 Task: Select transit view around selected location Antarctic and check out the nearest train station
Action: Mouse moved to (161, 88)
Screenshot: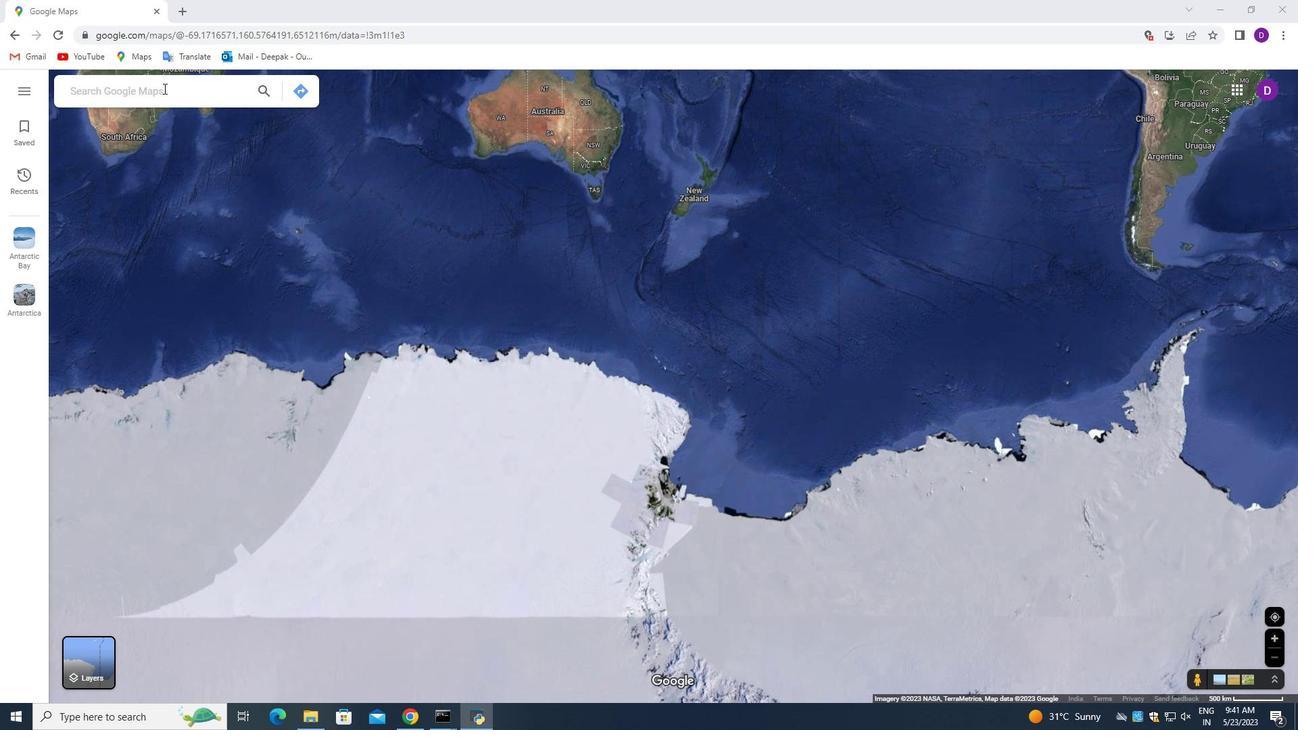 
Action: Mouse pressed left at (161, 88)
Screenshot: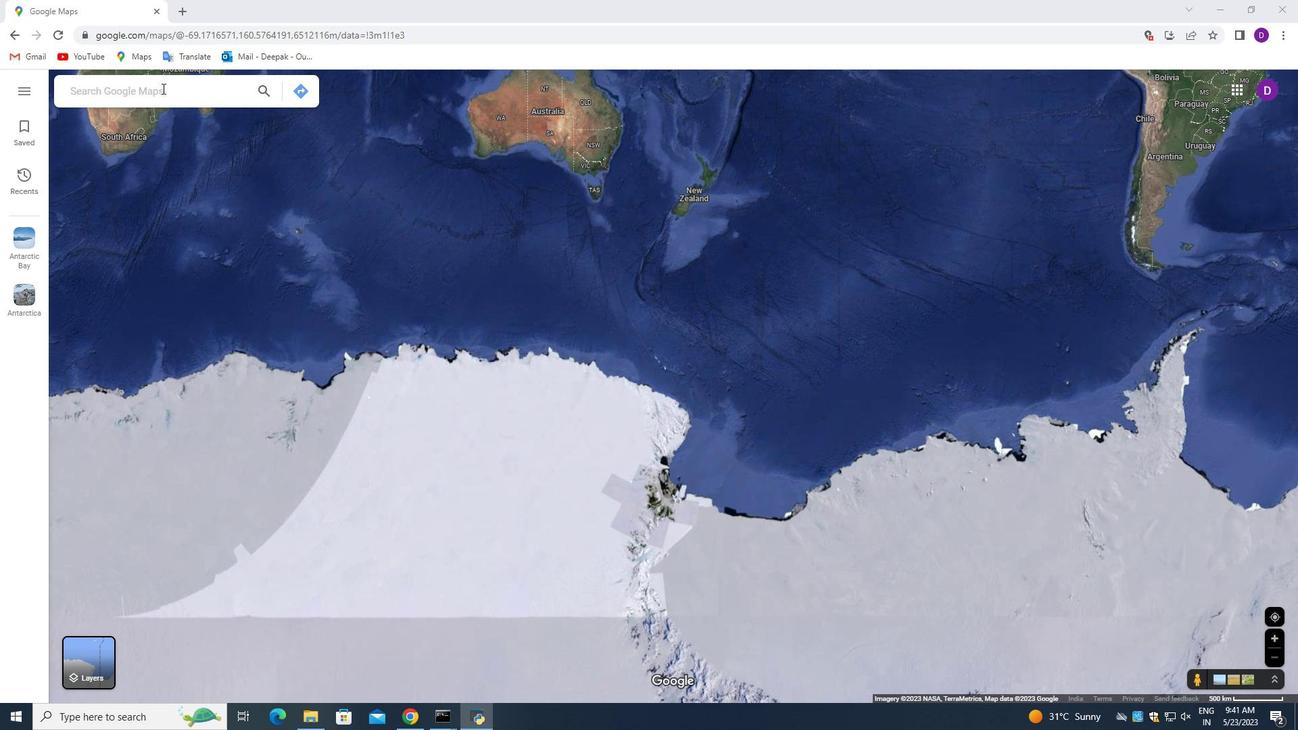 
Action: Mouse moved to (153, 90)
Screenshot: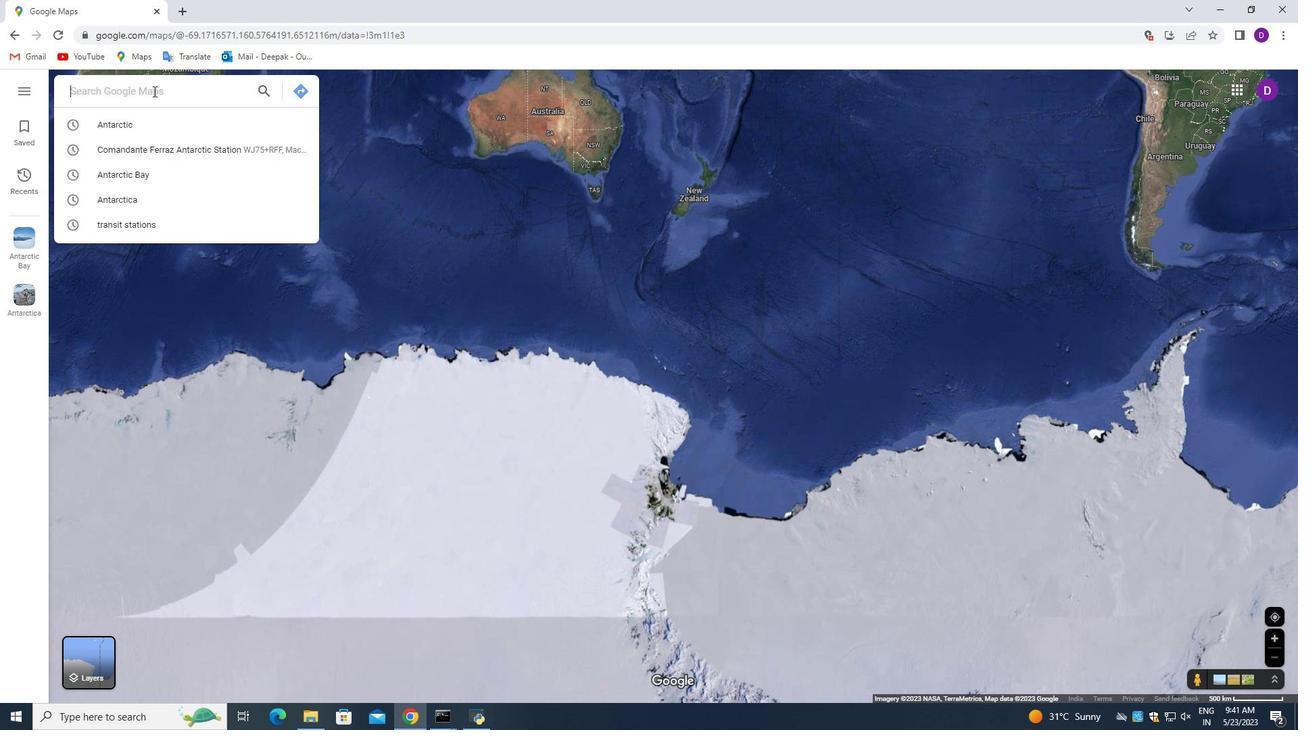 
Action: Mouse pressed left at (153, 90)
Screenshot: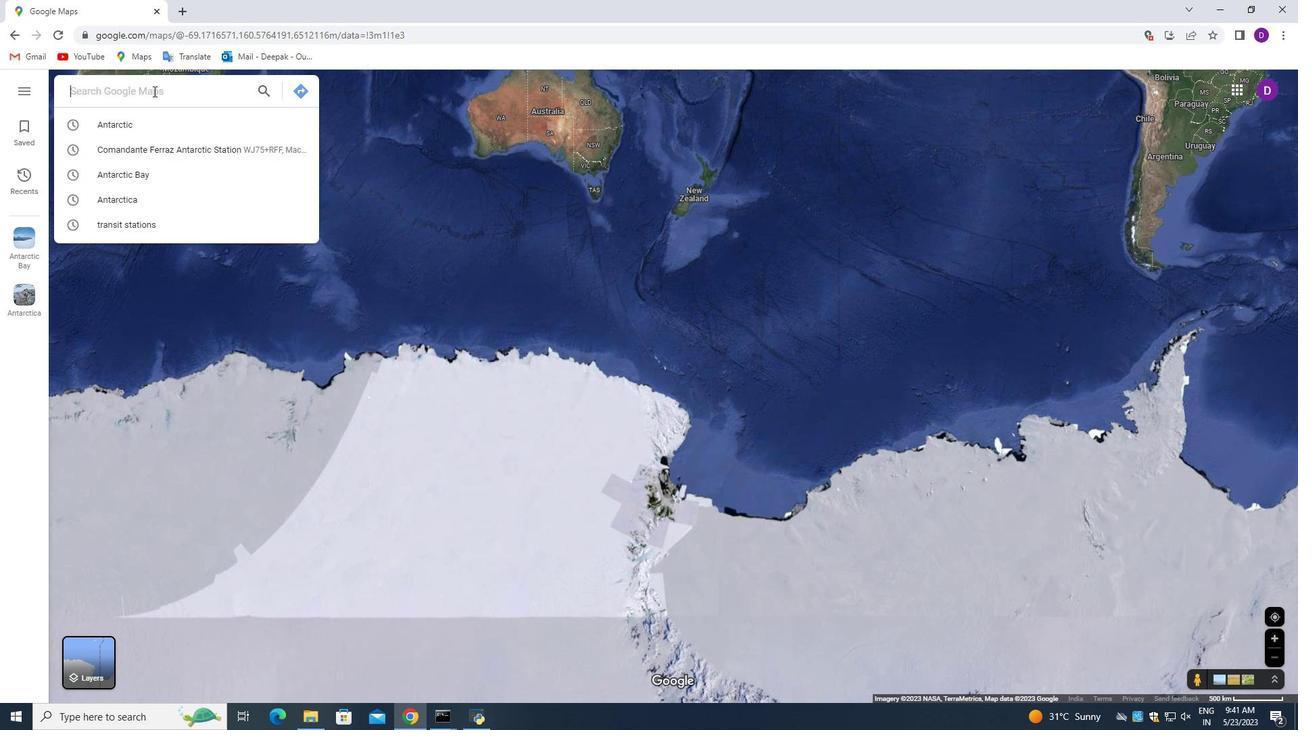 
Action: Key pressed <Key.shift_r>Antarctica<Key.backspace><Key.space><Key.shift_r>Train<Key.space>
Screenshot: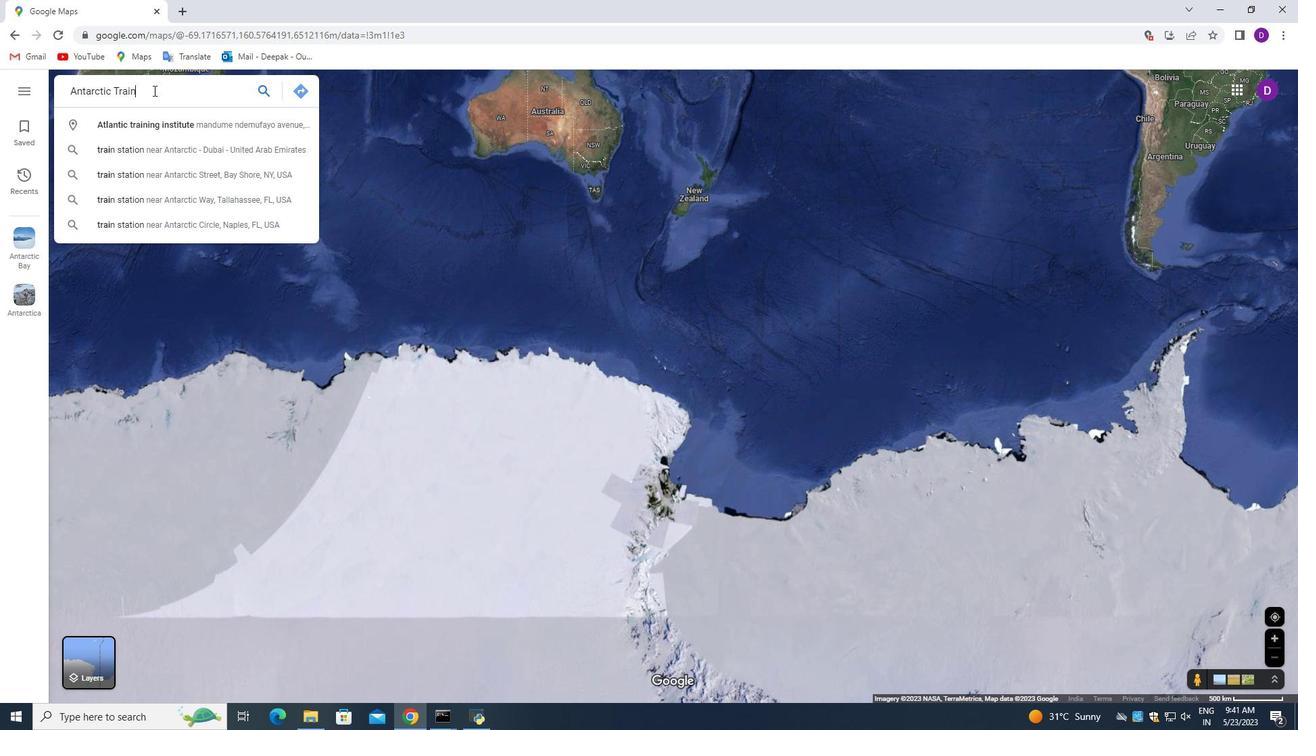 
Action: Mouse moved to (131, 126)
Screenshot: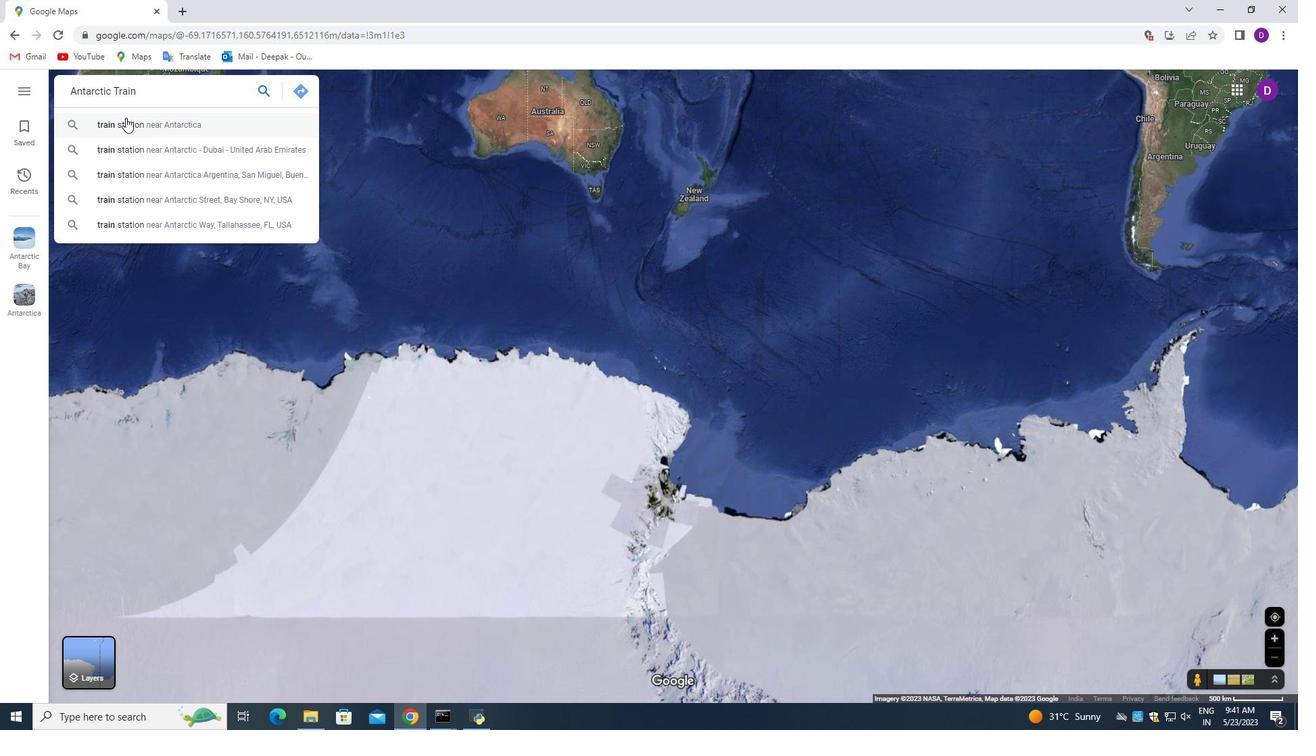 
Action: Mouse pressed left at (131, 126)
Screenshot: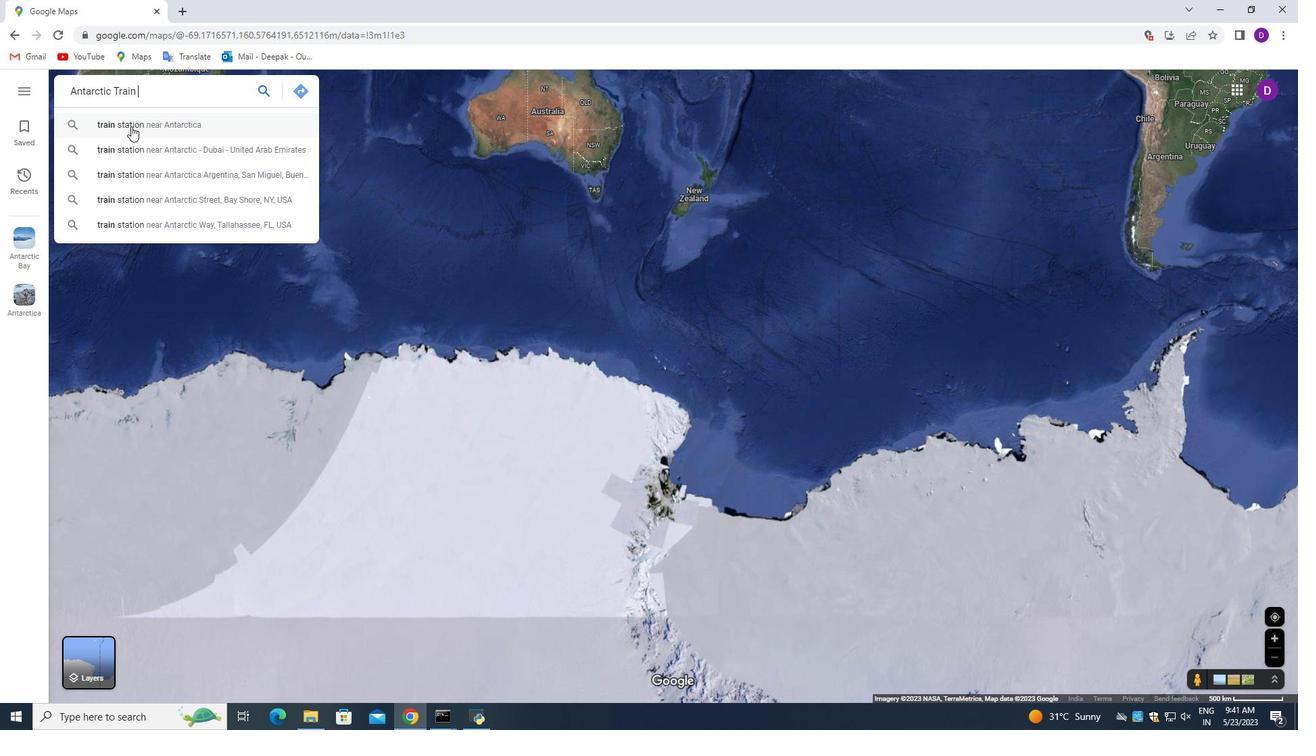 
Action: Mouse moved to (836, 391)
Screenshot: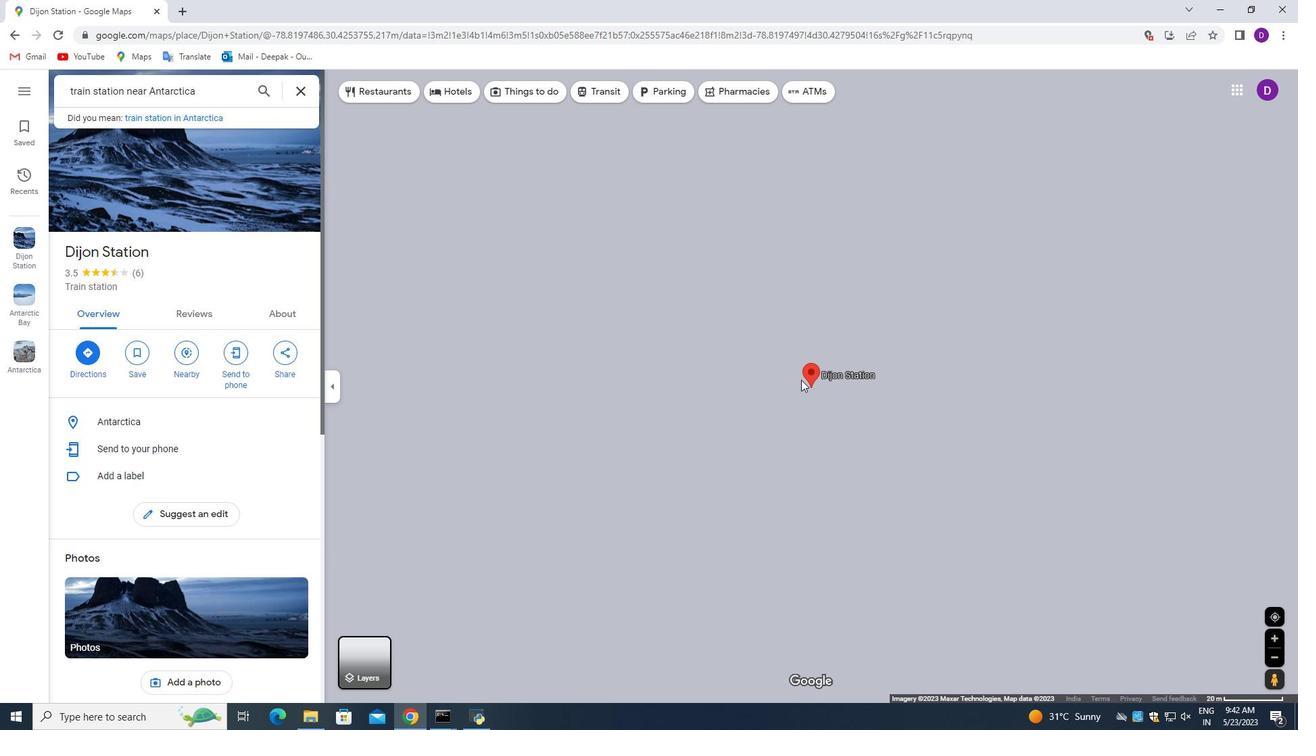 
Action: Mouse scrolled (836, 392) with delta (0, 0)
Screenshot: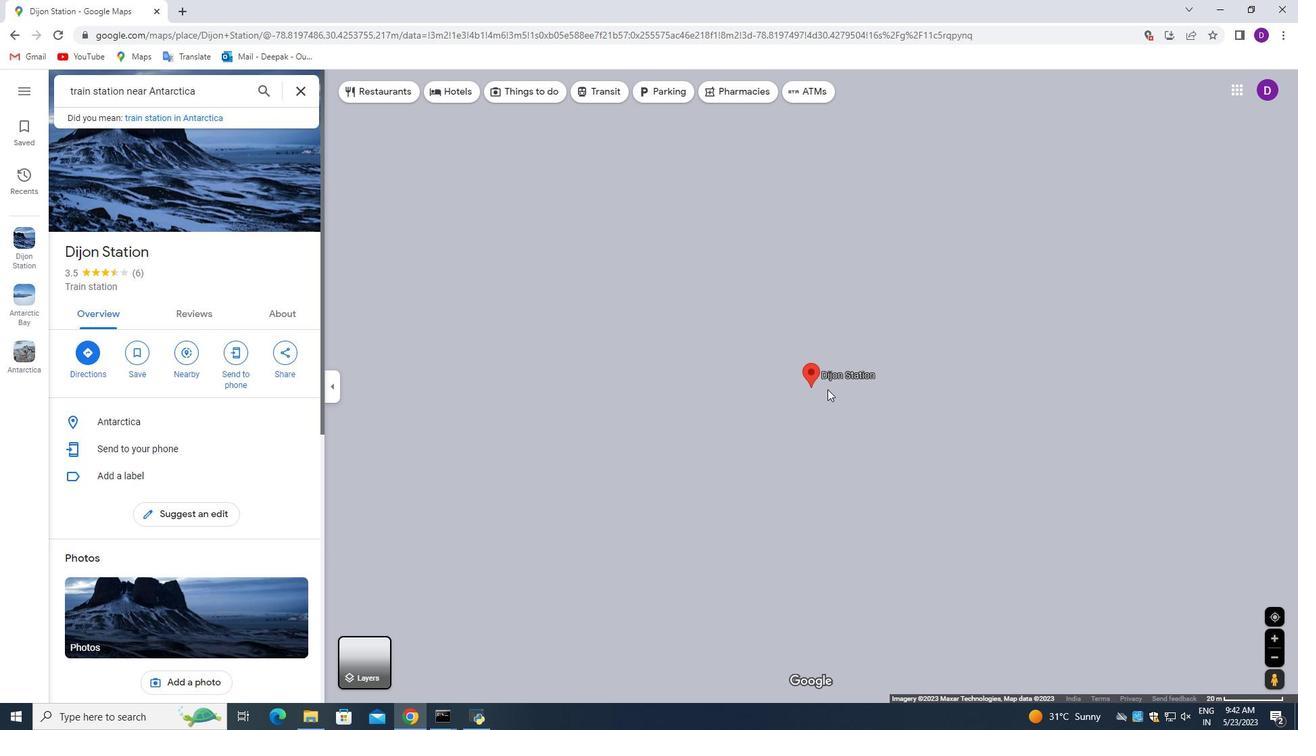 
Action: Mouse moved to (370, 667)
Screenshot: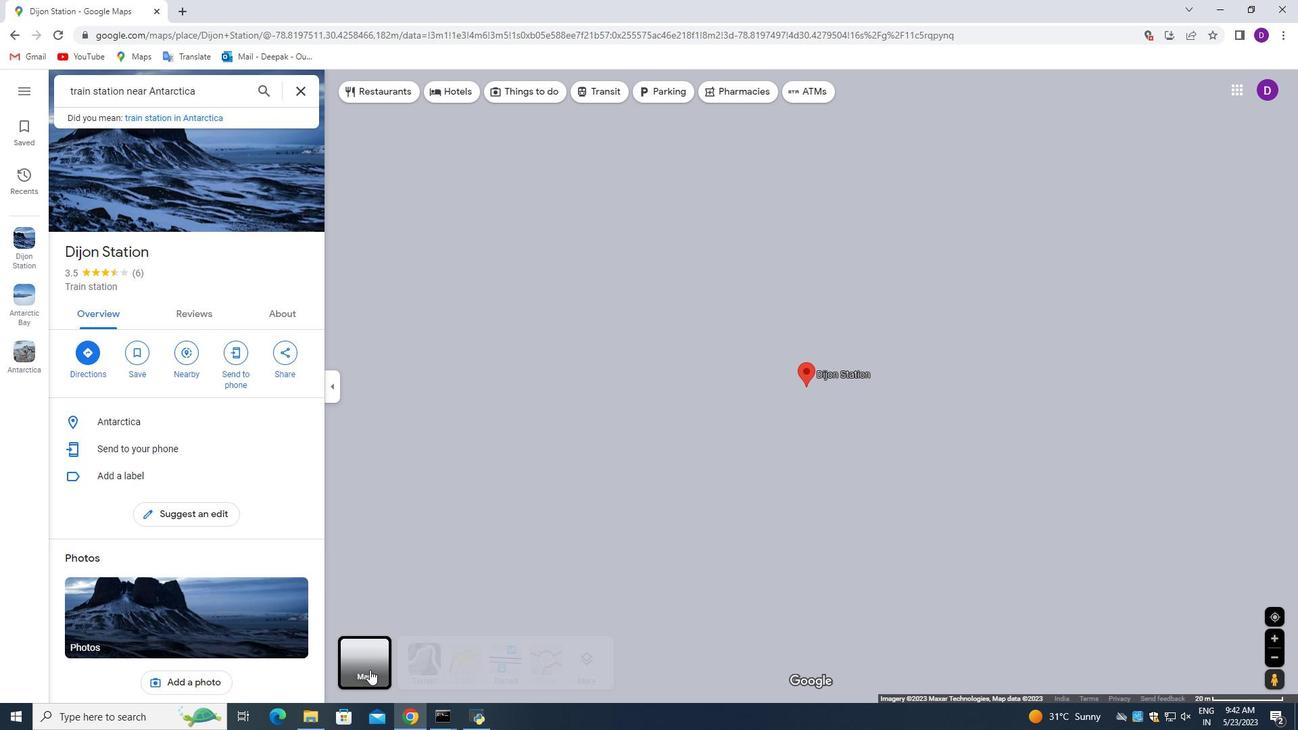 
Action: Mouse pressed left at (370, 667)
Screenshot: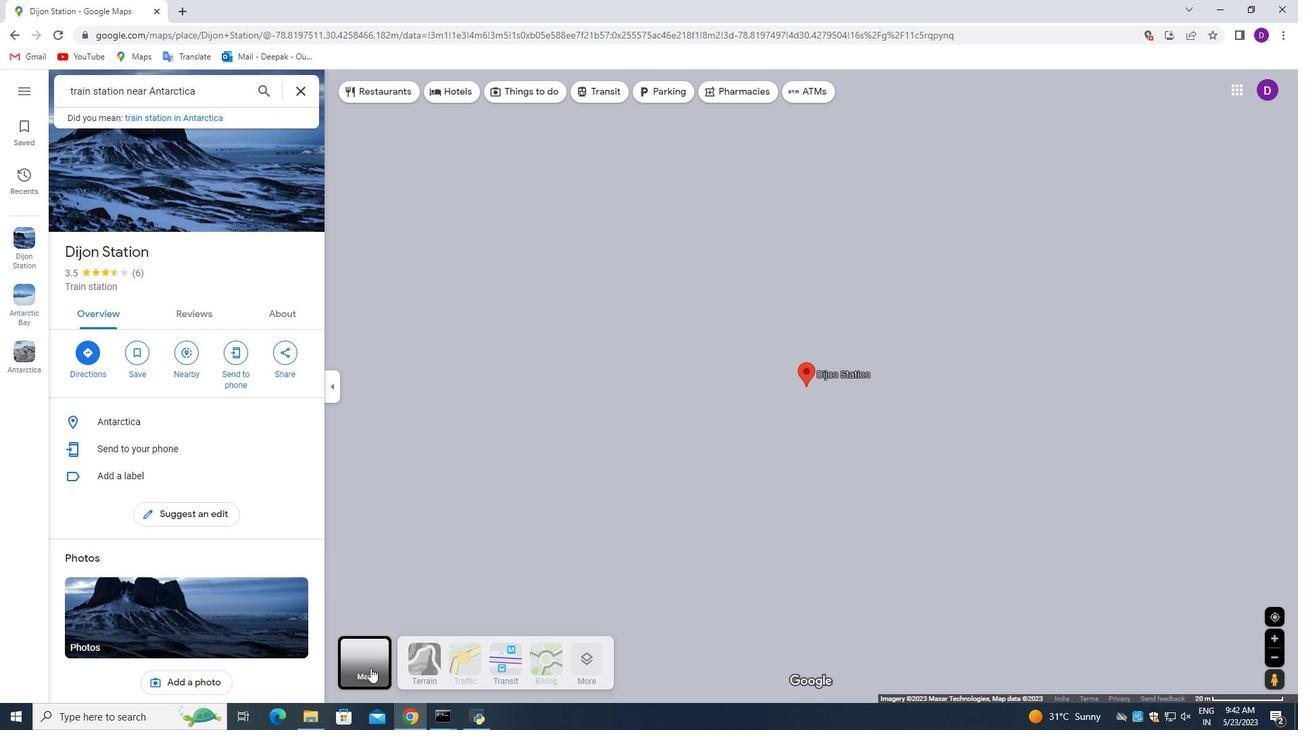 
Action: Mouse moved to (503, 658)
Screenshot: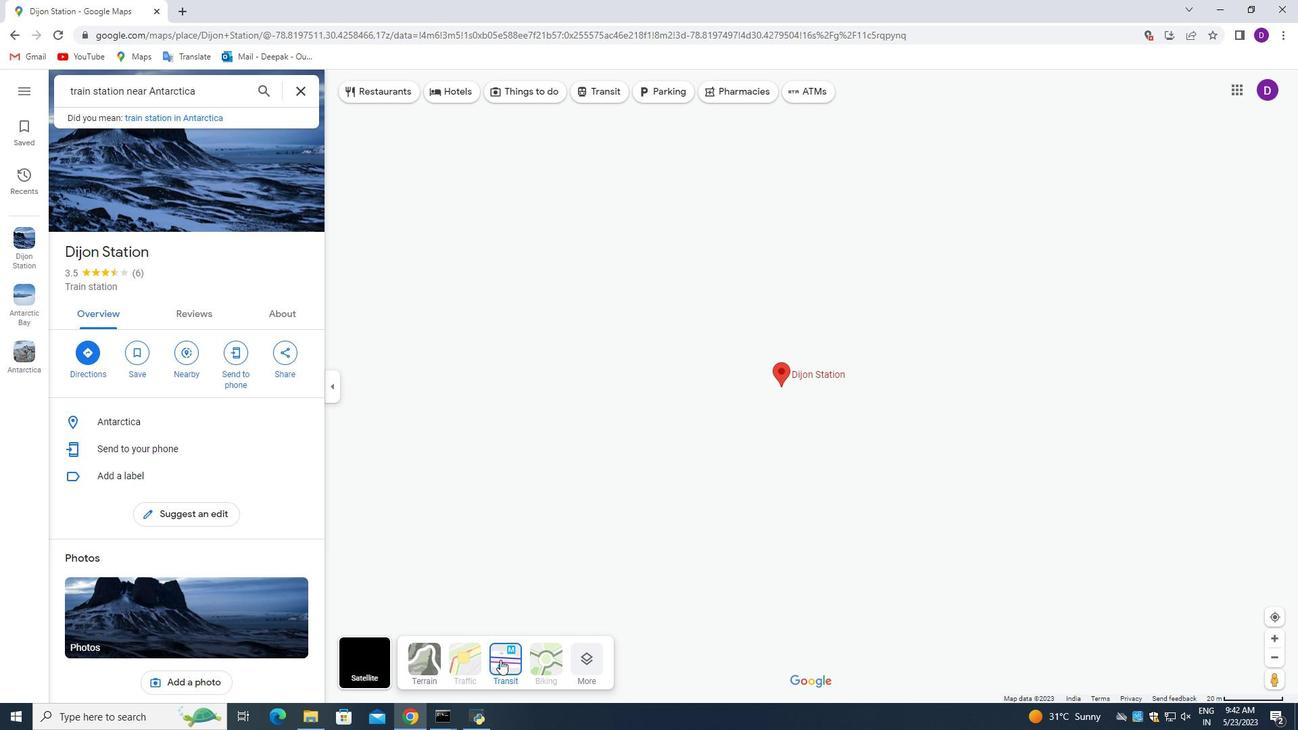
Action: Mouse pressed left at (503, 658)
Screenshot: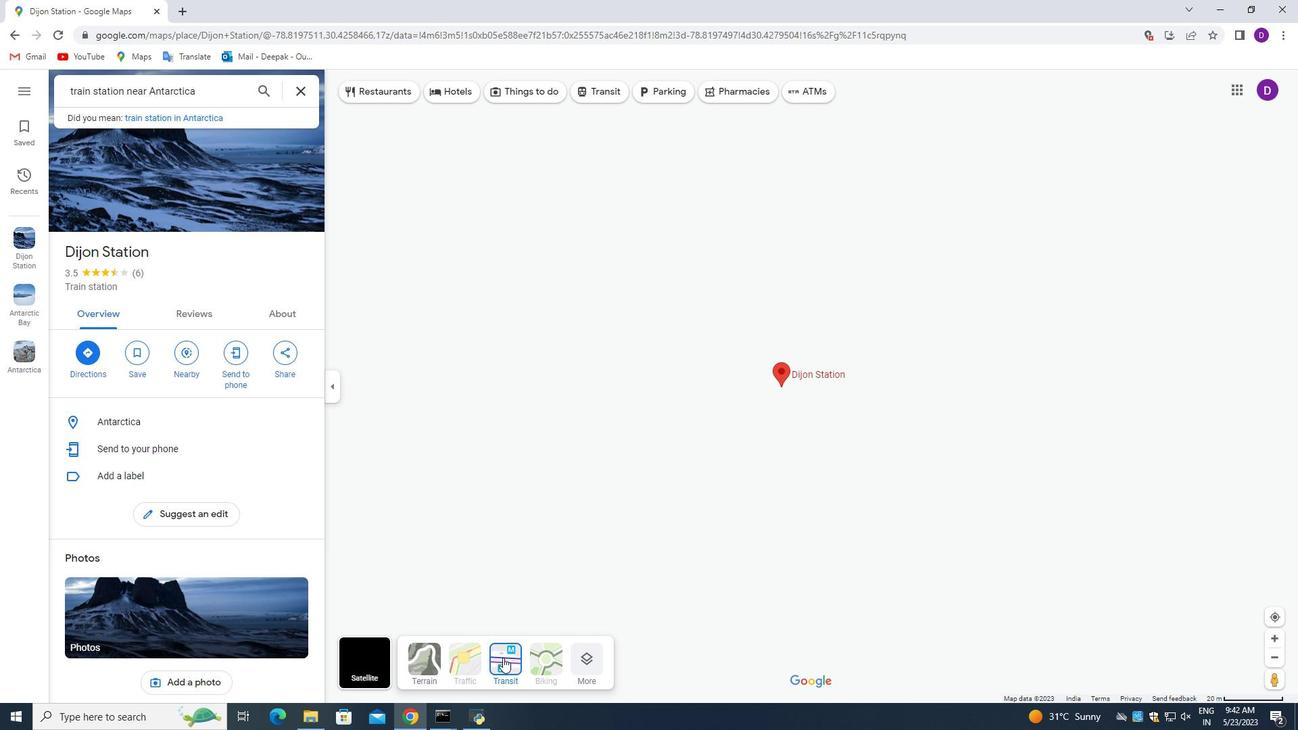 
Action: Mouse moved to (781, 380)
Screenshot: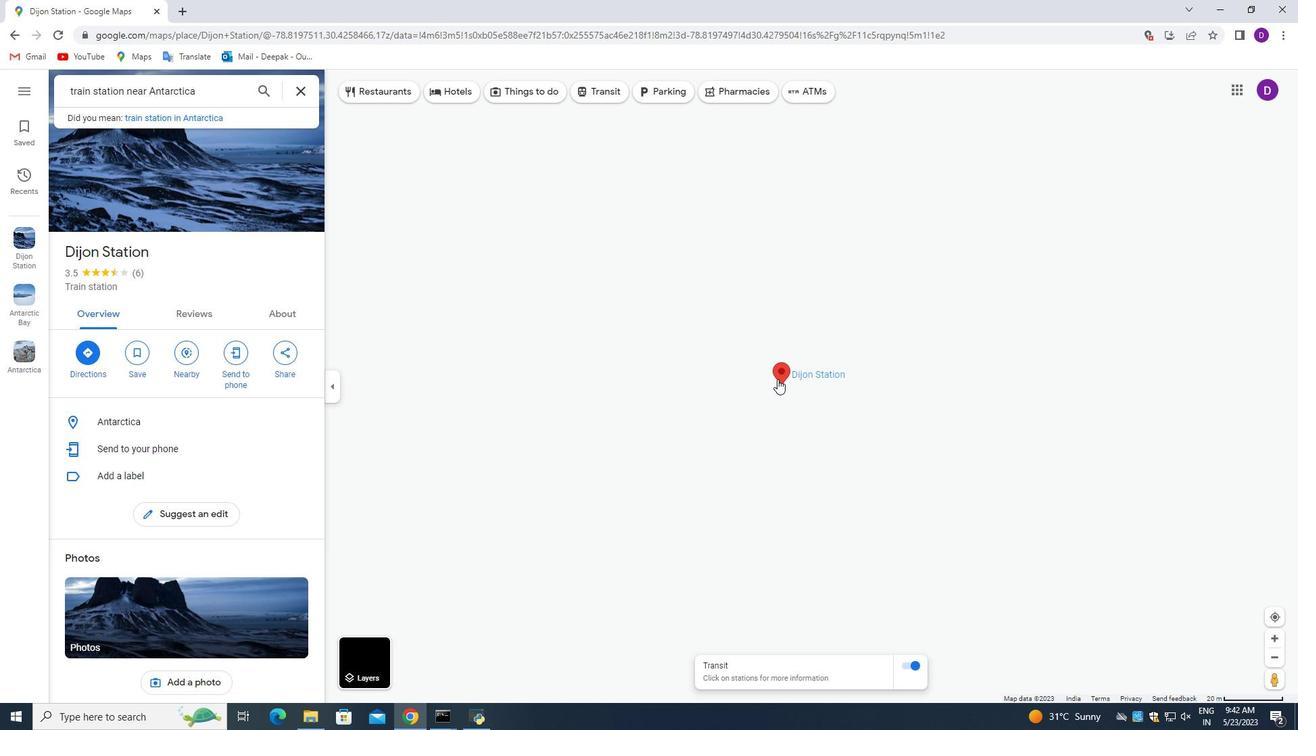 
Action: Mouse pressed left at (781, 380)
Screenshot: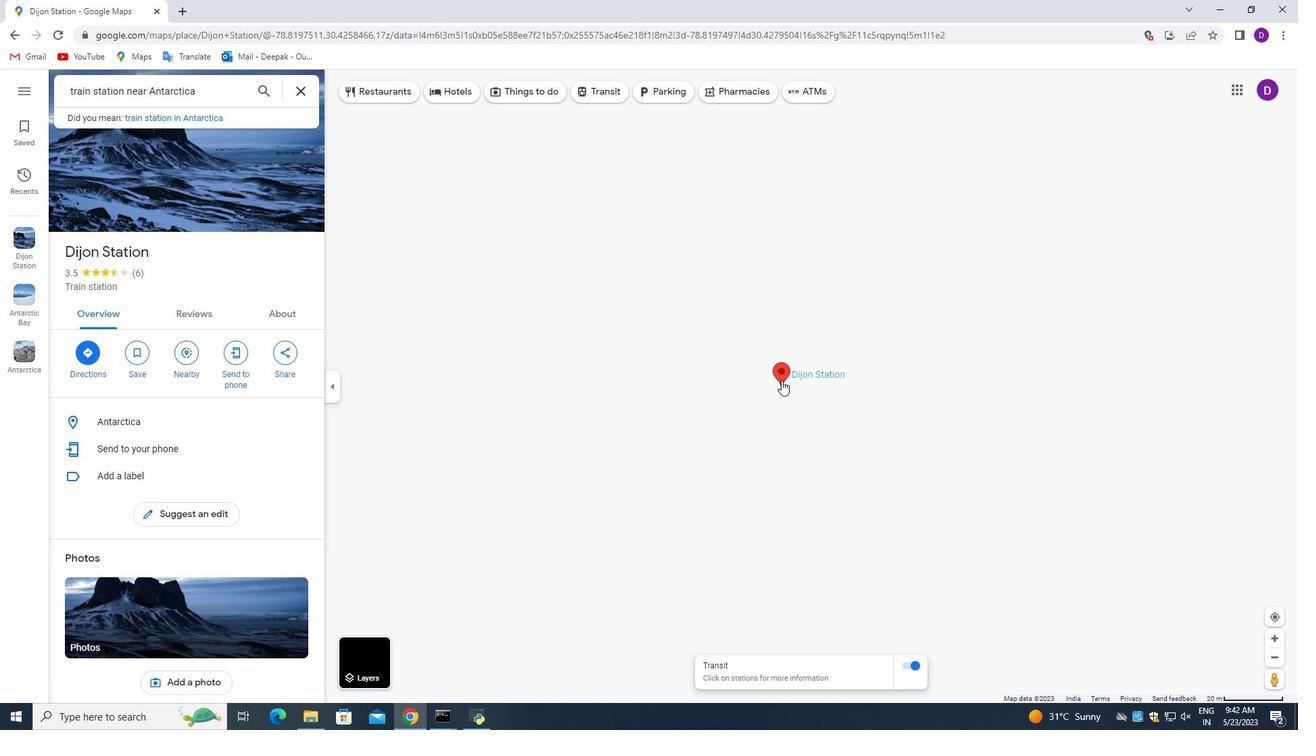
Action: Mouse moved to (364, 656)
Screenshot: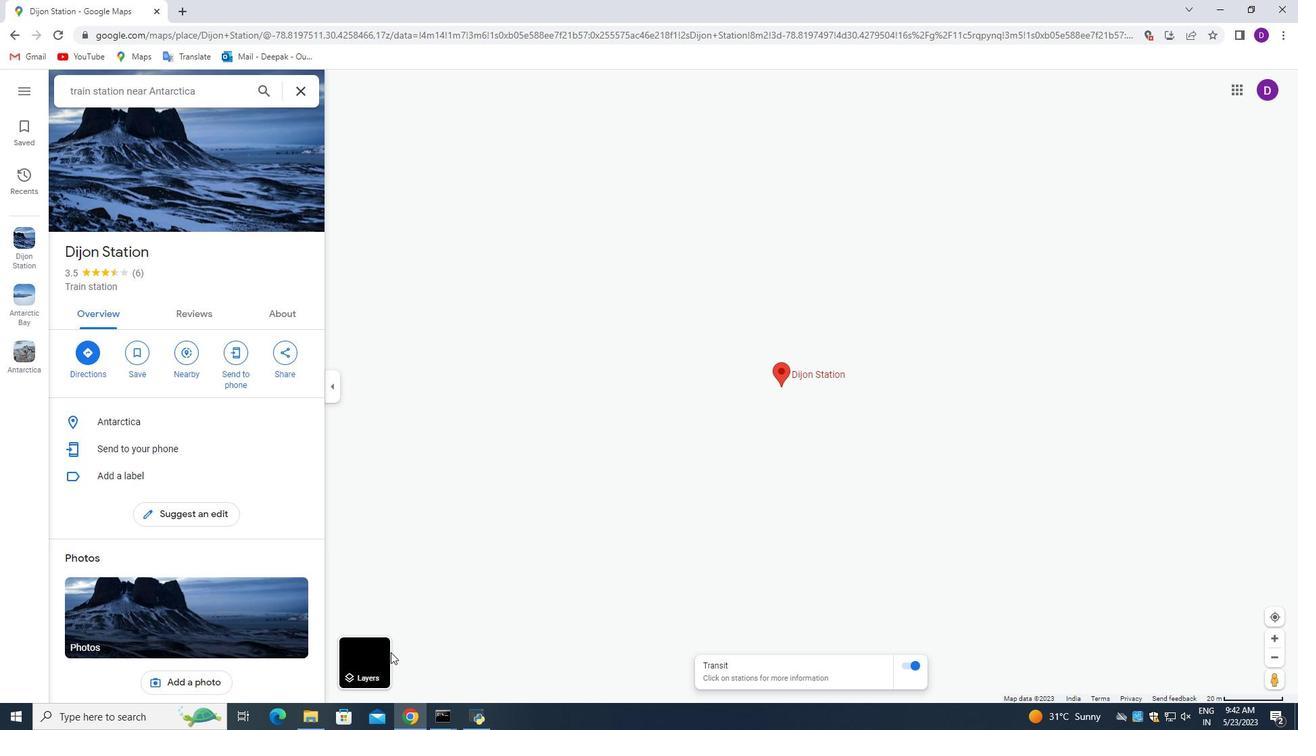 
Action: Mouse pressed left at (364, 656)
Screenshot: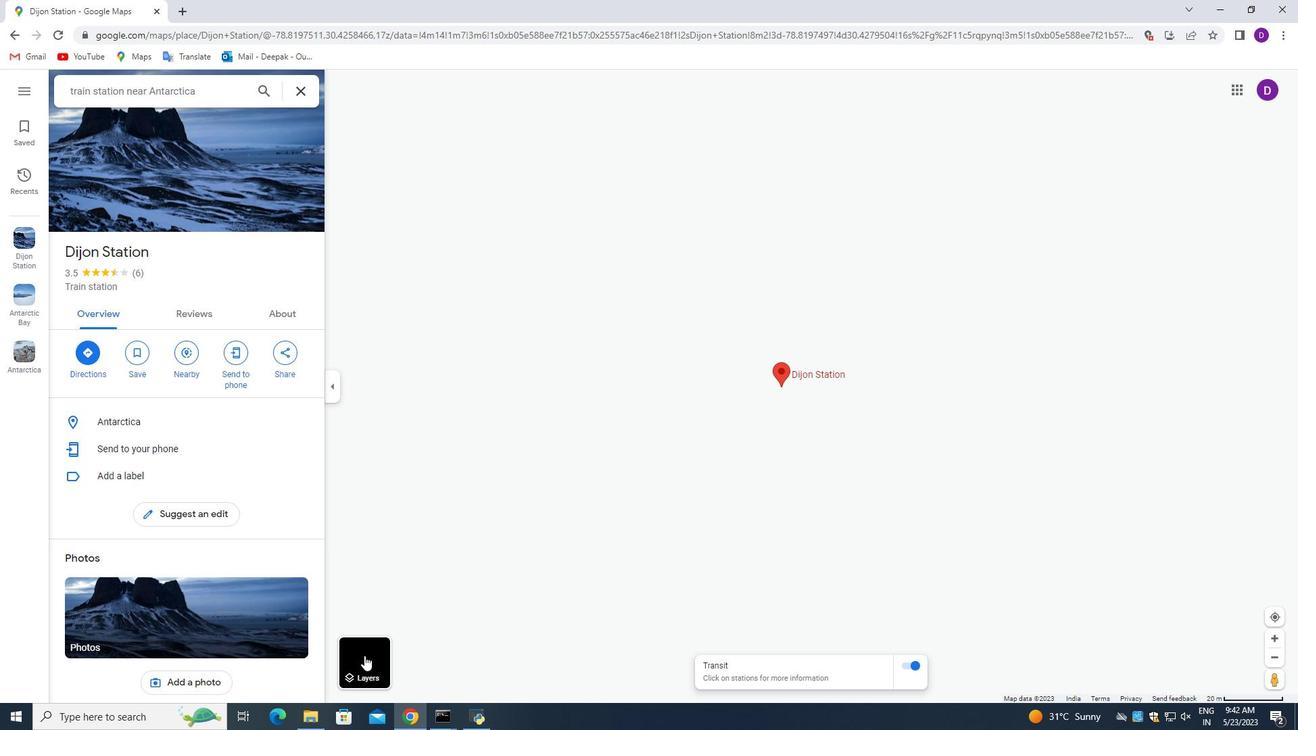 
Action: Mouse moved to (504, 660)
Screenshot: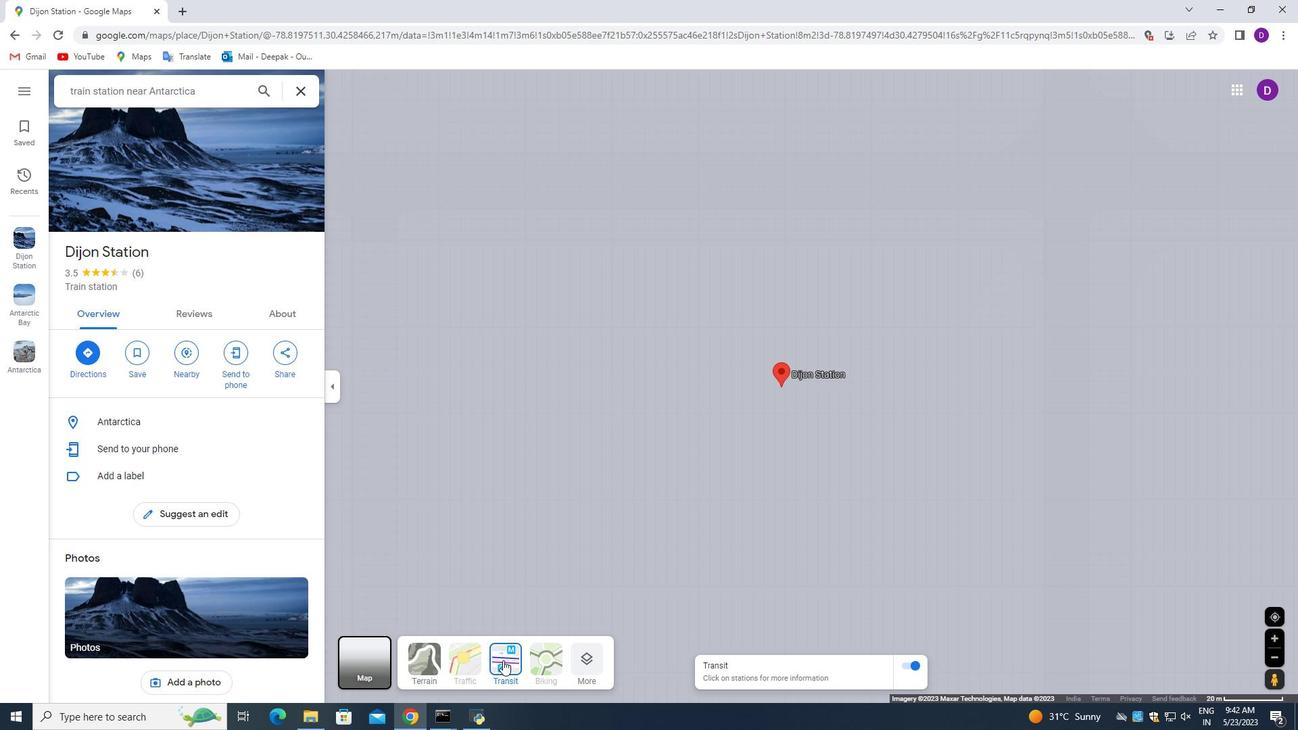 
Action: Mouse pressed left at (504, 660)
Screenshot: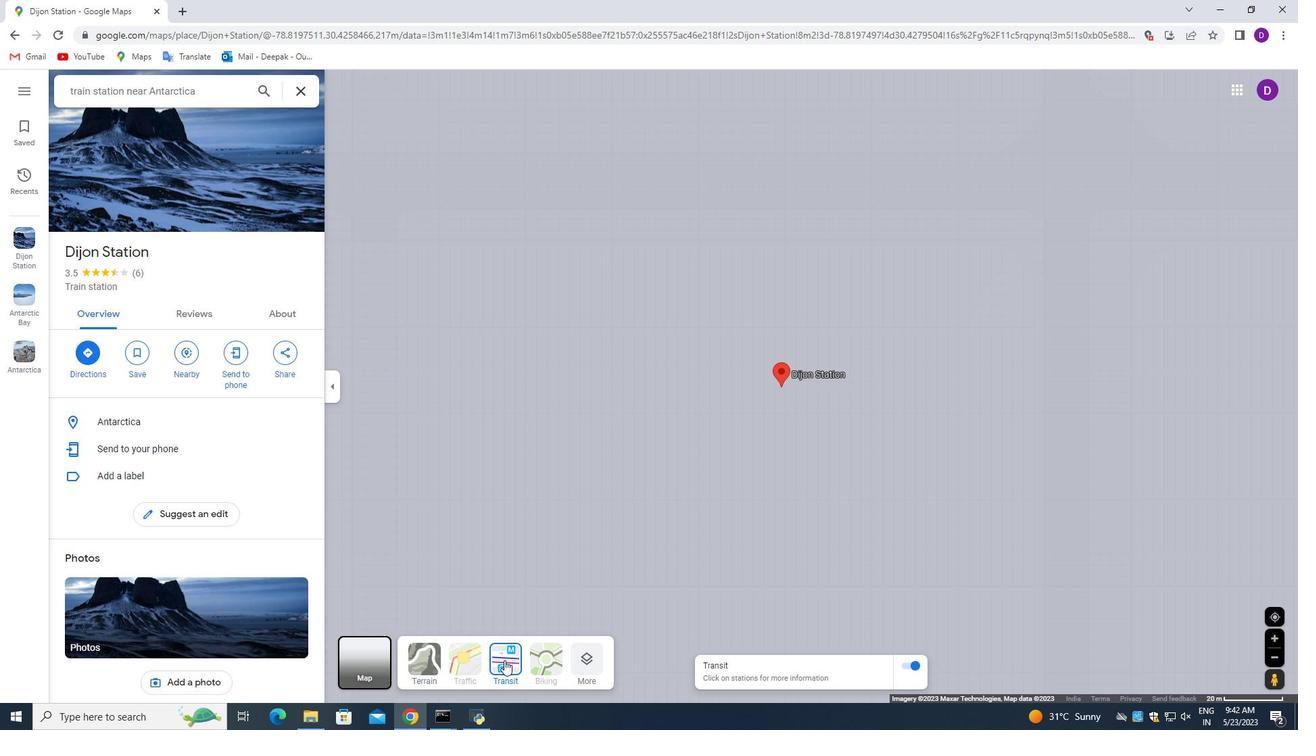
Action: Mouse moved to (775, 393)
Screenshot: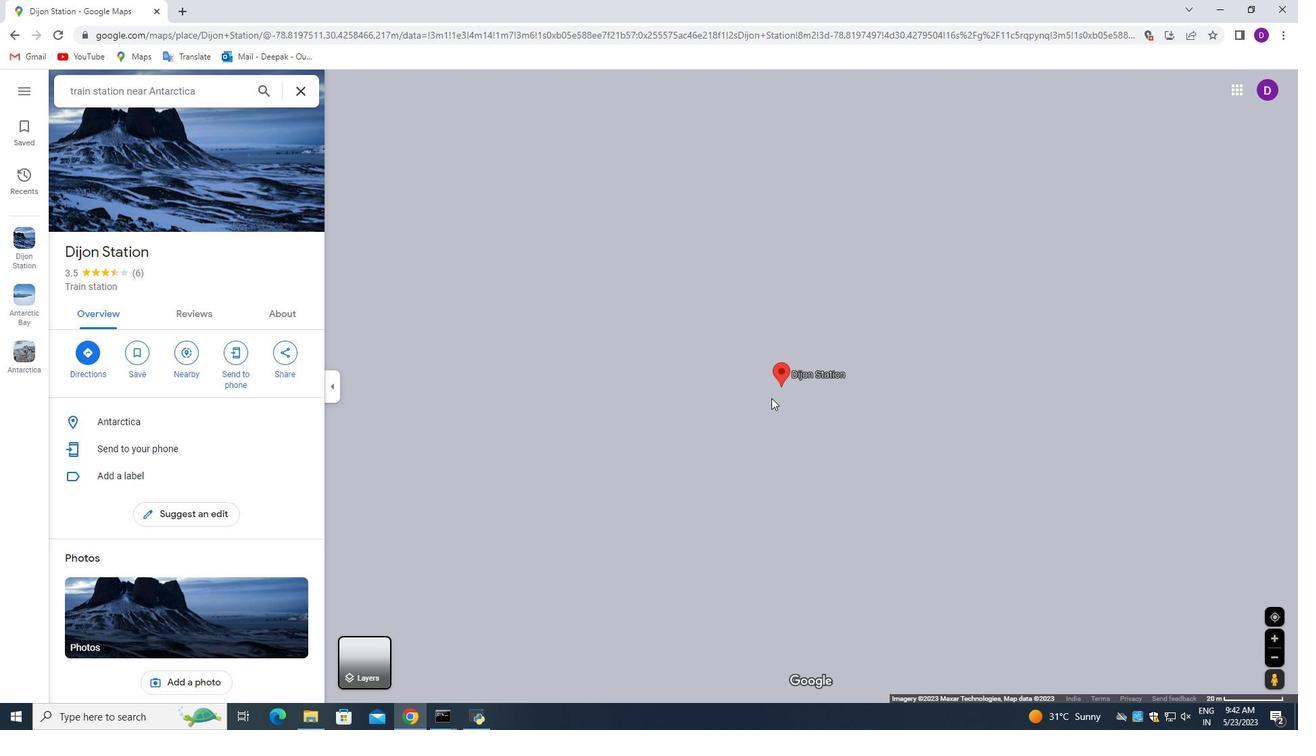 
Action: Mouse scrolled (775, 394) with delta (0, 0)
Screenshot: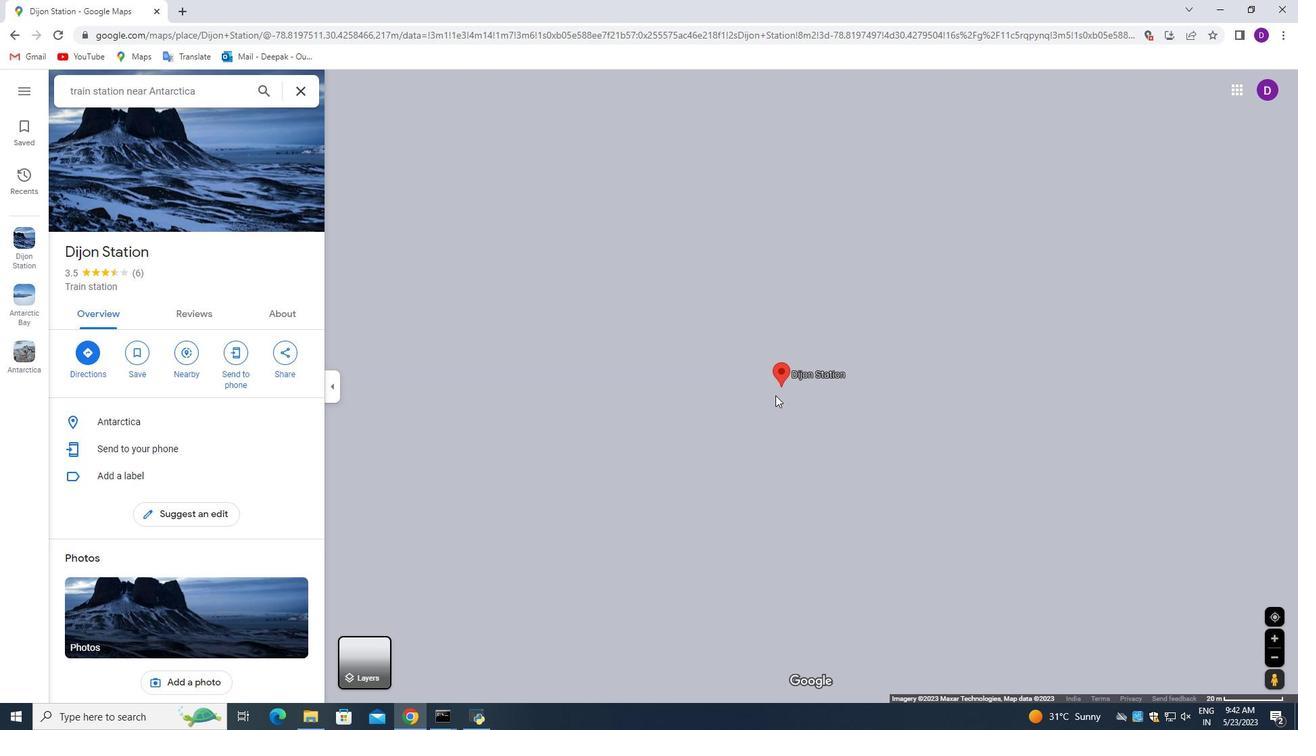 
Action: Mouse scrolled (775, 394) with delta (0, 0)
Screenshot: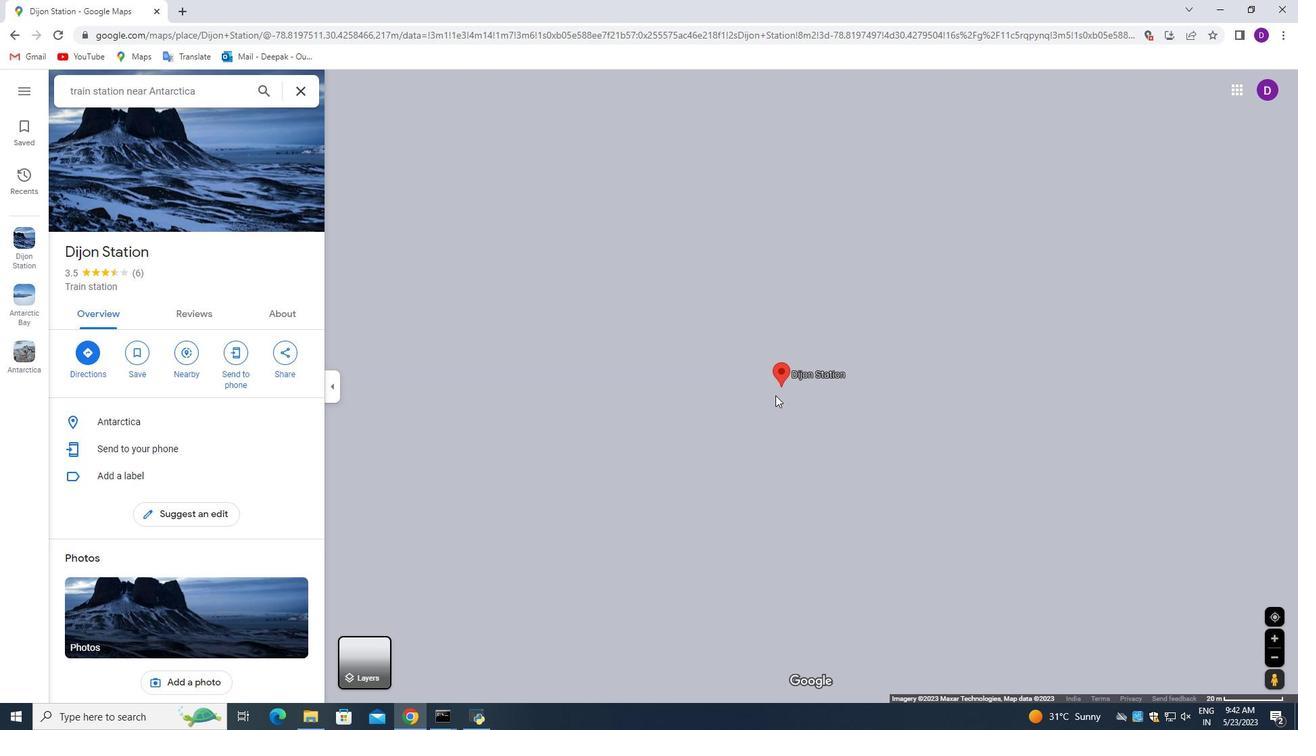 
Action: Mouse scrolled (775, 394) with delta (0, 0)
Screenshot: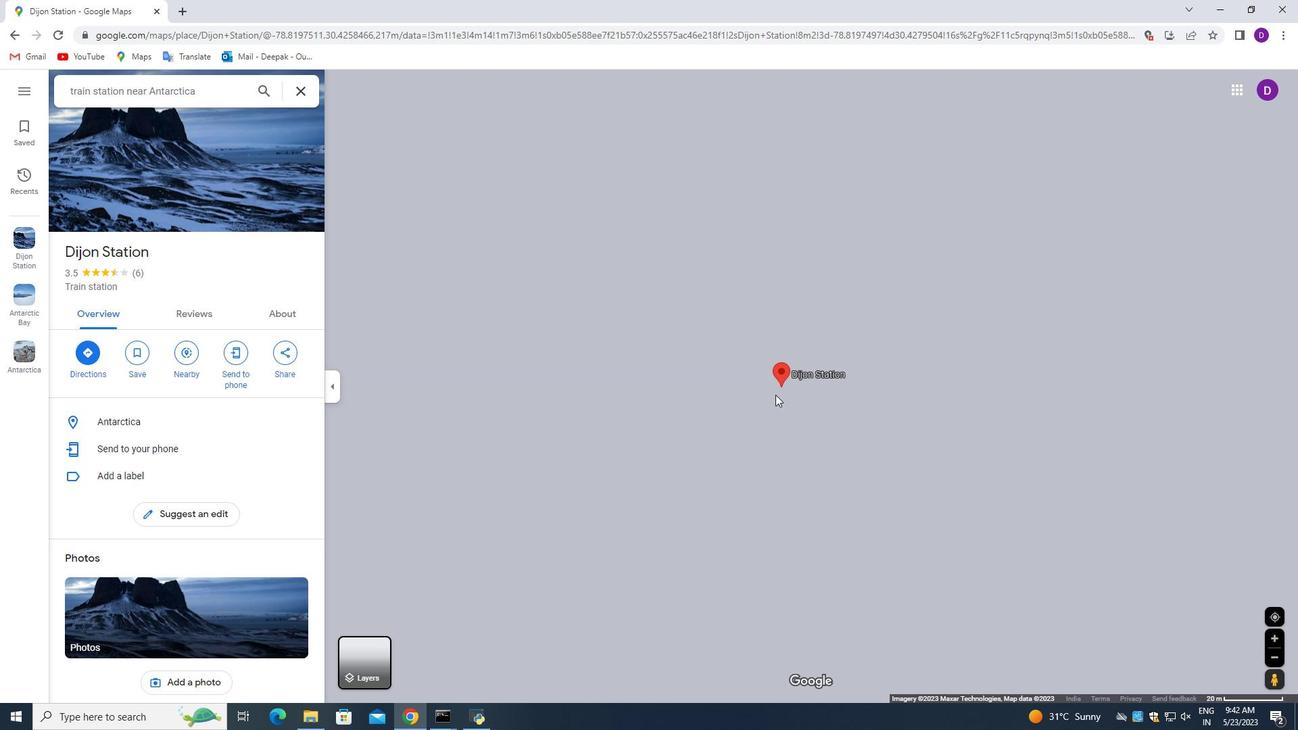 
Action: Mouse scrolled (775, 394) with delta (0, 0)
Screenshot: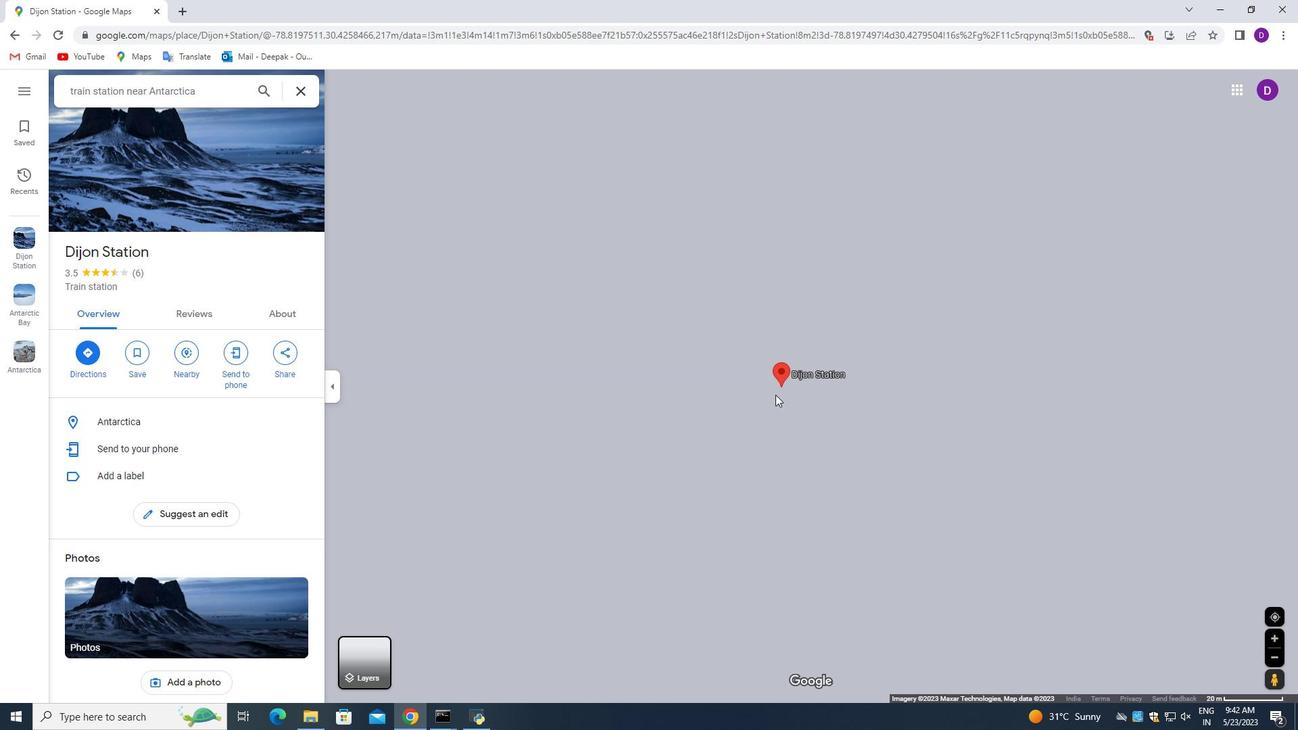 
Action: Mouse scrolled (775, 394) with delta (0, 0)
Screenshot: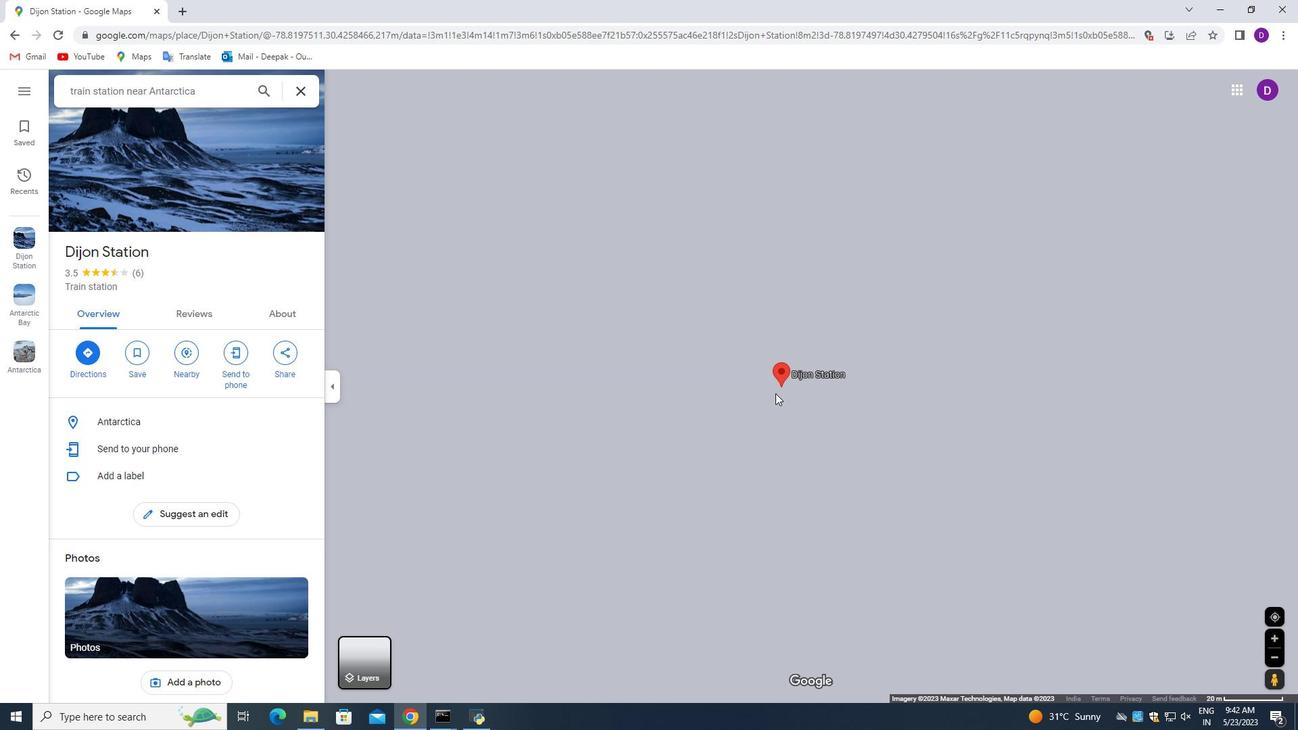 
Action: Mouse scrolled (775, 394) with delta (0, 0)
Screenshot: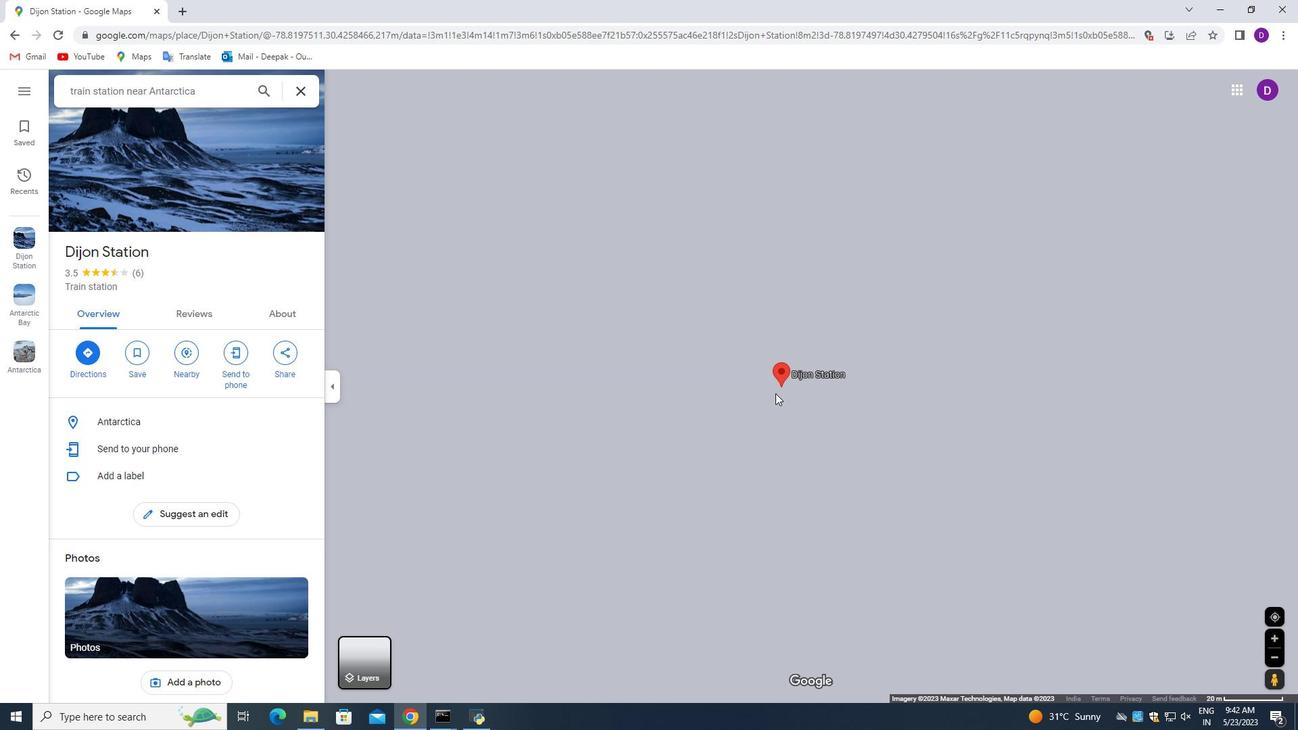 
Action: Mouse scrolled (775, 394) with delta (0, 0)
Screenshot: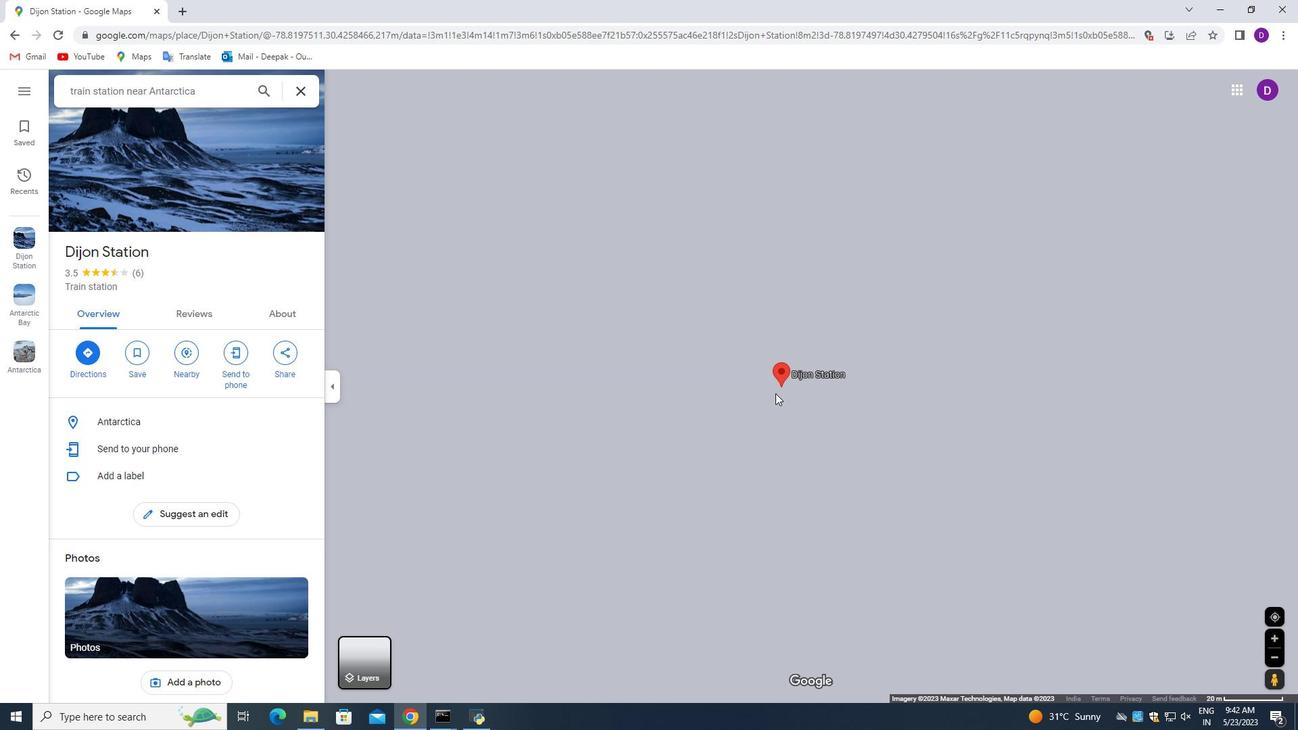 
Action: Mouse scrolled (775, 394) with delta (0, 0)
Screenshot: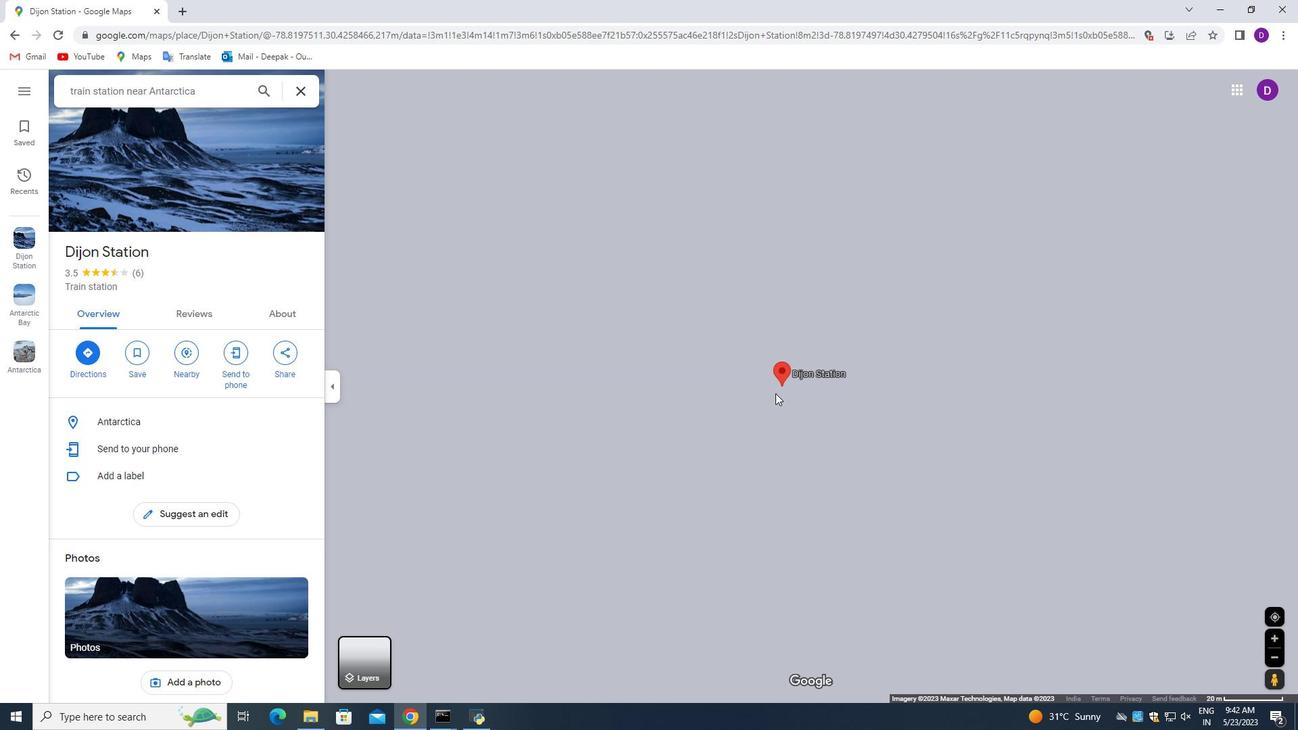 
Action: Mouse scrolled (775, 392) with delta (0, 0)
Screenshot: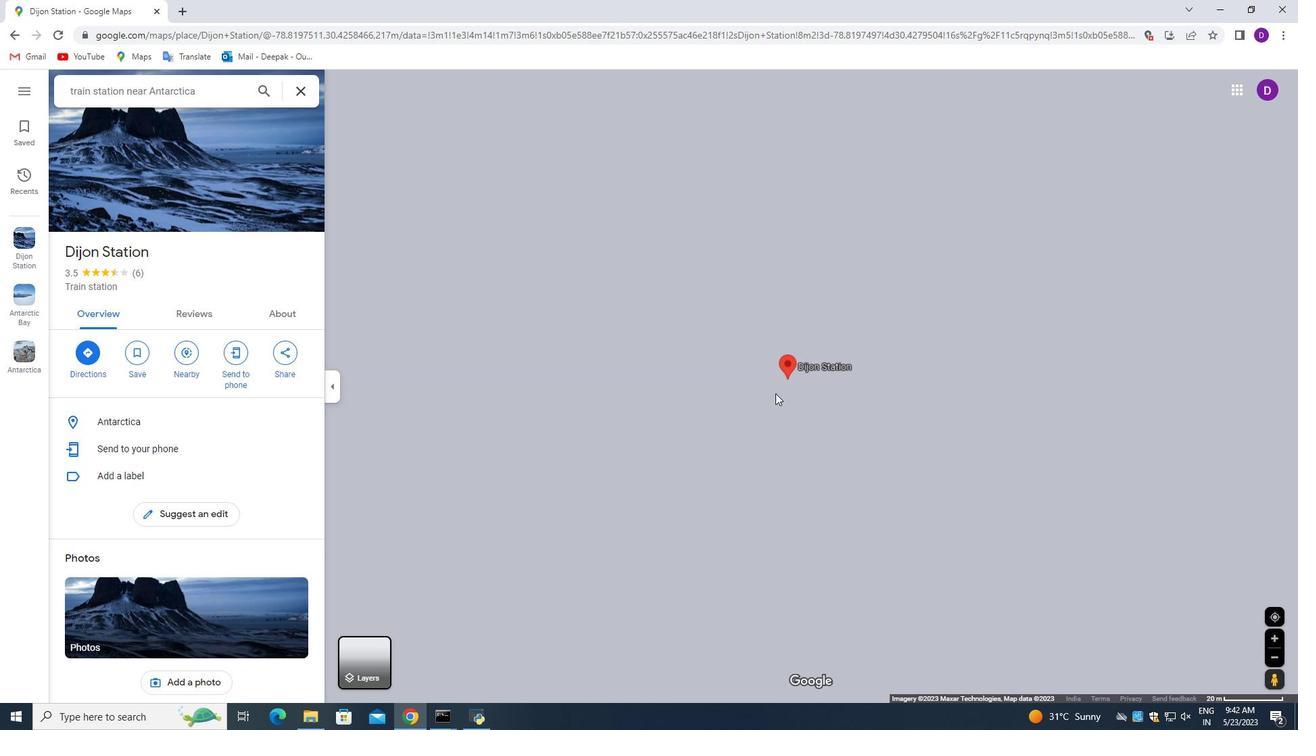 
Action: Mouse scrolled (775, 392) with delta (0, 0)
Screenshot: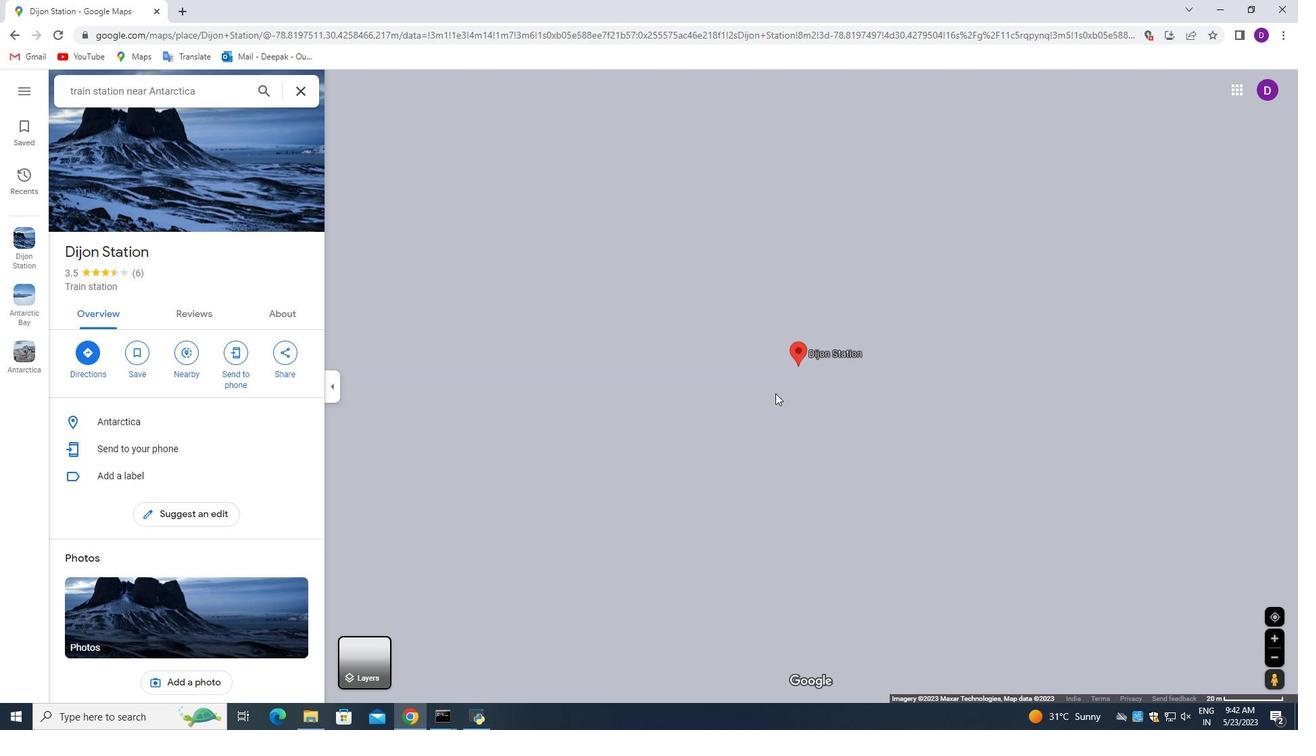 
Action: Mouse scrolled (775, 392) with delta (0, 0)
Screenshot: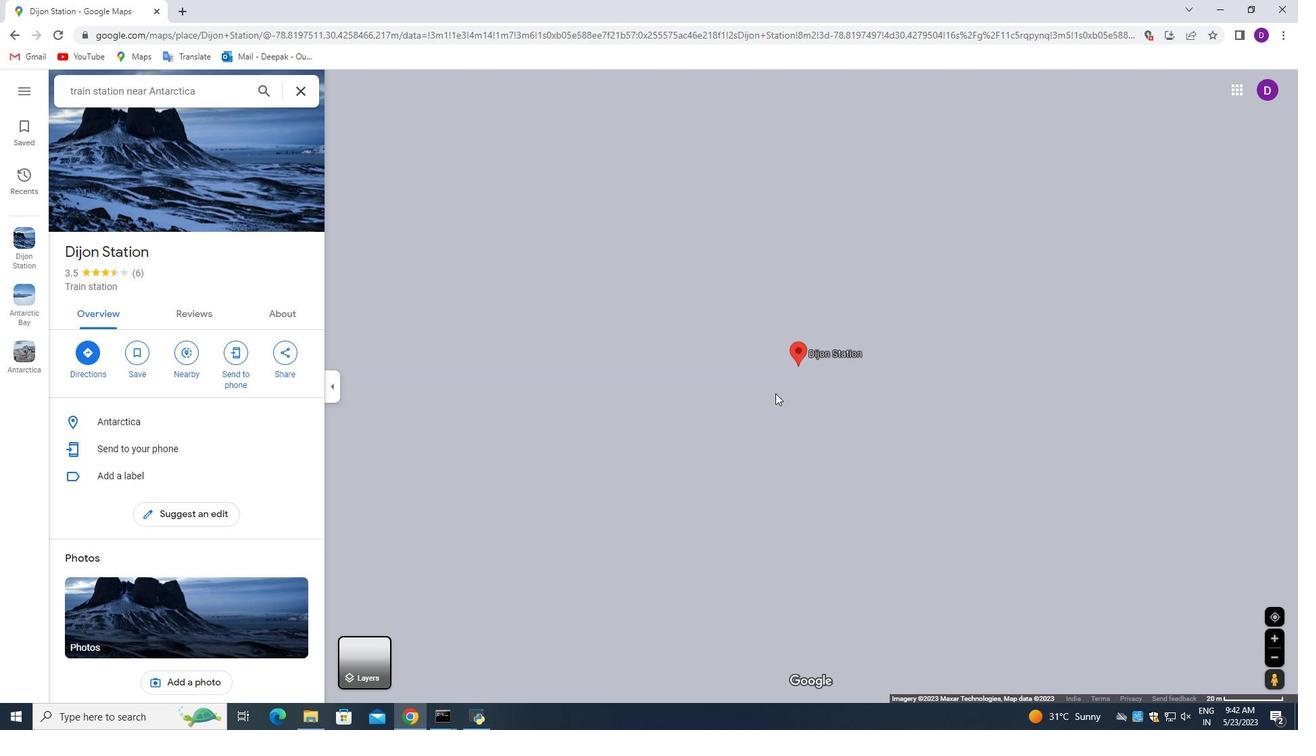 
Action: Mouse scrolled (775, 392) with delta (0, 0)
Screenshot: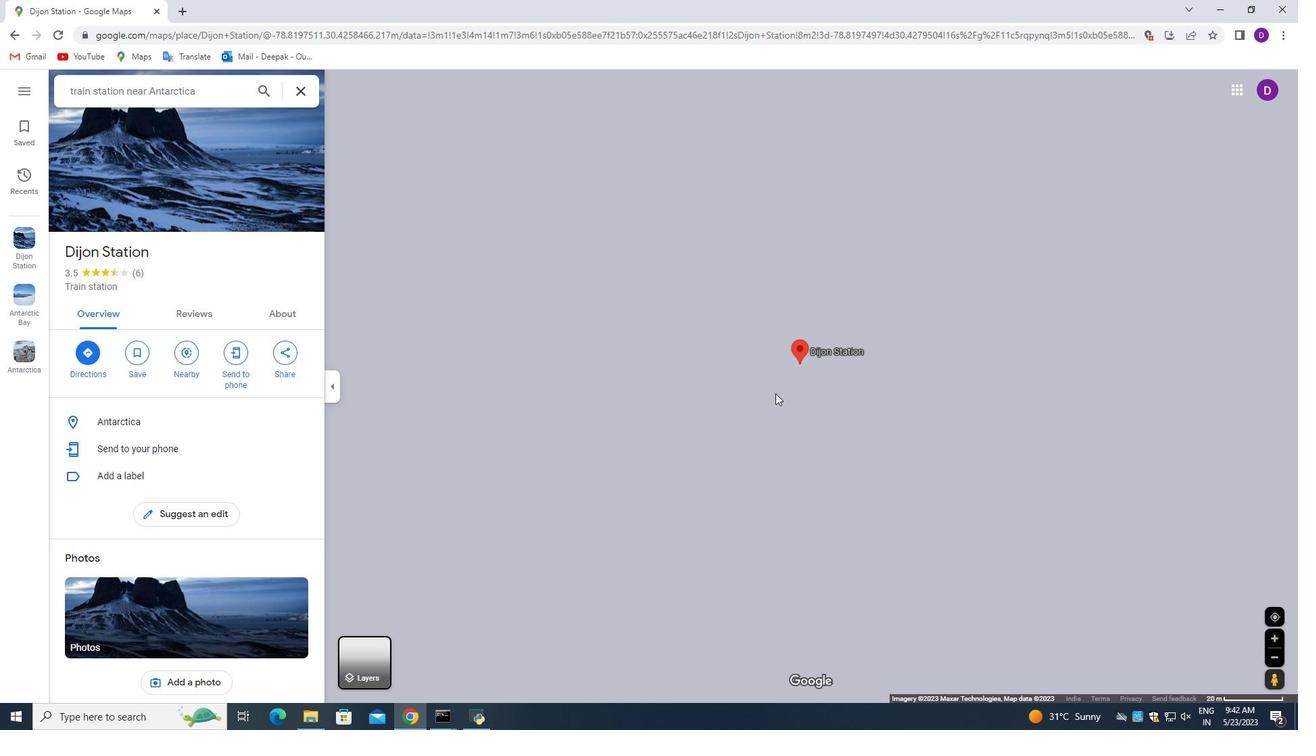 
Action: Mouse scrolled (775, 392) with delta (0, 0)
Screenshot: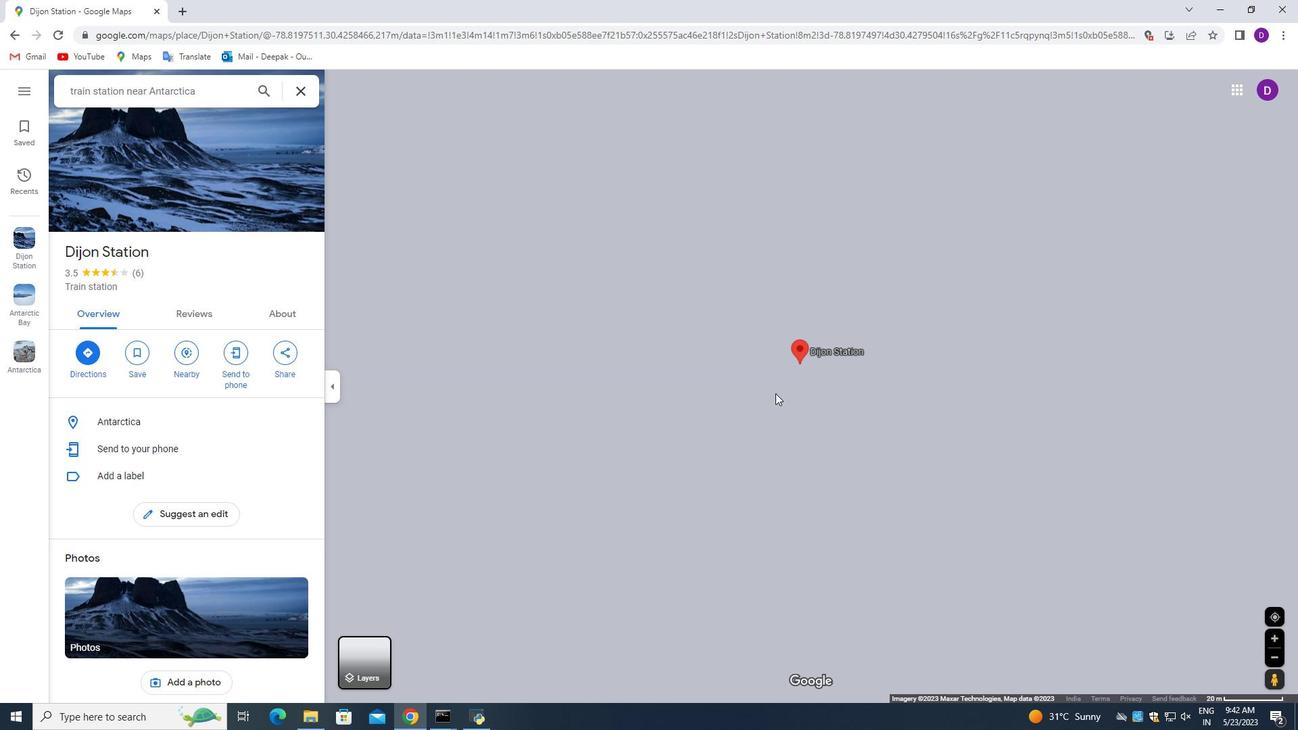 
Action: Mouse scrolled (775, 392) with delta (0, 0)
Screenshot: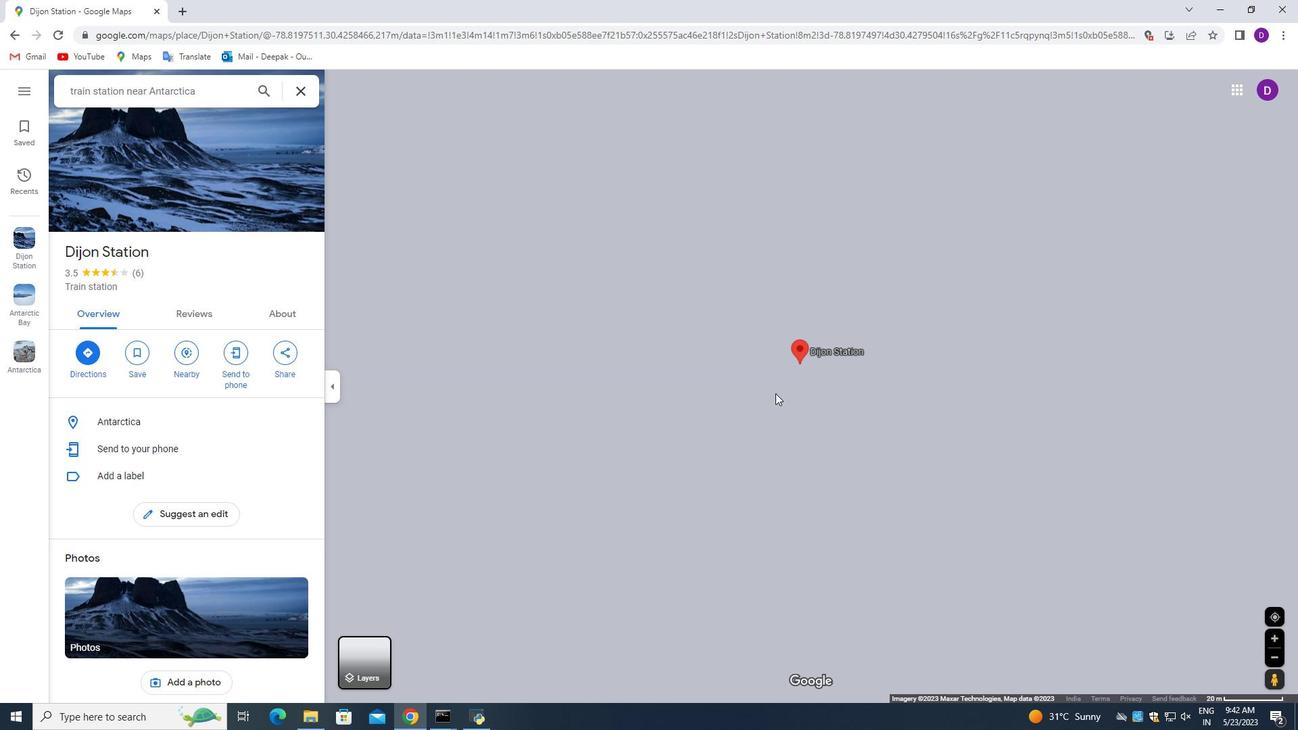 
Action: Mouse scrolled (775, 392) with delta (0, 0)
Screenshot: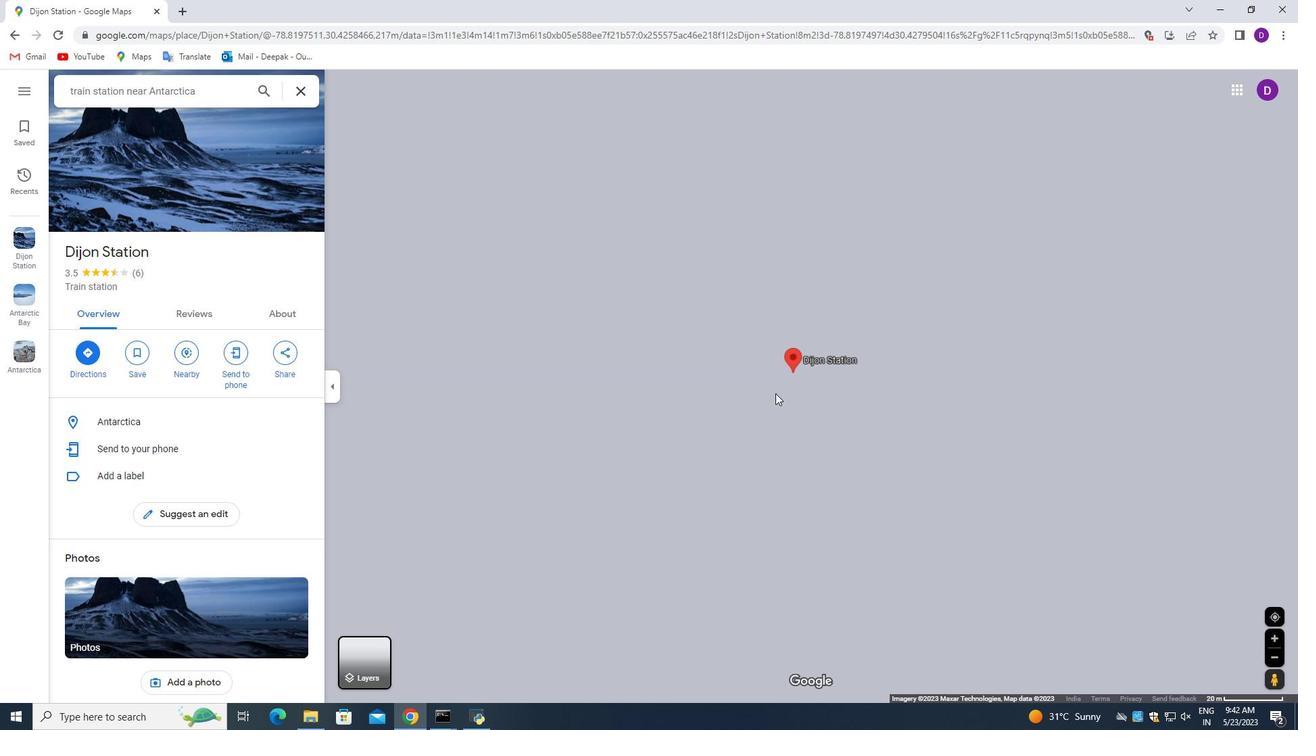 
Action: Mouse scrolled (775, 392) with delta (0, 0)
Screenshot: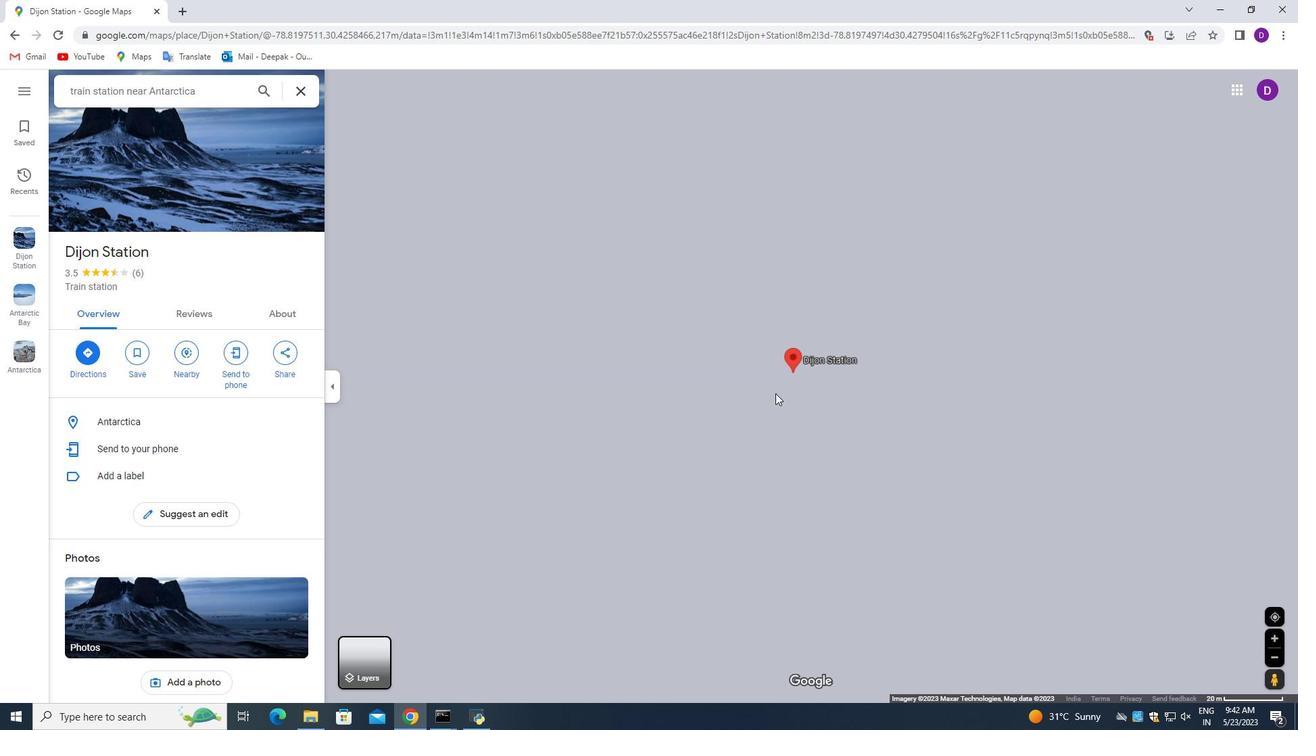 
Action: Mouse scrolled (775, 392) with delta (0, 0)
Screenshot: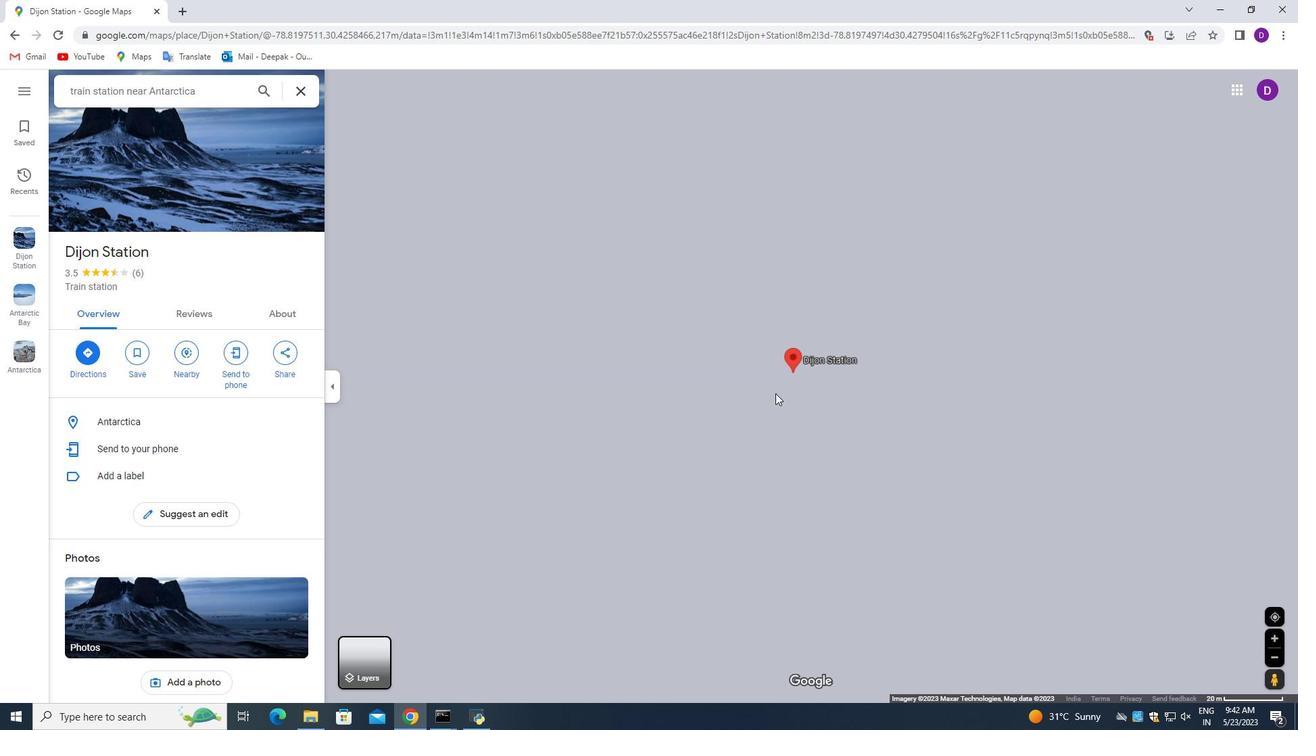 
Action: Mouse scrolled (775, 392) with delta (0, 0)
Screenshot: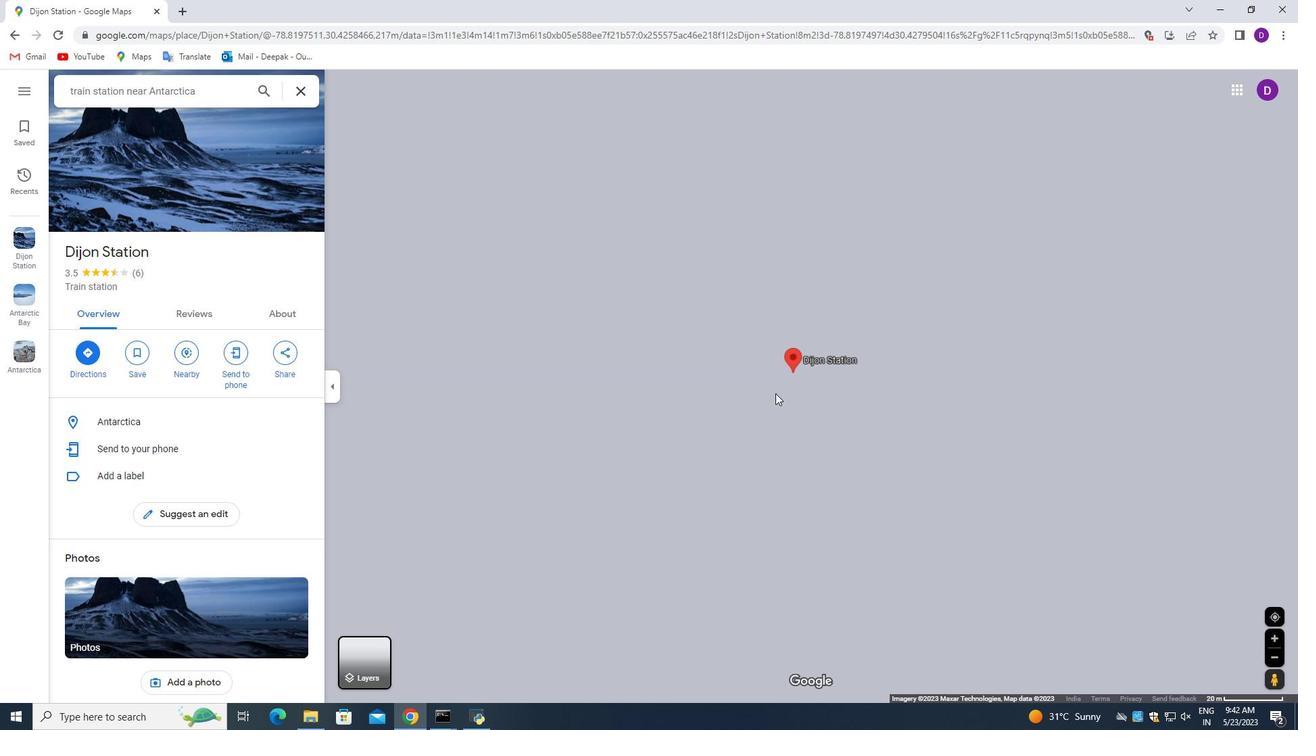 
Action: Mouse scrolled (775, 392) with delta (0, 0)
Screenshot: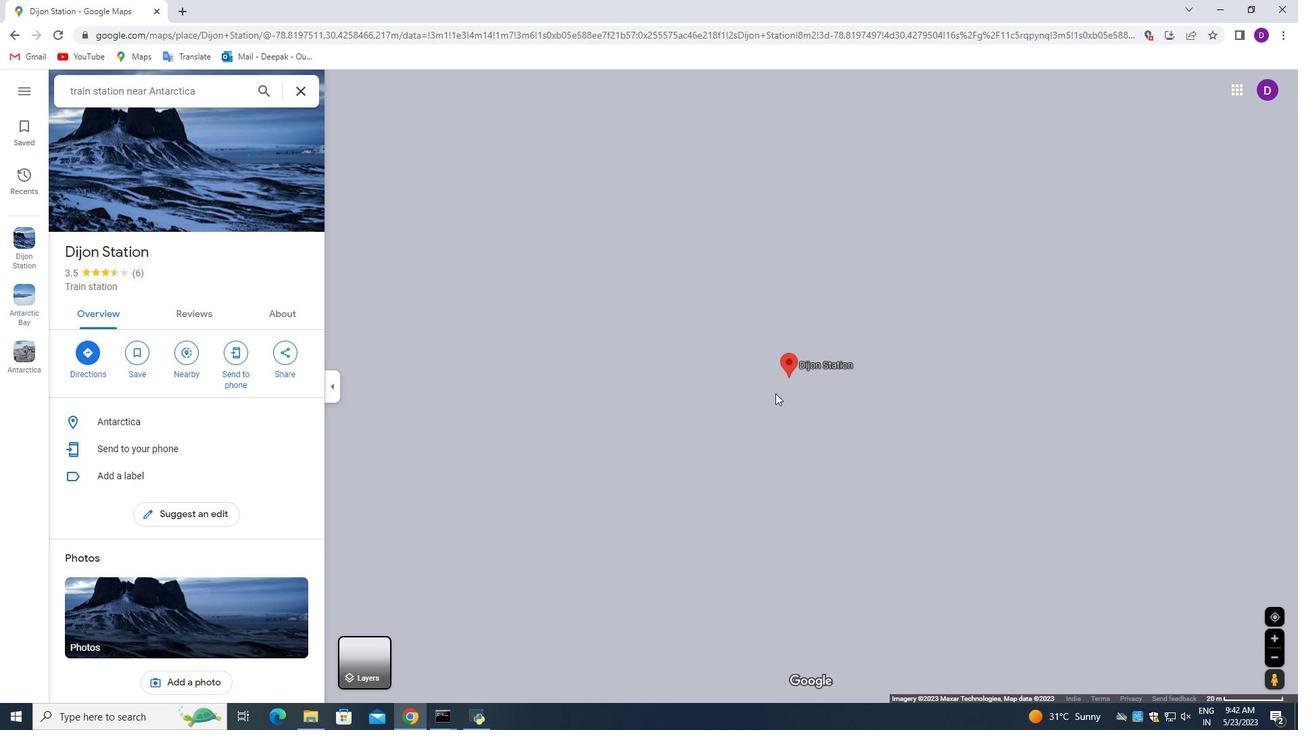 
Action: Mouse scrolled (775, 392) with delta (0, 0)
Screenshot: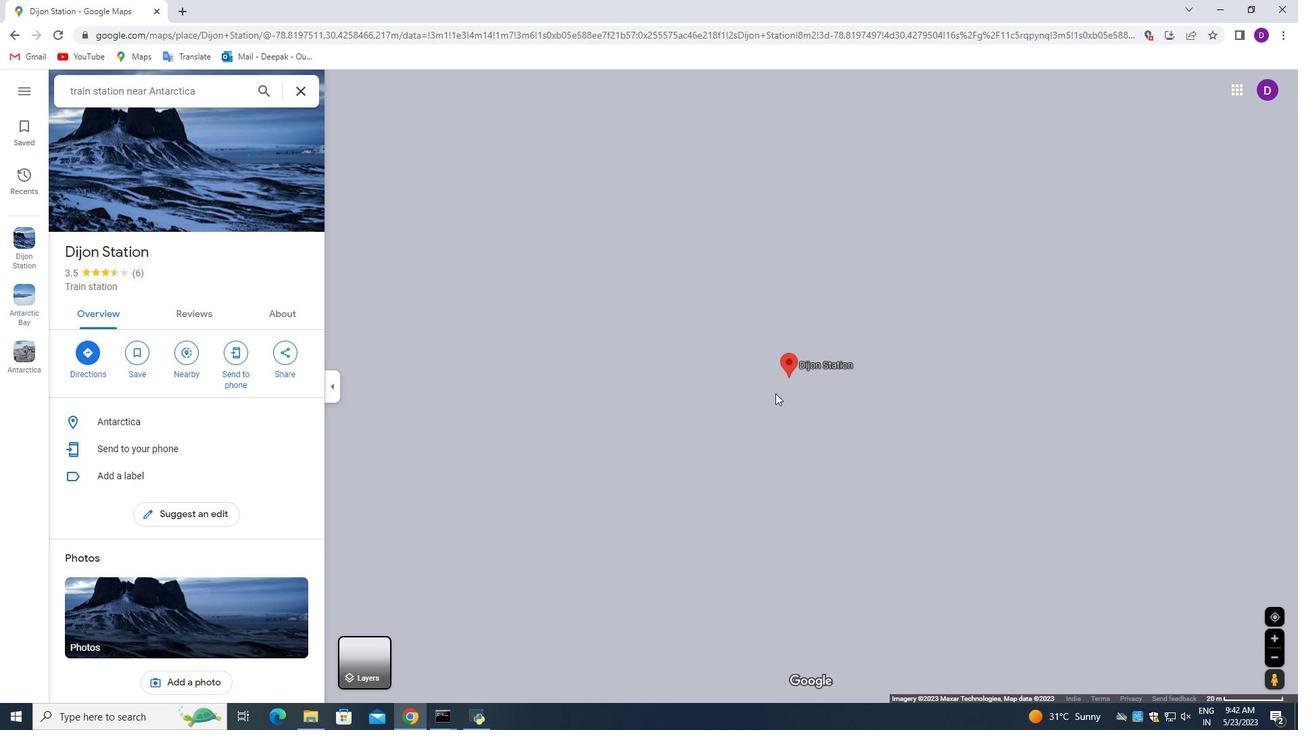 
Action: Mouse scrolled (775, 392) with delta (0, 0)
Screenshot: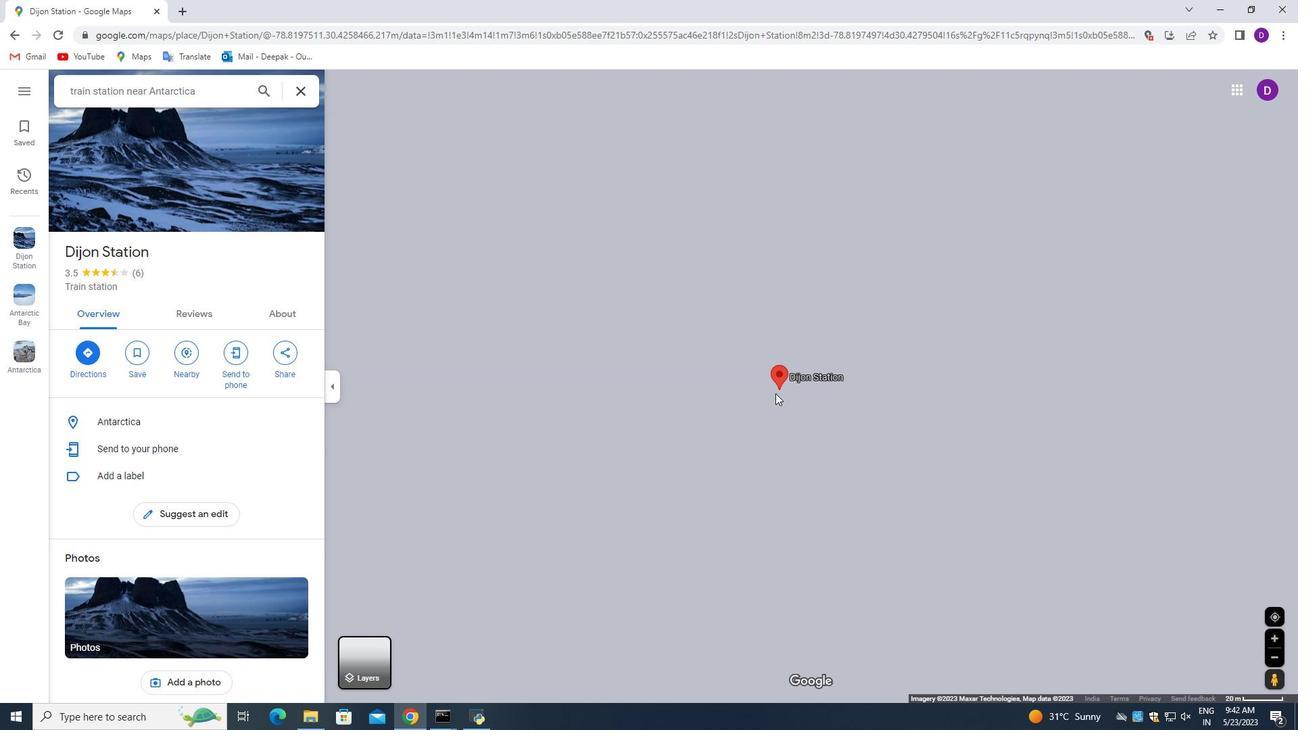 
Action: Mouse scrolled (775, 392) with delta (0, 0)
Screenshot: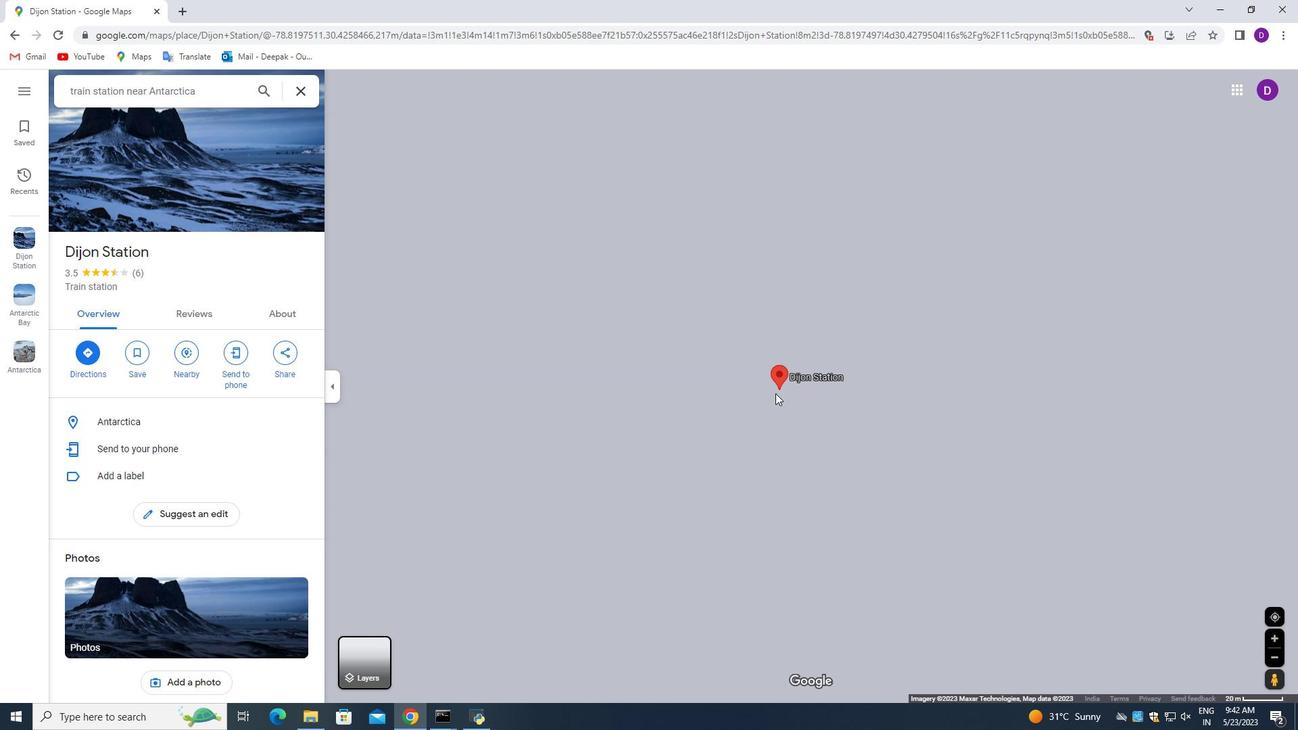 
Action: Mouse scrolled (775, 392) with delta (0, 0)
Screenshot: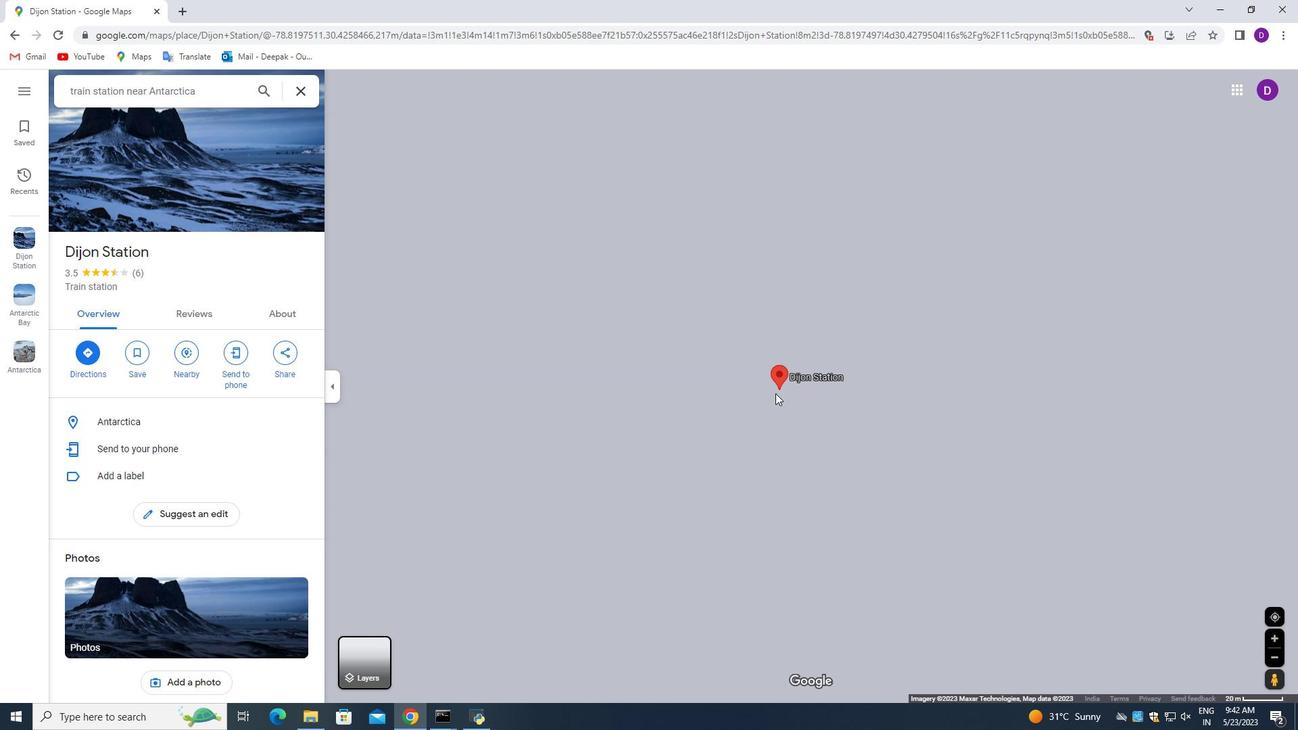 
Action: Mouse scrolled (775, 392) with delta (0, 0)
Screenshot: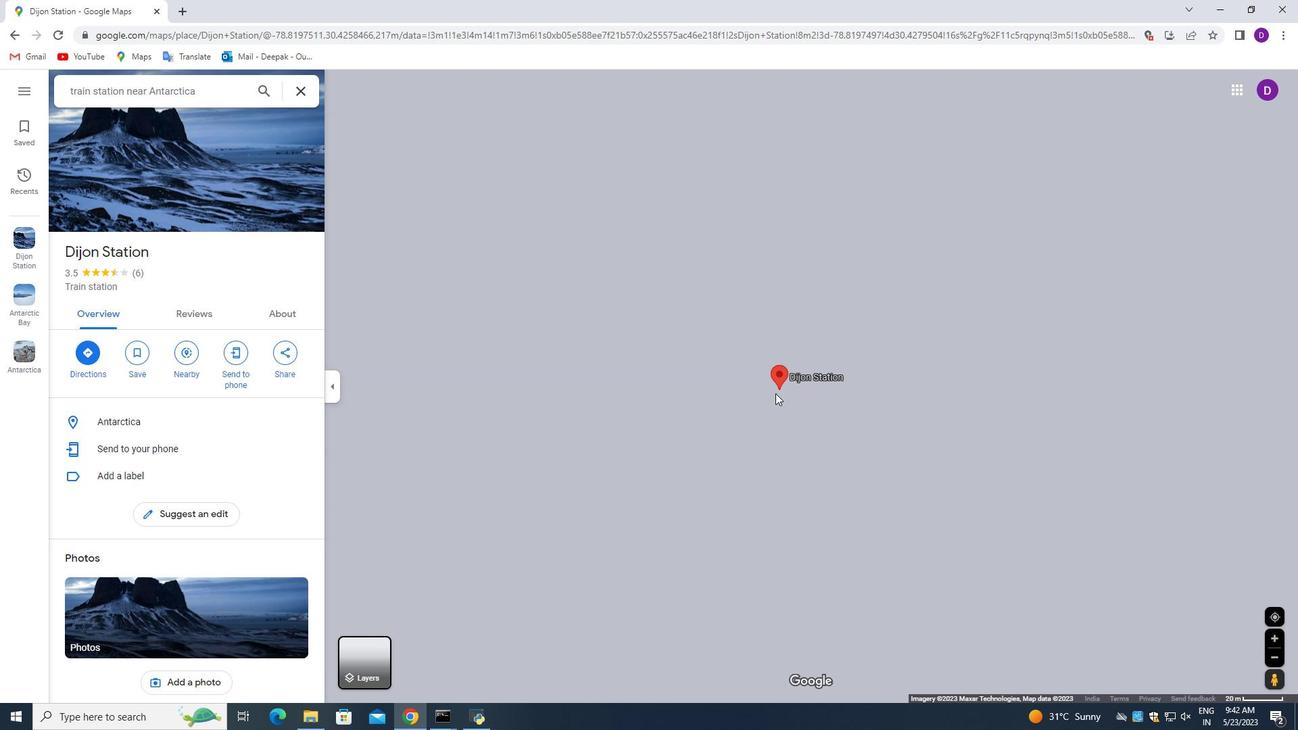 
Action: Mouse scrolled (775, 392) with delta (0, 0)
Screenshot: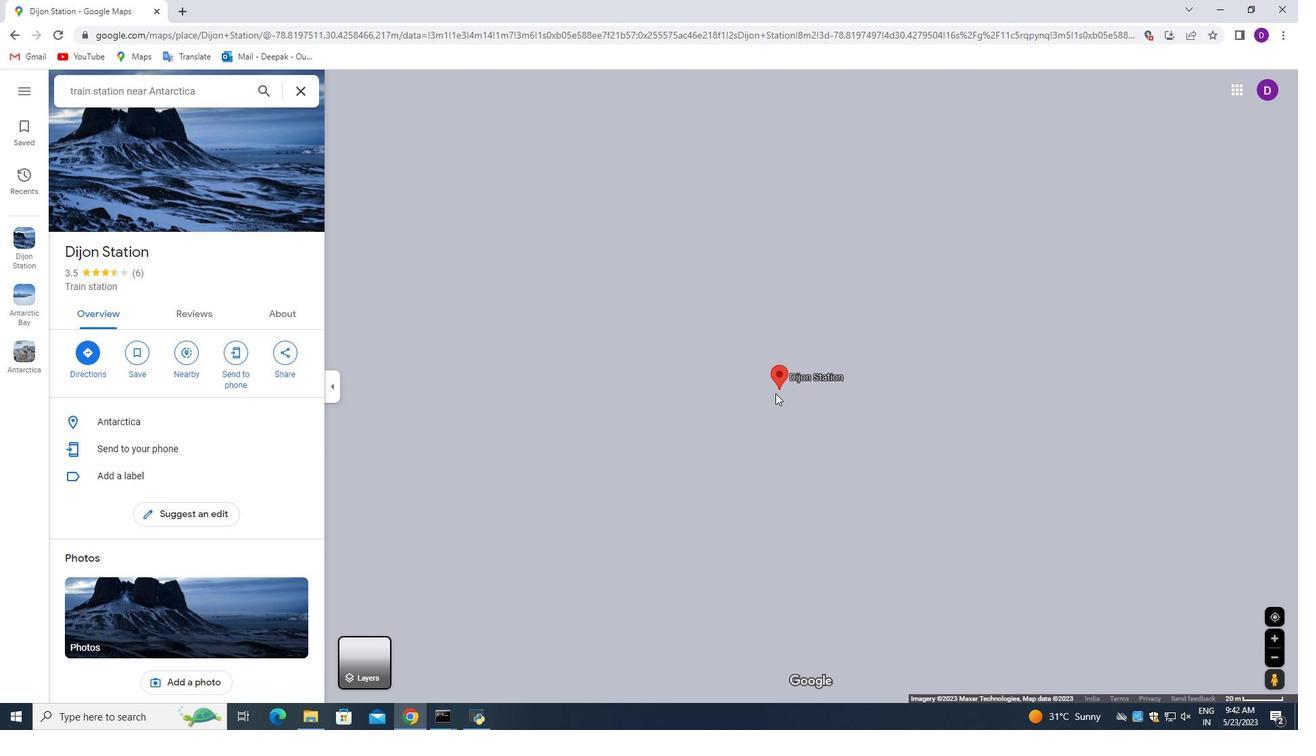 
Action: Mouse scrolled (775, 392) with delta (0, 0)
Screenshot: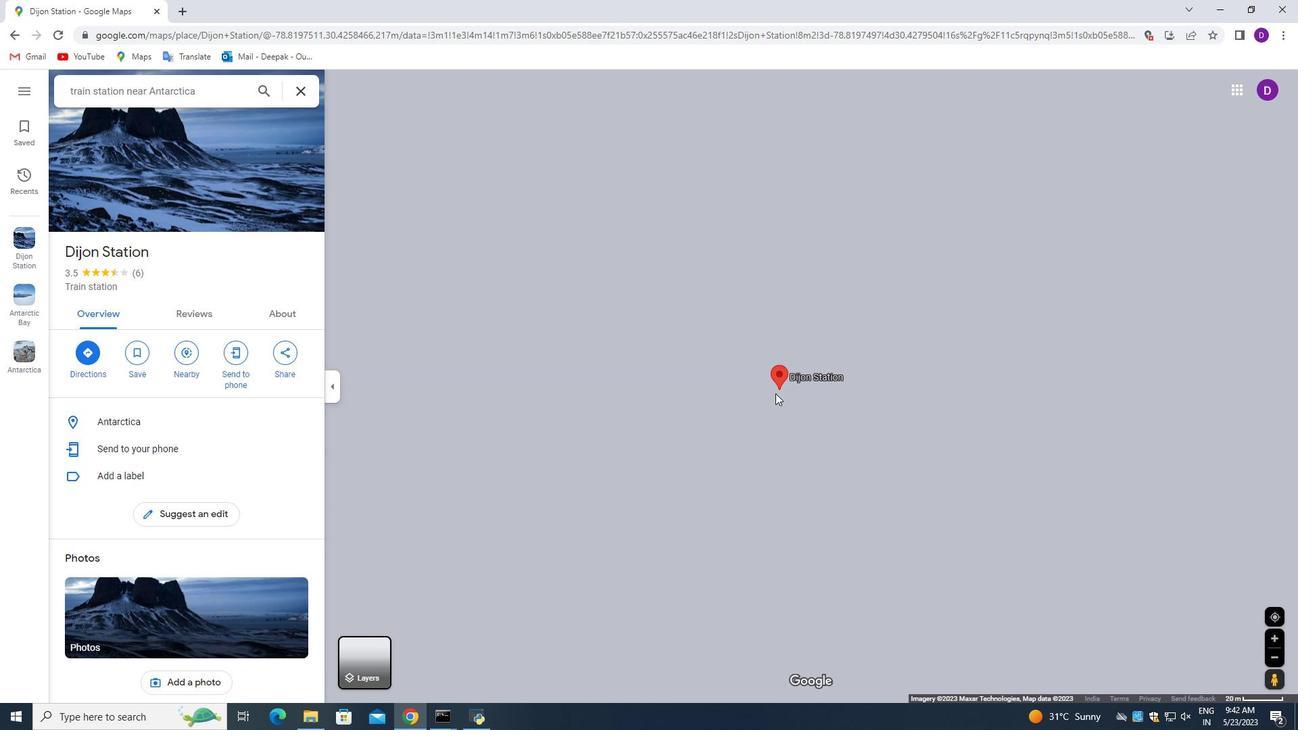 
Action: Mouse scrolled (775, 392) with delta (0, 0)
Screenshot: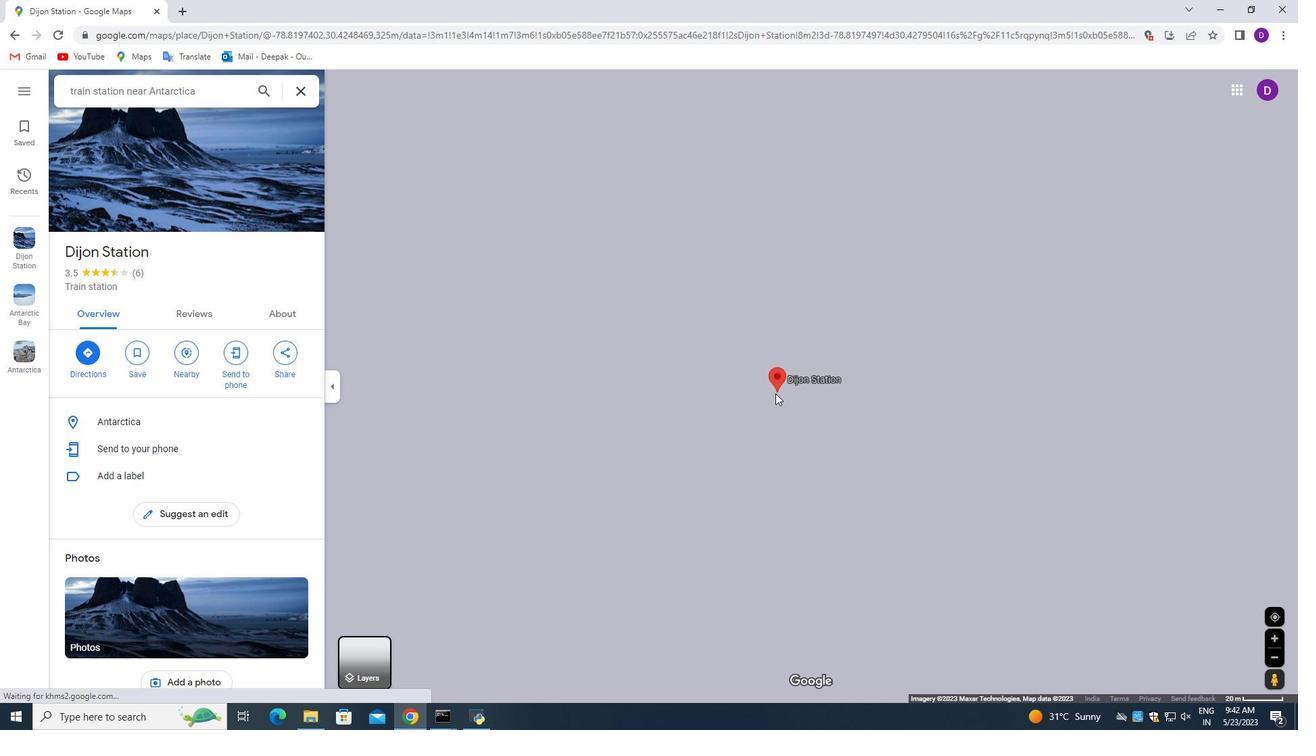 
Action: Mouse scrolled (775, 392) with delta (0, 0)
Screenshot: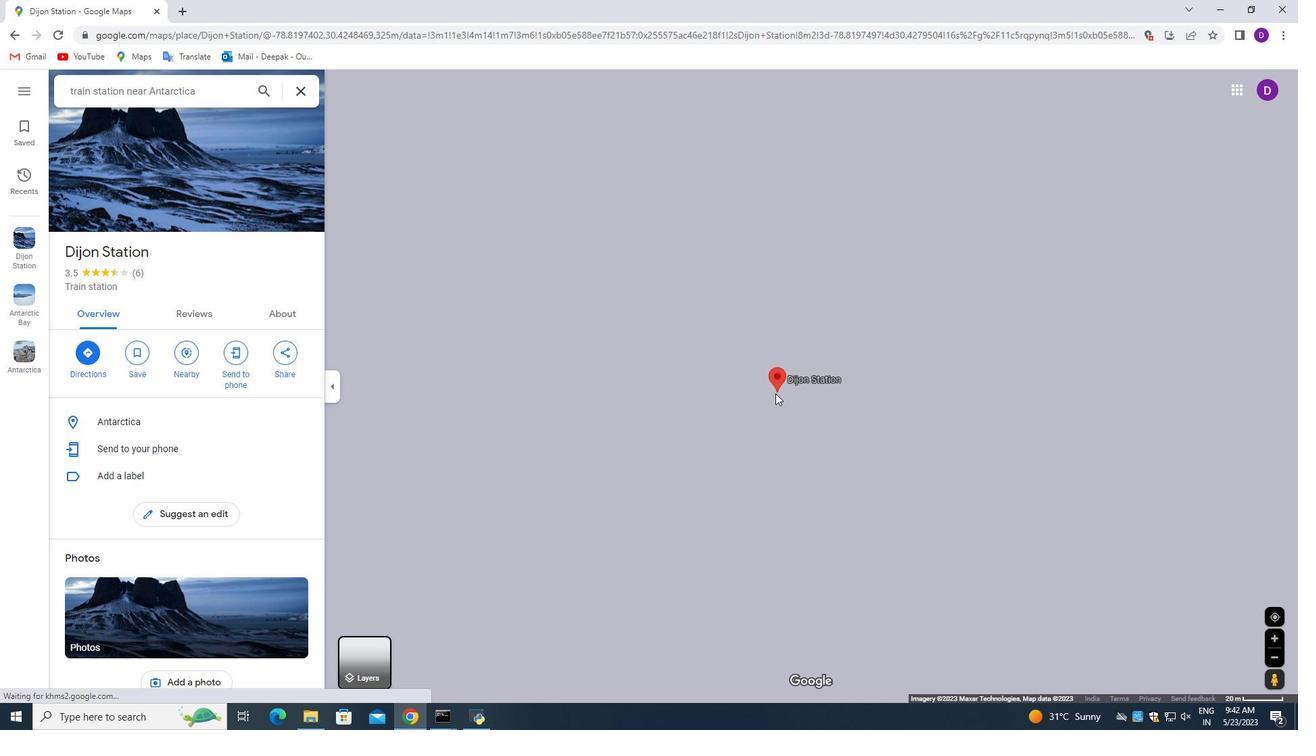 
Action: Mouse scrolled (775, 392) with delta (0, 0)
Screenshot: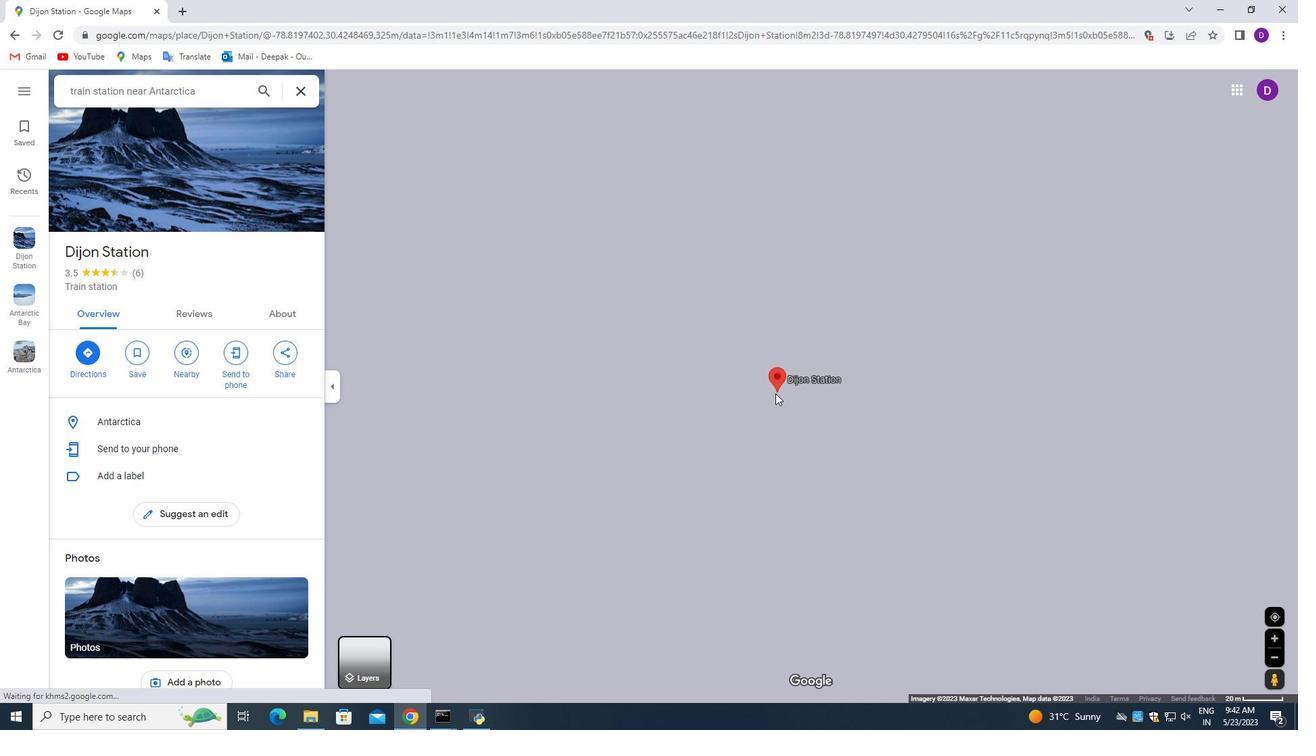 
Action: Mouse scrolled (775, 392) with delta (0, 0)
Screenshot: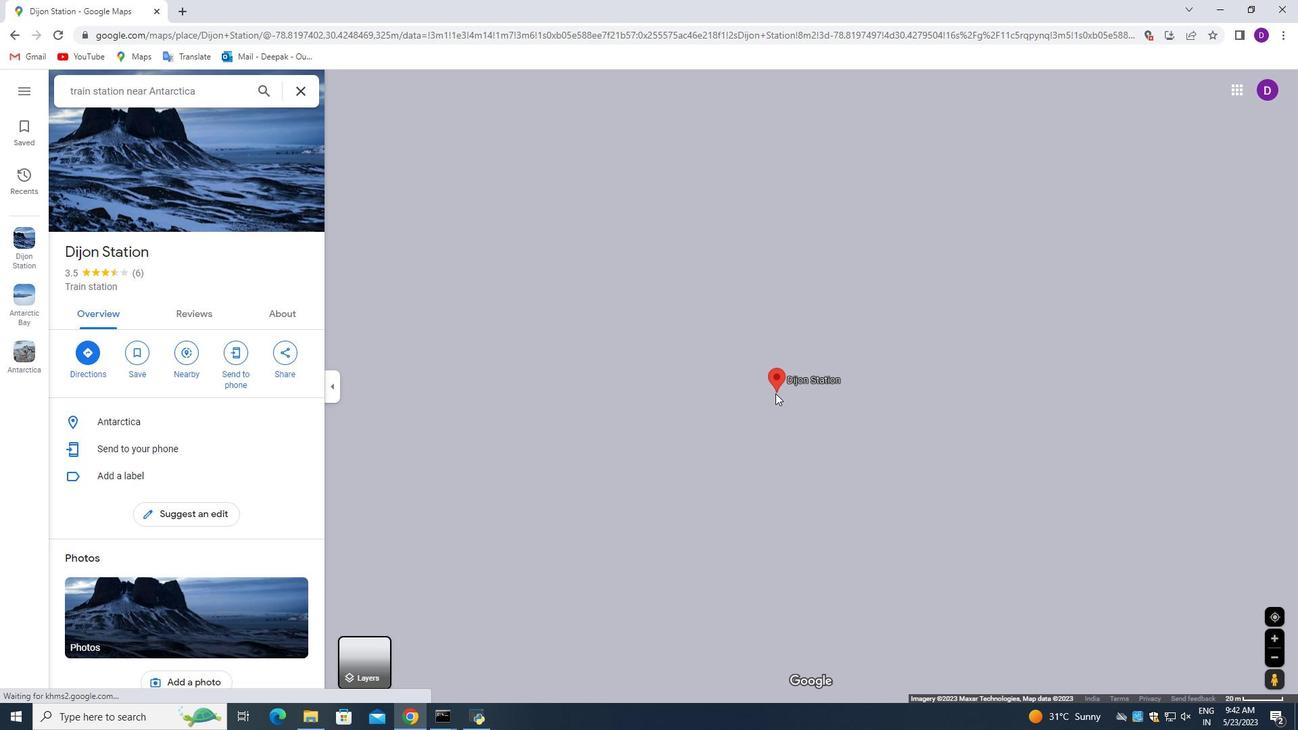 
Action: Mouse scrolled (775, 392) with delta (0, 0)
Screenshot: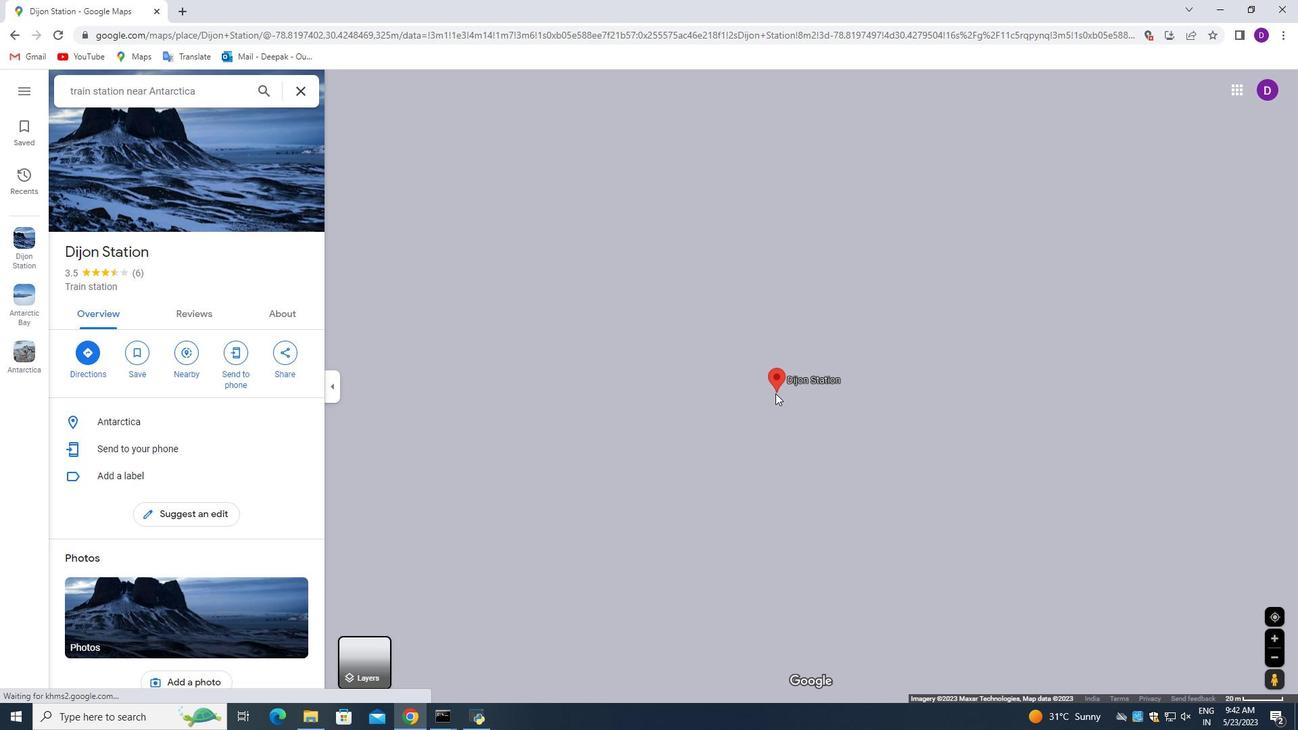 
Action: Mouse scrolled (775, 392) with delta (0, 0)
Screenshot: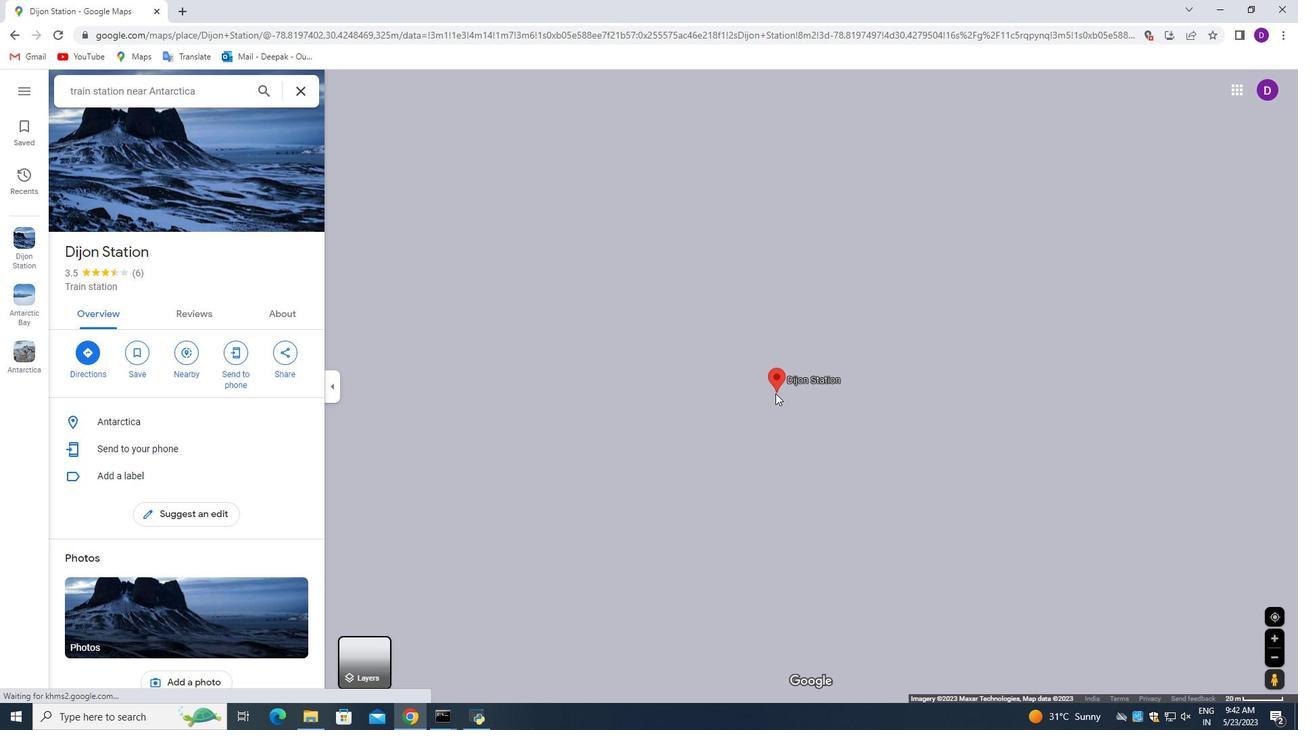 
Action: Mouse scrolled (775, 392) with delta (0, 0)
Screenshot: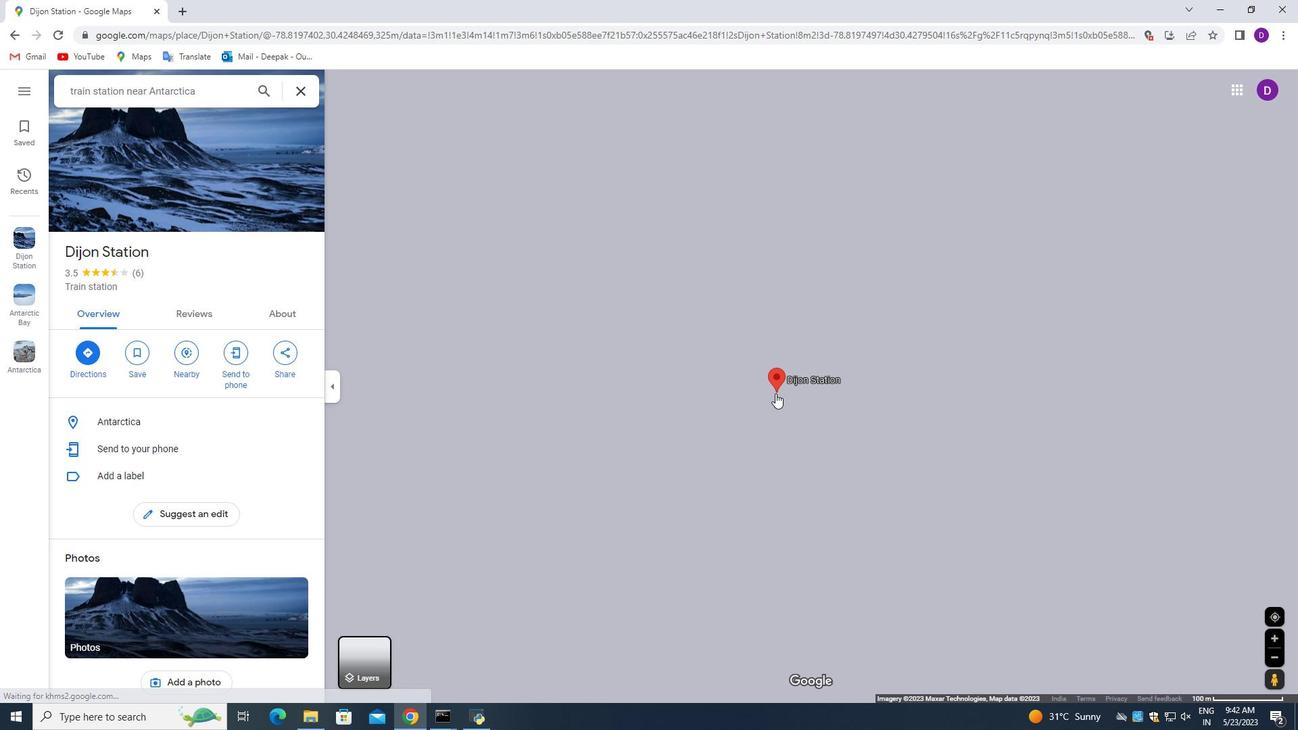 
Action: Mouse scrolled (775, 392) with delta (0, 0)
Screenshot: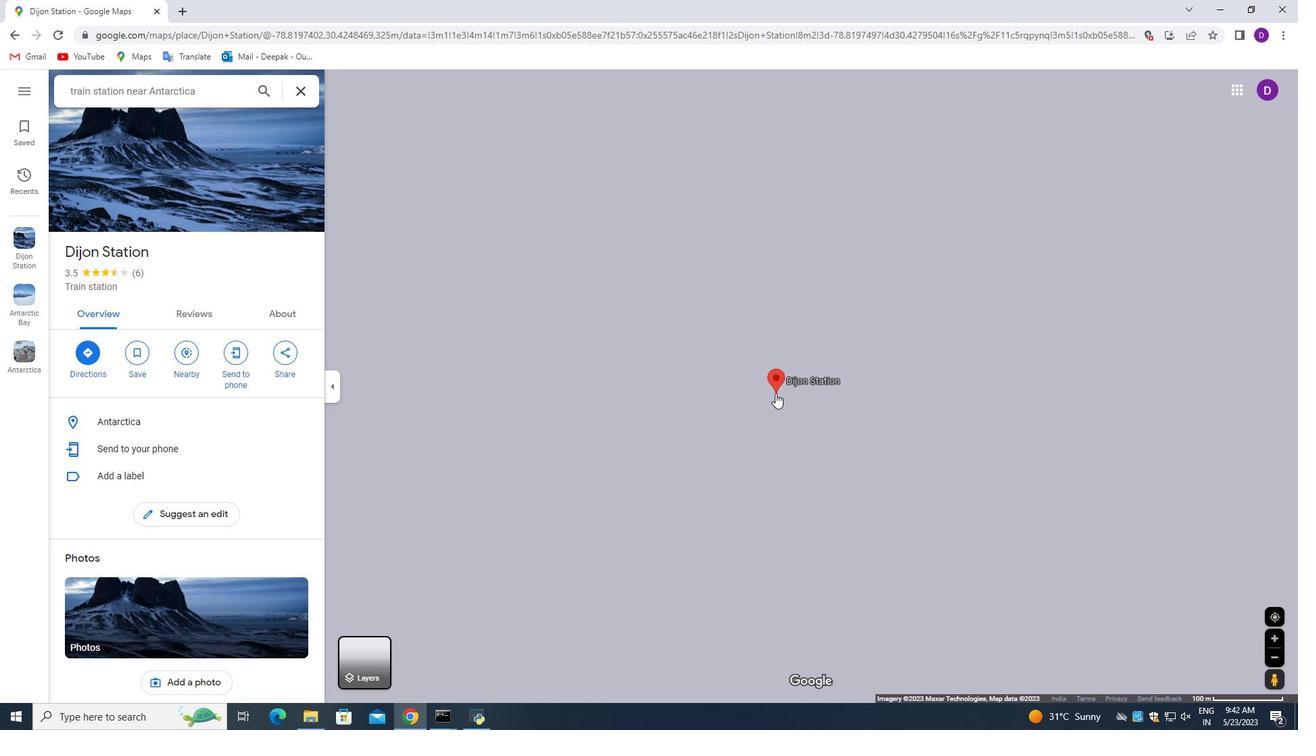 
Action: Mouse scrolled (775, 392) with delta (0, 0)
Screenshot: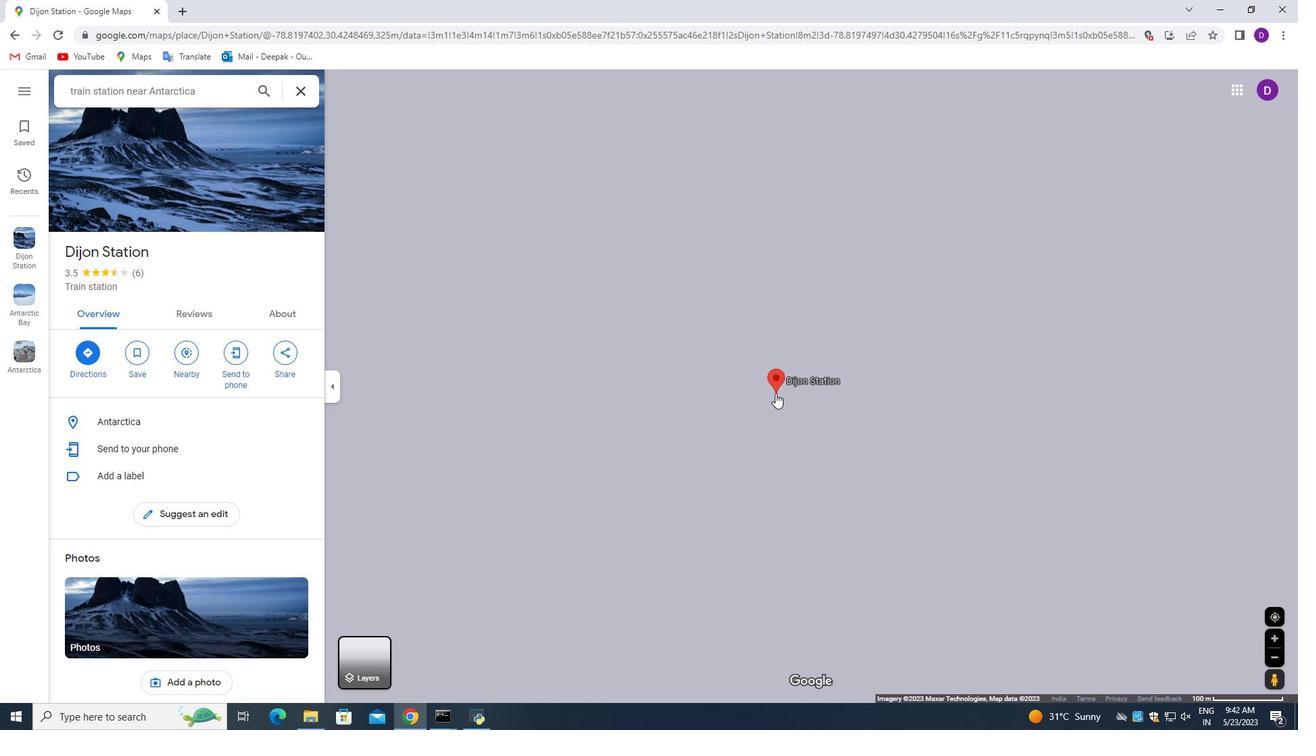 
Action: Mouse scrolled (775, 392) with delta (0, 0)
Screenshot: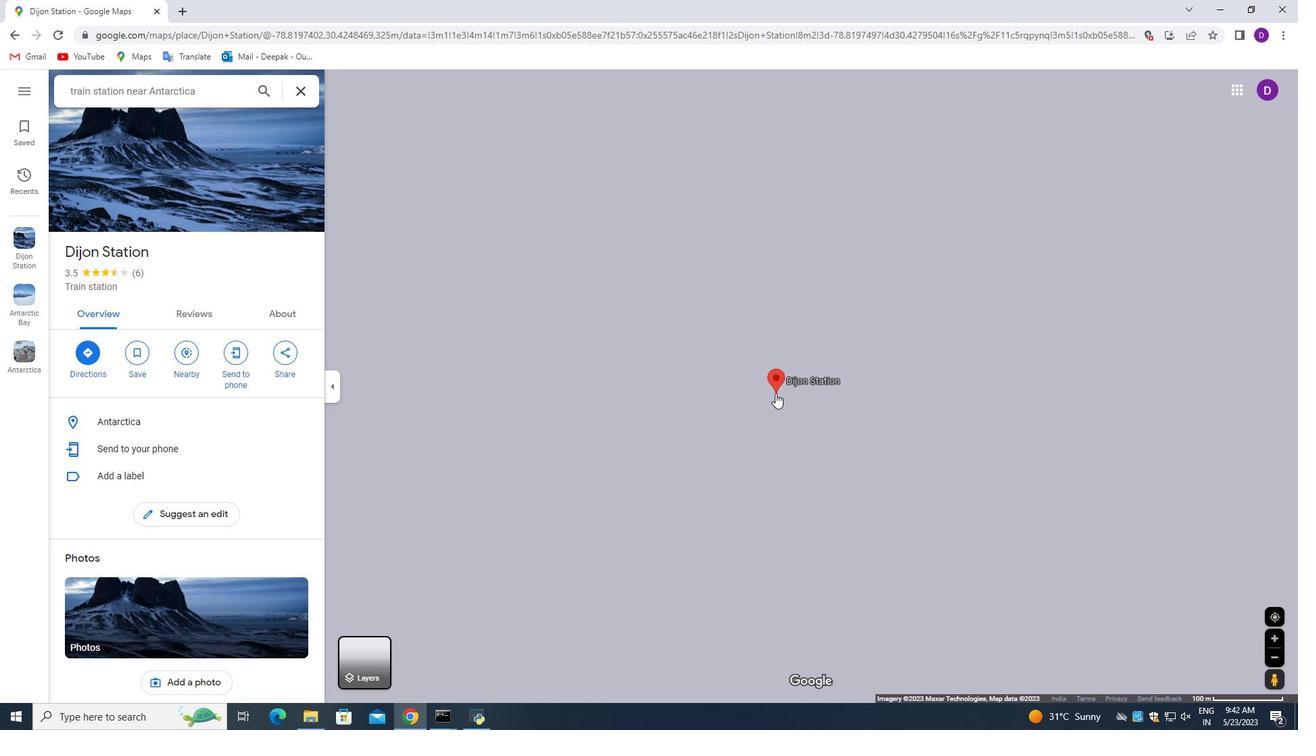 
Action: Mouse scrolled (775, 392) with delta (0, 0)
Screenshot: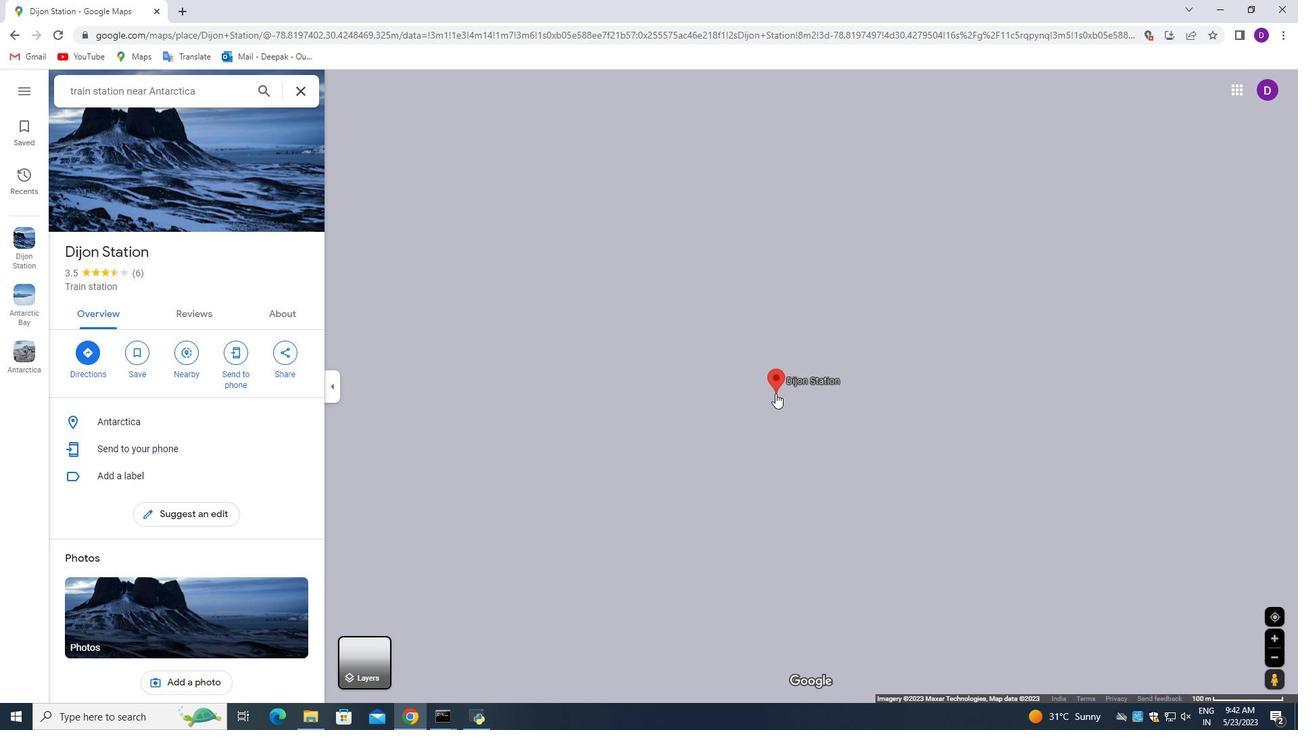 
Action: Mouse scrolled (775, 392) with delta (0, 0)
Screenshot: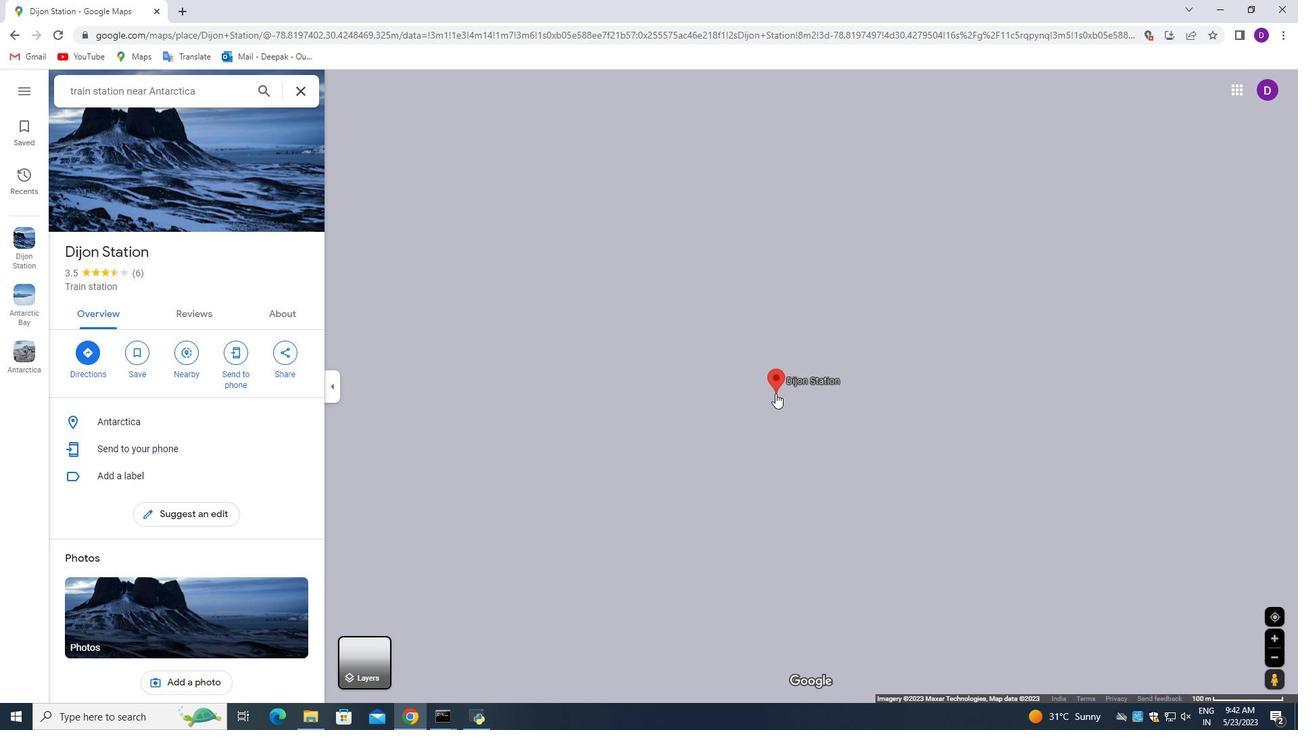 
Action: Mouse scrolled (775, 392) with delta (0, 0)
Screenshot: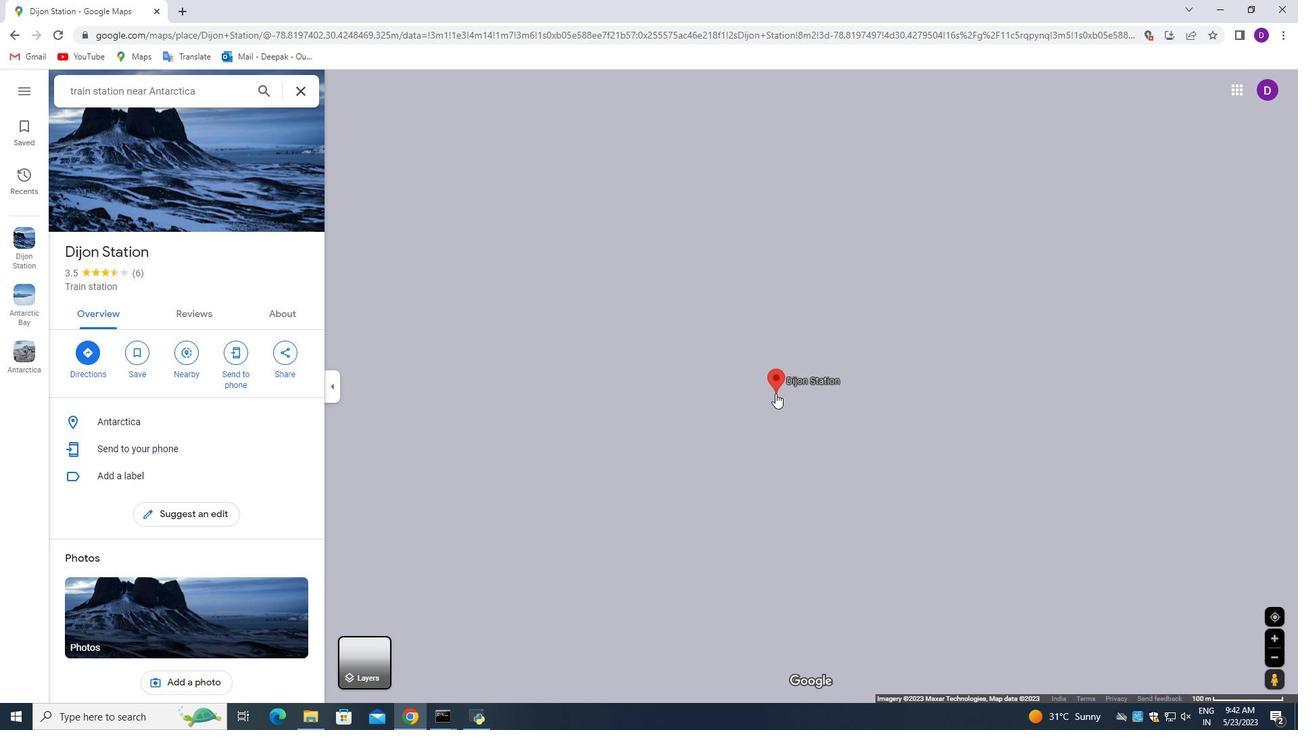 
Action: Mouse scrolled (775, 392) with delta (0, 0)
Screenshot: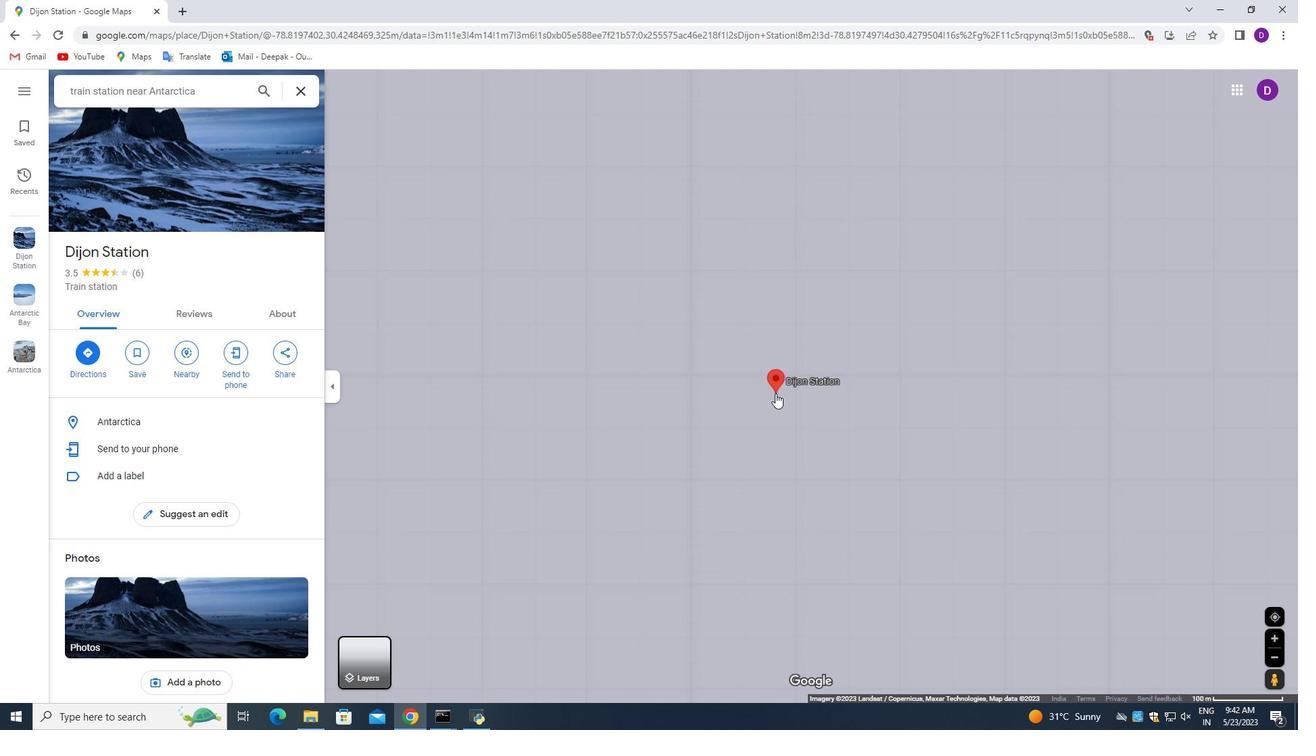 
Action: Mouse scrolled (775, 392) with delta (0, 0)
Screenshot: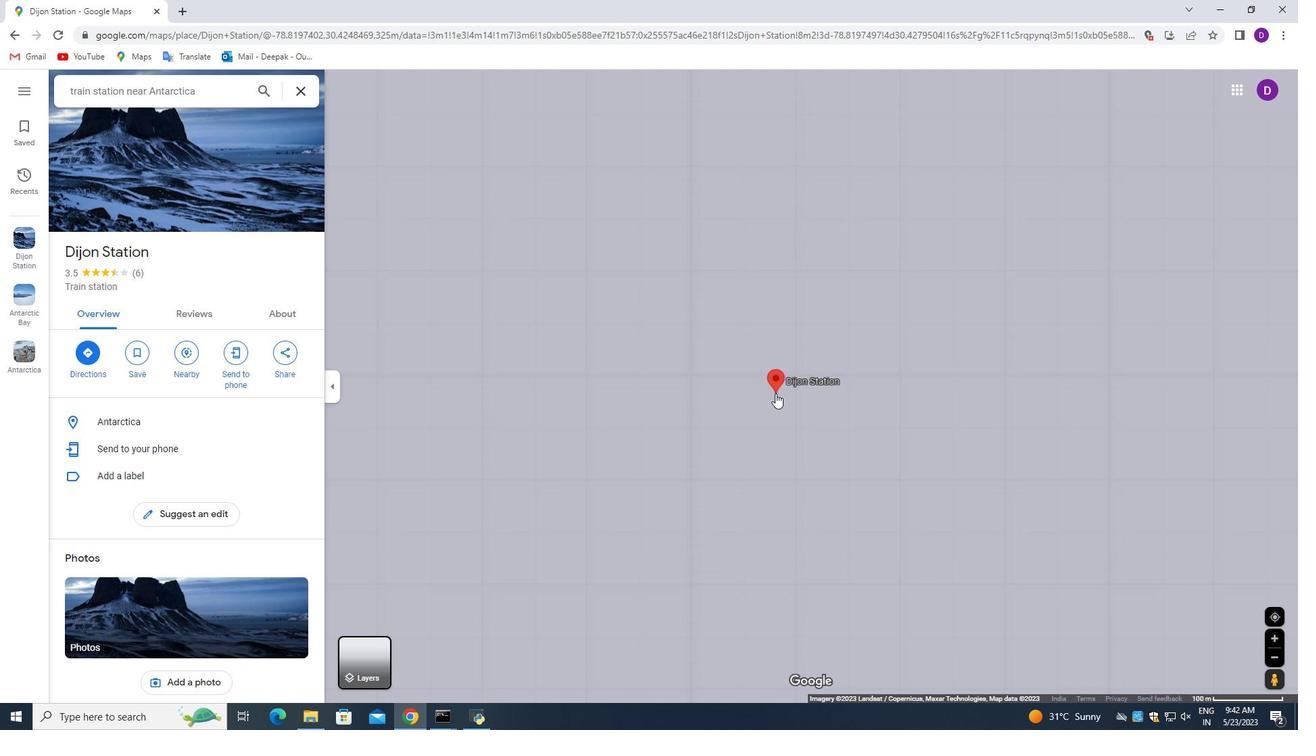 
Action: Mouse scrolled (775, 392) with delta (0, 0)
Screenshot: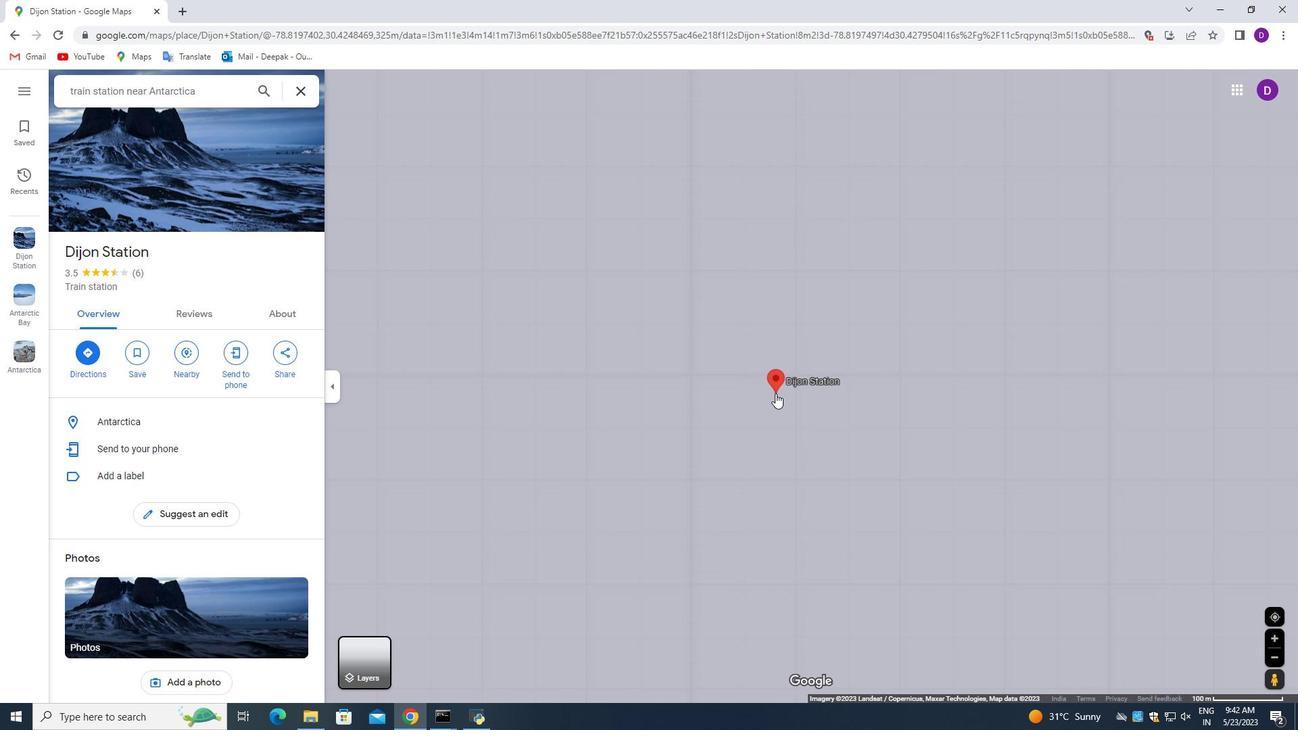 
Action: Mouse scrolled (775, 392) with delta (0, 0)
Screenshot: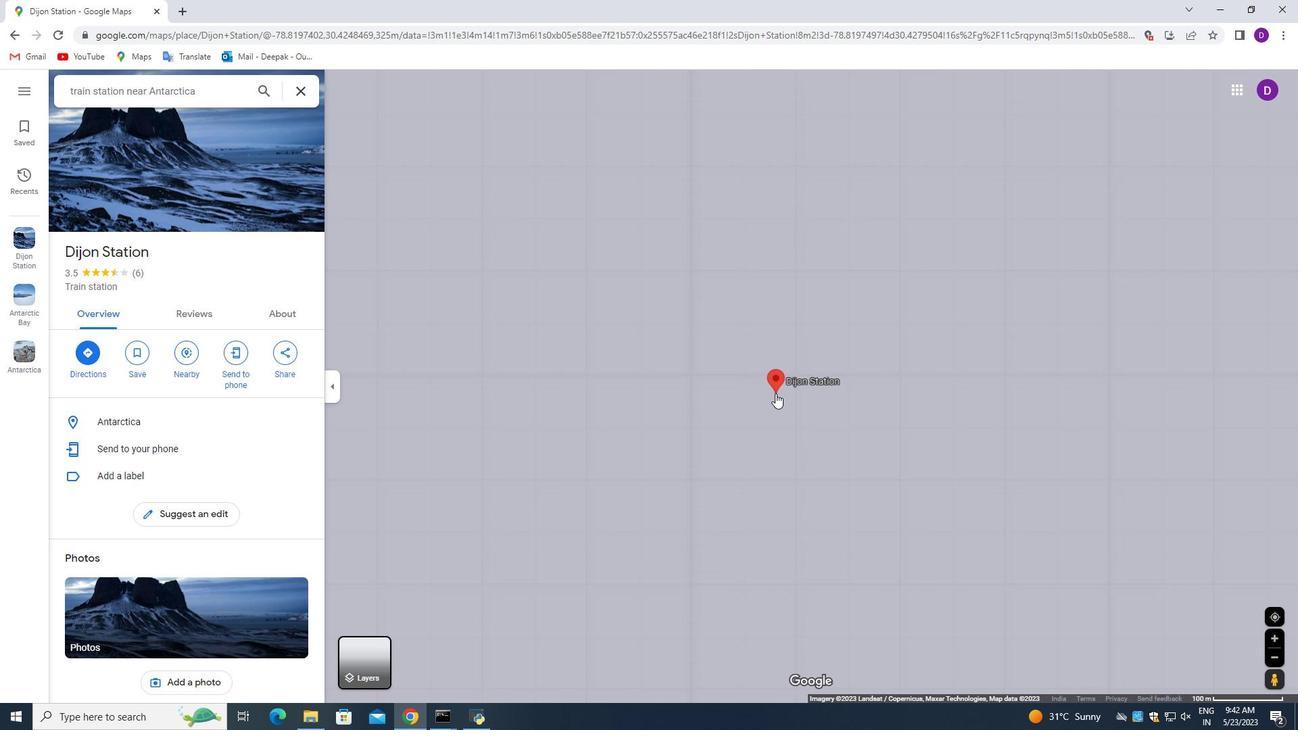 
Action: Mouse scrolled (775, 392) with delta (0, 0)
Screenshot: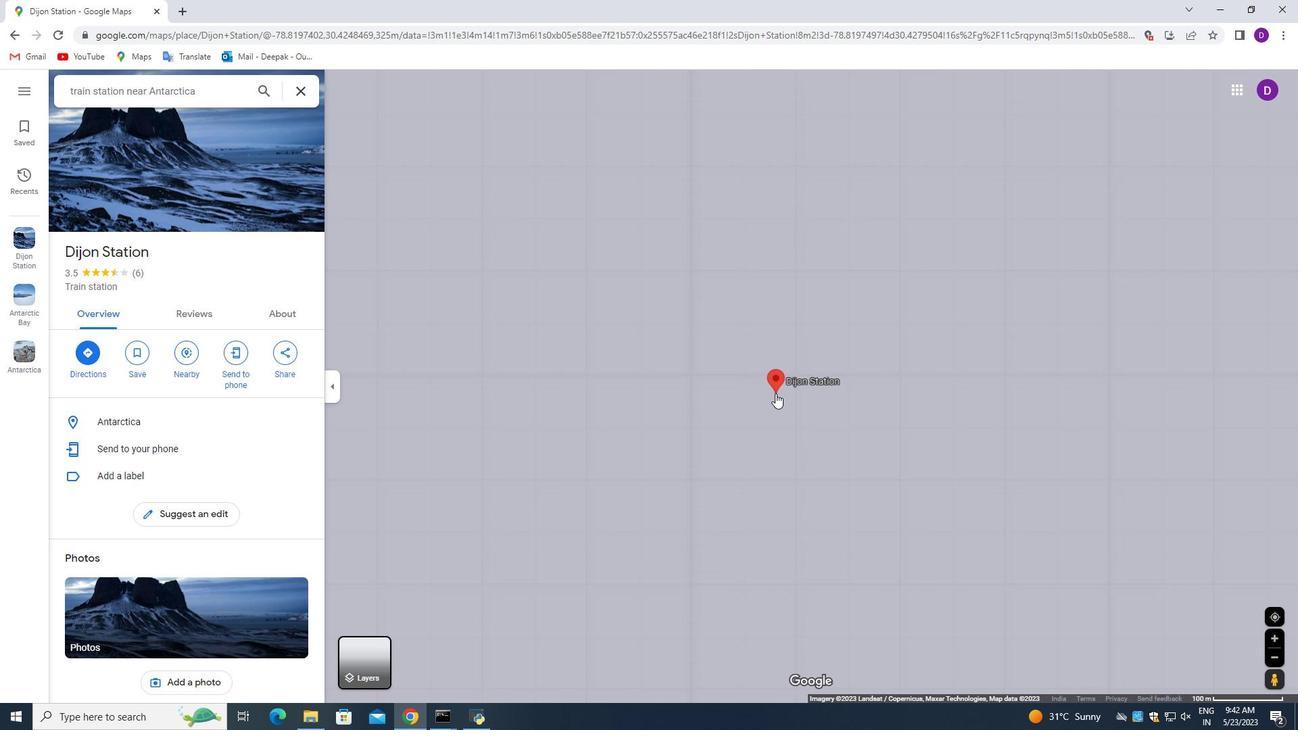 
Action: Mouse scrolled (775, 392) with delta (0, 0)
Screenshot: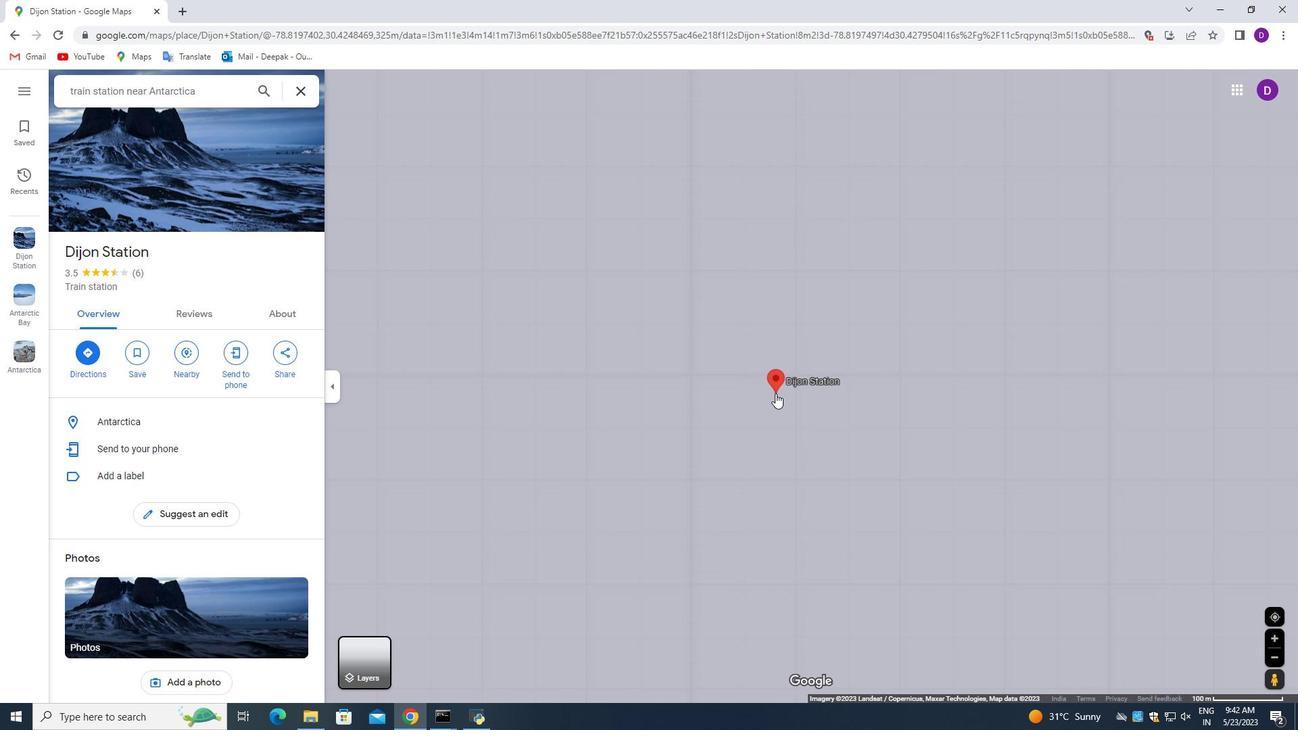 
Action: Mouse scrolled (775, 392) with delta (0, 0)
Screenshot: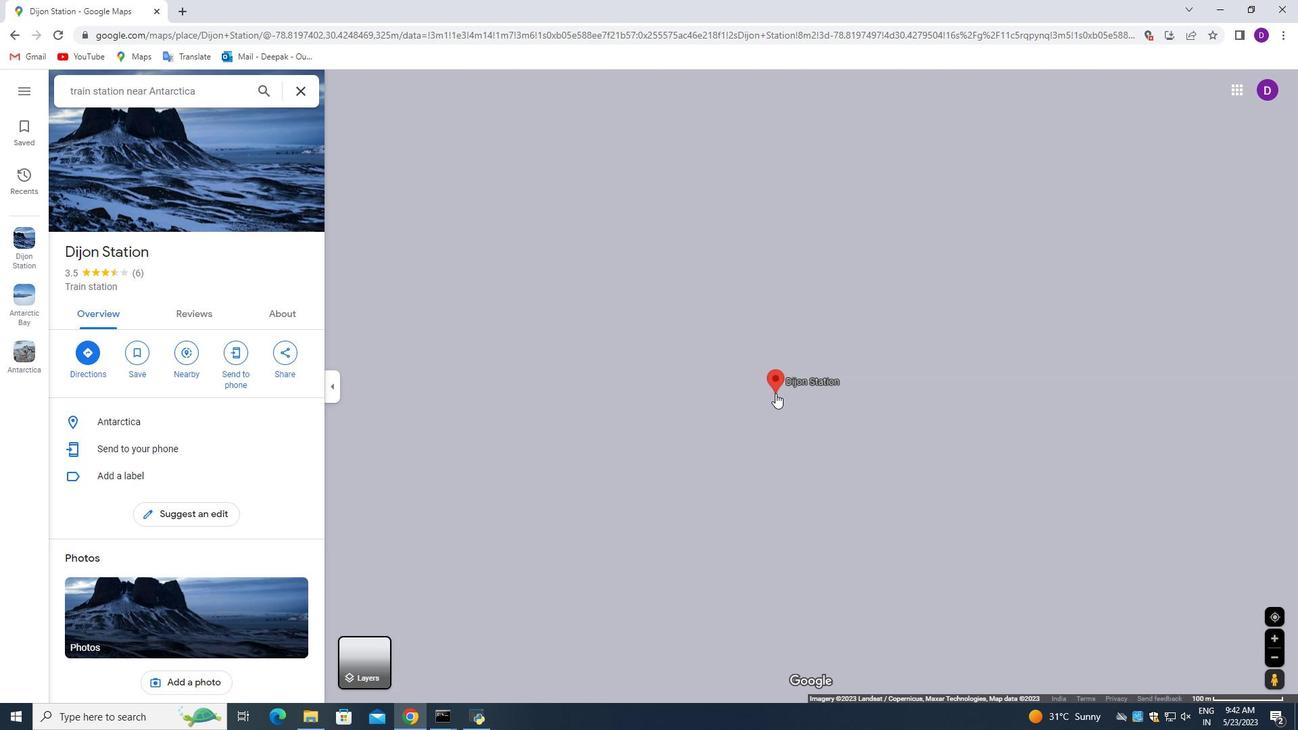 
Action: Mouse scrolled (775, 392) with delta (0, 0)
Screenshot: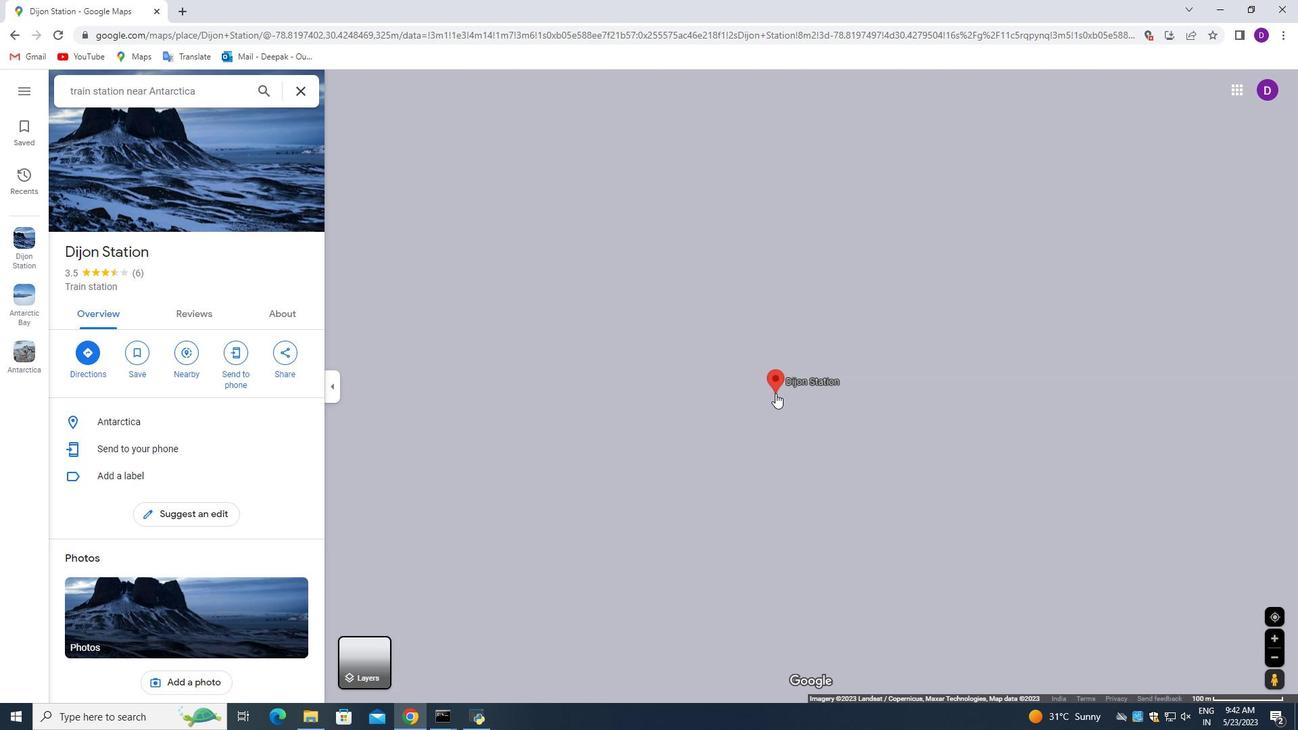 
Action: Mouse scrolled (775, 392) with delta (0, 0)
Screenshot: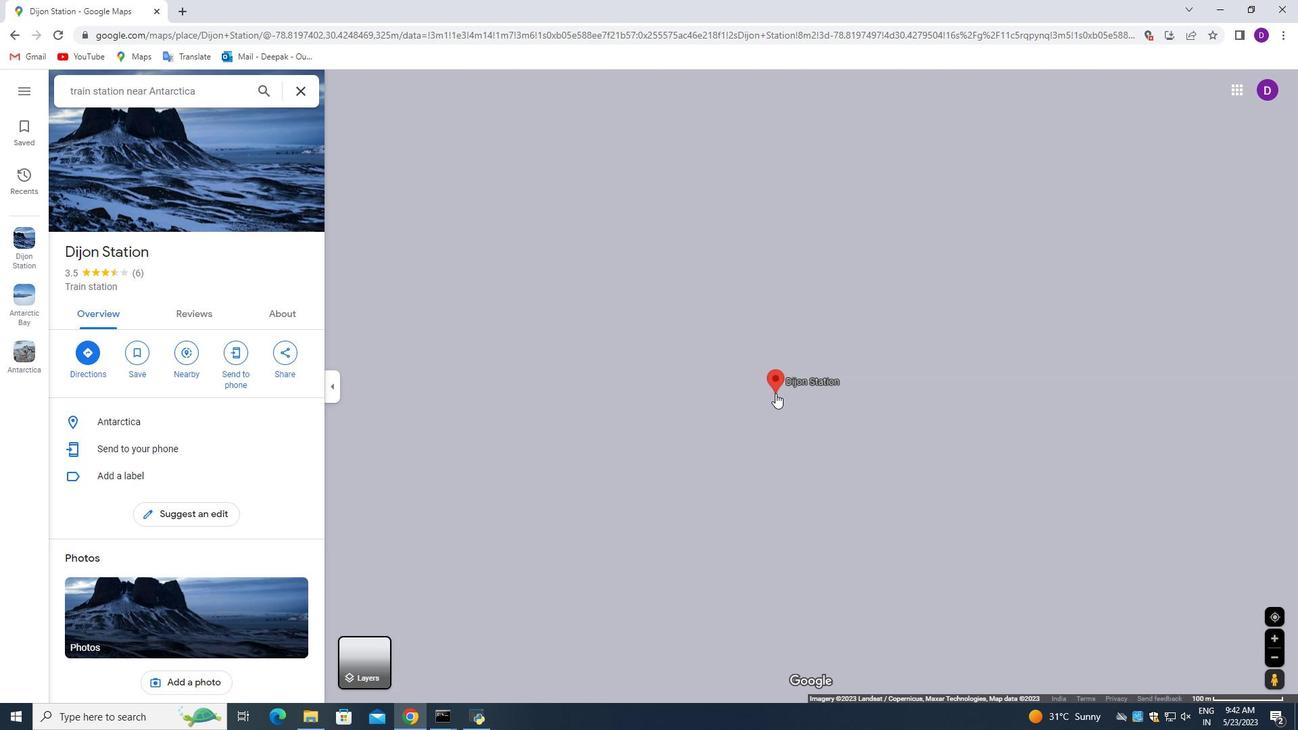 
Action: Mouse scrolled (775, 392) with delta (0, 0)
Screenshot: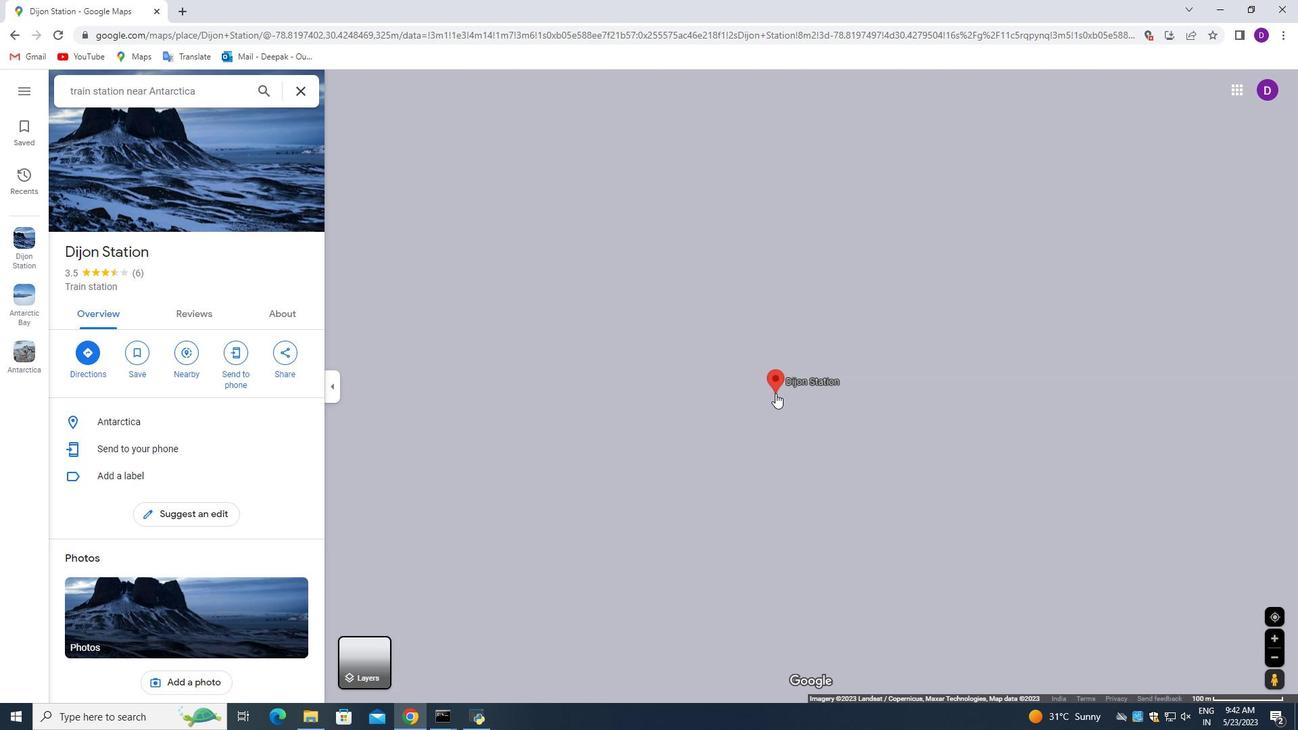 
Action: Mouse scrolled (775, 392) with delta (0, 0)
Screenshot: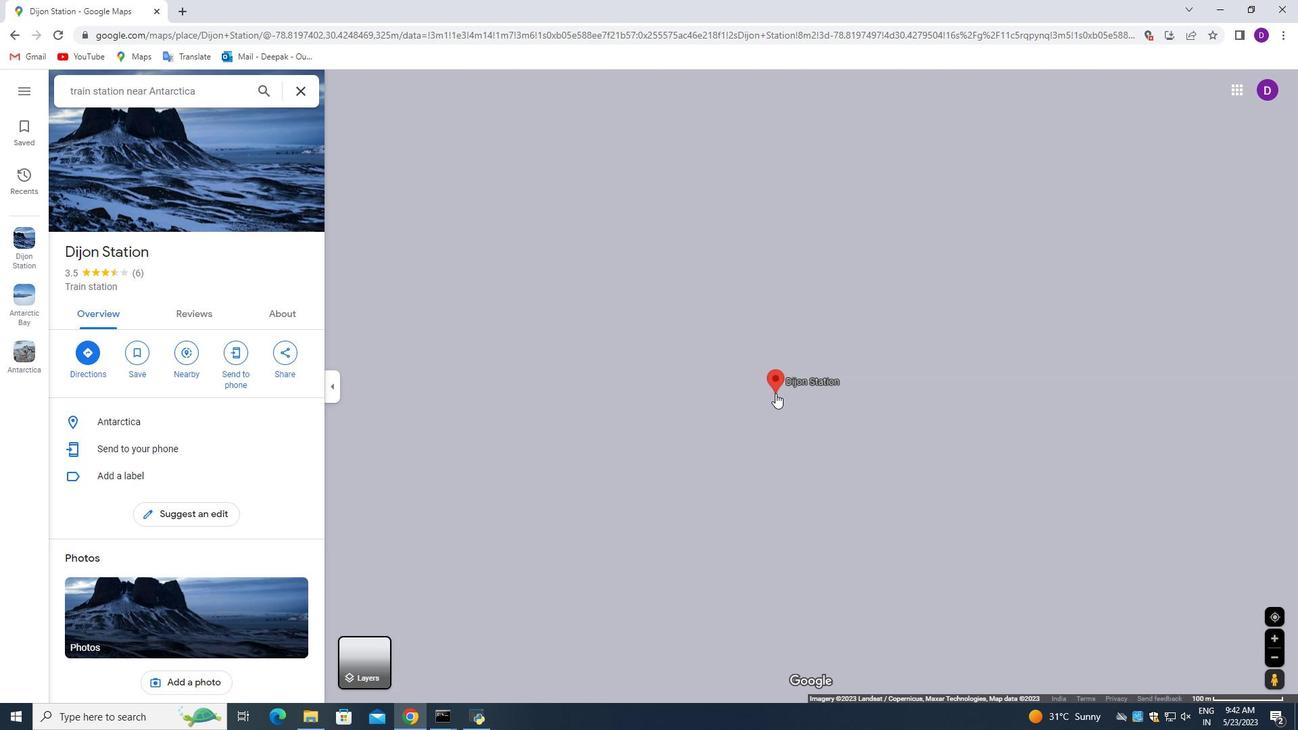 
Action: Mouse scrolled (775, 392) with delta (0, 0)
Screenshot: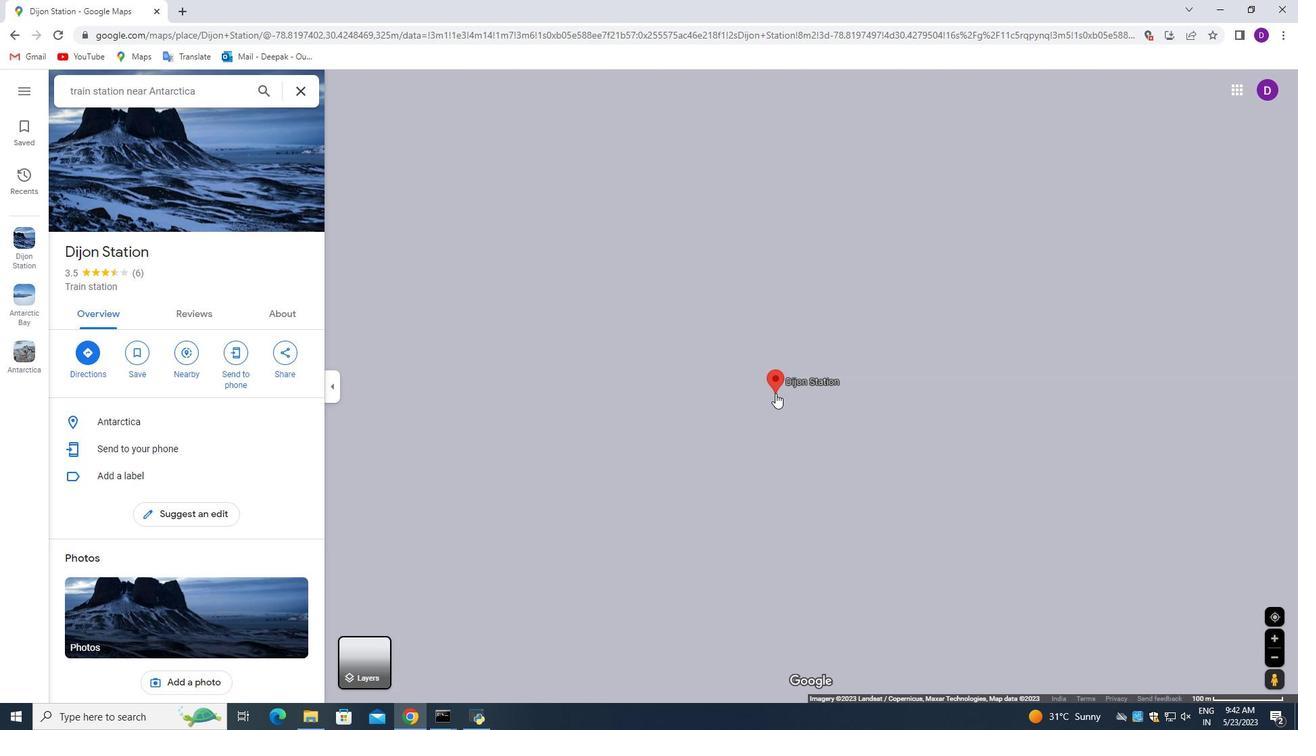 
Action: Mouse scrolled (775, 392) with delta (0, 0)
Screenshot: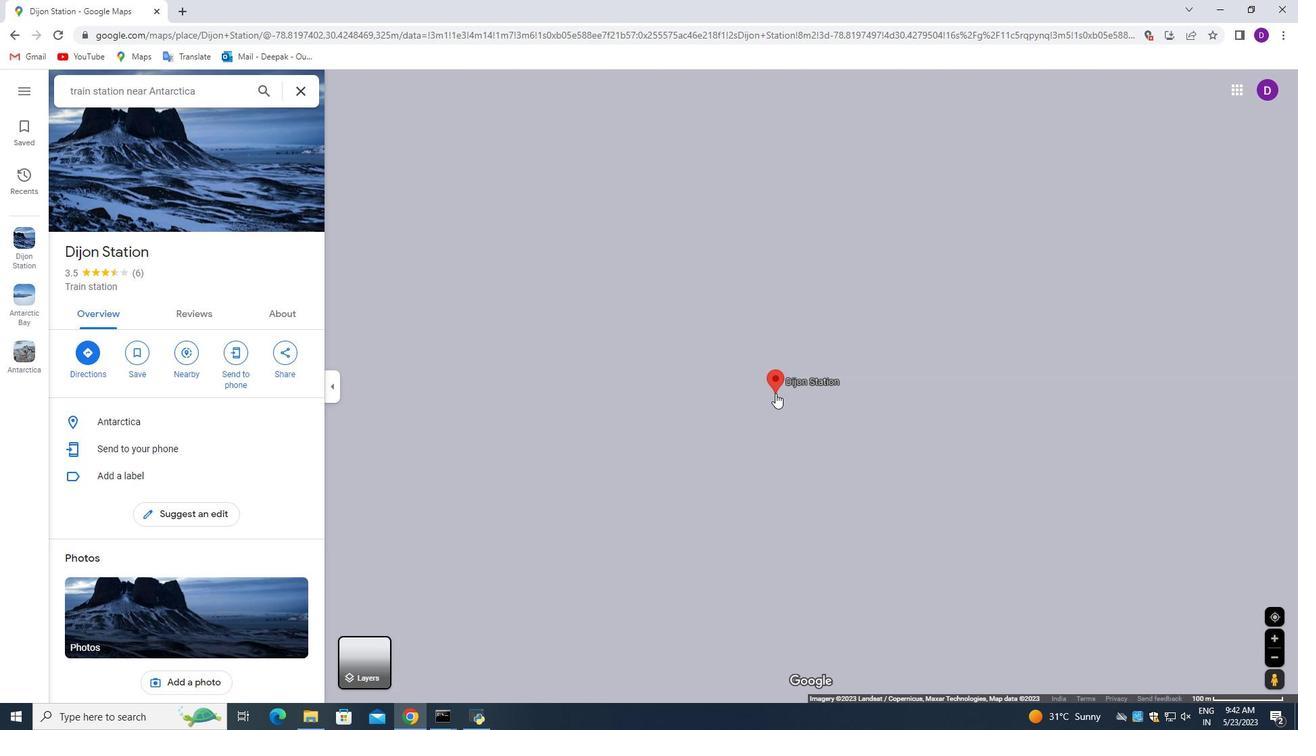 
Action: Mouse scrolled (775, 392) with delta (0, 0)
Screenshot: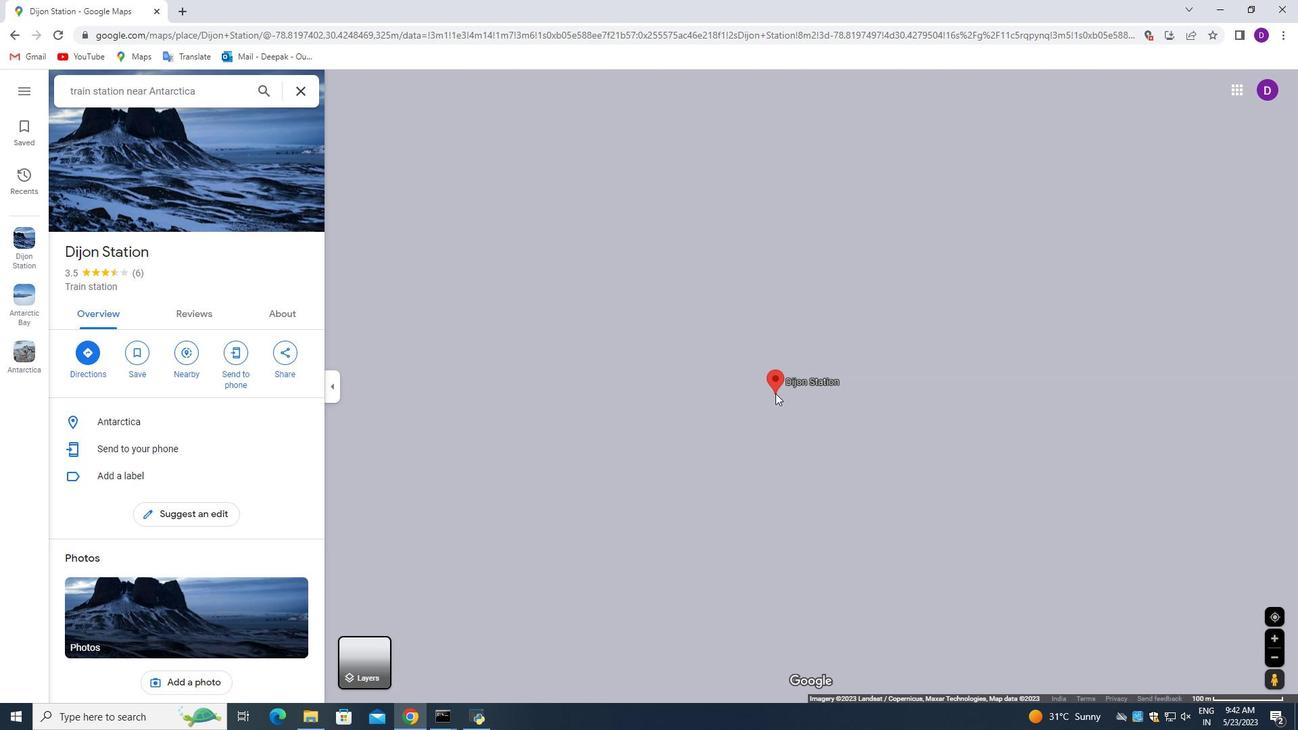 
Action: Mouse scrolled (775, 392) with delta (0, 0)
Screenshot: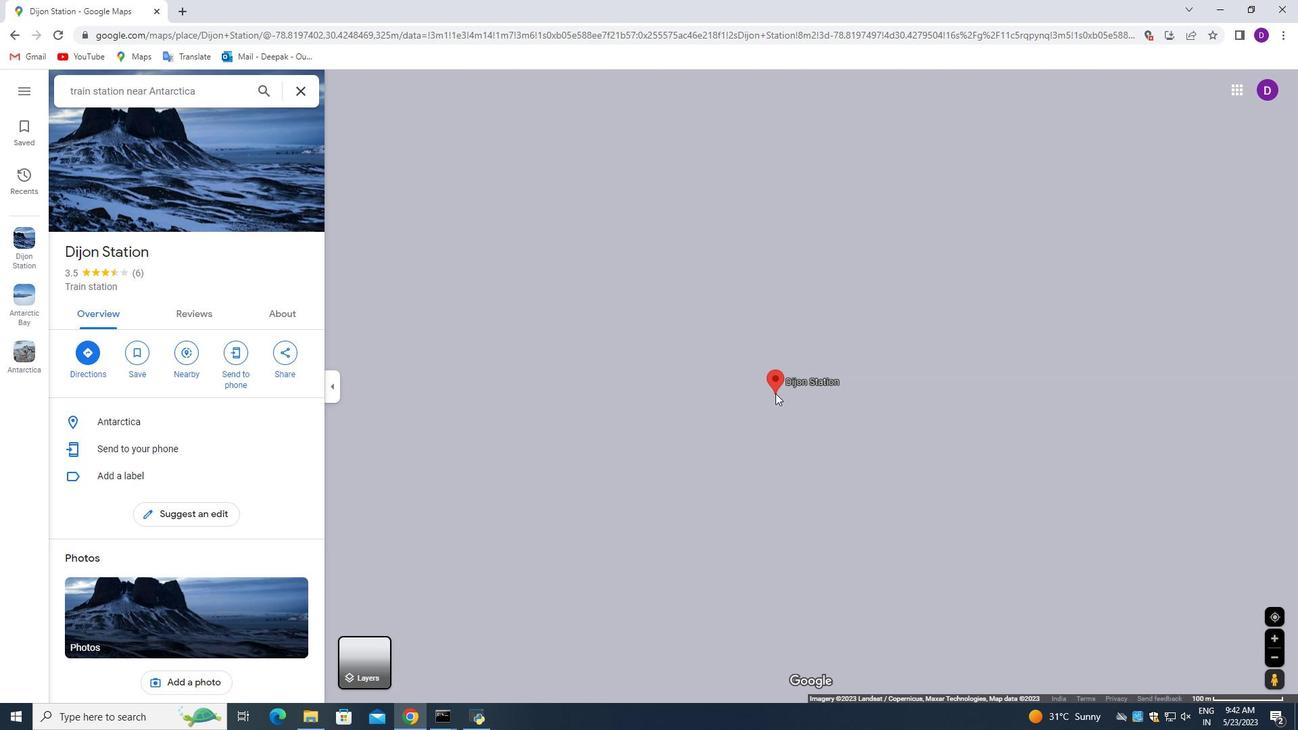 
Action: Mouse scrolled (775, 392) with delta (0, 0)
Screenshot: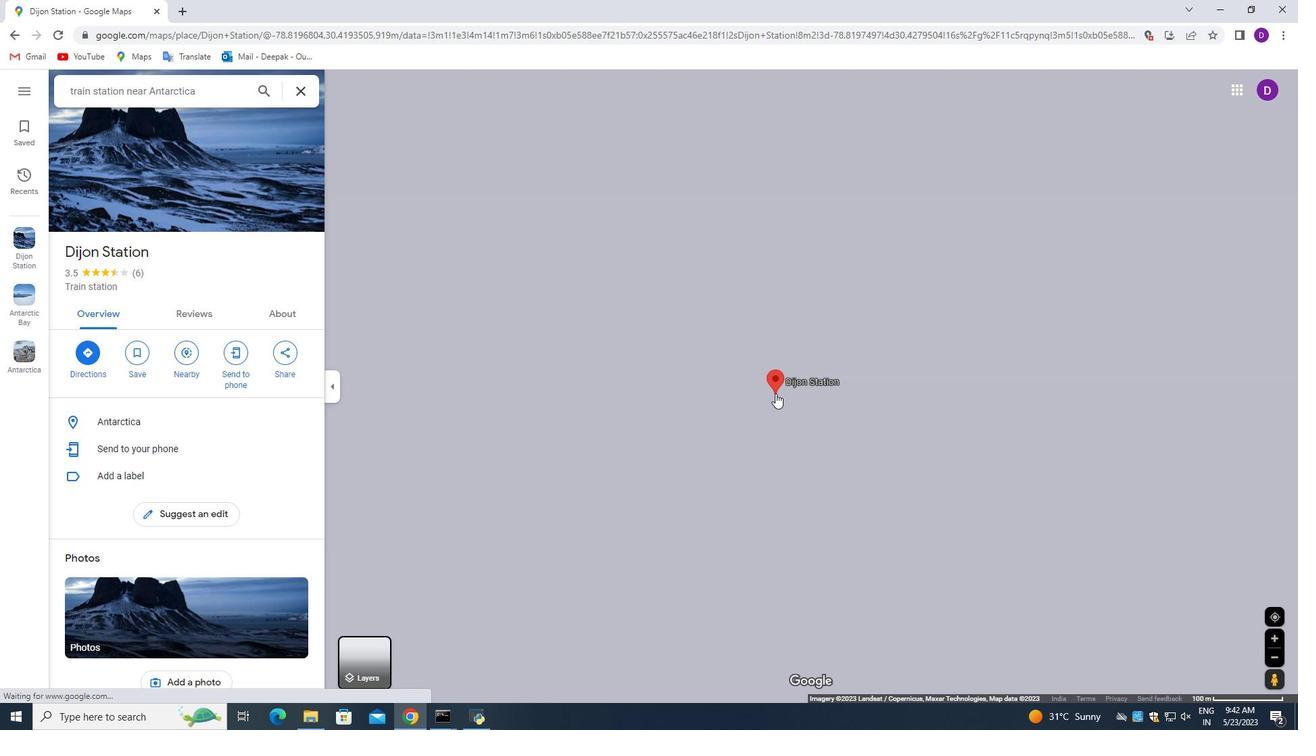 
Action: Mouse scrolled (775, 392) with delta (0, 0)
Screenshot: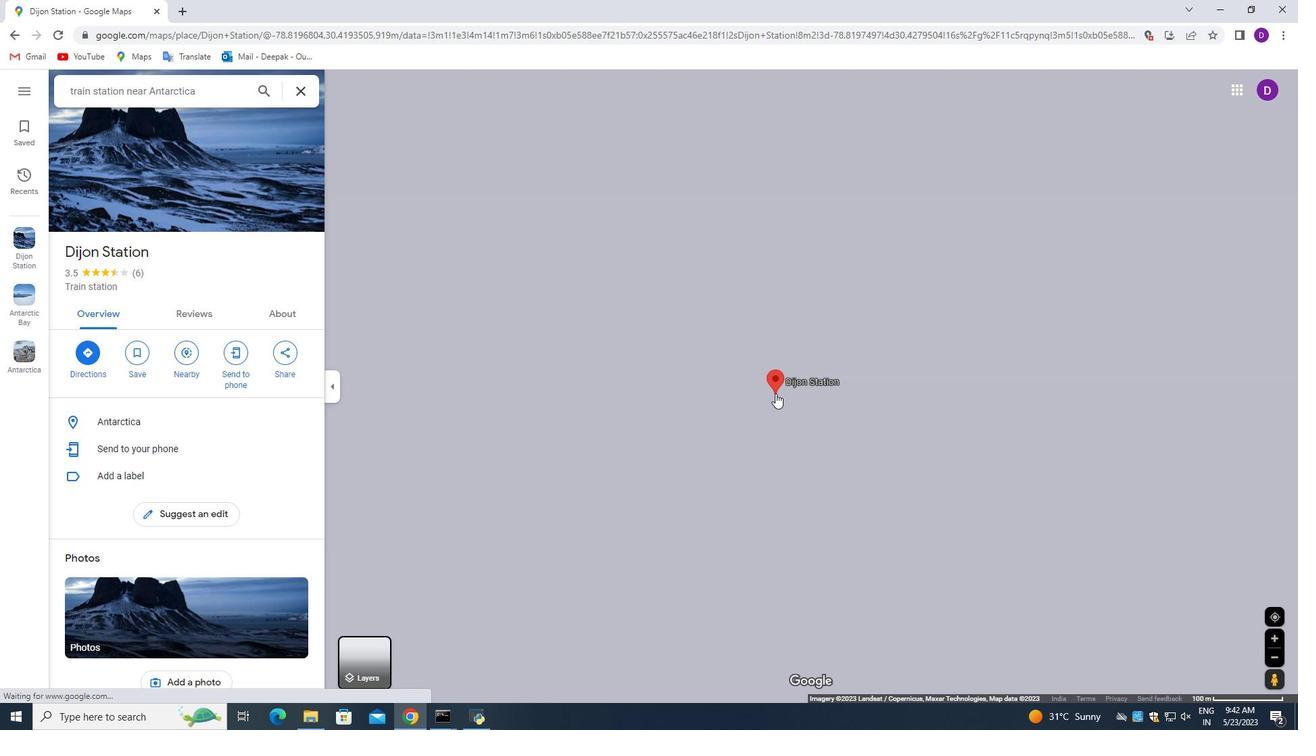 
Action: Mouse scrolled (775, 392) with delta (0, 0)
Screenshot: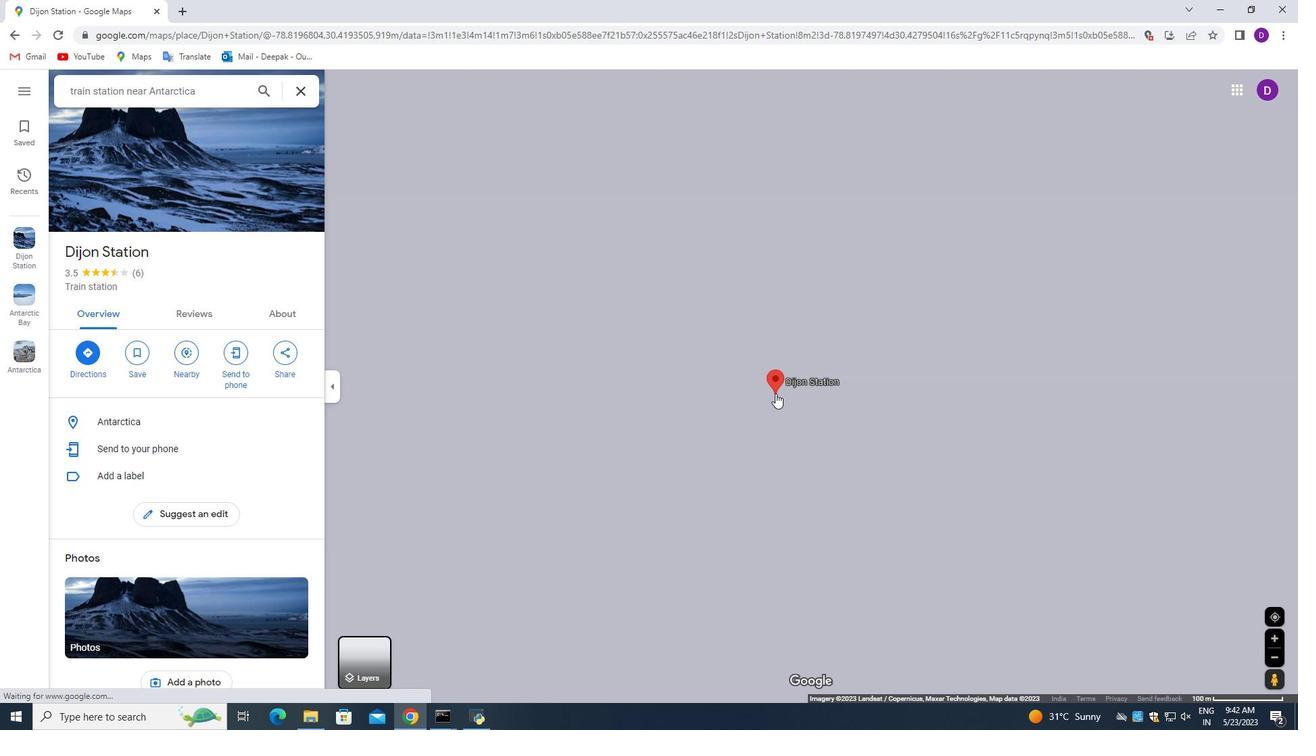 
Action: Mouse scrolled (775, 392) with delta (0, 0)
Screenshot: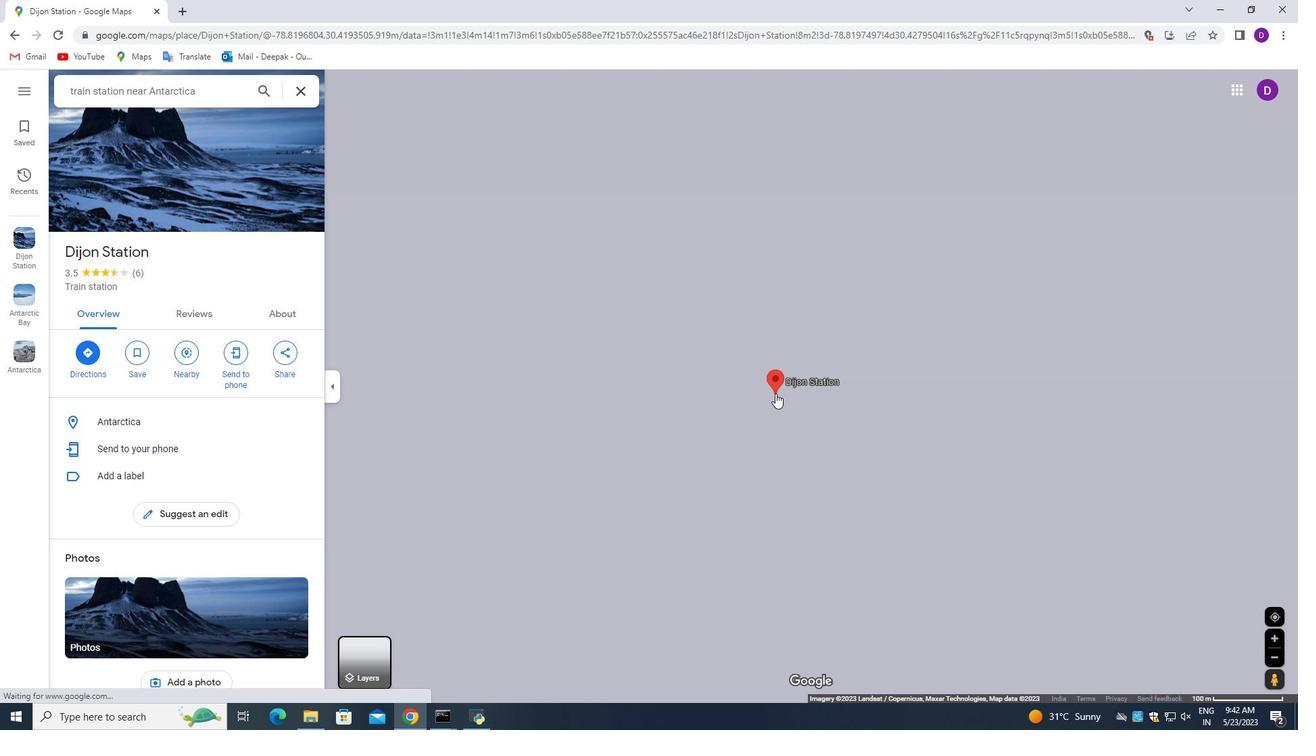 
Action: Mouse scrolled (775, 392) with delta (0, 0)
Screenshot: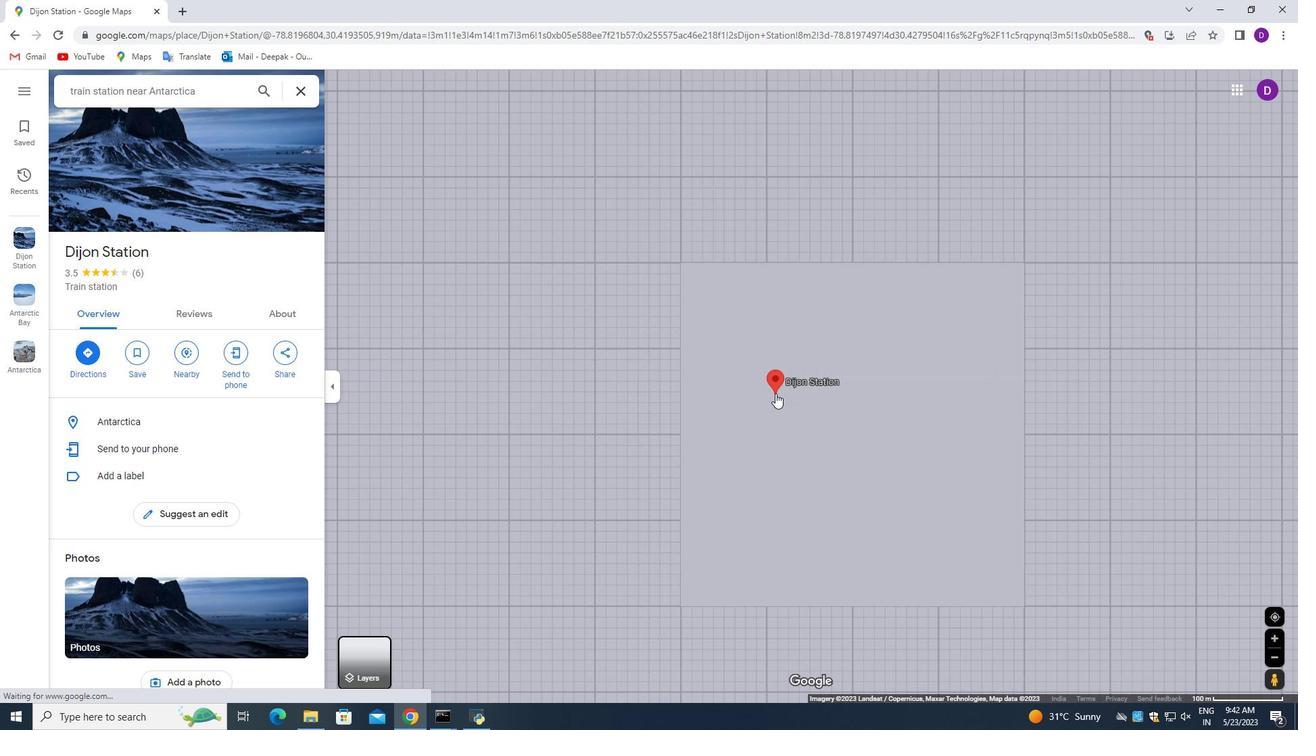
Action: Mouse scrolled (775, 392) with delta (0, 0)
Screenshot: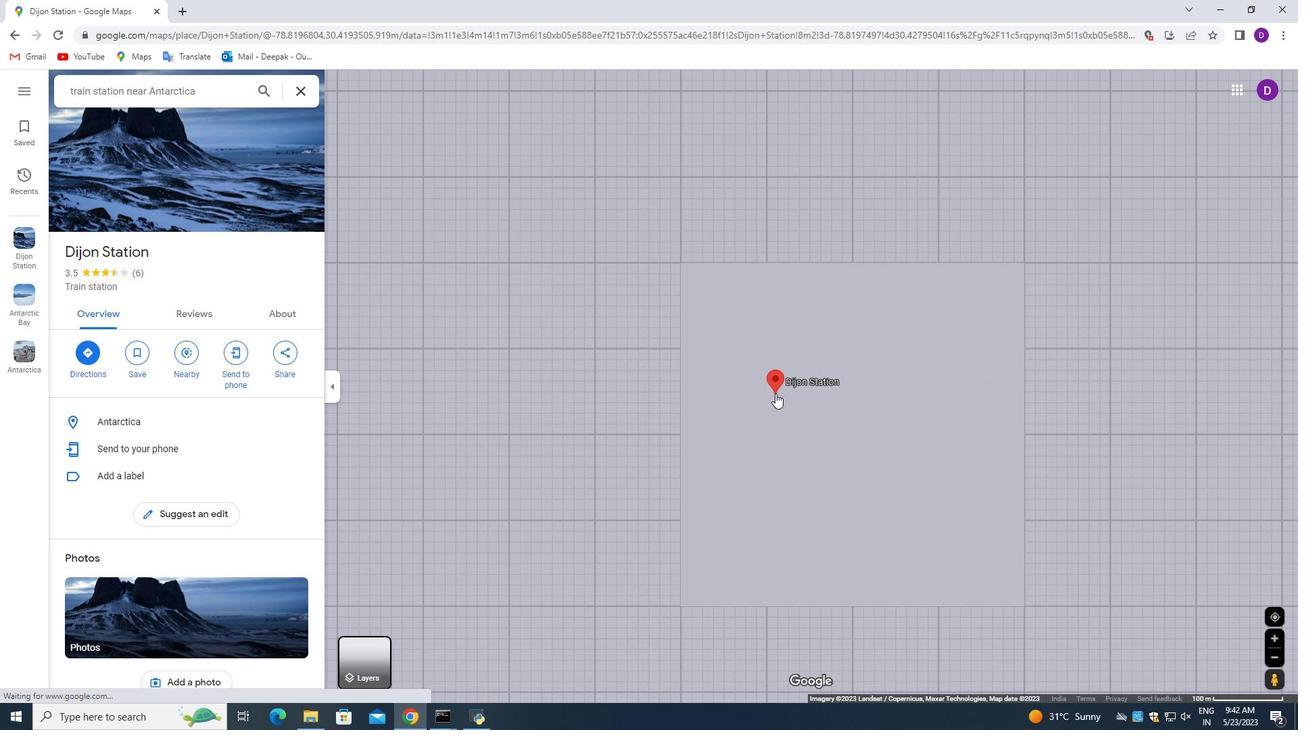 
Action: Mouse scrolled (775, 392) with delta (0, 0)
Screenshot: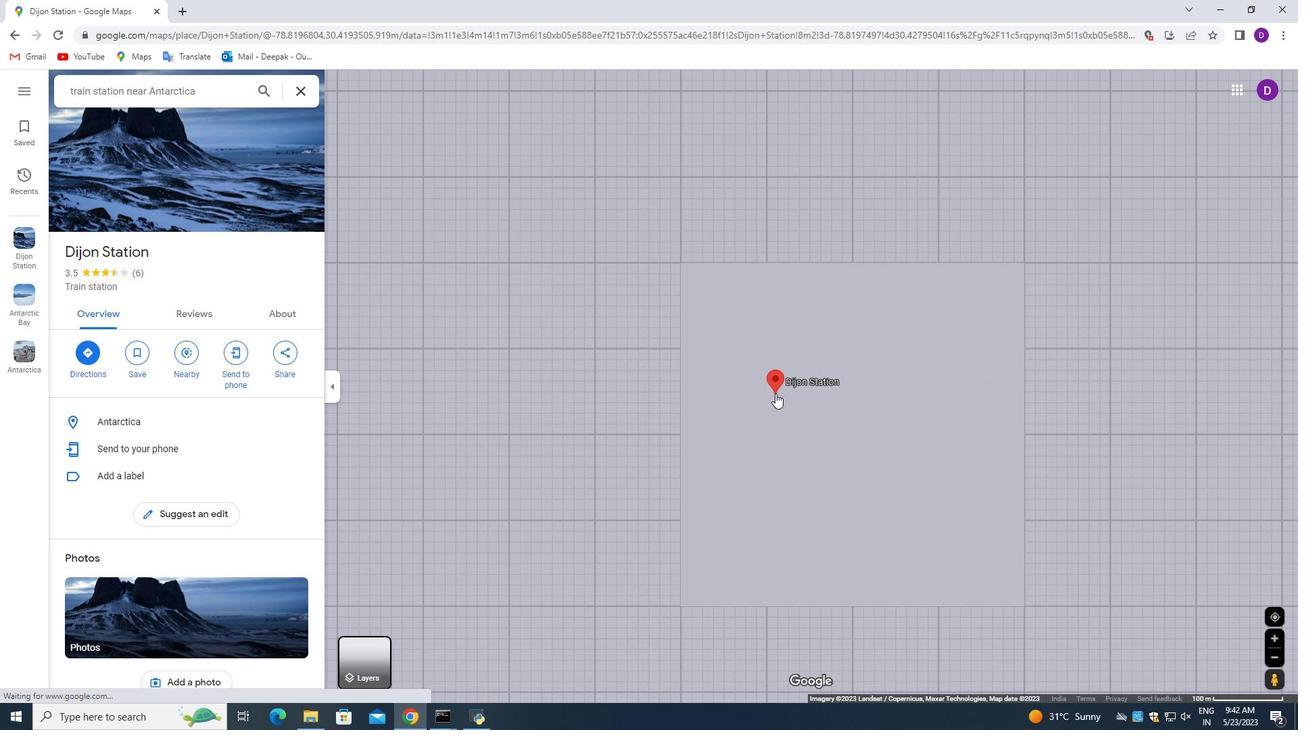 
Action: Mouse scrolled (775, 392) with delta (0, 0)
Screenshot: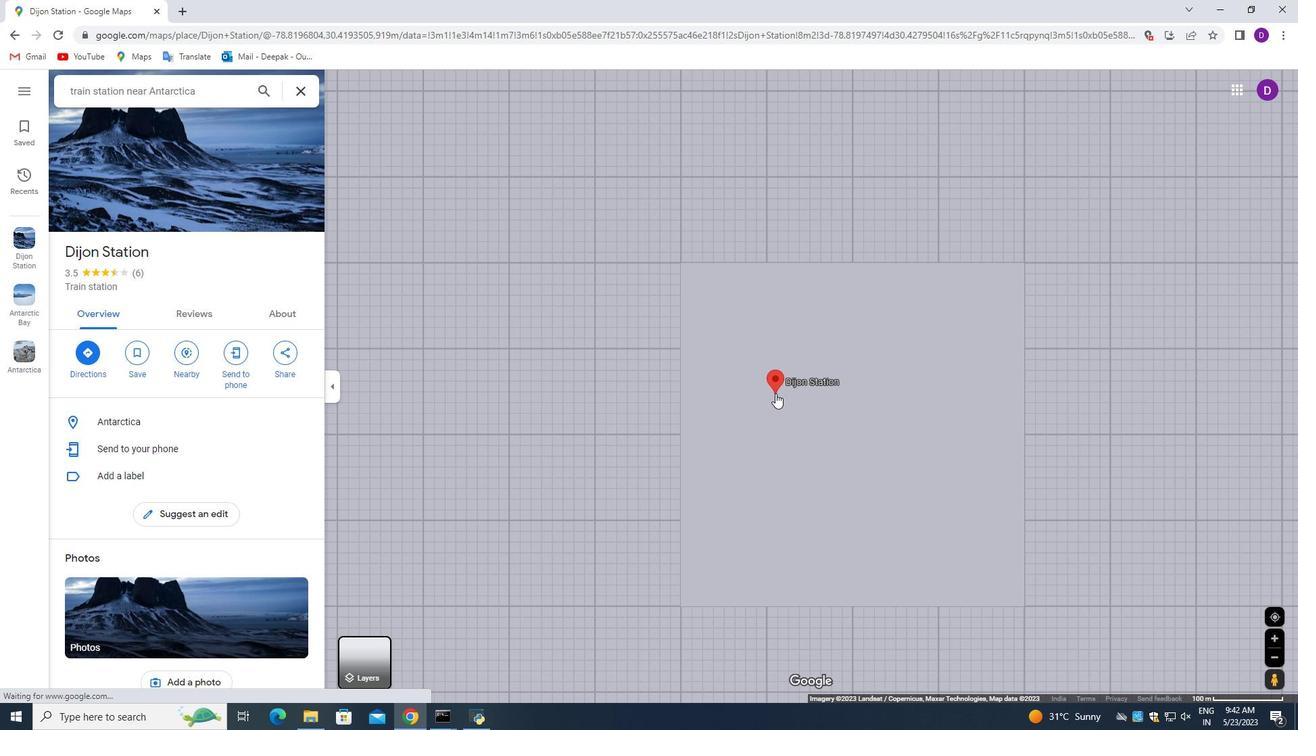 
Action: Mouse scrolled (775, 392) with delta (0, 0)
Screenshot: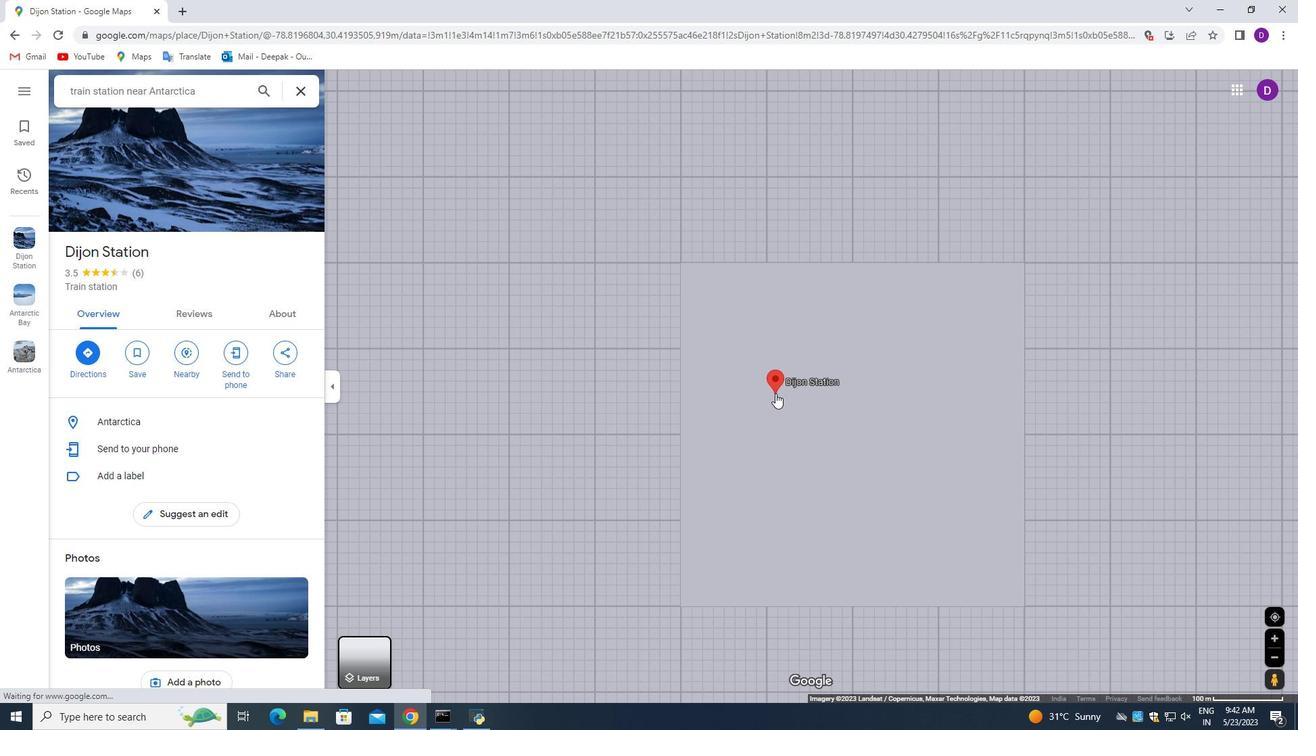 
Action: Mouse scrolled (775, 392) with delta (0, 0)
Screenshot: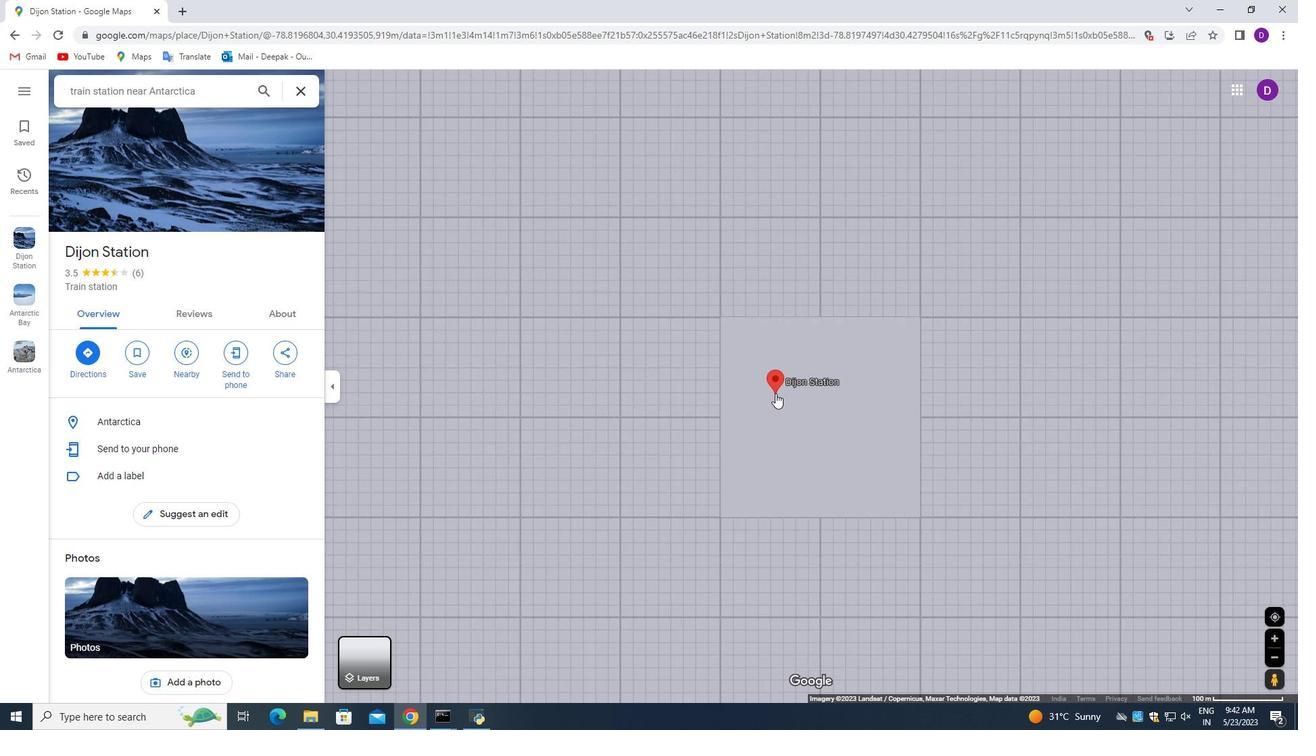 
Action: Mouse scrolled (775, 392) with delta (0, 0)
Screenshot: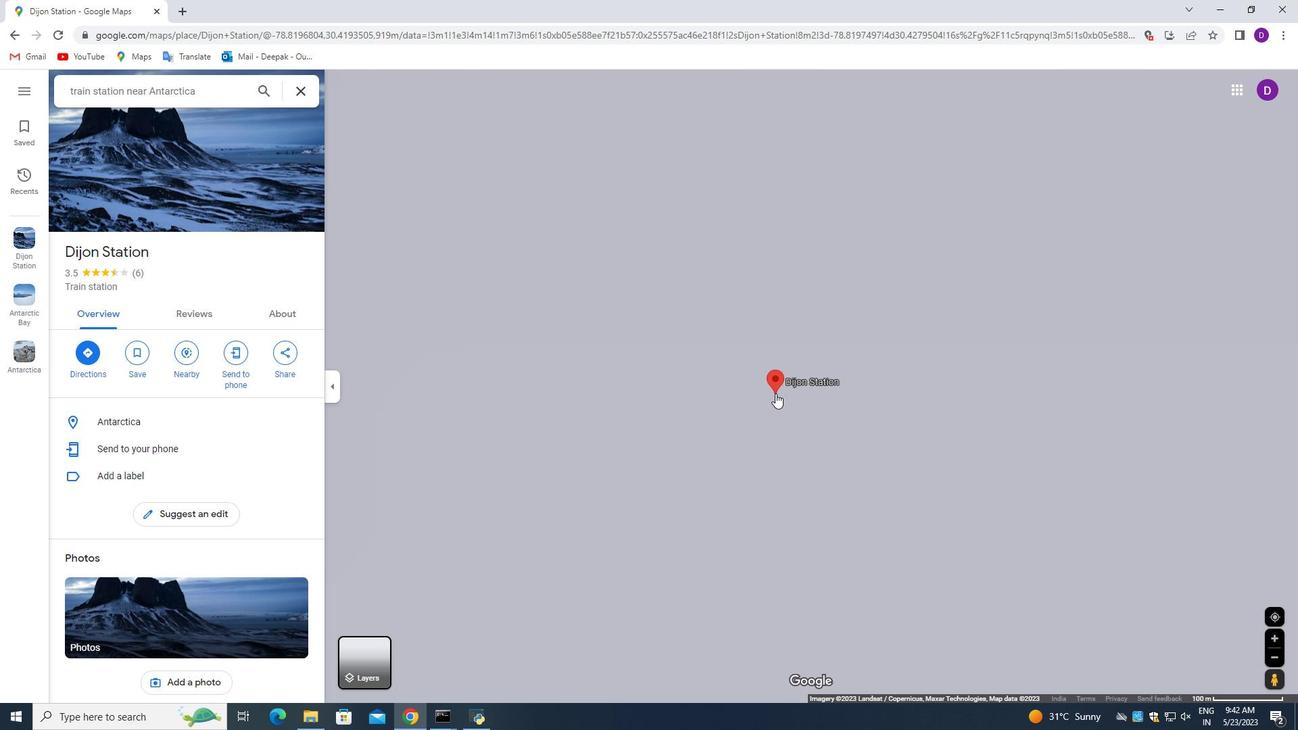 
Action: Mouse scrolled (775, 392) with delta (0, 0)
Screenshot: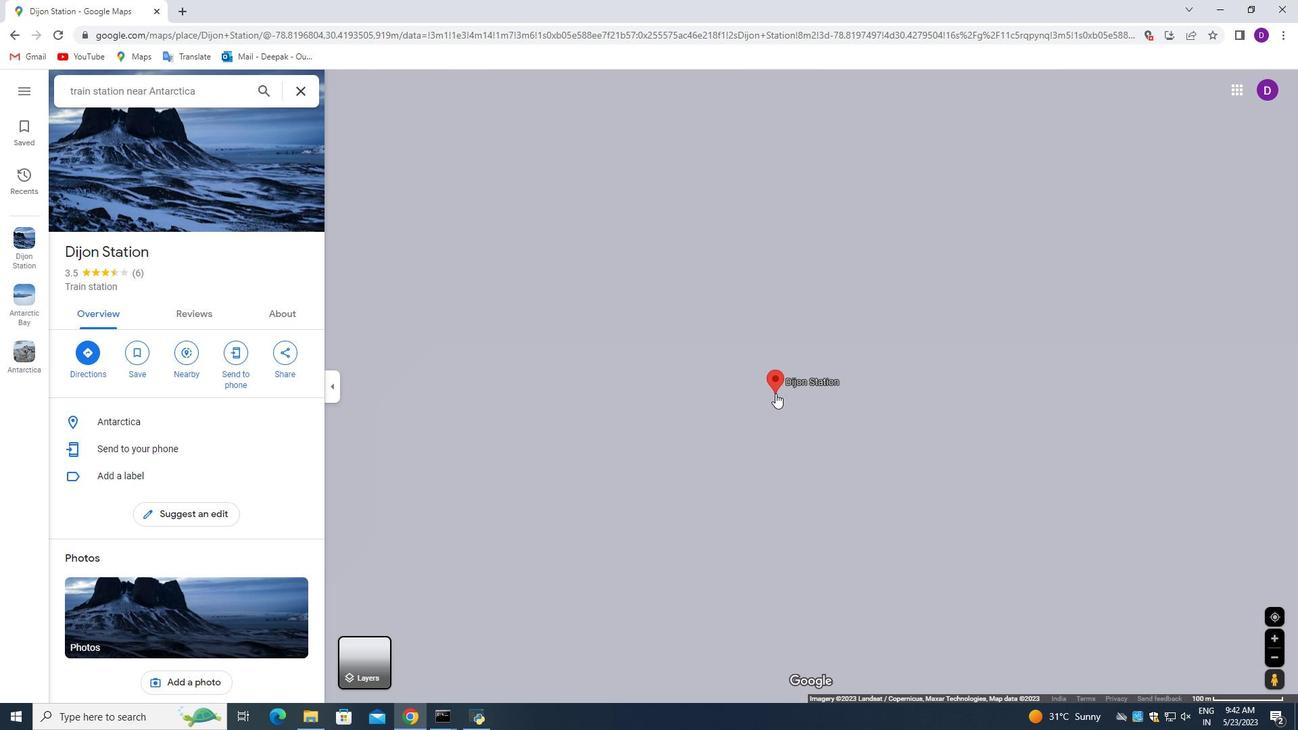 
Action: Mouse scrolled (775, 392) with delta (0, 0)
Screenshot: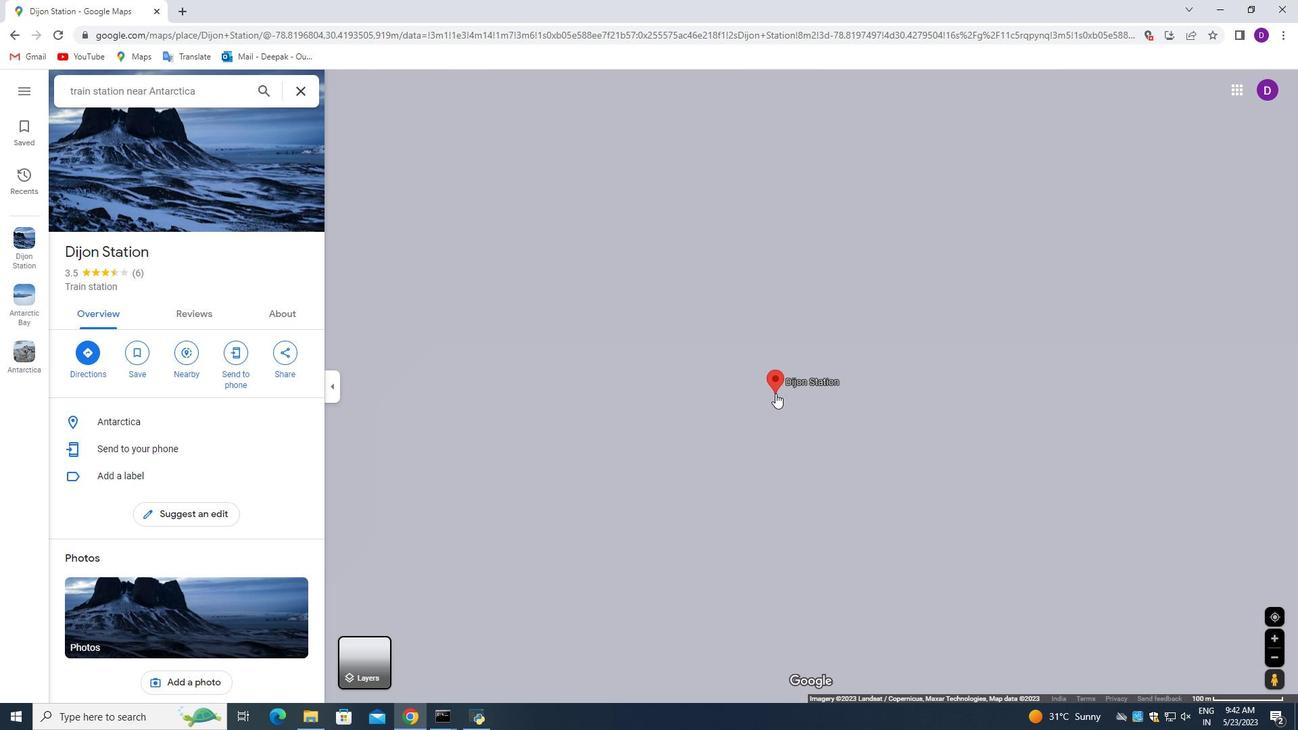 
Action: Mouse scrolled (775, 392) with delta (0, 0)
Screenshot: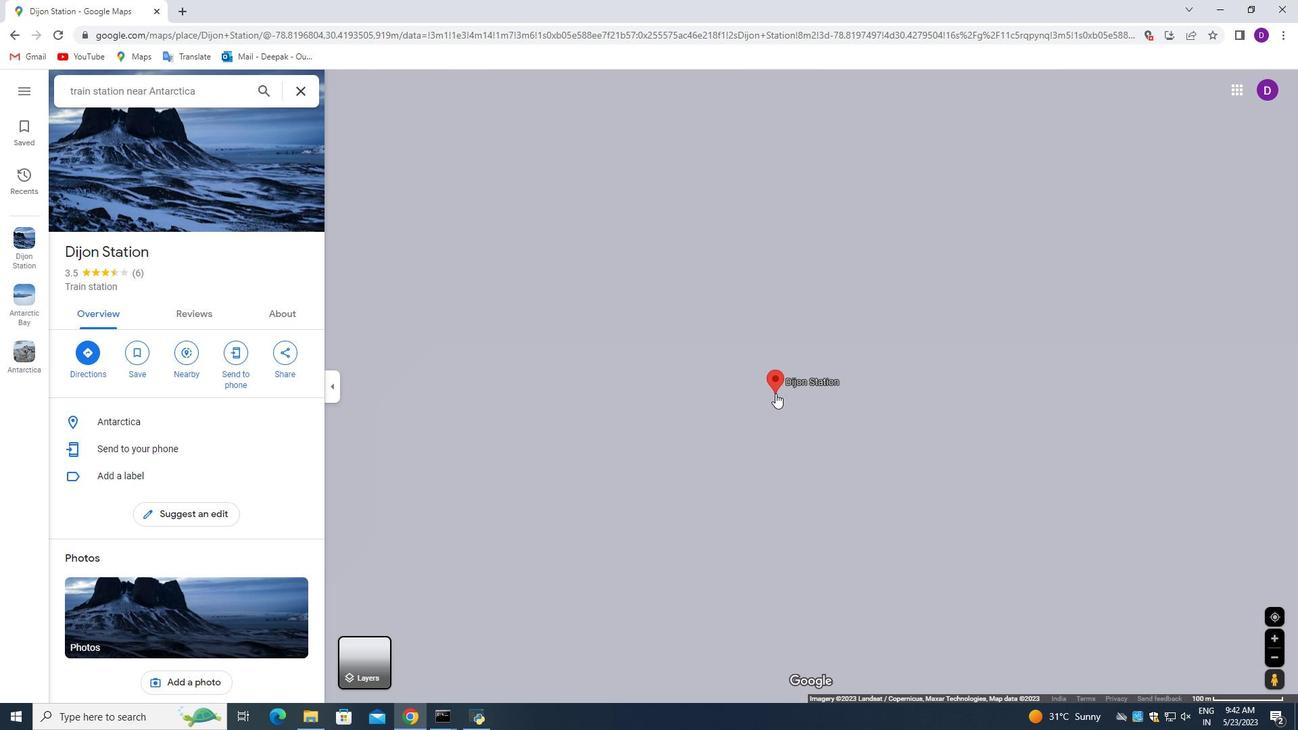 
Action: Mouse scrolled (775, 392) with delta (0, 0)
Screenshot: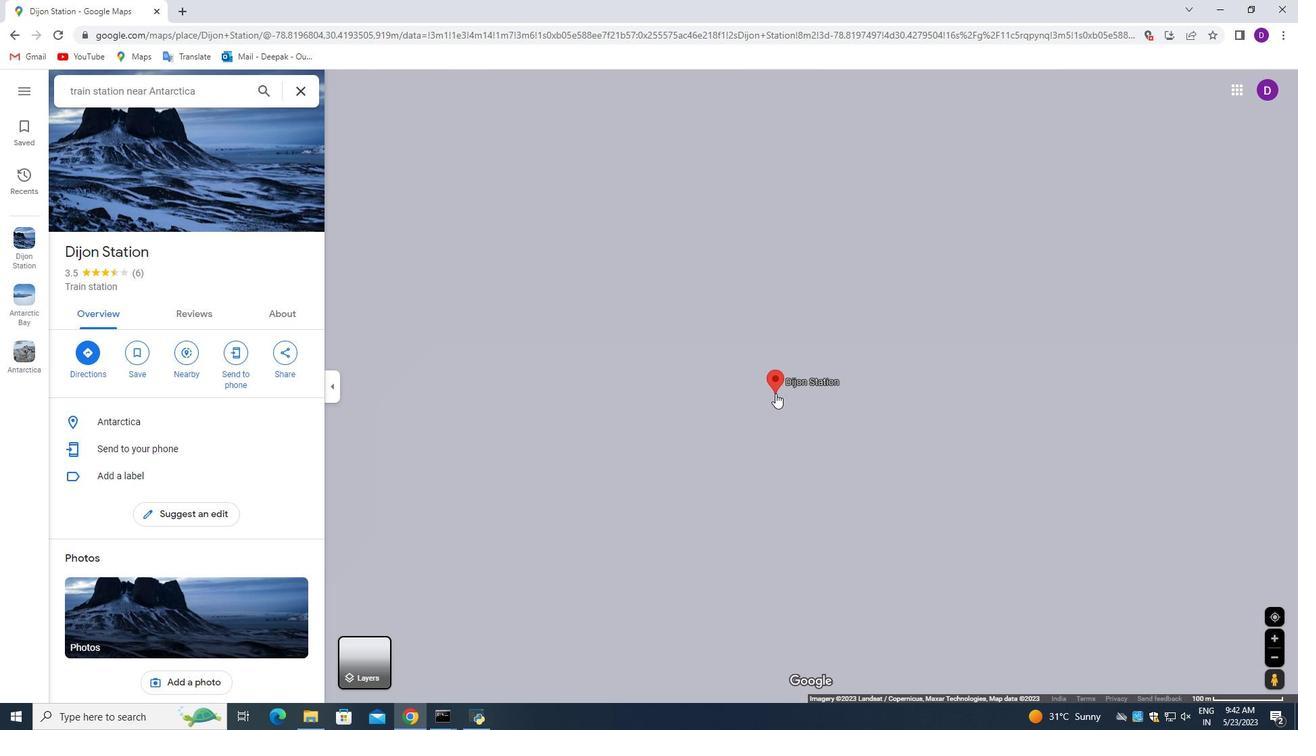 
Action: Mouse scrolled (775, 392) with delta (0, 0)
Screenshot: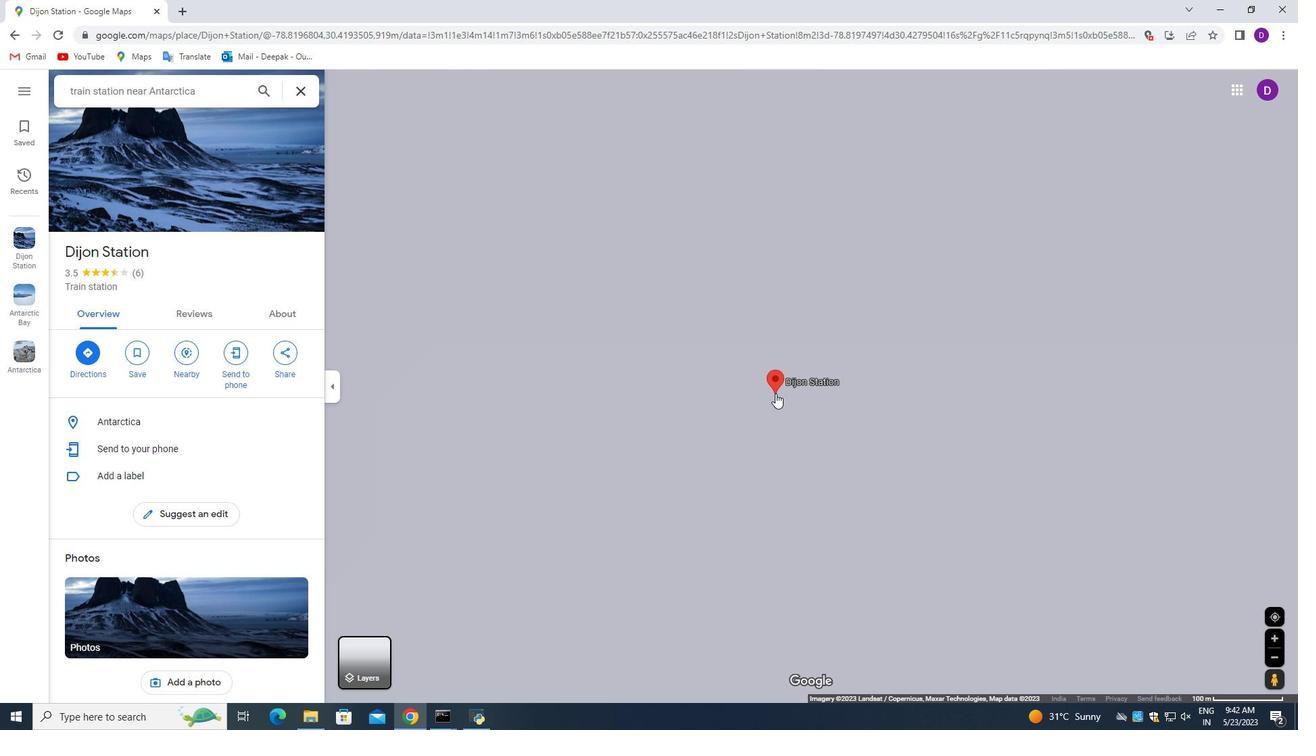 
Action: Mouse scrolled (775, 392) with delta (0, 0)
Screenshot: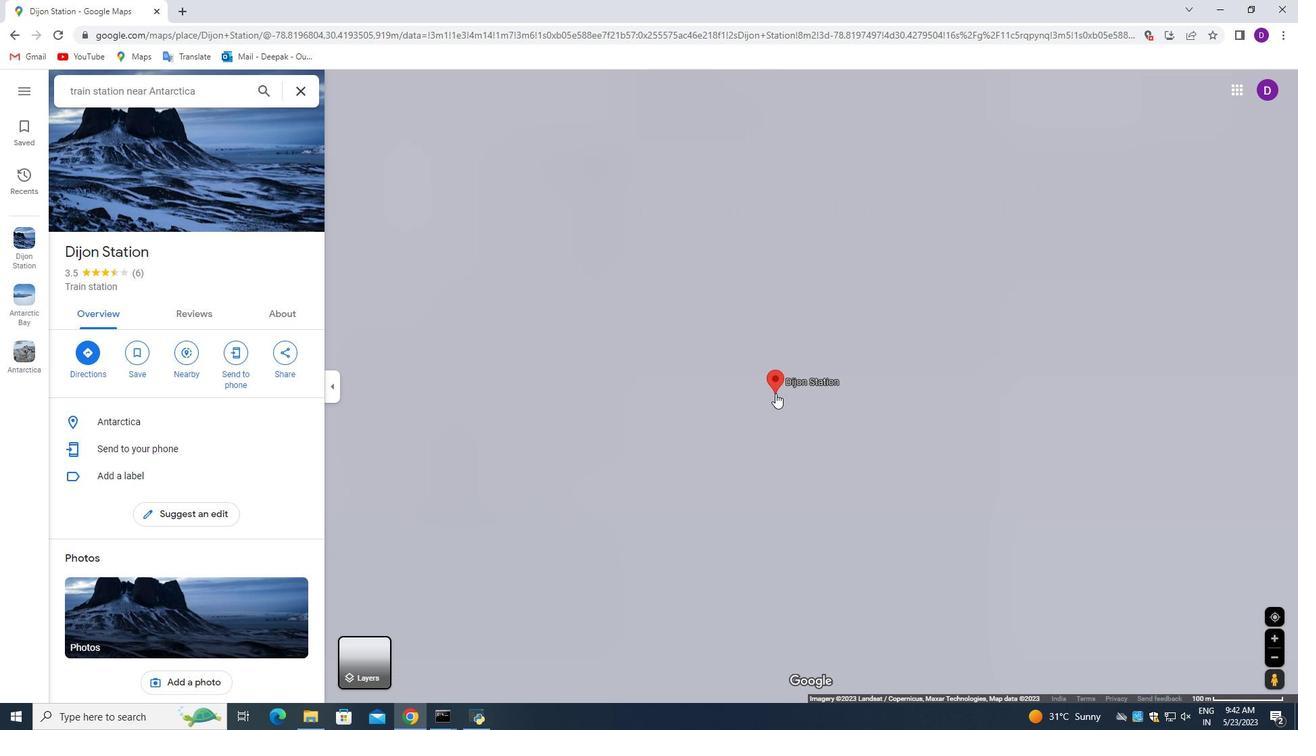 
Action: Mouse scrolled (775, 392) with delta (0, 0)
Screenshot: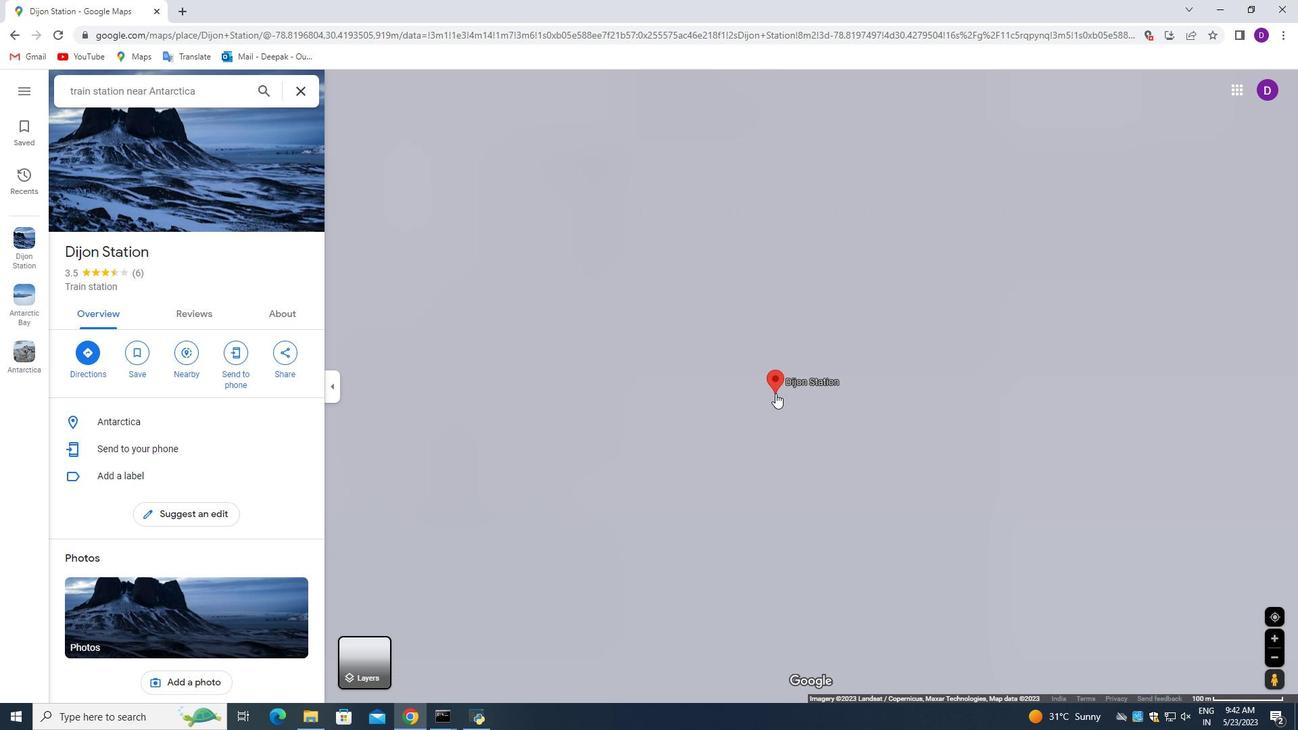 
Action: Mouse scrolled (775, 392) with delta (0, 0)
Screenshot: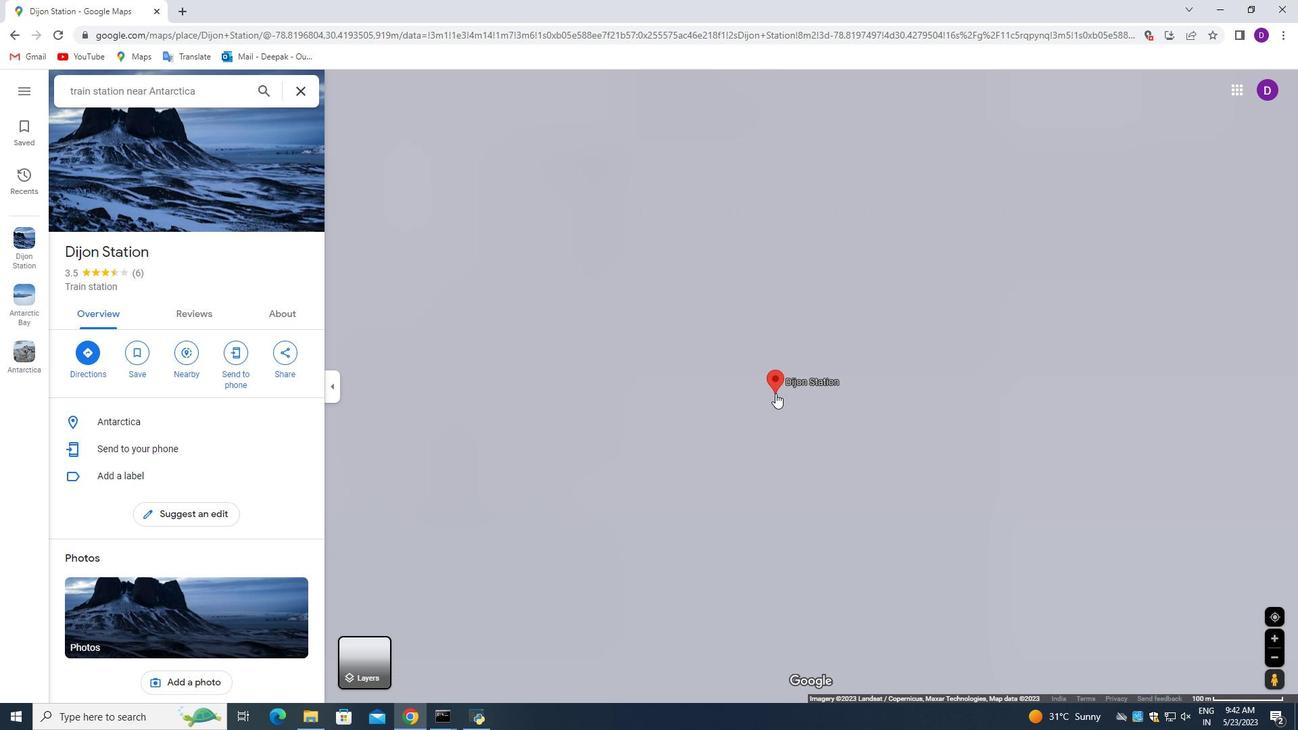 
Action: Mouse scrolled (775, 392) with delta (0, 0)
Screenshot: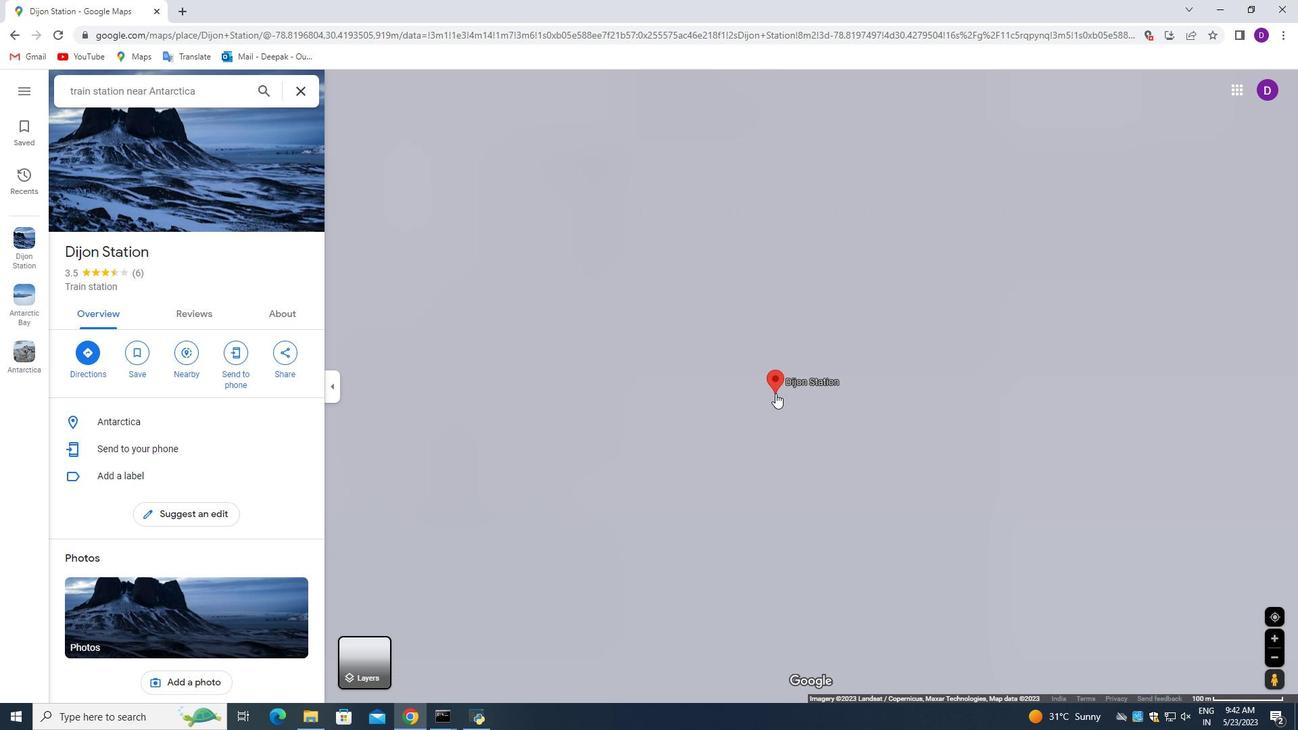 
Action: Mouse scrolled (775, 392) with delta (0, 0)
Screenshot: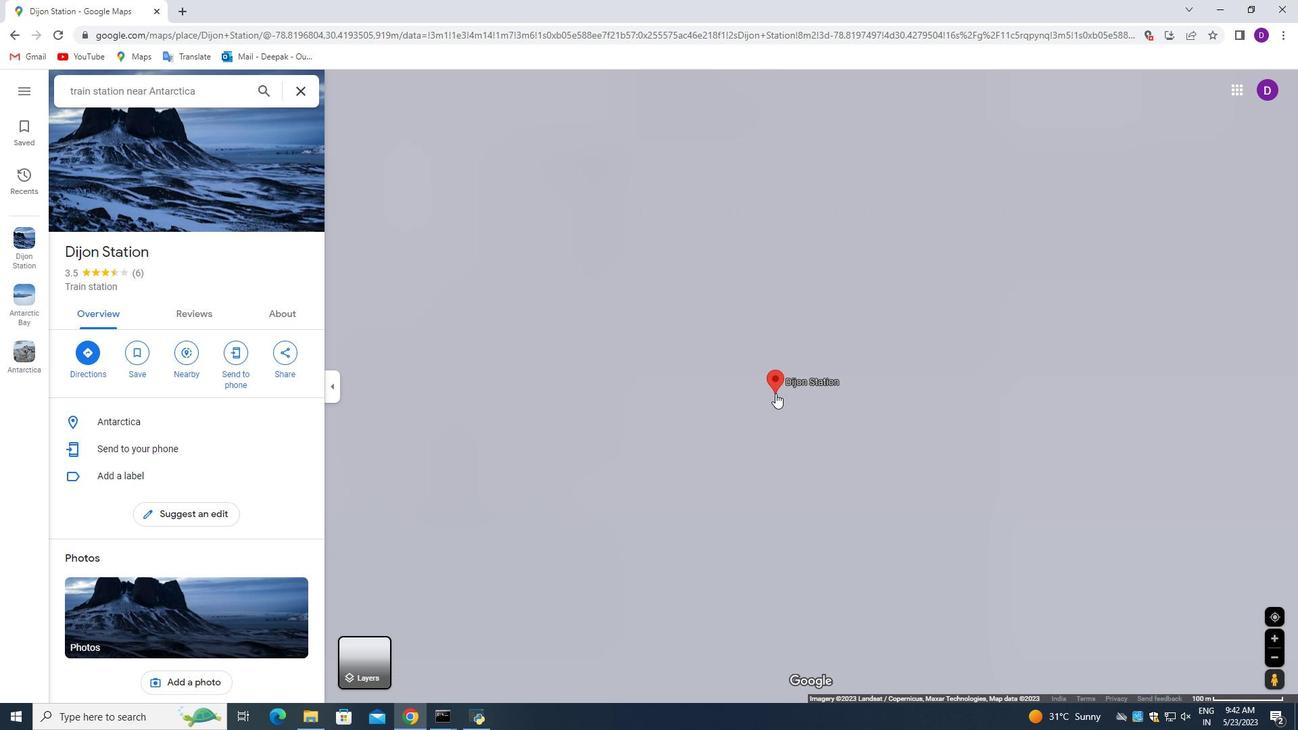 
Action: Mouse scrolled (775, 392) with delta (0, 0)
Screenshot: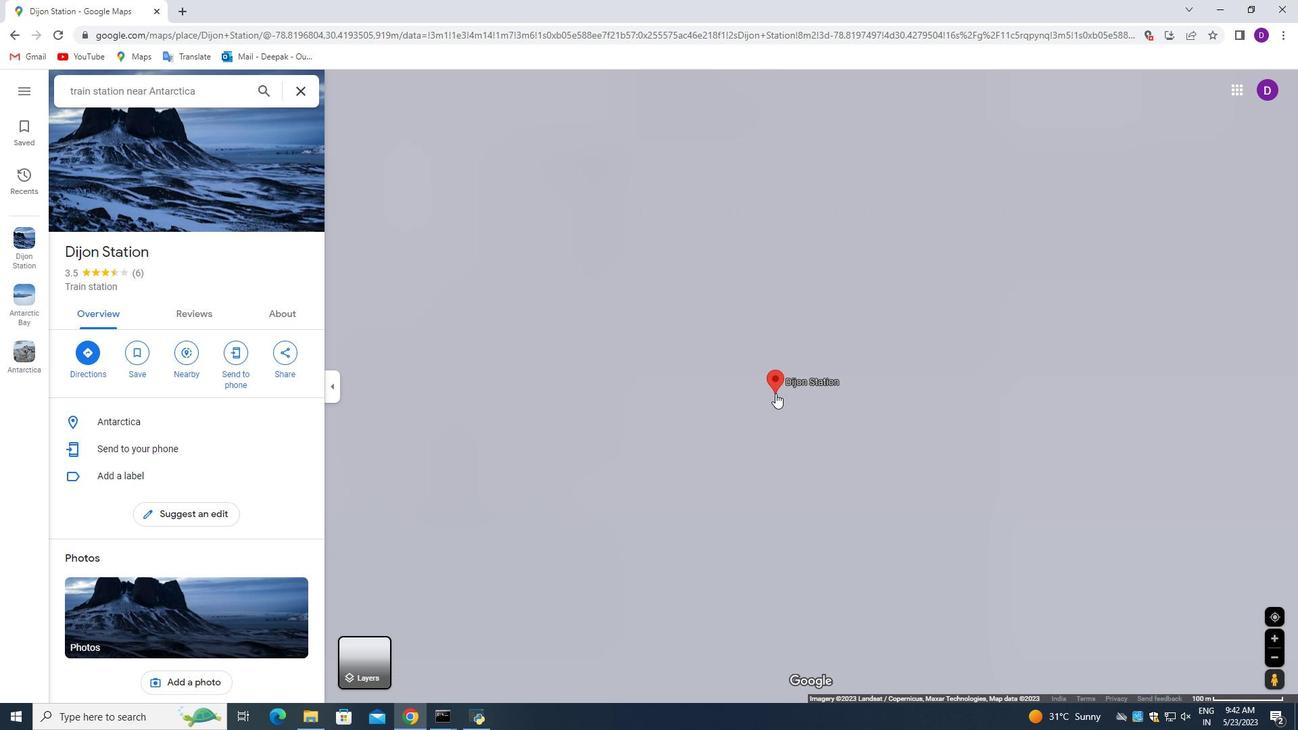 
Action: Mouse scrolled (775, 392) with delta (0, 0)
Screenshot: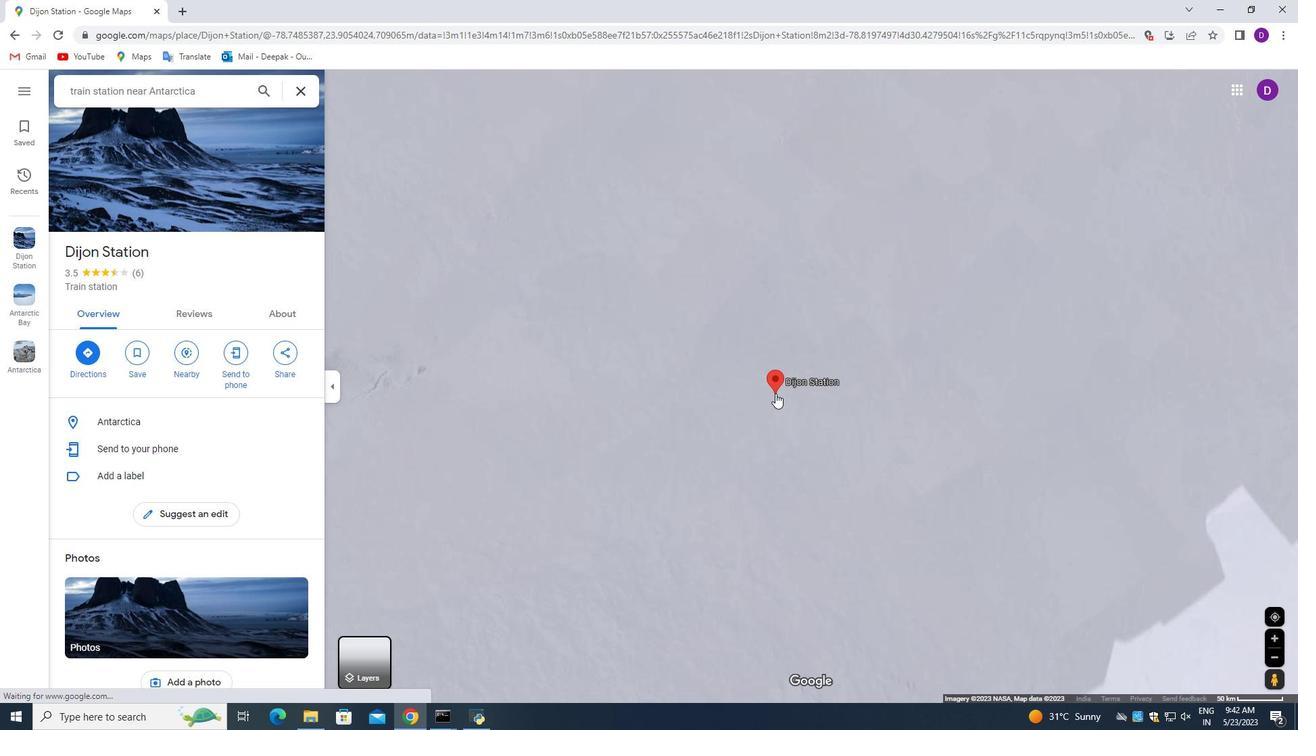 
Action: Mouse scrolled (775, 392) with delta (0, 0)
Screenshot: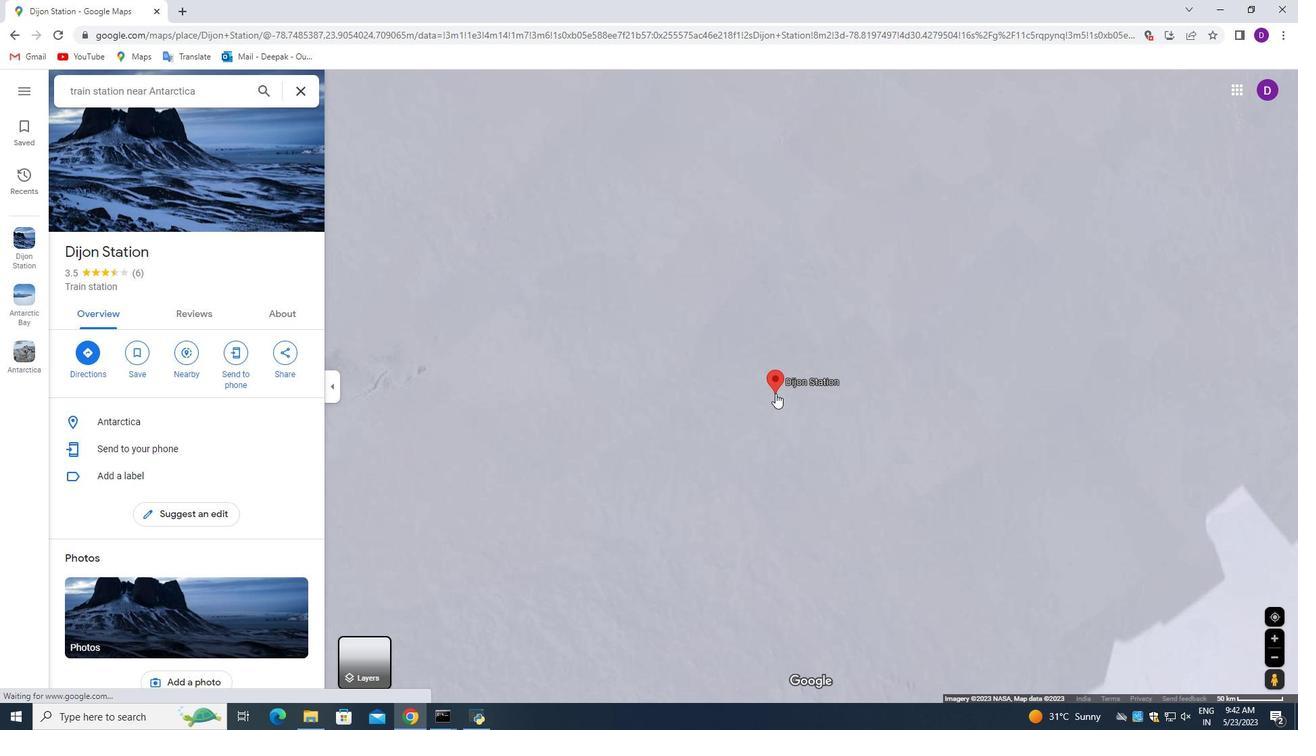 
Action: Mouse scrolled (775, 392) with delta (0, 0)
Screenshot: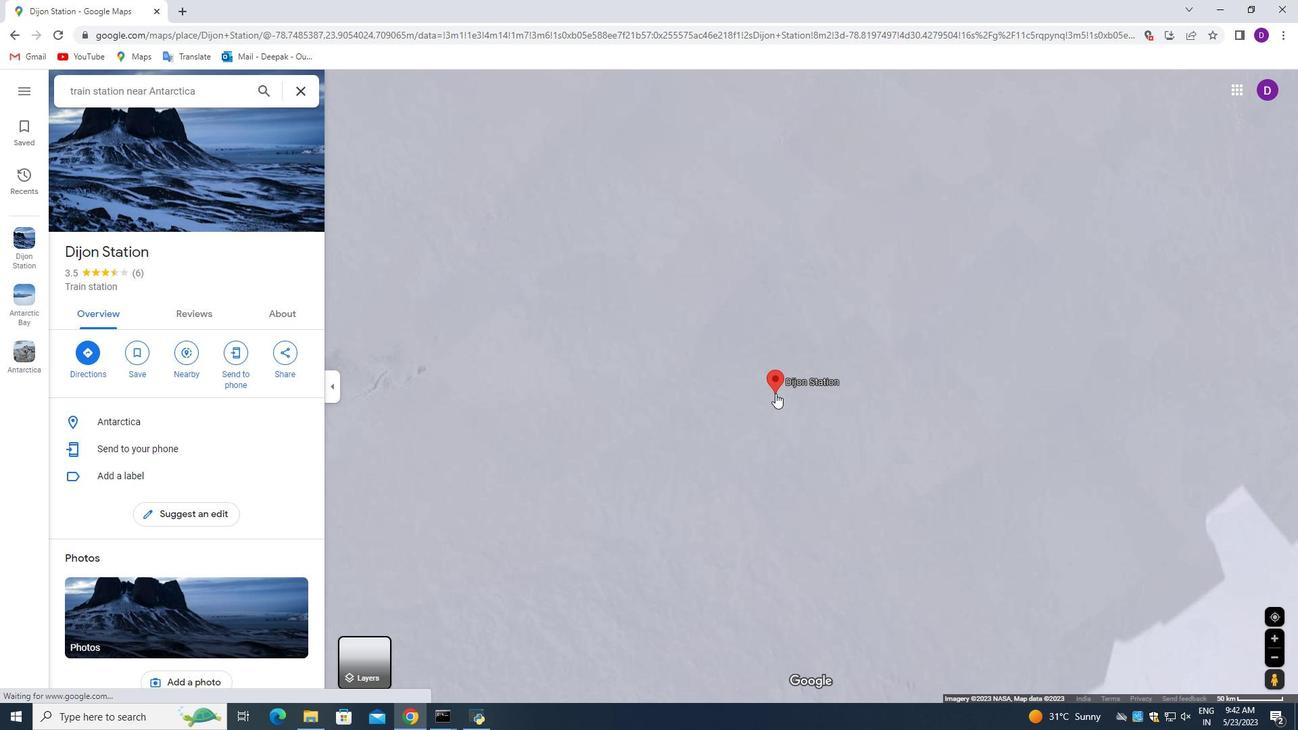 
Action: Mouse scrolled (775, 392) with delta (0, 0)
Screenshot: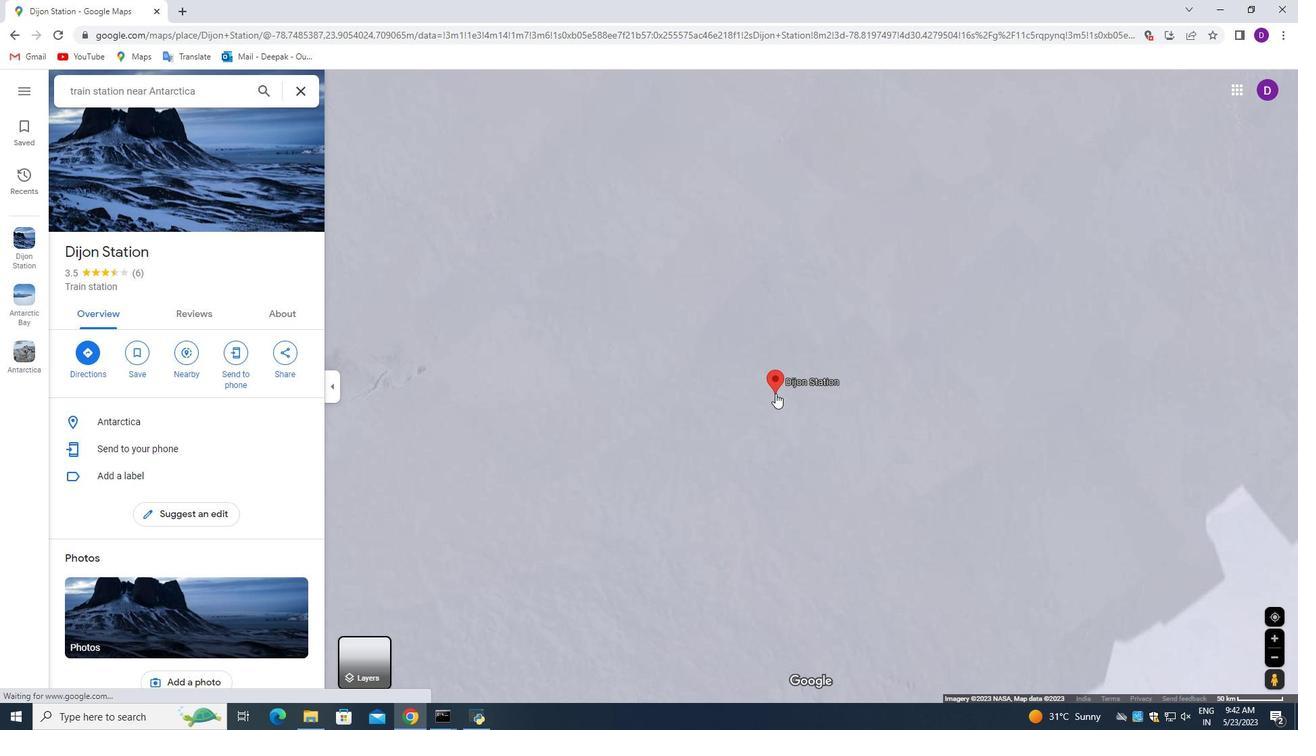 
Action: Mouse scrolled (775, 392) with delta (0, 0)
Screenshot: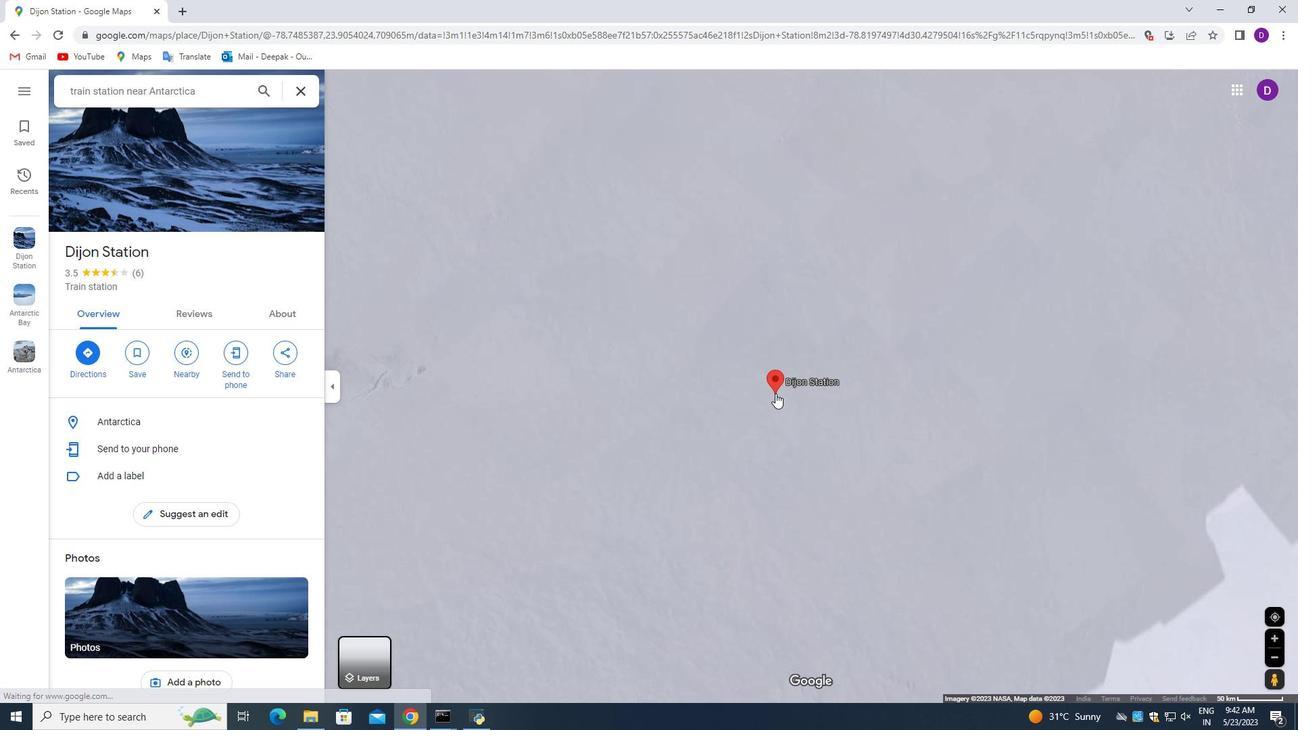 
Action: Mouse scrolled (775, 392) with delta (0, 0)
Screenshot: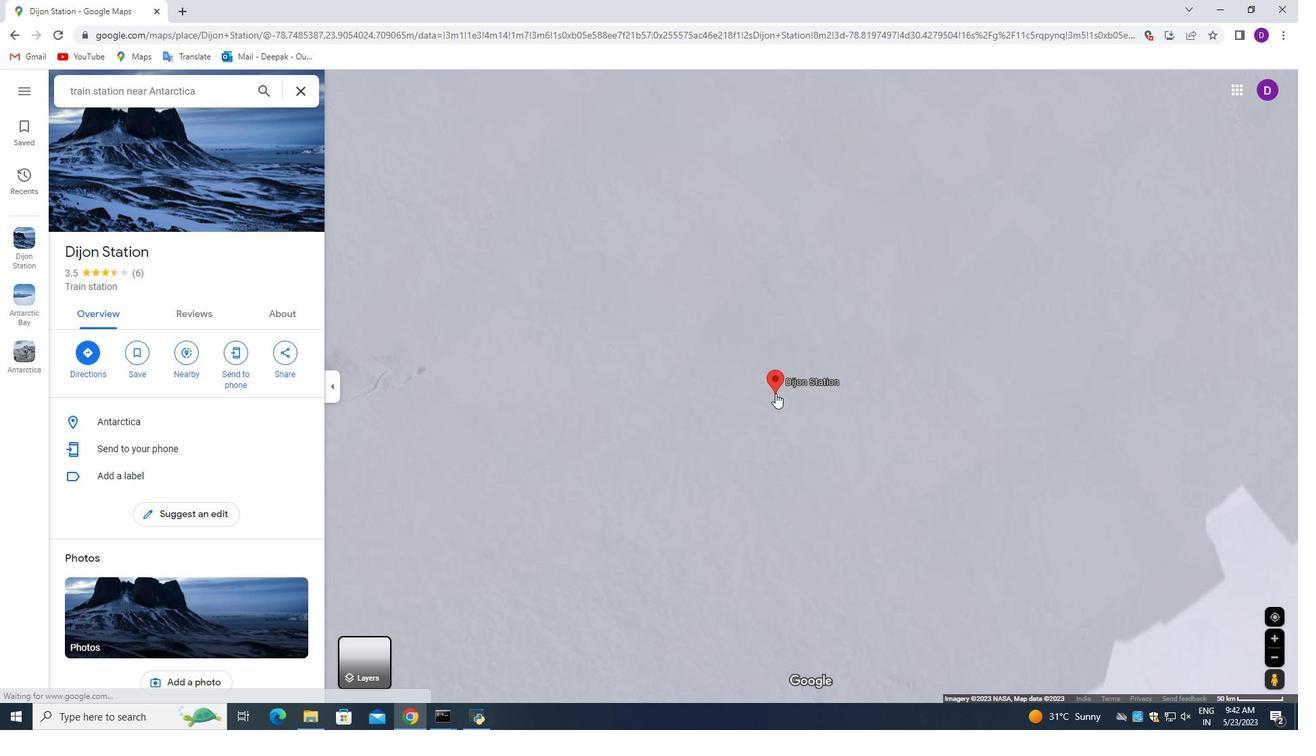 
Action: Mouse scrolled (775, 392) with delta (0, 0)
Screenshot: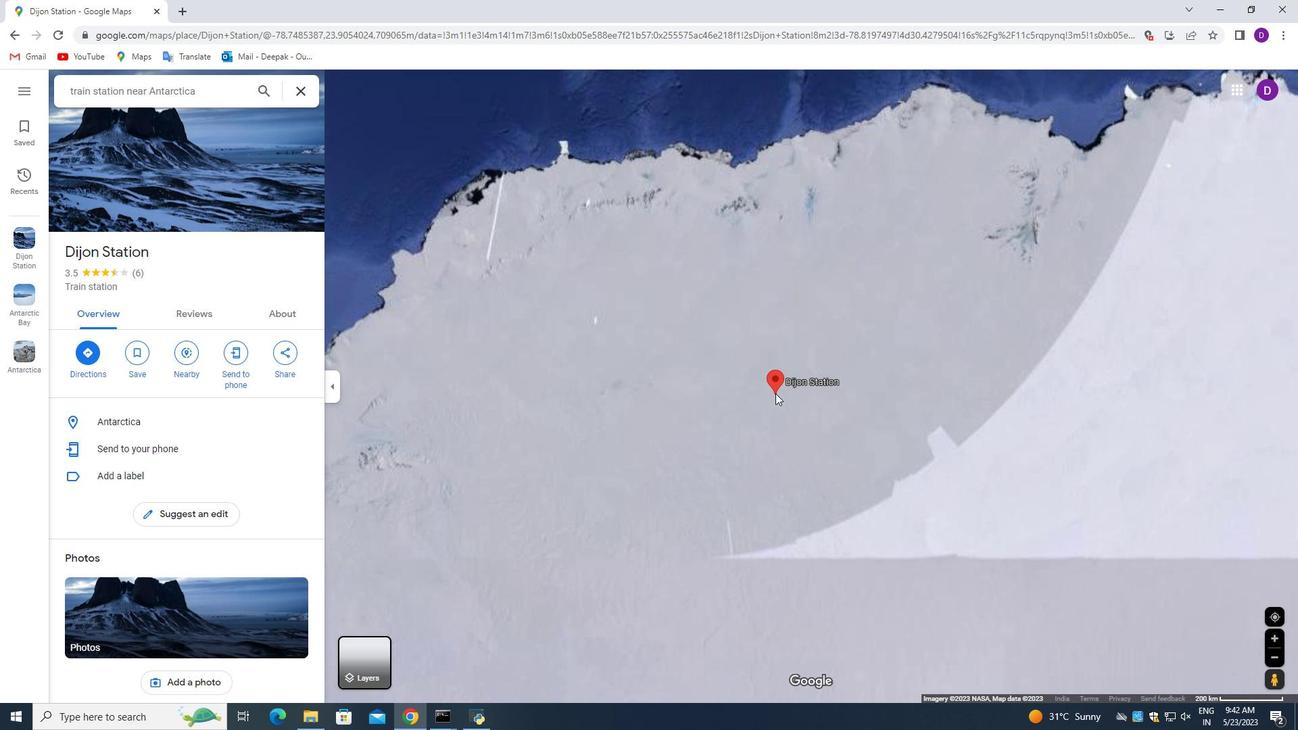 
Action: Mouse scrolled (775, 392) with delta (0, 0)
Screenshot: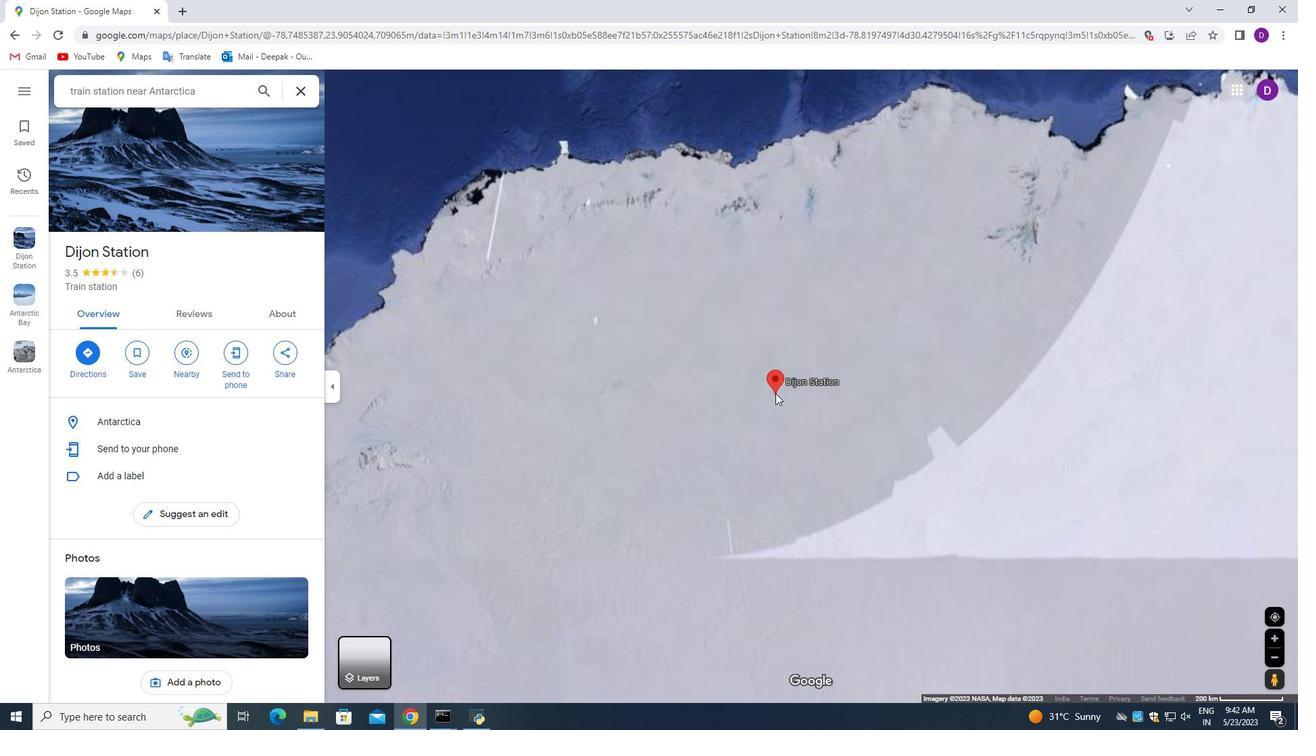 
Action: Mouse scrolled (775, 392) with delta (0, 0)
Screenshot: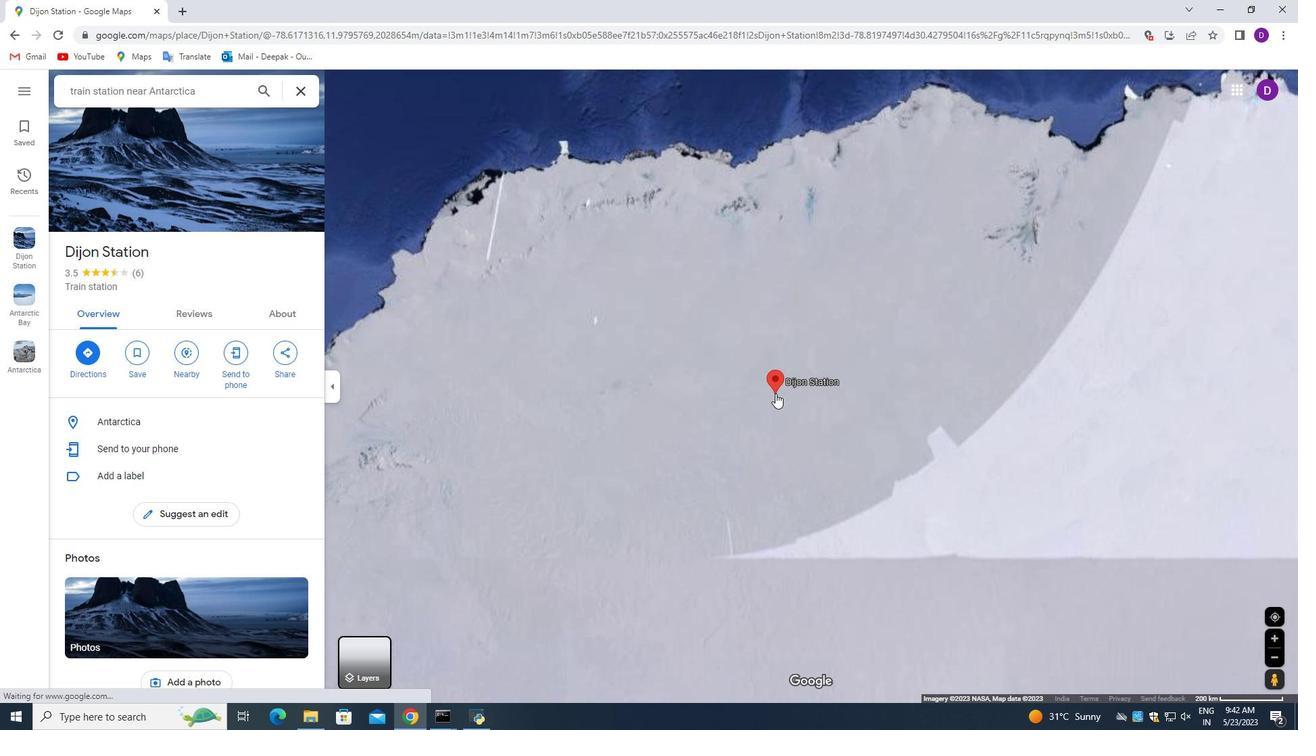 
Action: Mouse scrolled (775, 392) with delta (0, 0)
Screenshot: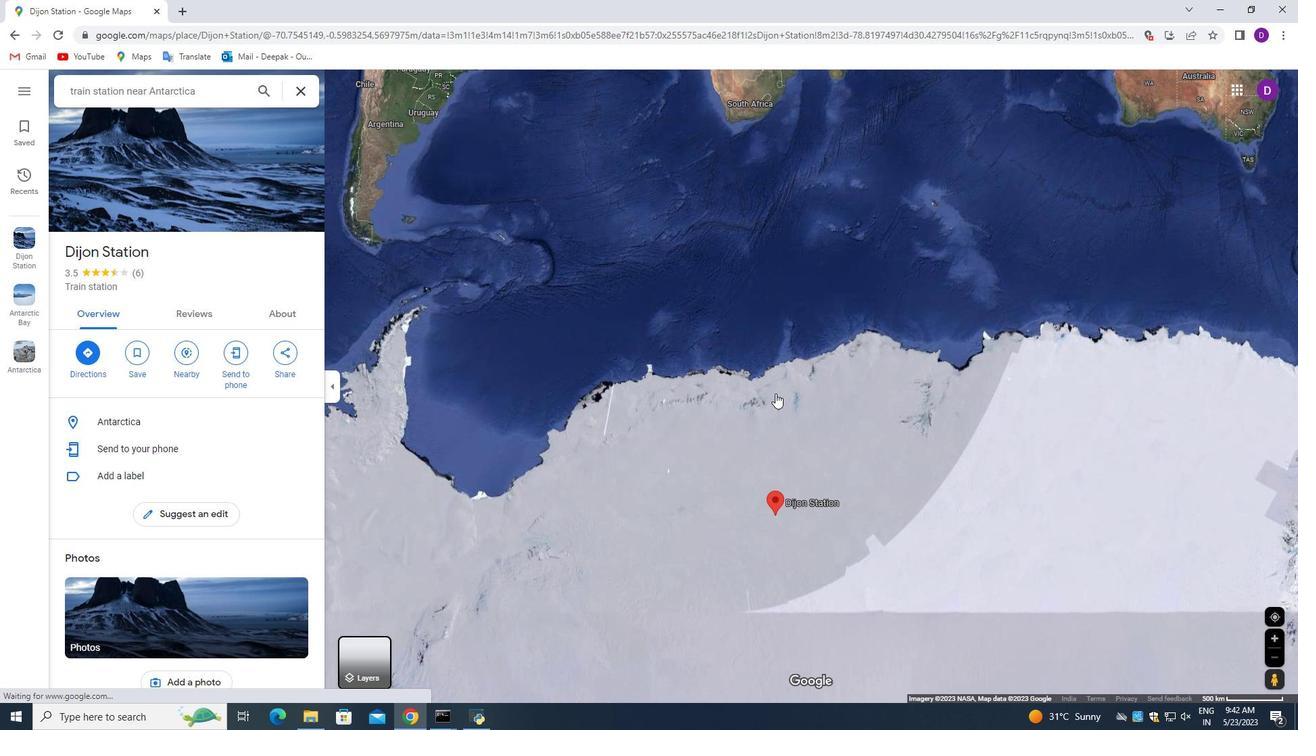 
Action: Mouse moved to (769, 518)
Screenshot: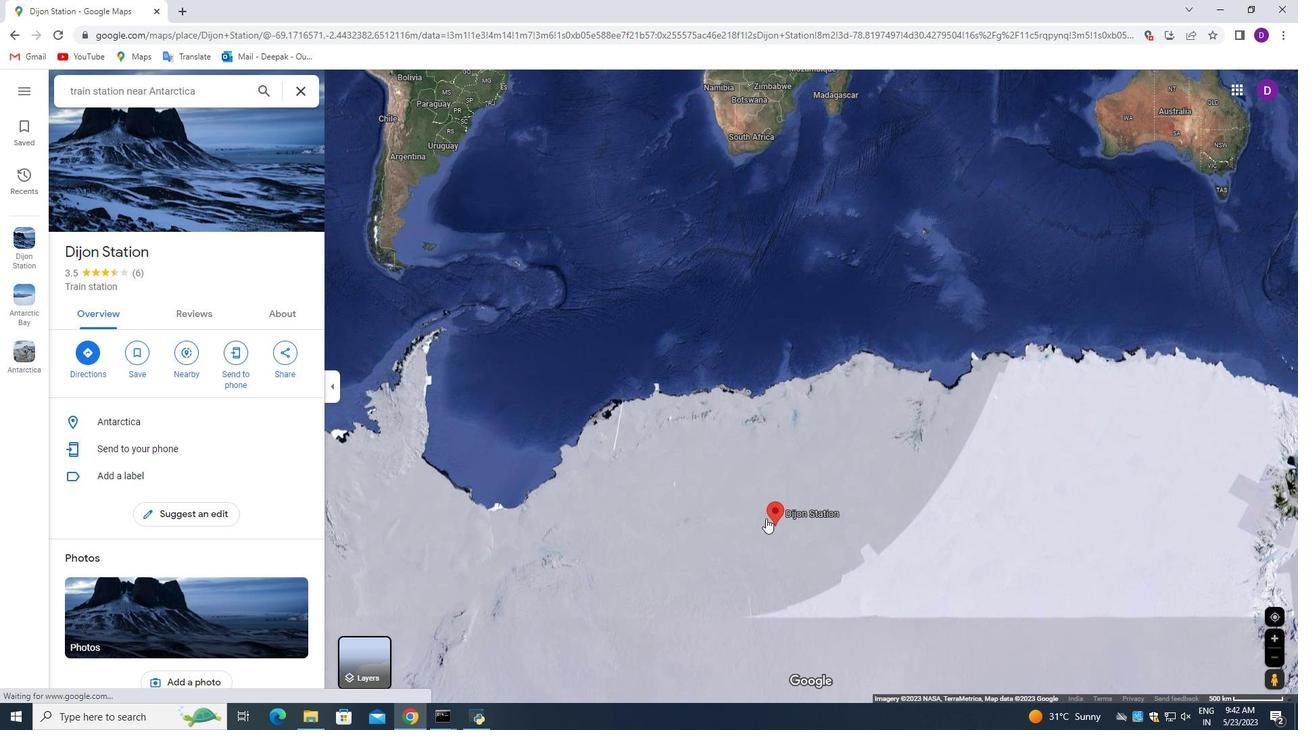 
Action: Mouse scrolled (769, 518) with delta (0, 0)
Screenshot: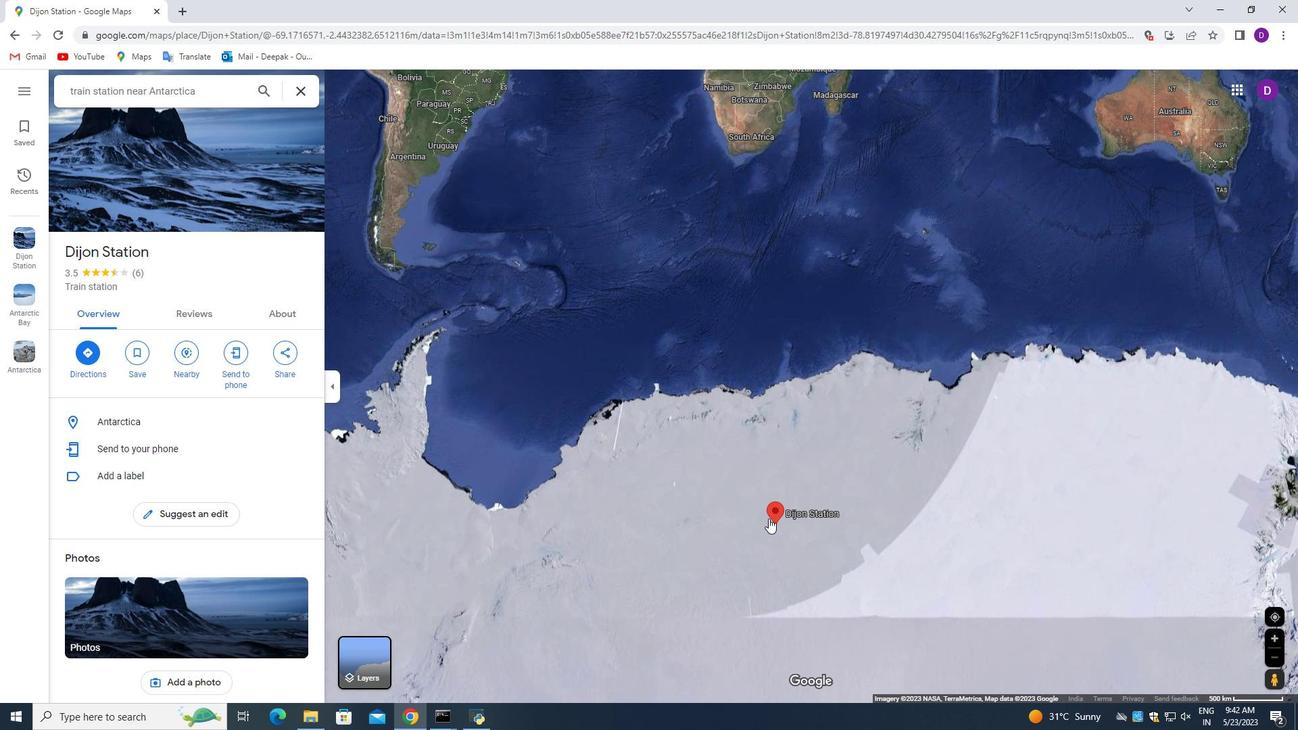 
Action: Mouse scrolled (769, 518) with delta (0, 0)
Screenshot: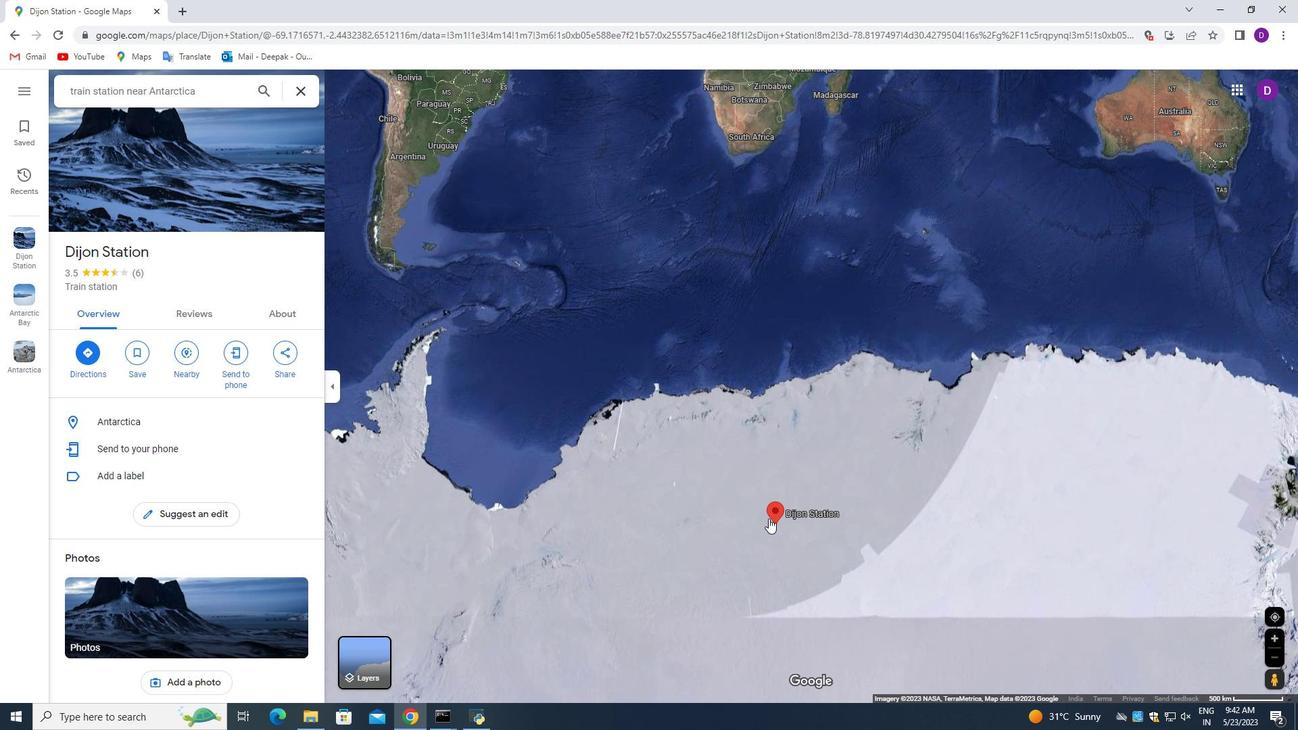 
Action: Mouse scrolled (769, 518) with delta (0, 0)
Screenshot: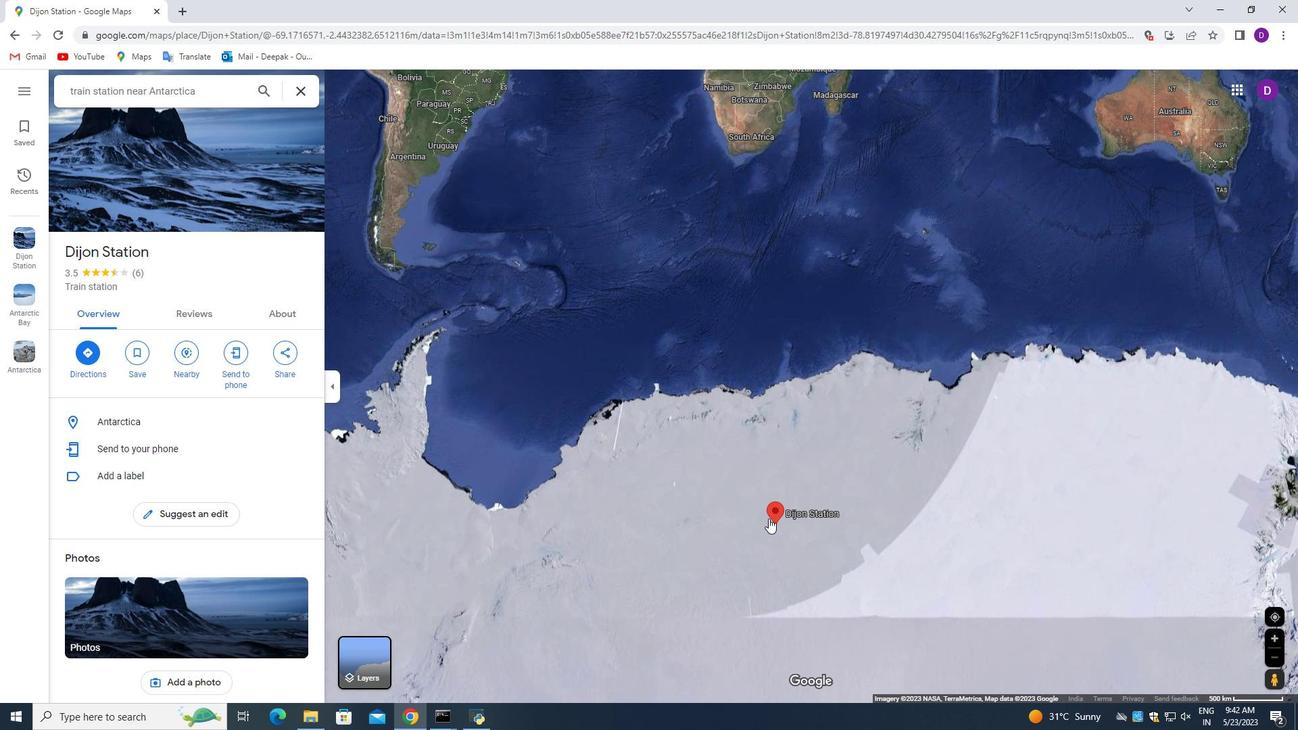 
Action: Mouse scrolled (769, 518) with delta (0, 0)
Screenshot: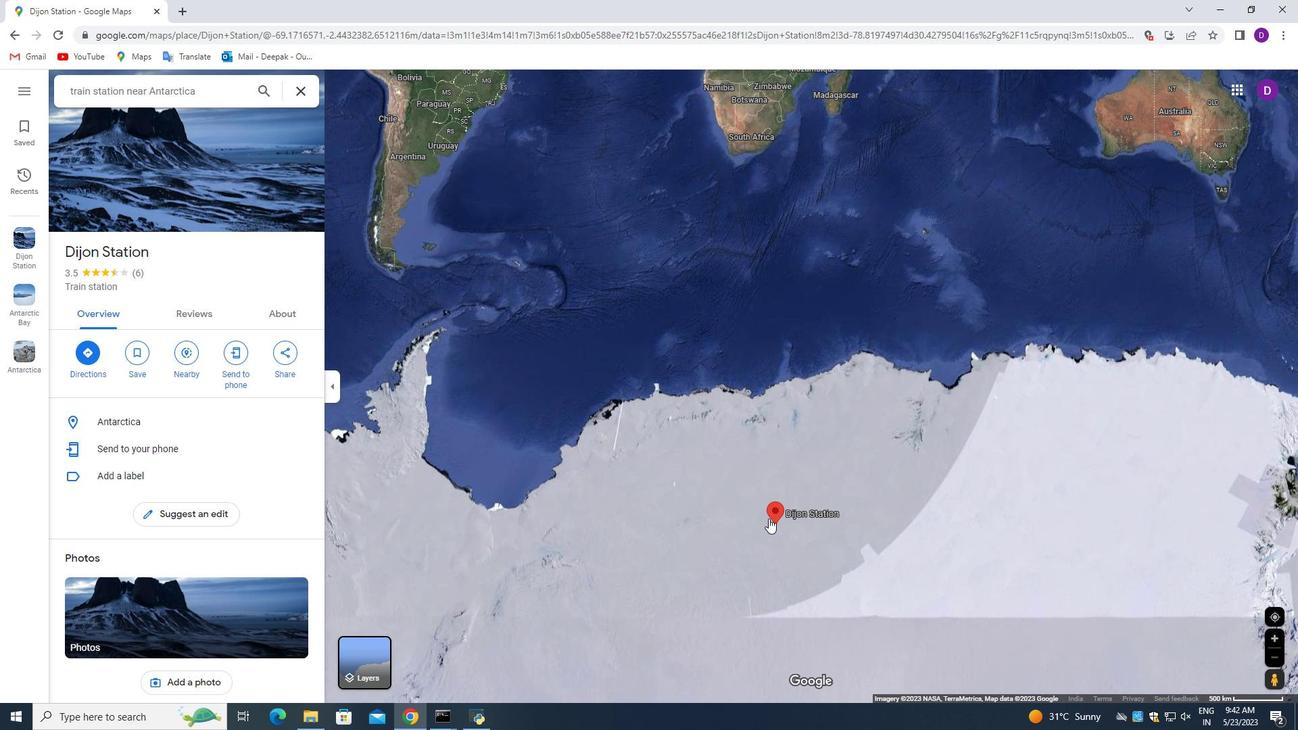 
Action: Mouse moved to (769, 520)
Screenshot: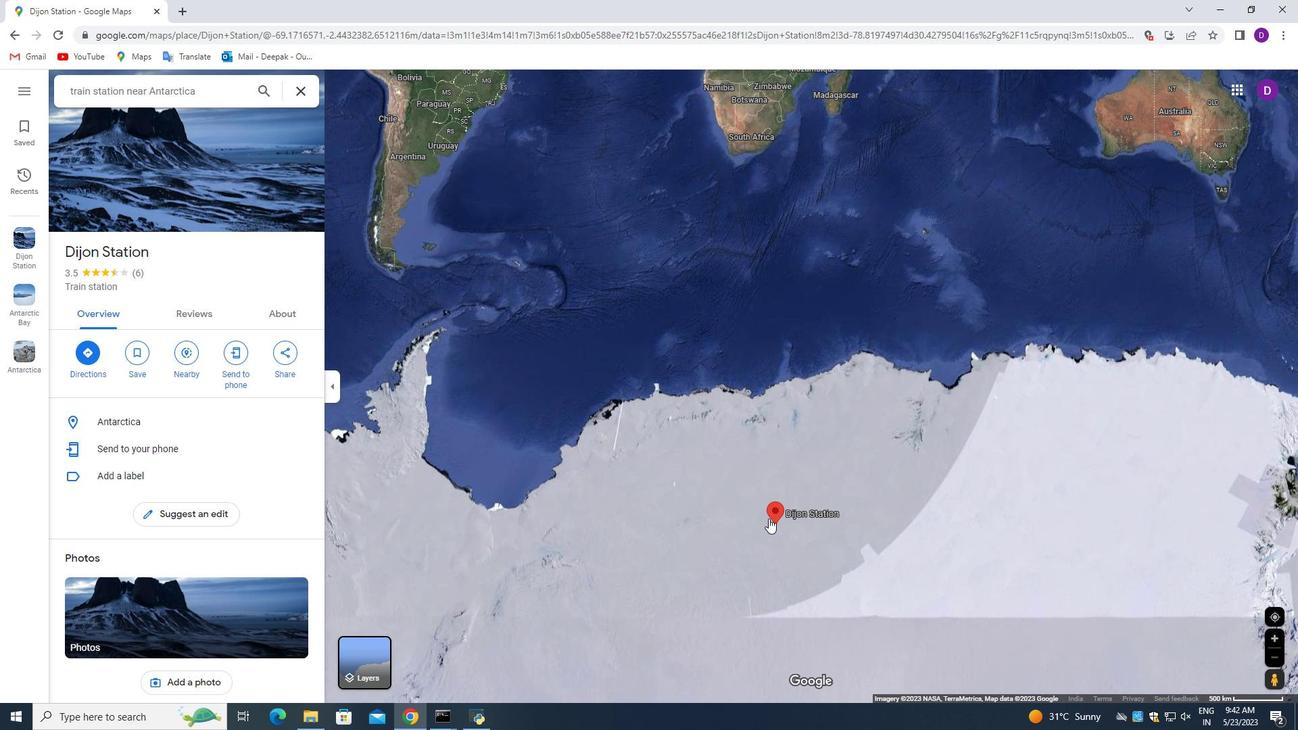 
Action: Mouse scrolled (769, 520) with delta (0, 0)
Screenshot: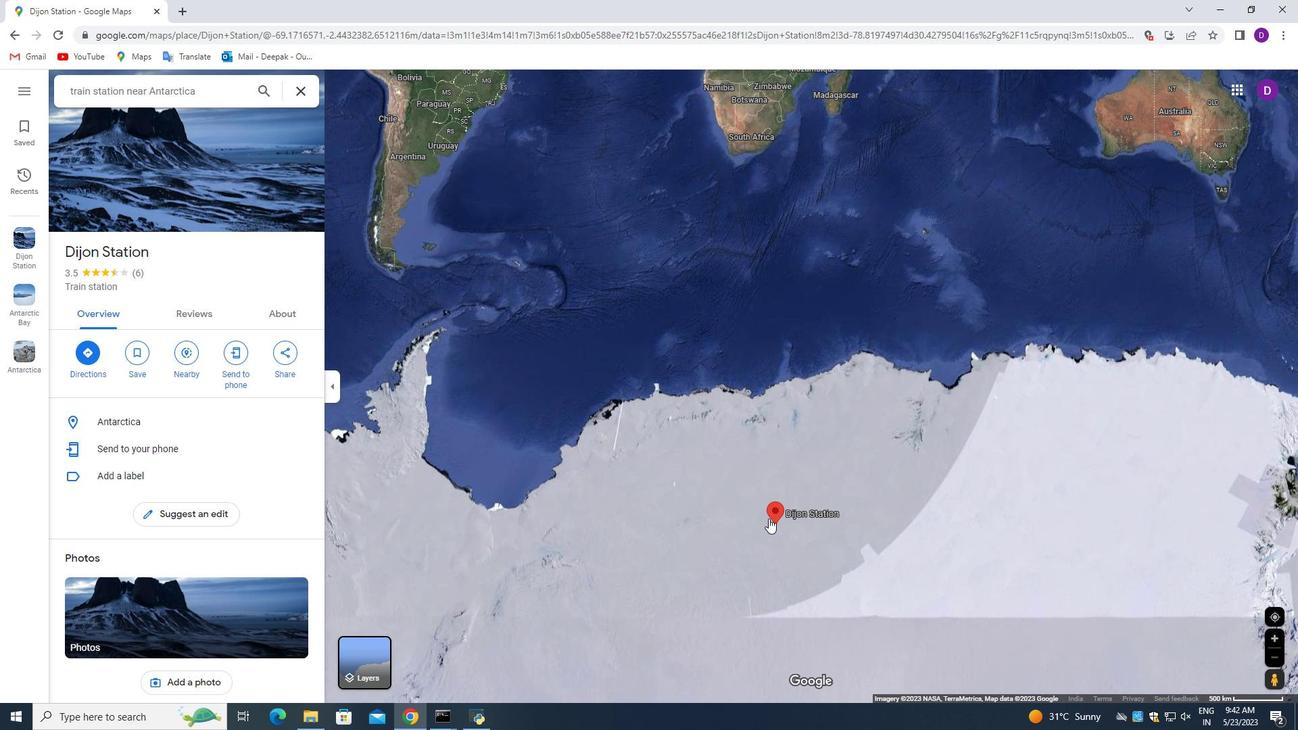 
Action: Mouse moved to (771, 523)
Screenshot: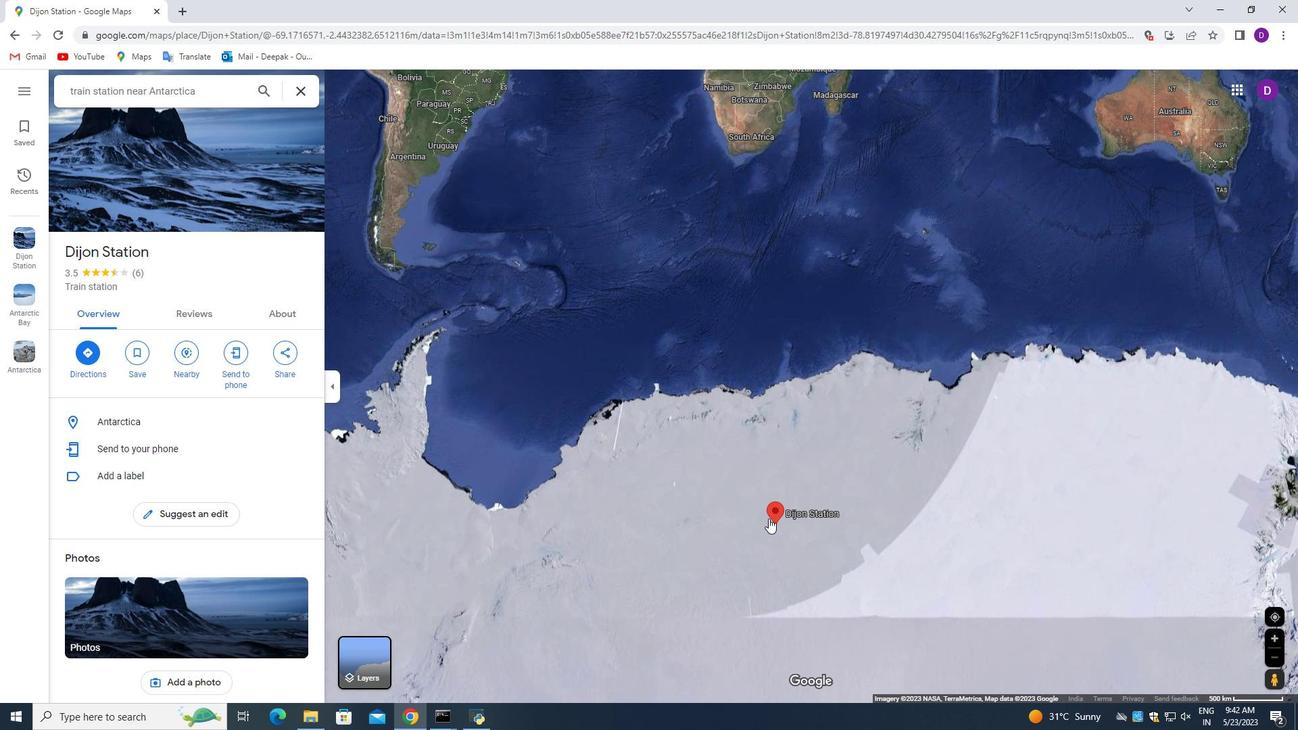 
Action: Mouse scrolled (771, 522) with delta (0, 0)
Screenshot: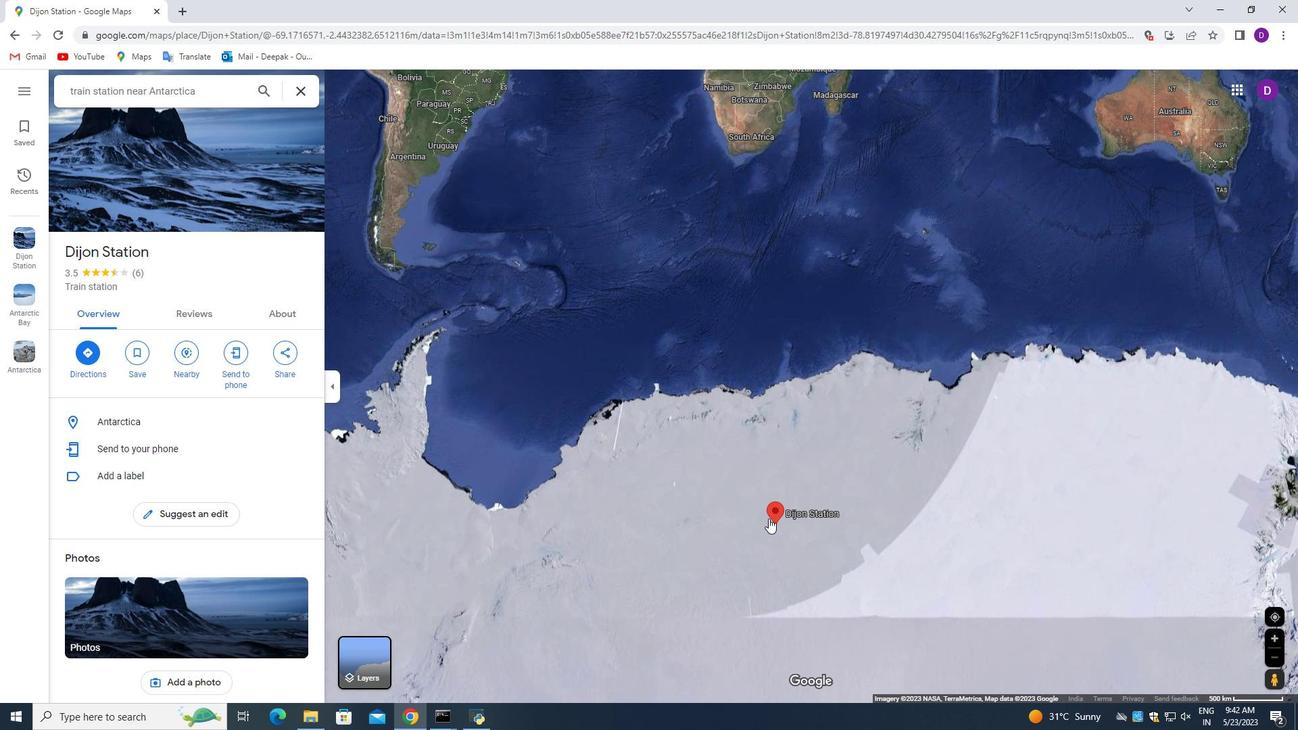 
Action: Mouse moved to (771, 524)
Screenshot: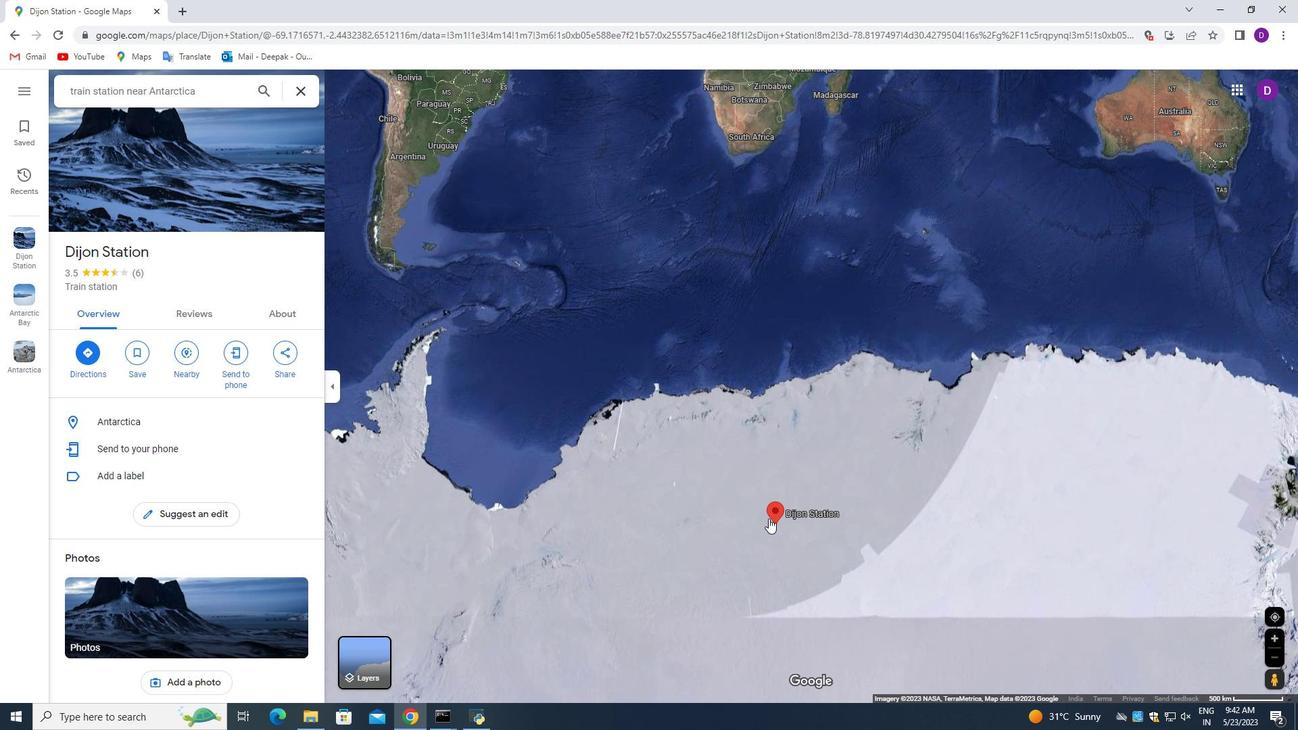 
Action: Mouse scrolled (771, 523) with delta (0, 0)
Screenshot: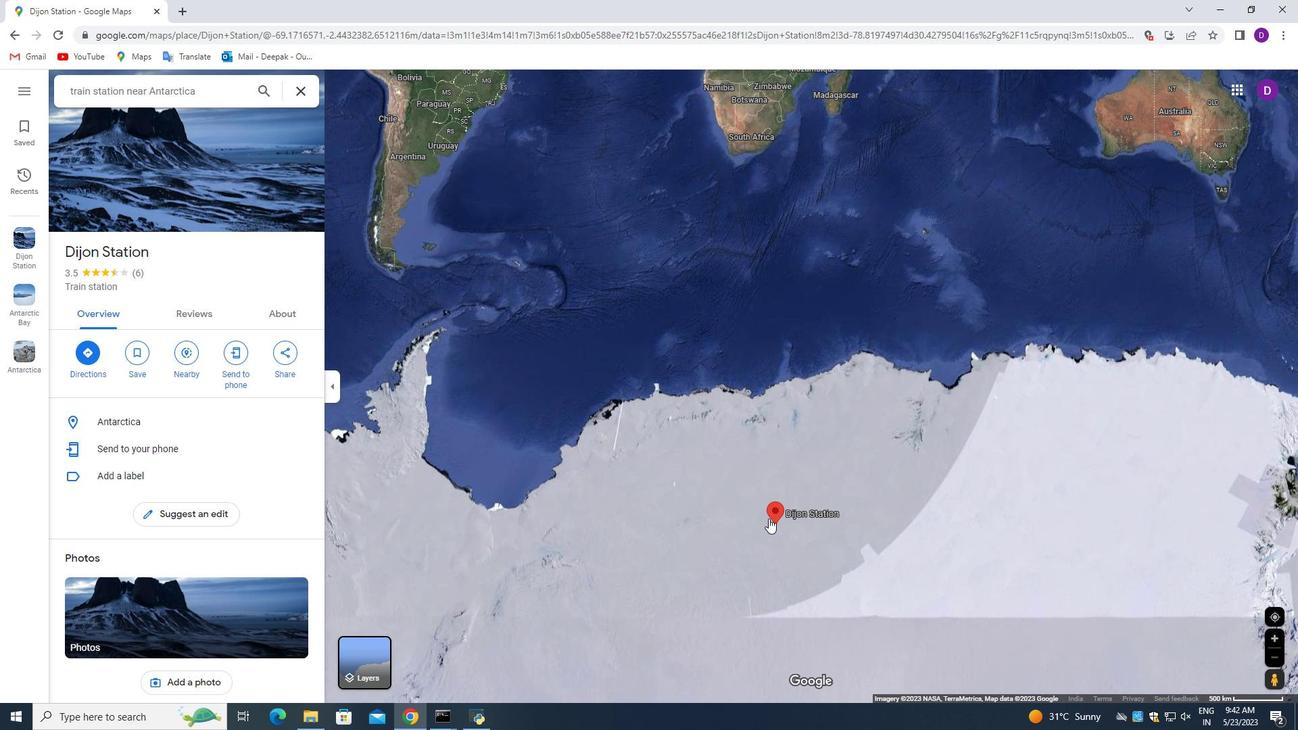 
Action: Mouse moved to (775, 520)
Screenshot: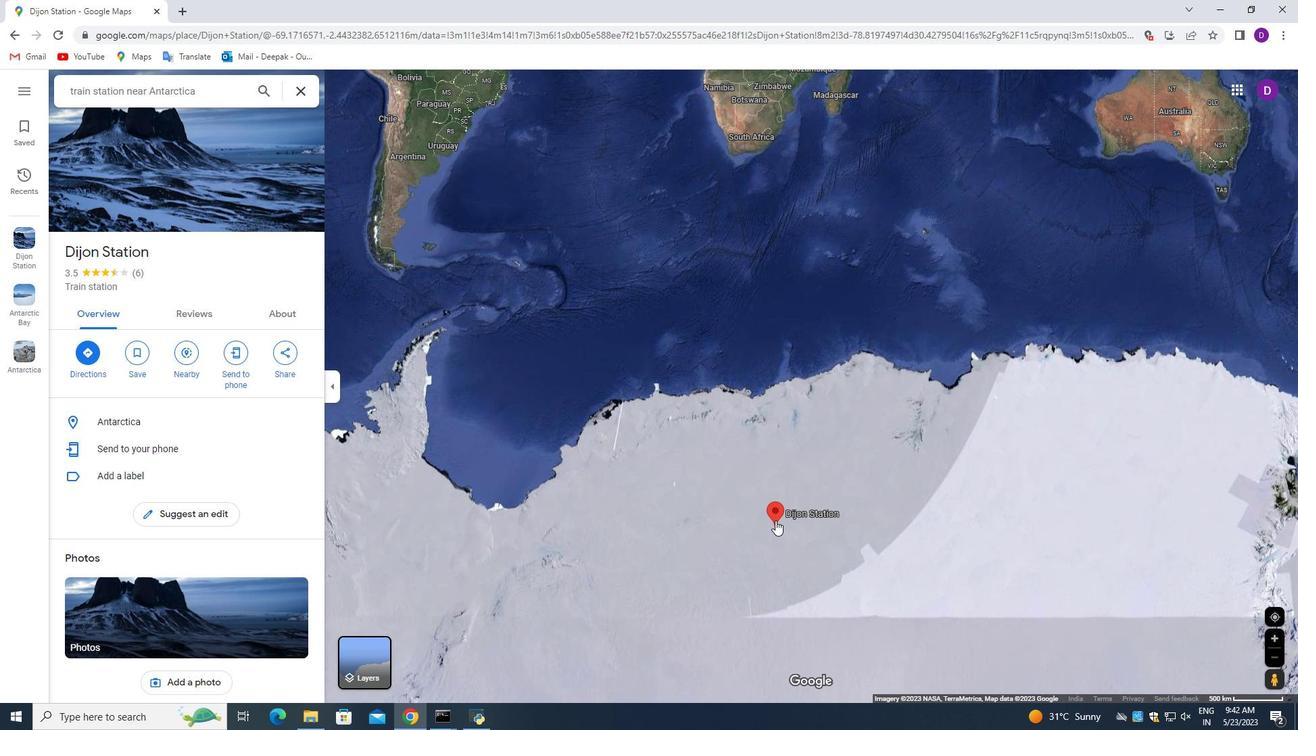 
Action: Mouse scrolled (775, 521) with delta (0, 0)
Screenshot: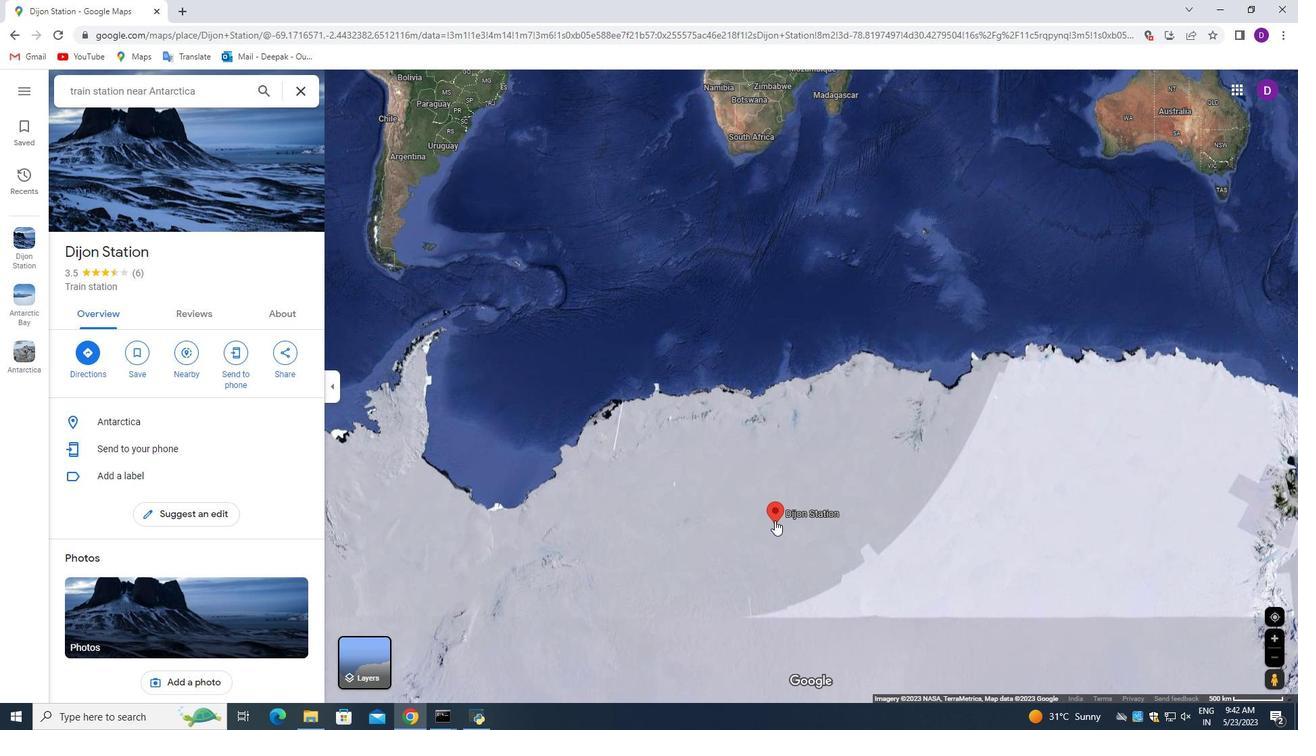
Action: Mouse scrolled (775, 521) with delta (0, 0)
Screenshot: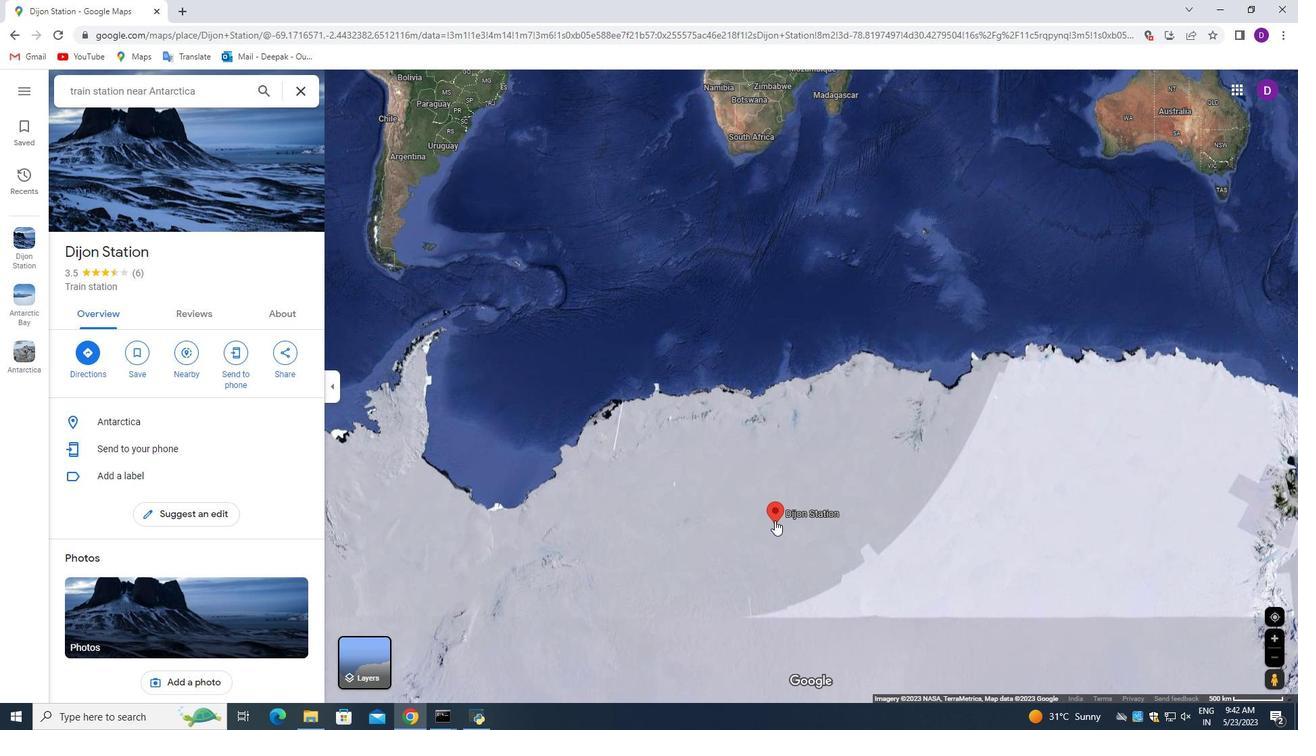 
Action: Mouse scrolled (775, 521) with delta (0, 0)
Screenshot: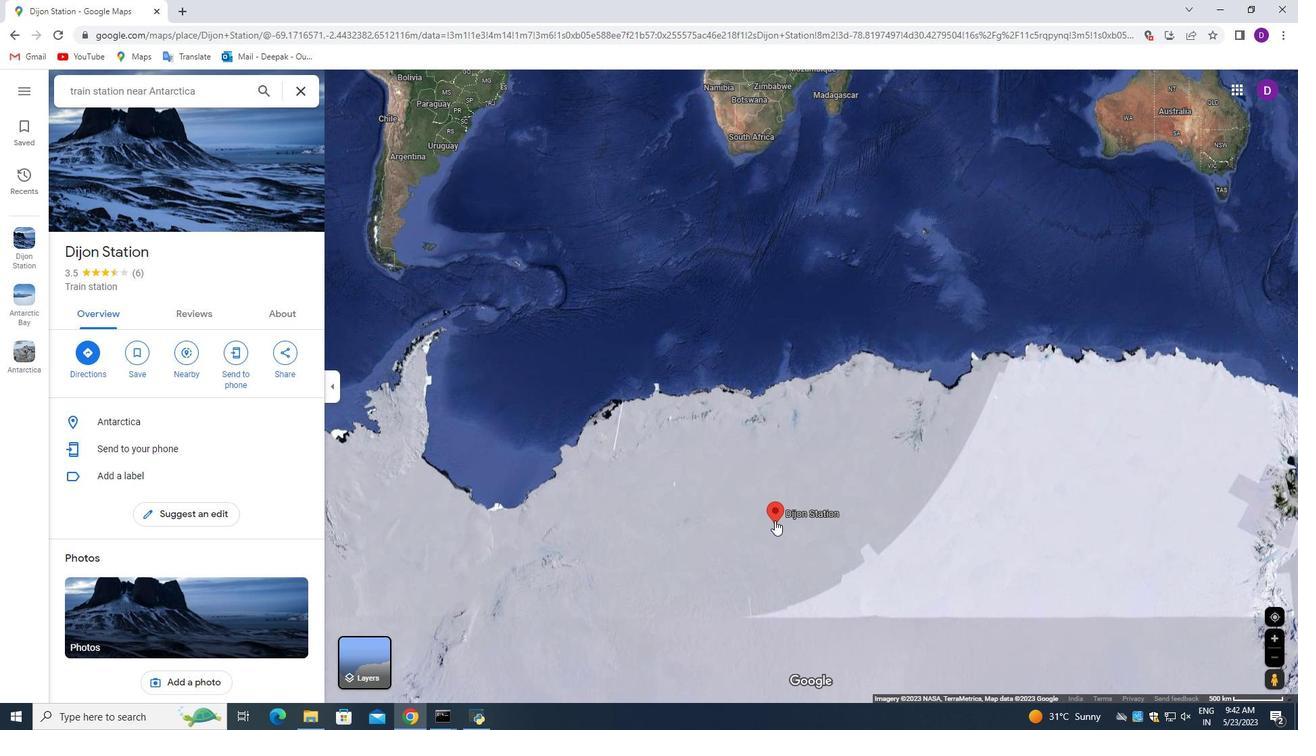 
Action: Mouse scrolled (775, 521) with delta (0, 0)
Screenshot: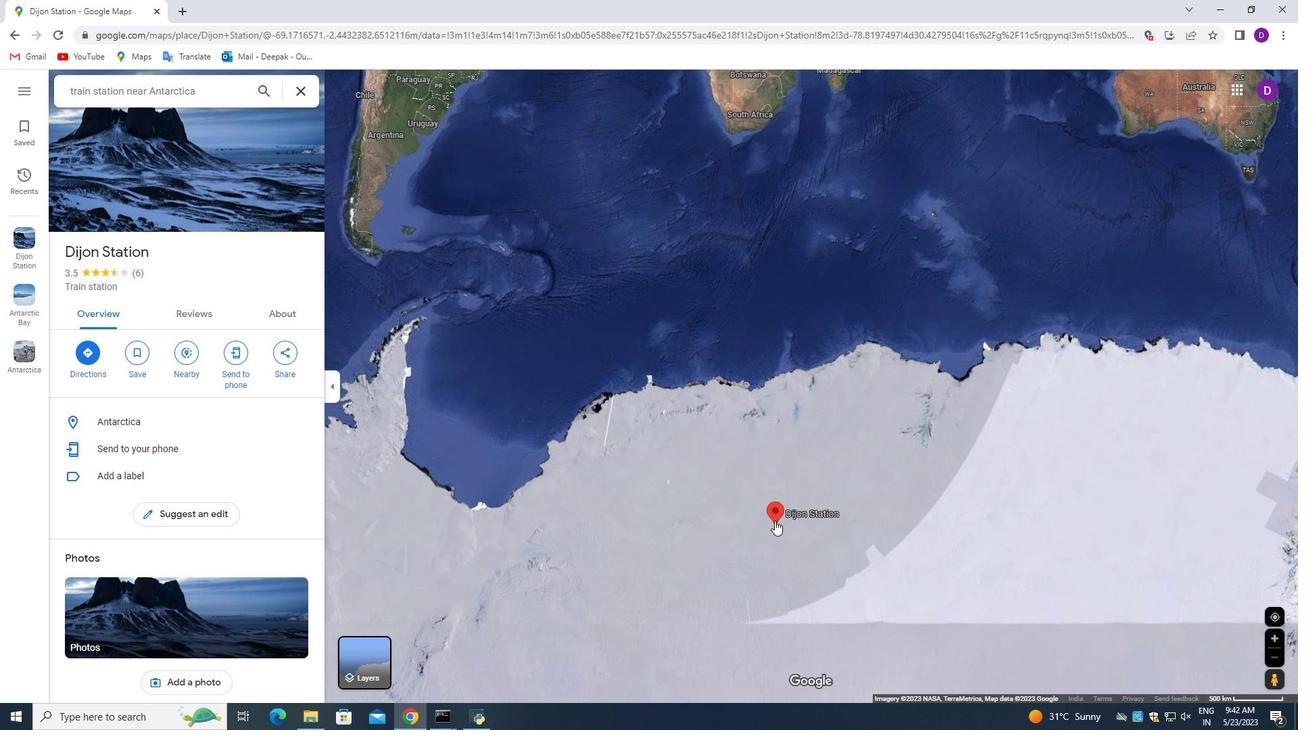 
Action: Mouse scrolled (775, 521) with delta (0, 0)
Screenshot: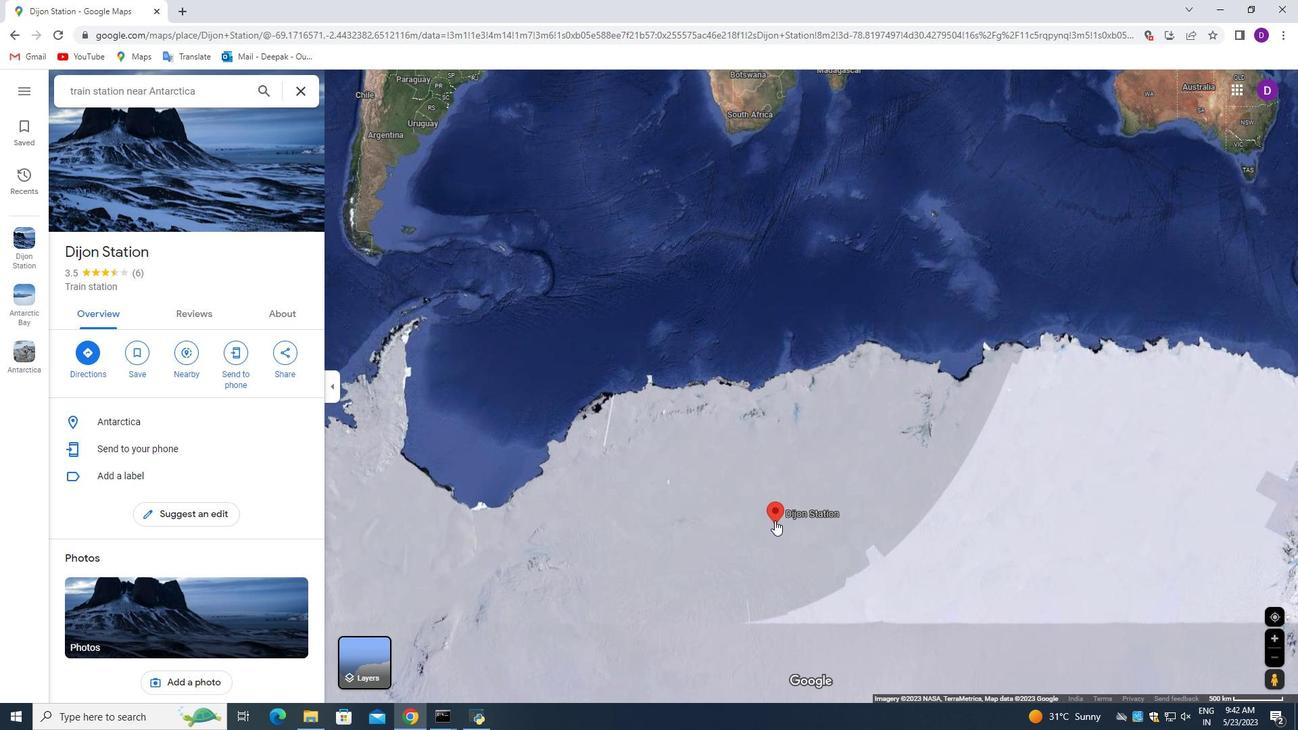 
Action: Mouse moved to (774, 520)
Screenshot: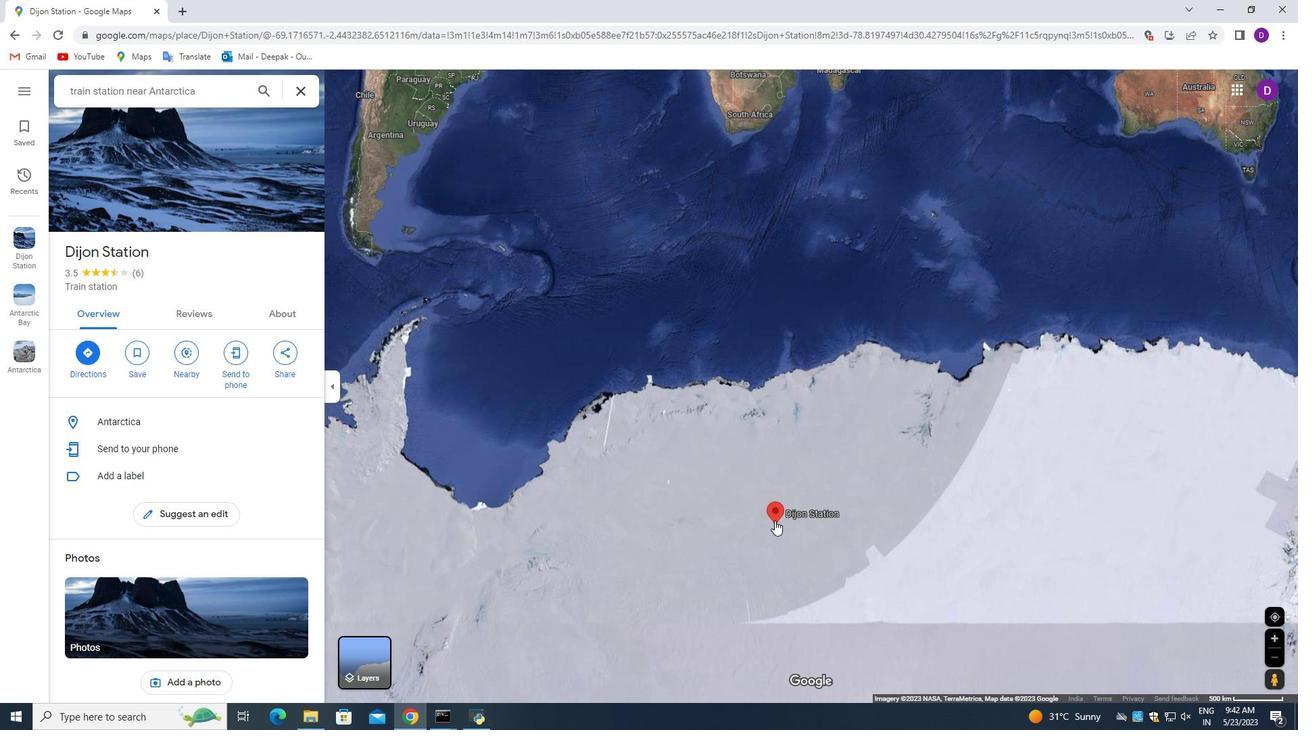 
Action: Mouse scrolled (774, 521) with delta (0, 0)
Screenshot: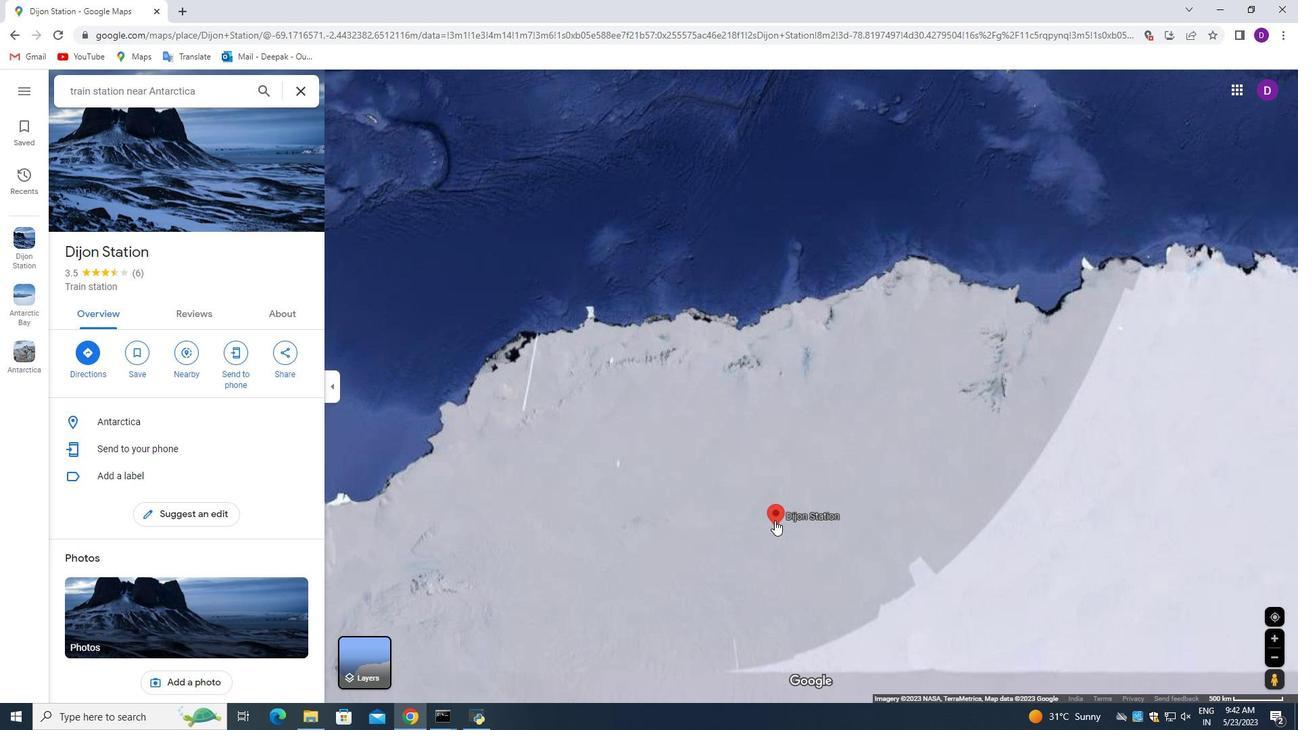 
Action: Mouse scrolled (774, 521) with delta (0, 0)
Screenshot: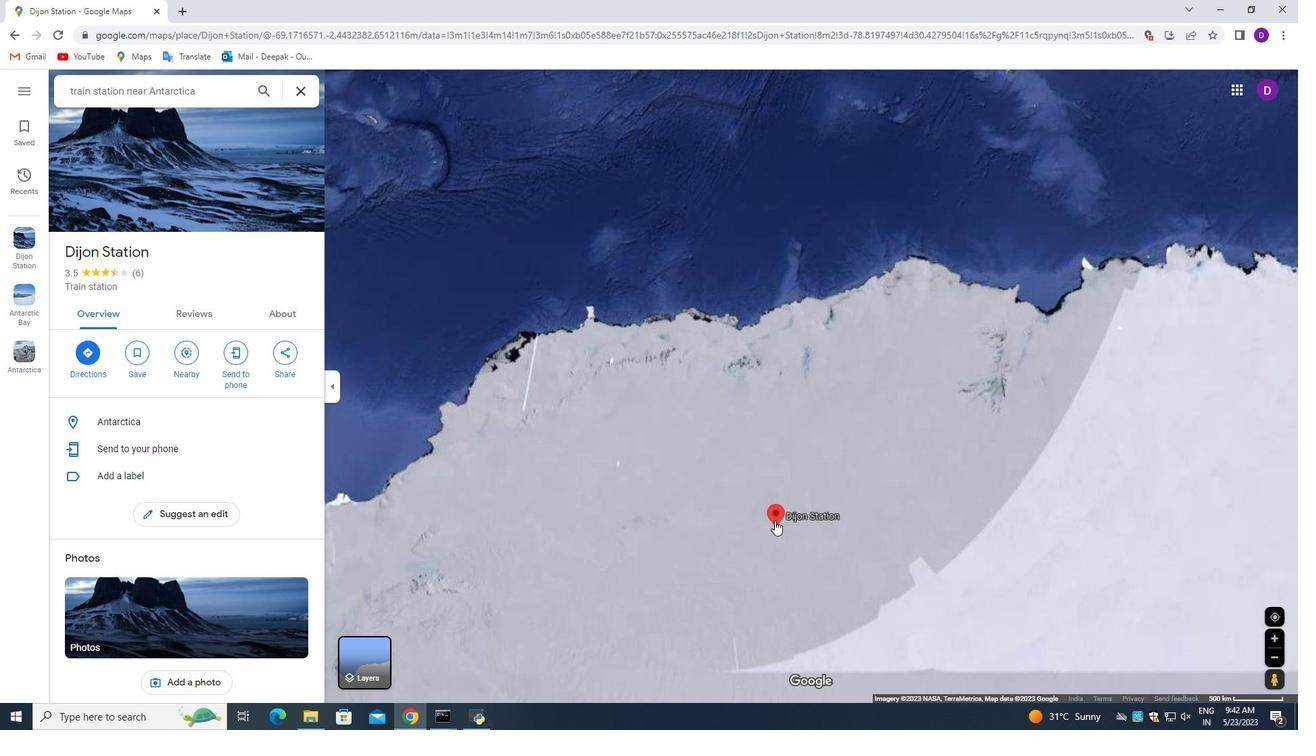 
Action: Mouse scrolled (774, 521) with delta (0, 0)
Screenshot: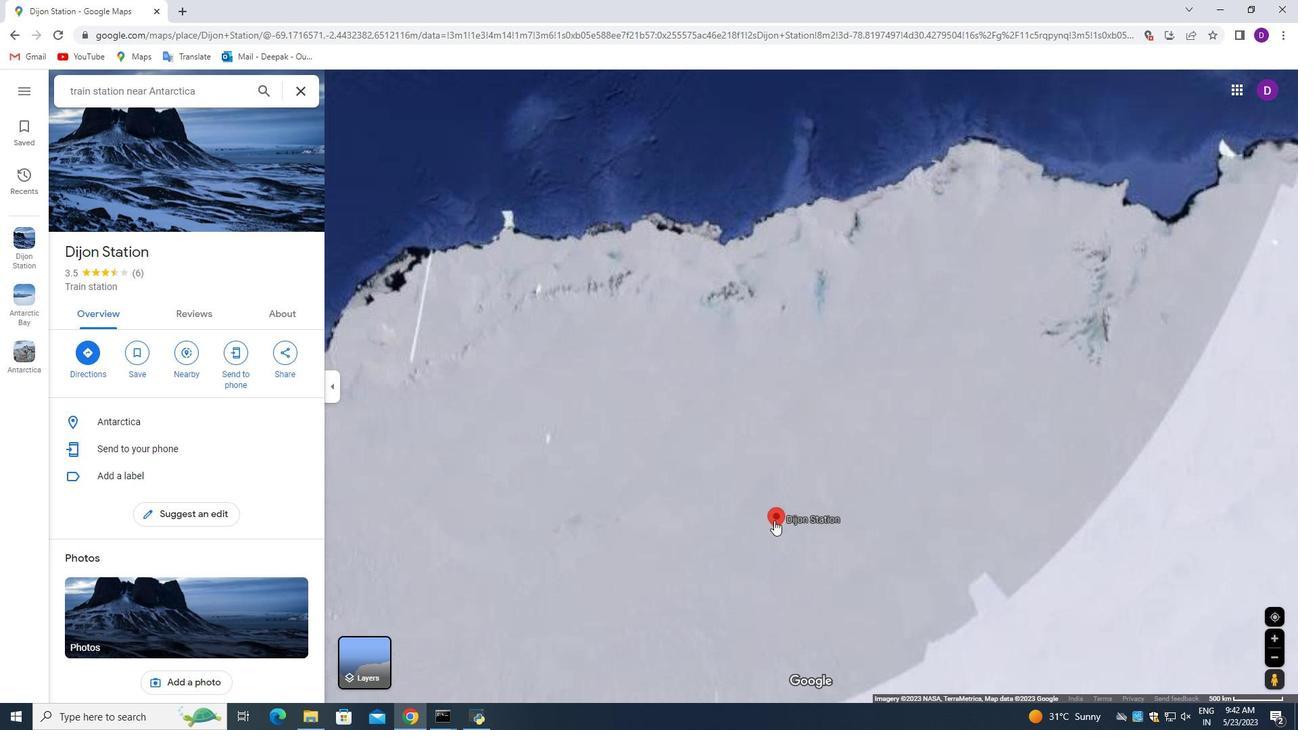 
Action: Mouse moved to (773, 520)
Screenshot: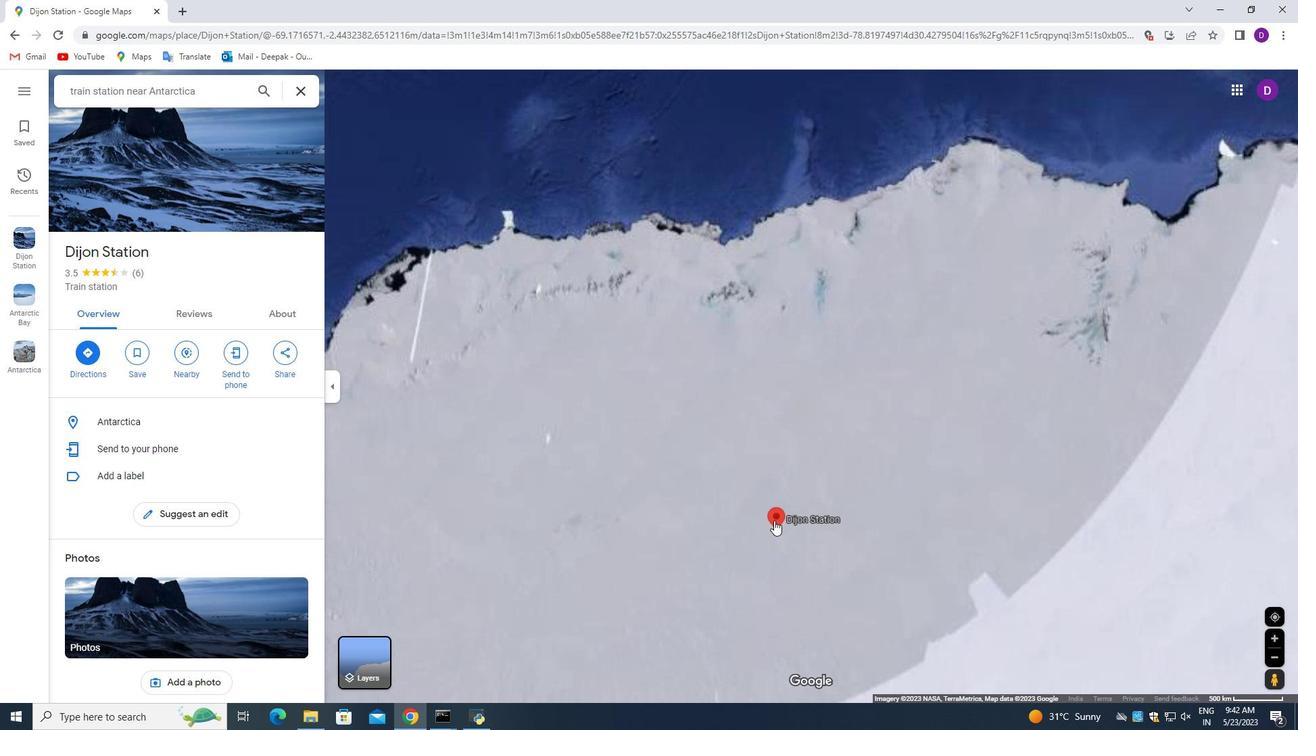 
Action: Mouse scrolled (773, 521) with delta (0, 0)
Screenshot: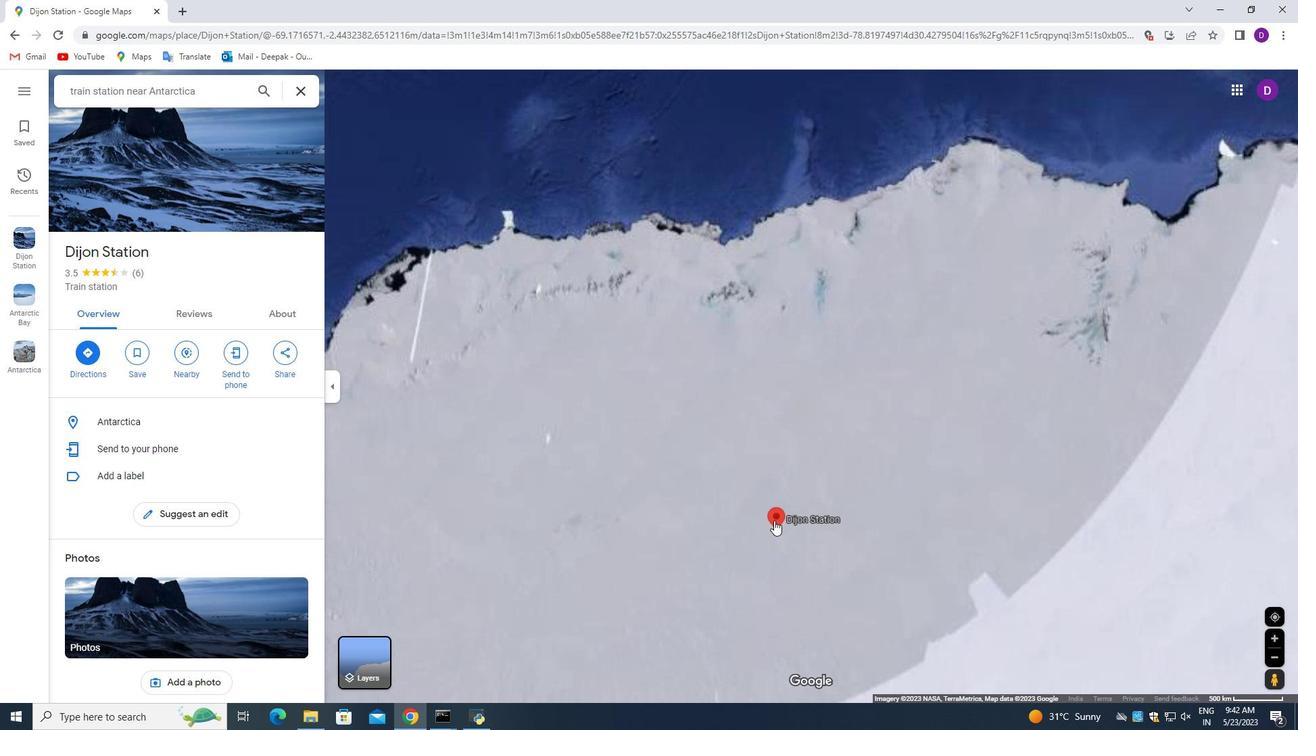 
Action: Mouse moved to (773, 522)
Screenshot: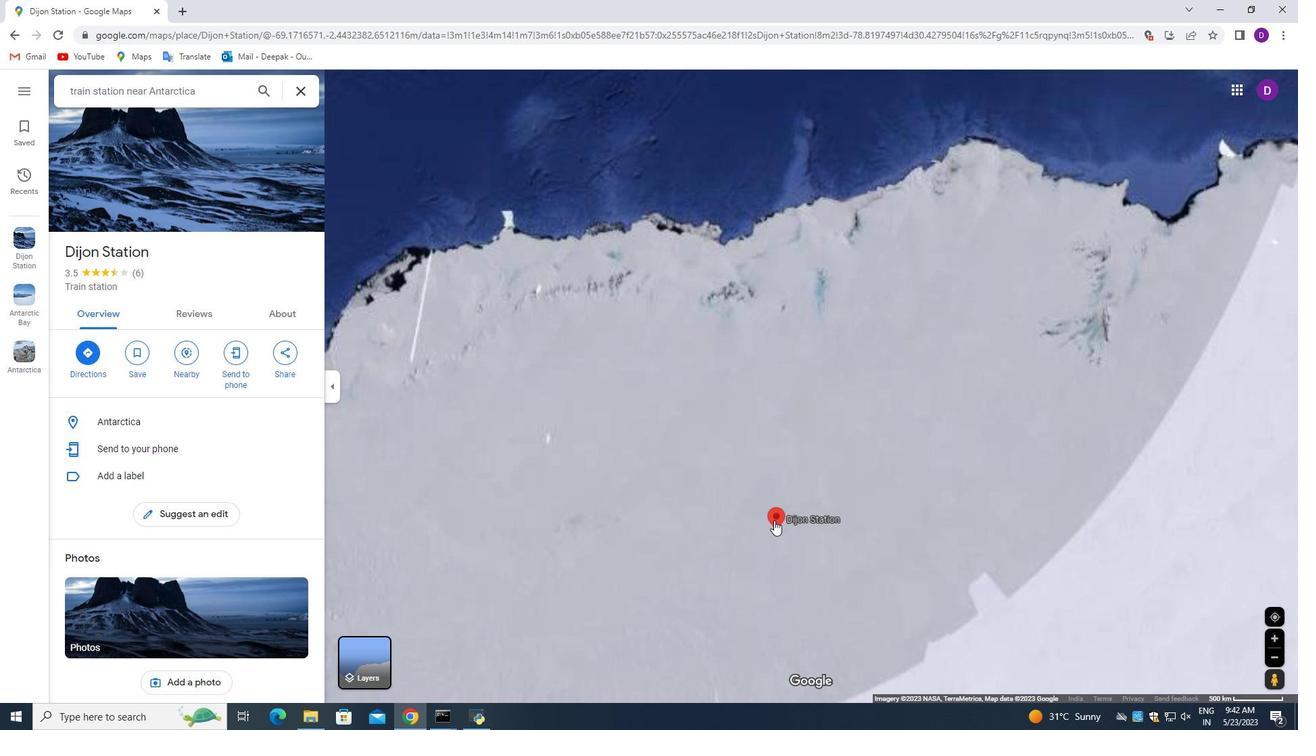 
Action: Mouse scrolled (773, 523) with delta (0, 0)
Screenshot: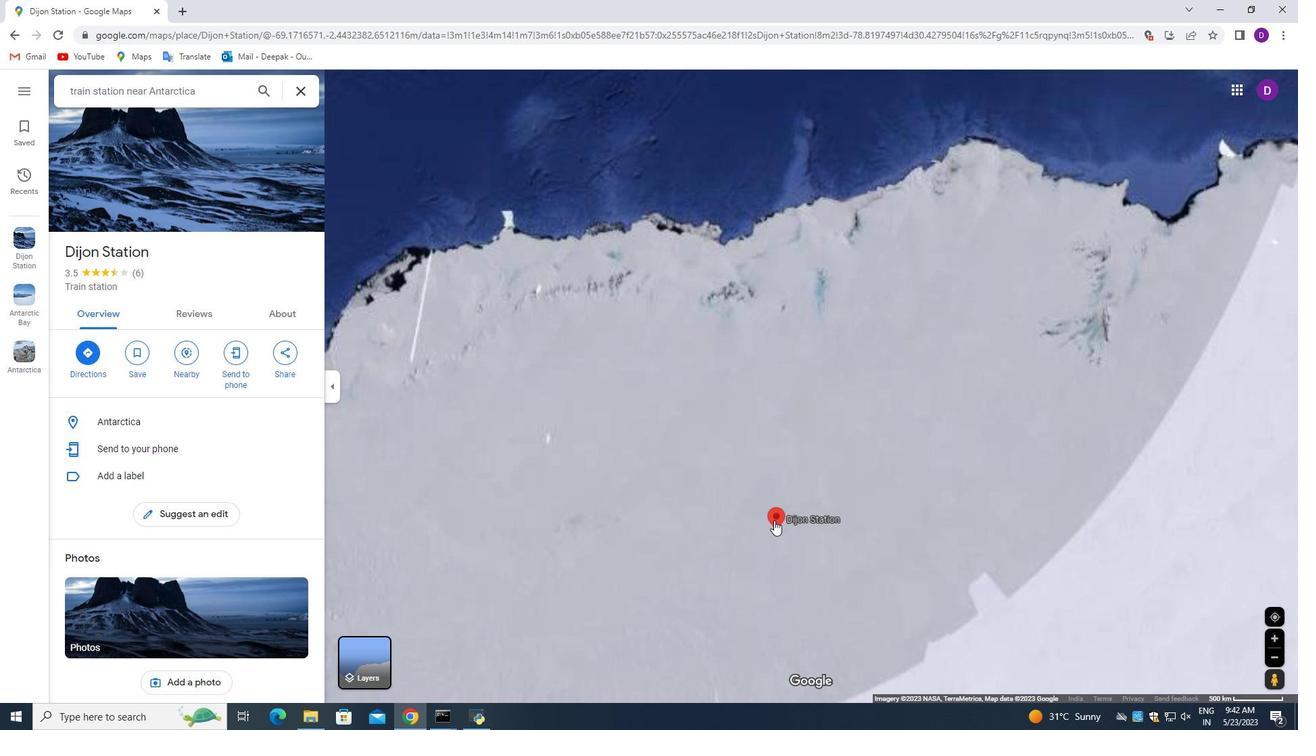 
Action: Mouse moved to (772, 528)
Screenshot: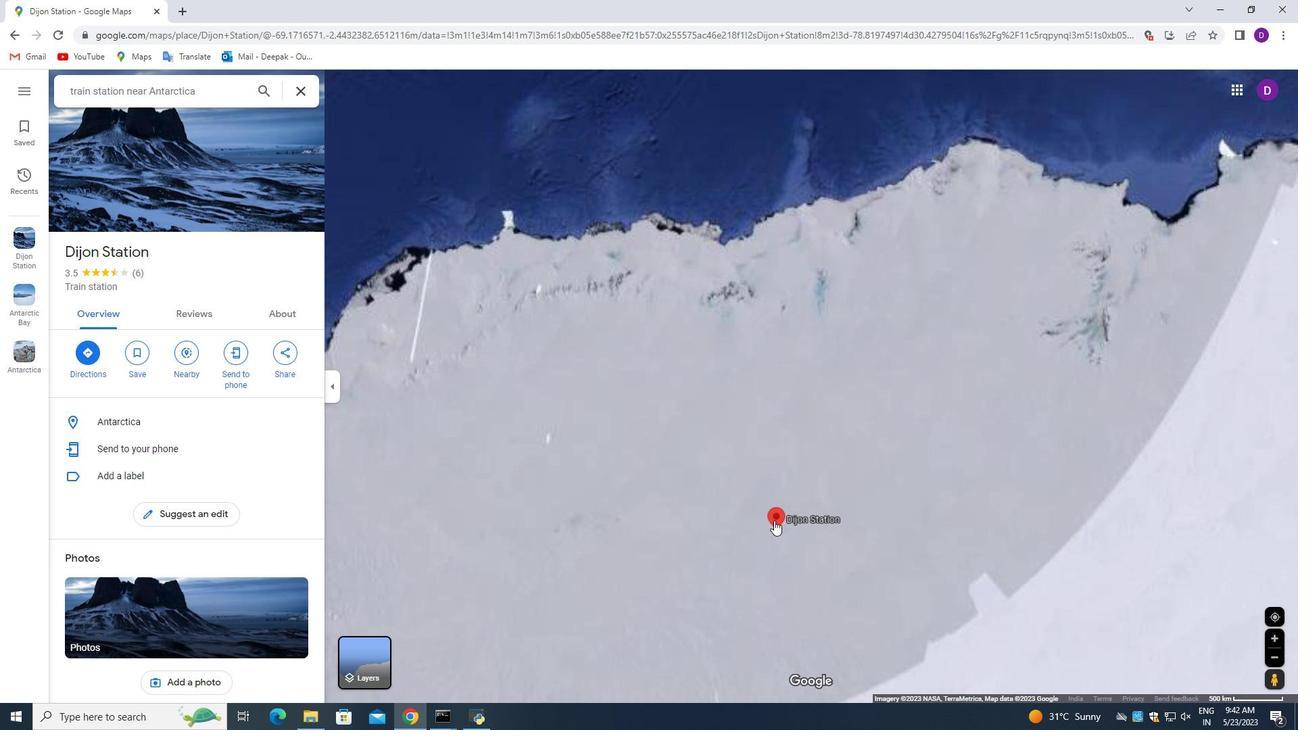 
Action: Mouse scrolled (772, 526) with delta (0, 0)
Screenshot: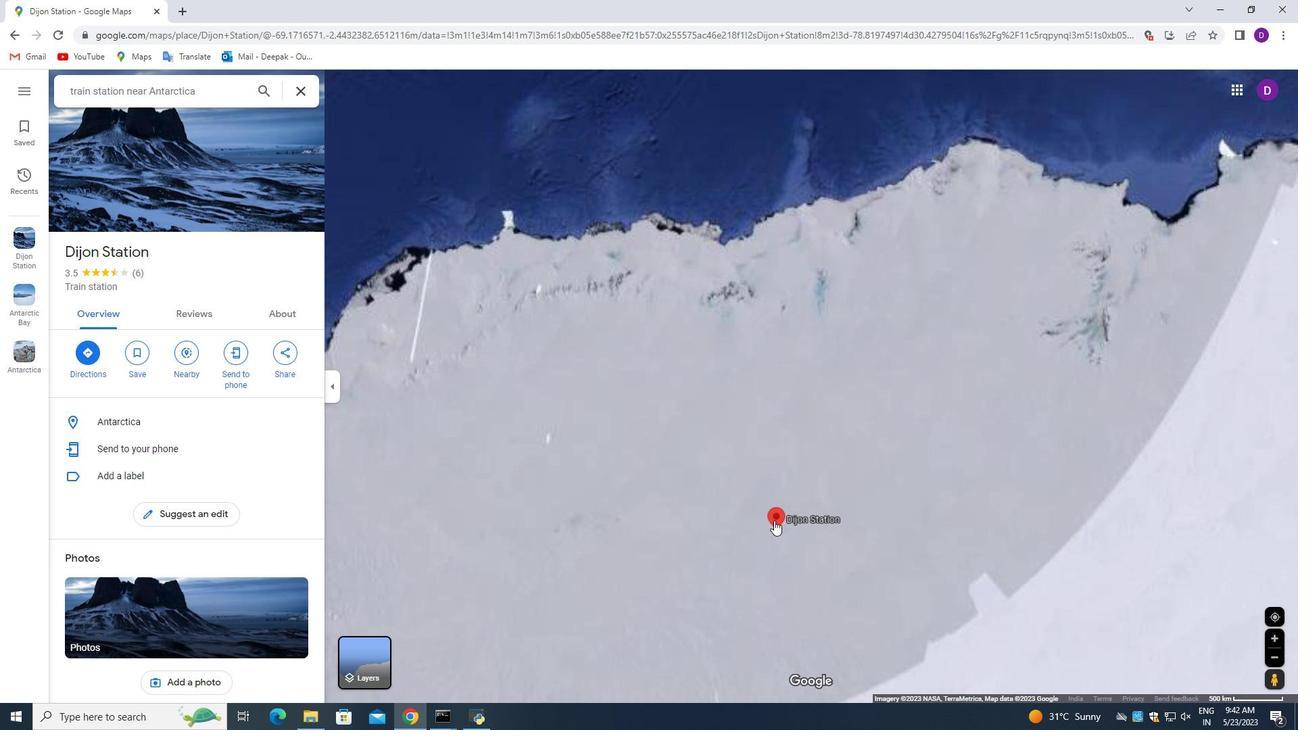 
Action: Mouse moved to (773, 538)
Screenshot: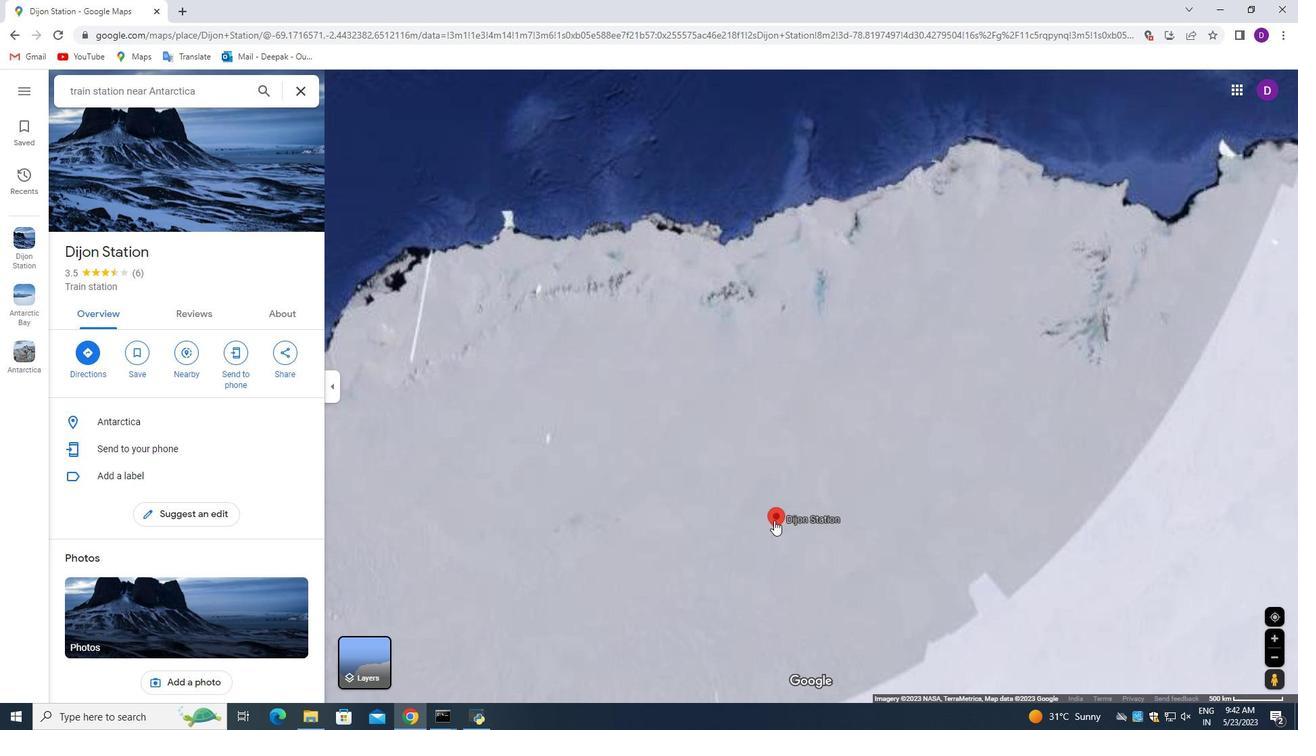 
Action: Mouse scrolled (773, 539) with delta (0, 0)
Screenshot: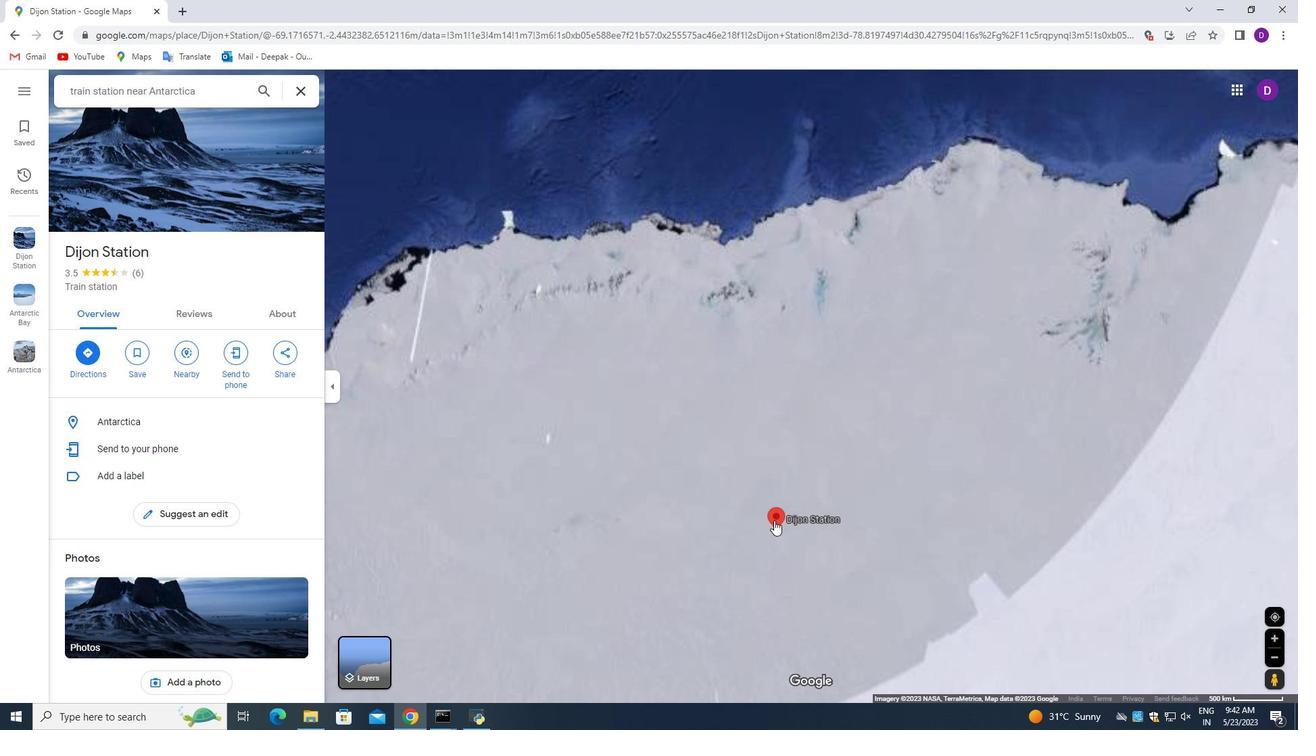
Action: Mouse moved to (774, 541)
Screenshot: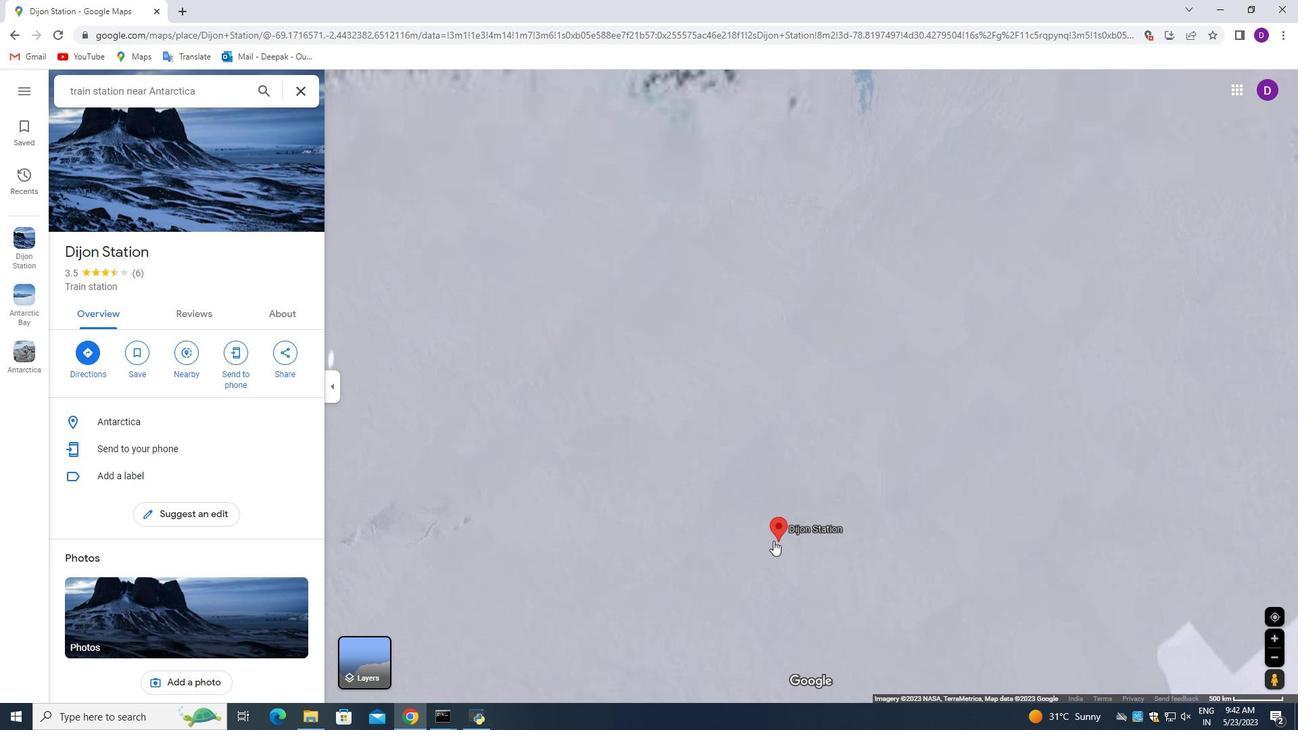 
Action: Mouse scrolled (774, 542) with delta (0, 0)
Screenshot: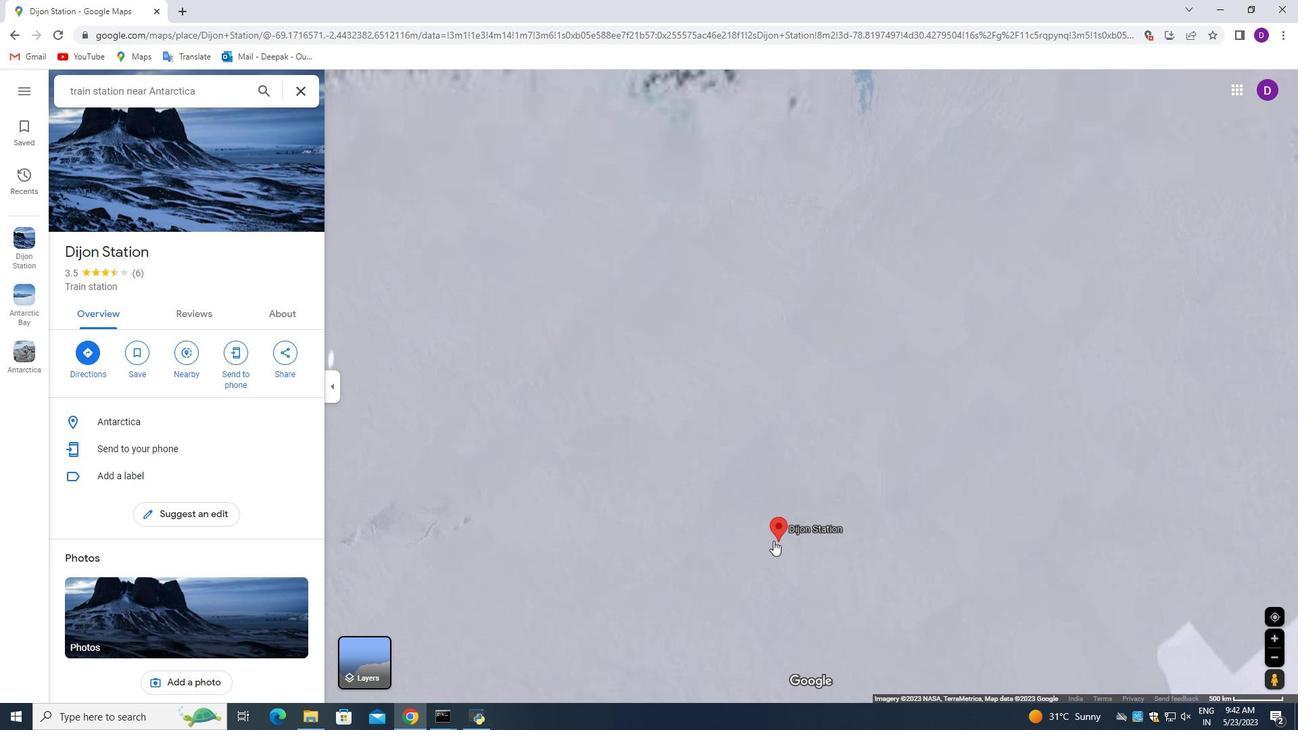 
Action: Mouse scrolled (774, 542) with delta (0, 0)
Screenshot: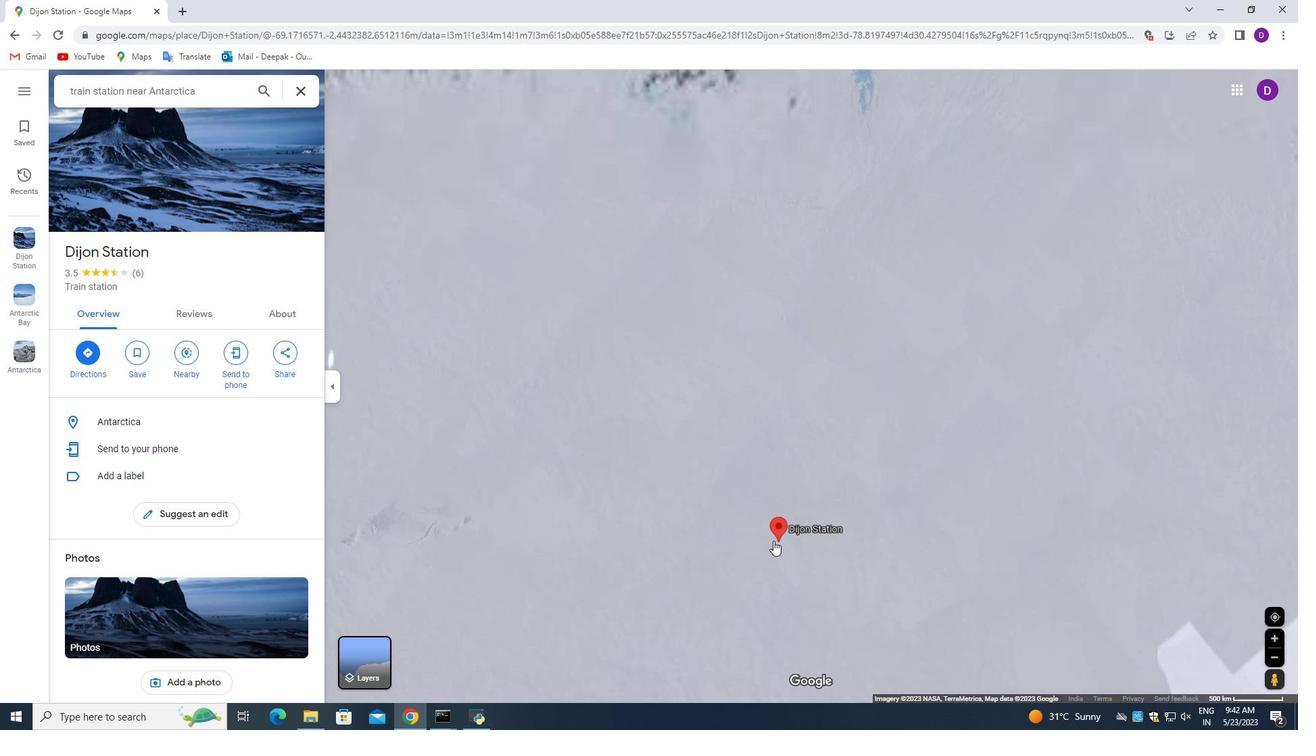 
Action: Mouse scrolled (774, 542) with delta (0, 0)
Screenshot: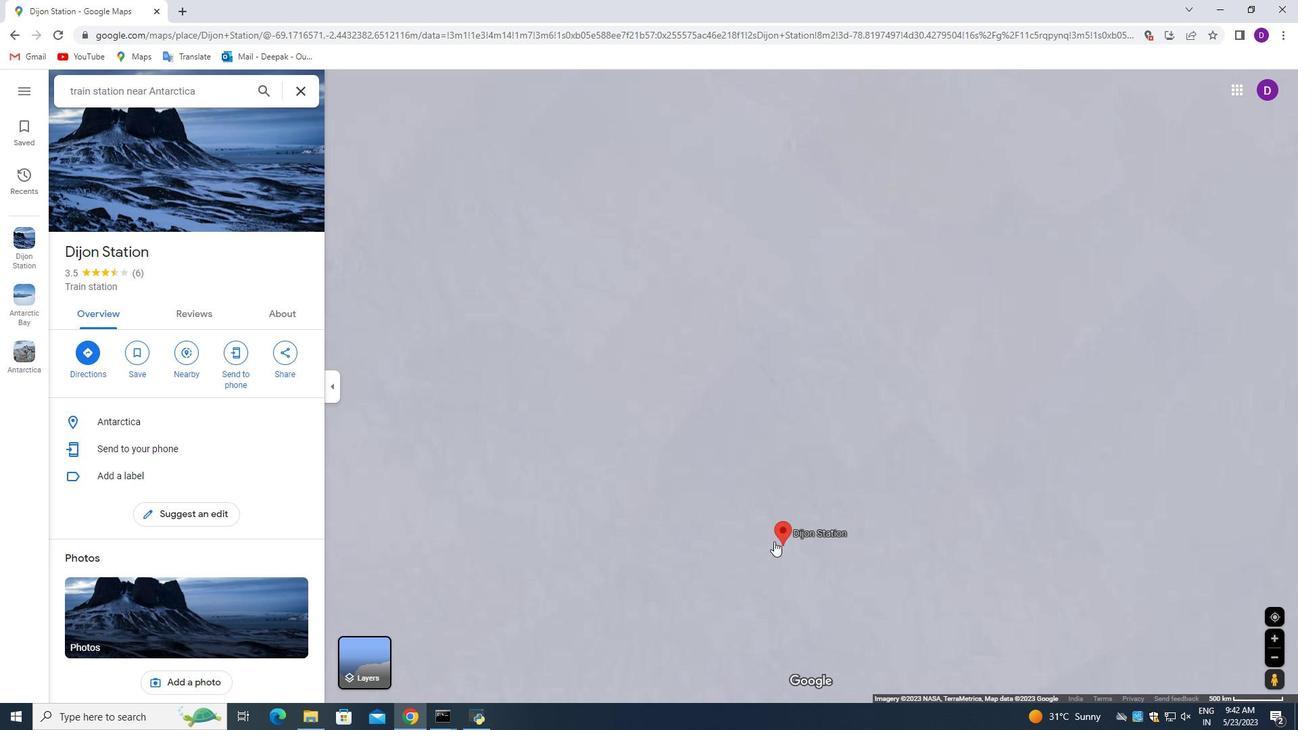 
Action: Mouse scrolled (774, 542) with delta (0, 0)
Screenshot: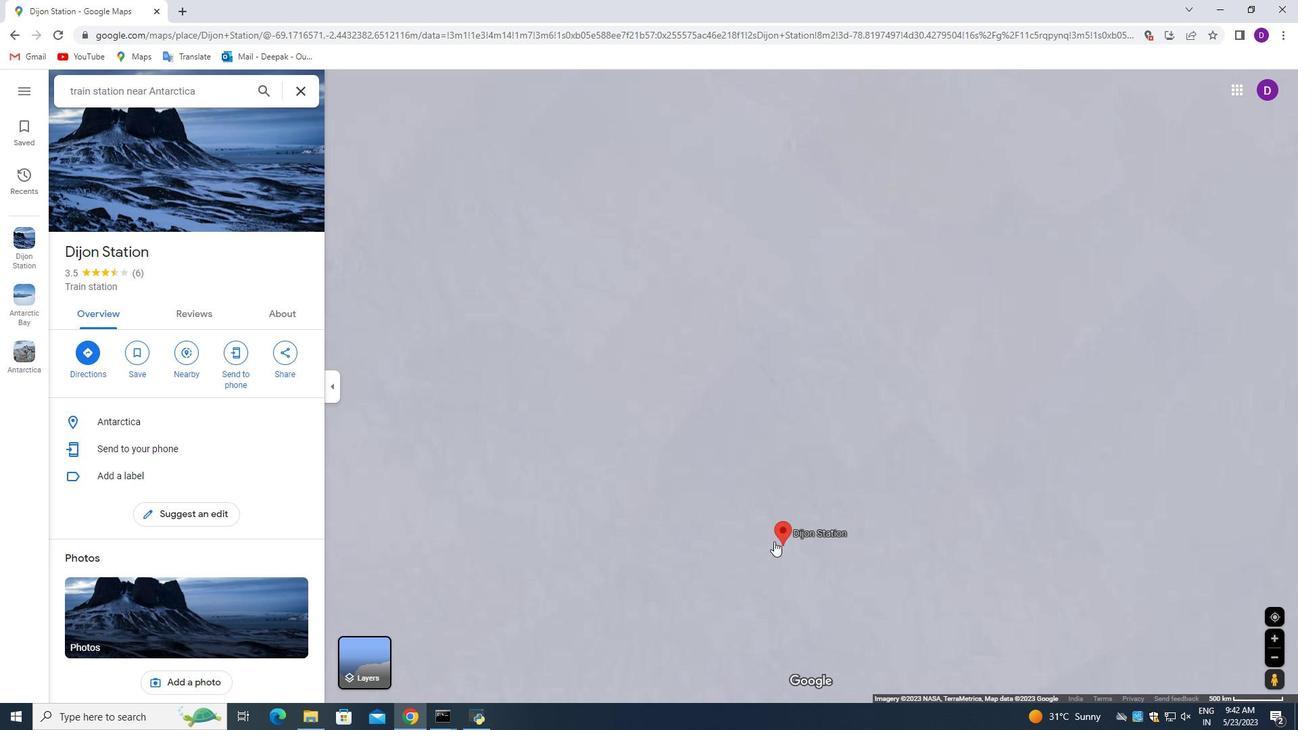 
Action: Mouse moved to (777, 541)
Screenshot: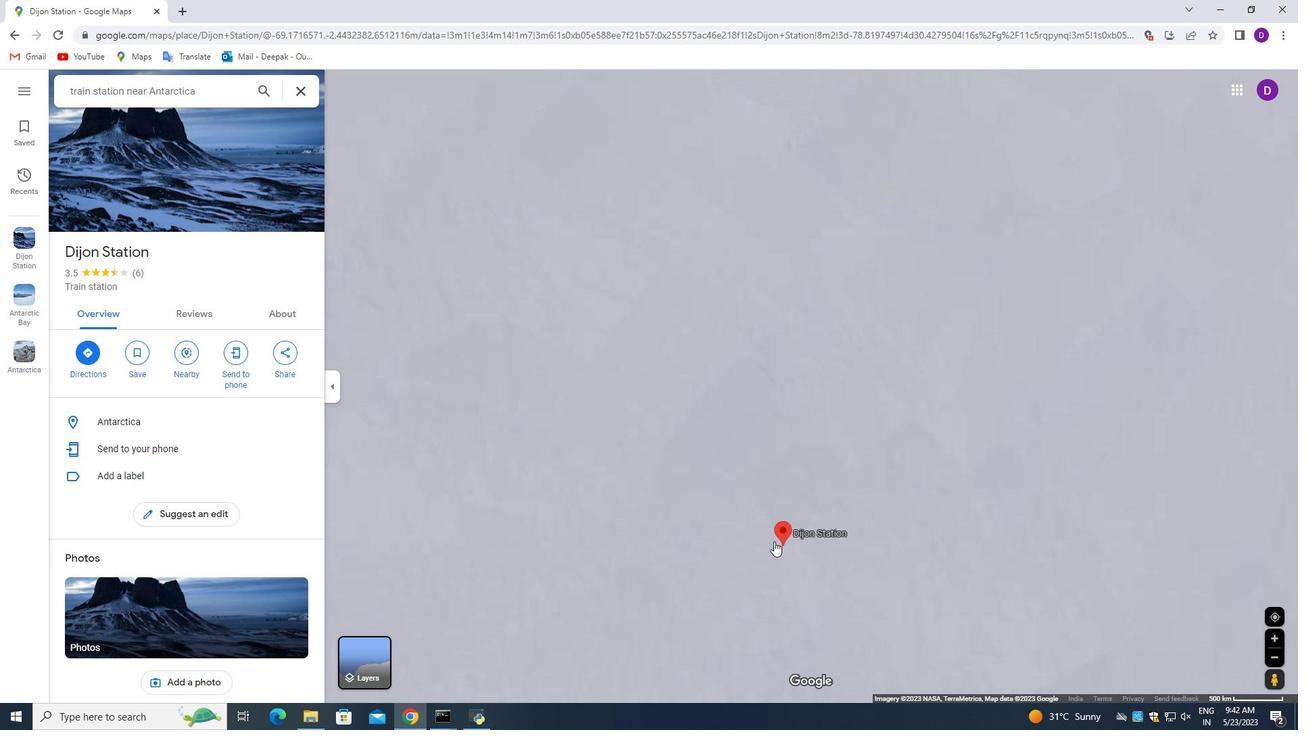 
Action: Mouse scrolled (777, 542) with delta (0, 0)
Screenshot: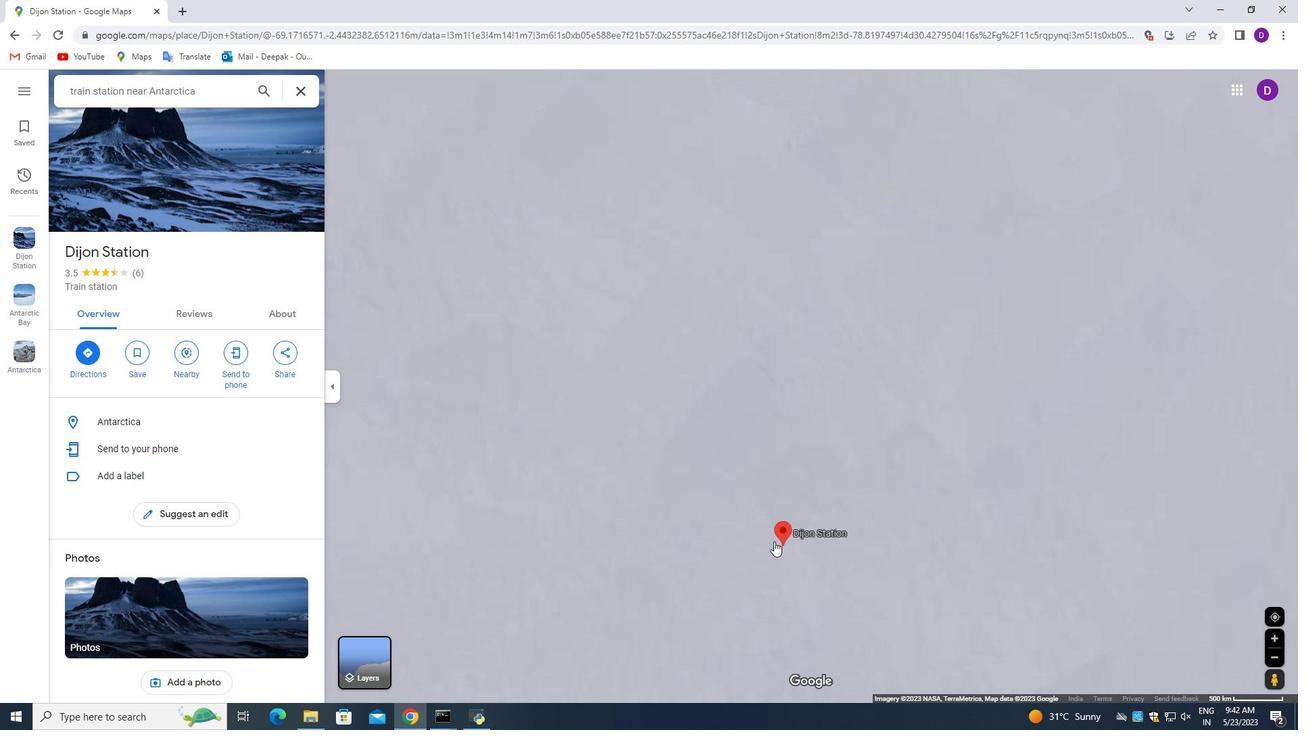 
Action: Mouse moved to (810, 557)
Screenshot: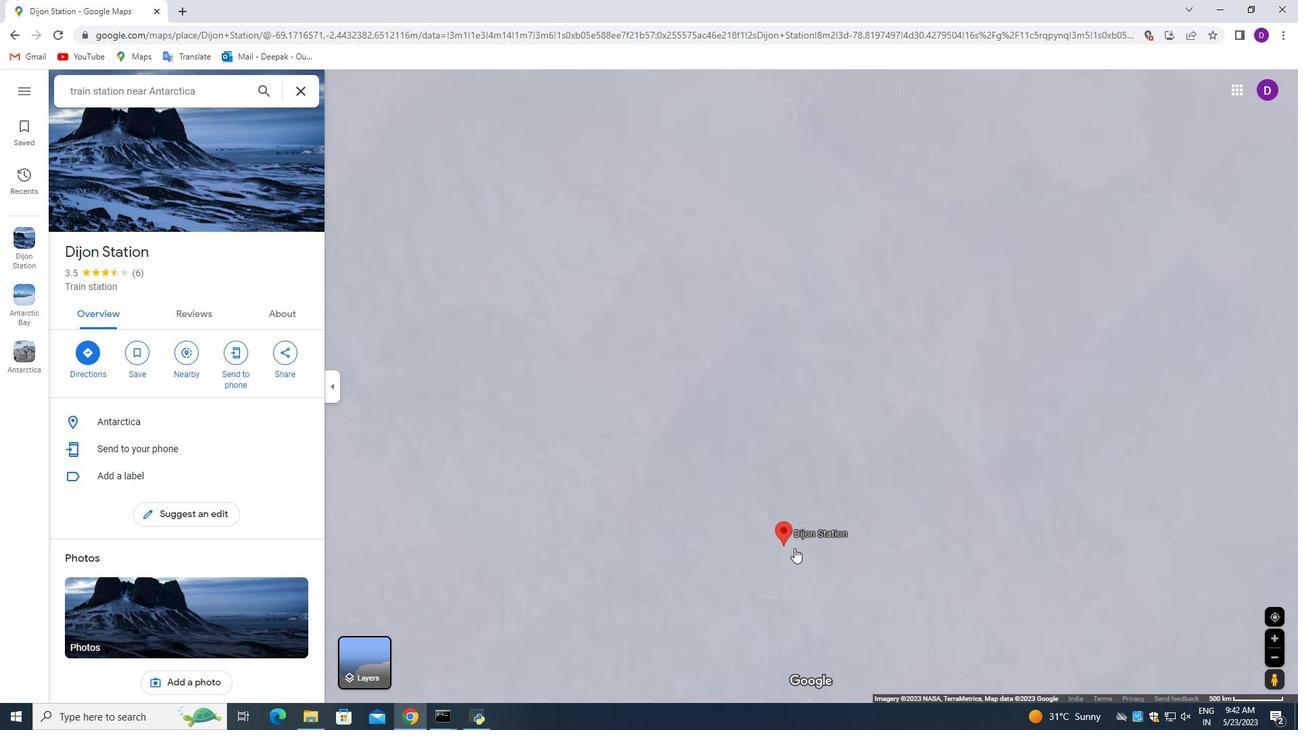 
Action: Mouse scrolled (810, 558) with delta (0, 0)
Screenshot: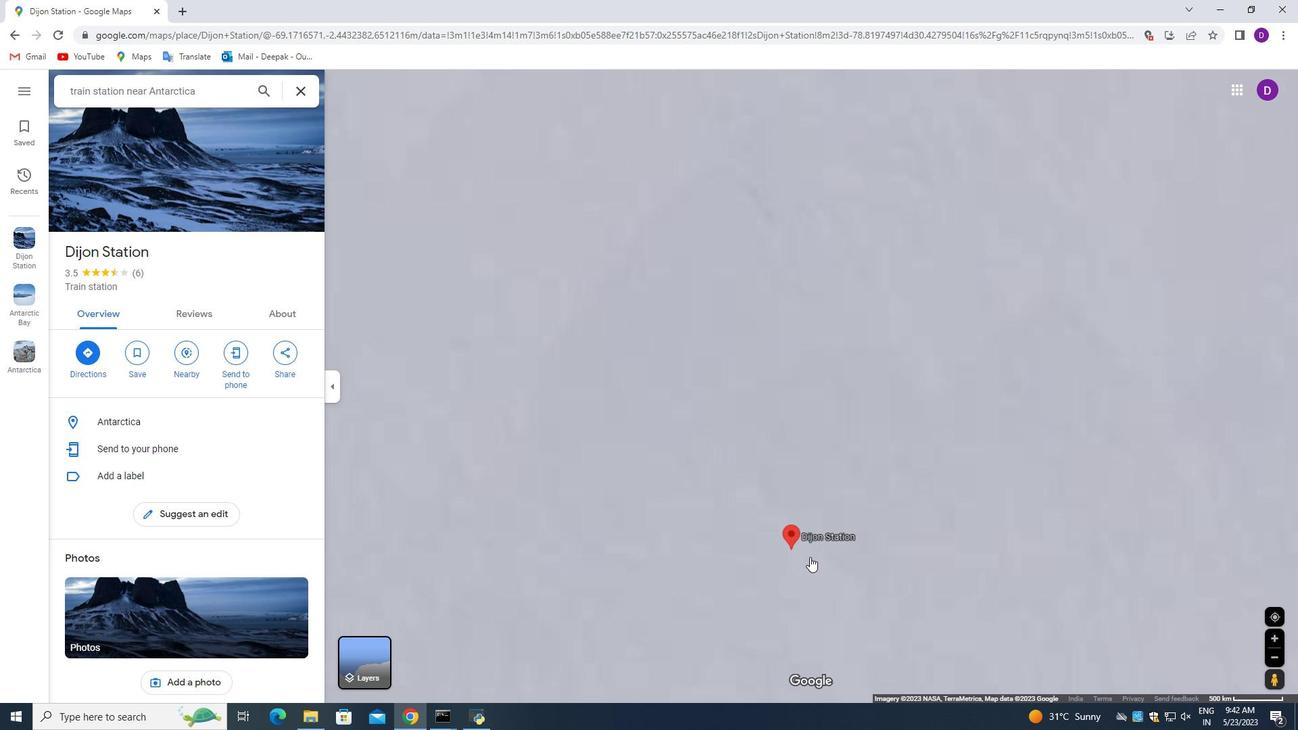
Action: Mouse scrolled (810, 558) with delta (0, 0)
Screenshot: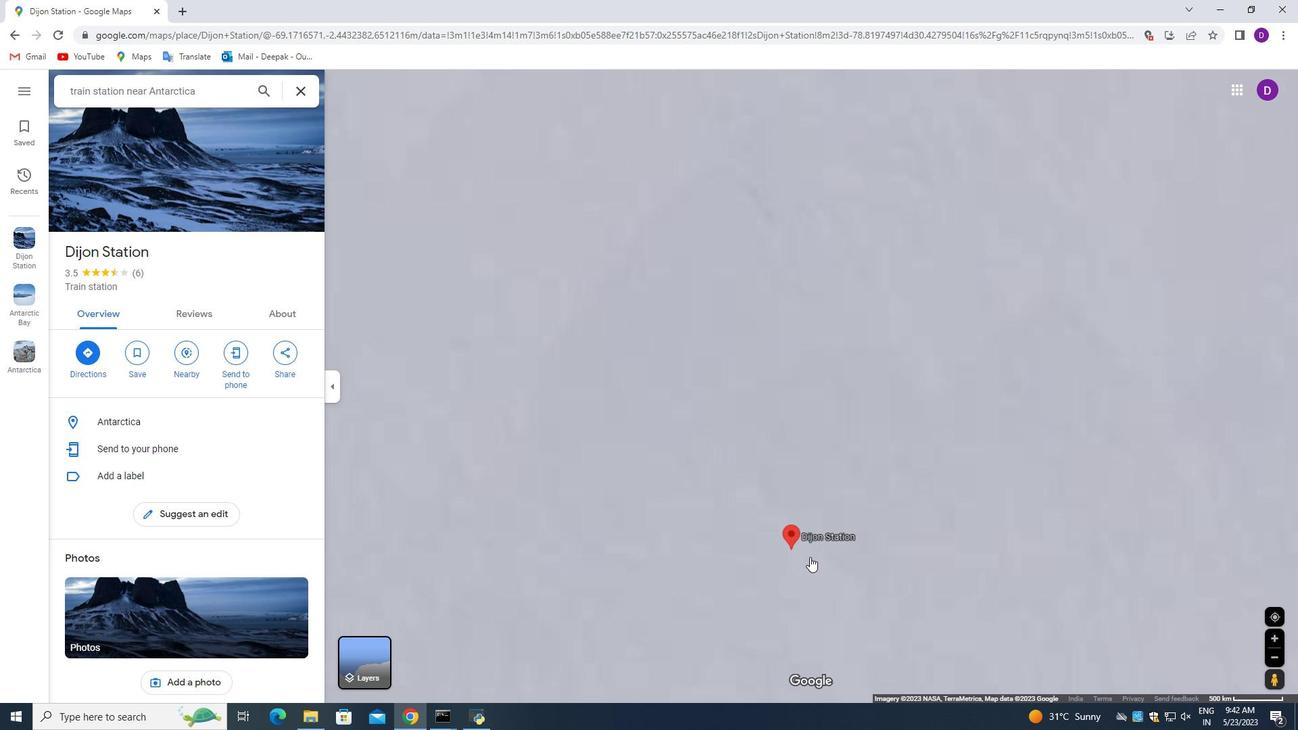
Action: Mouse scrolled (810, 558) with delta (0, 0)
Screenshot: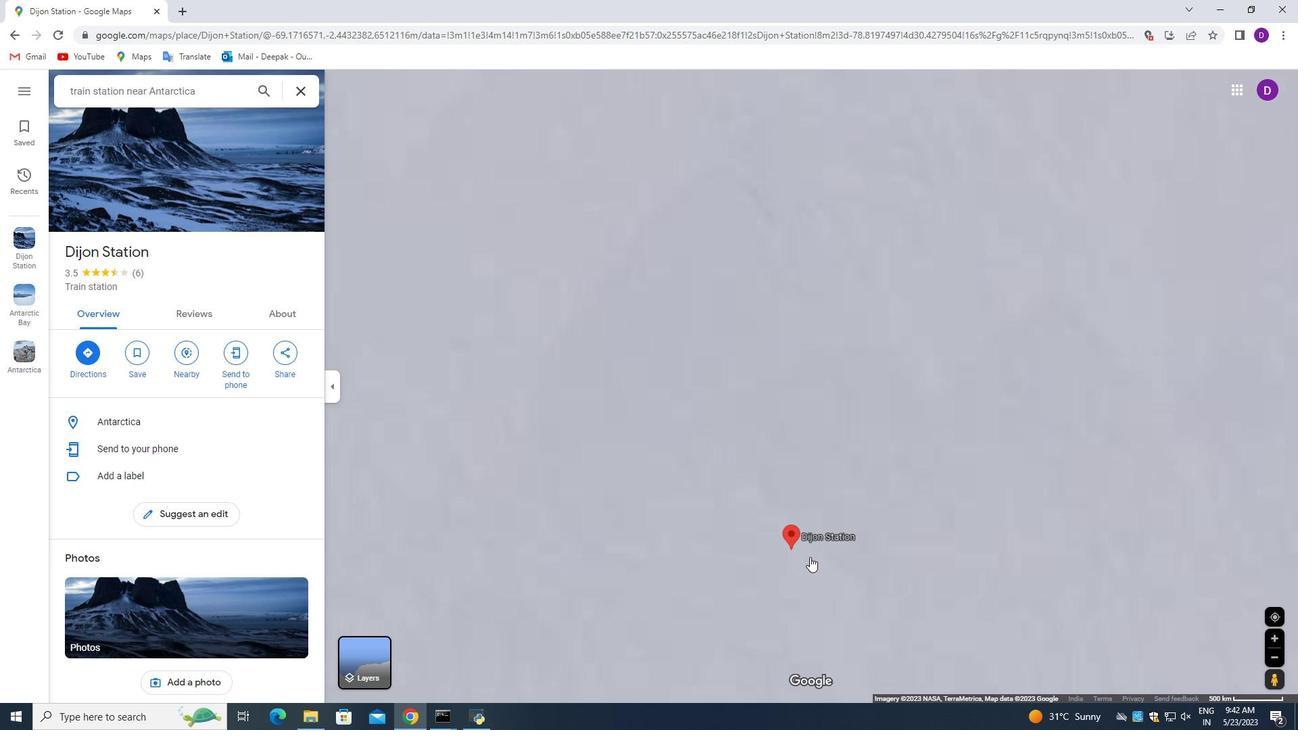 
Action: Mouse scrolled (810, 558) with delta (0, 0)
Screenshot: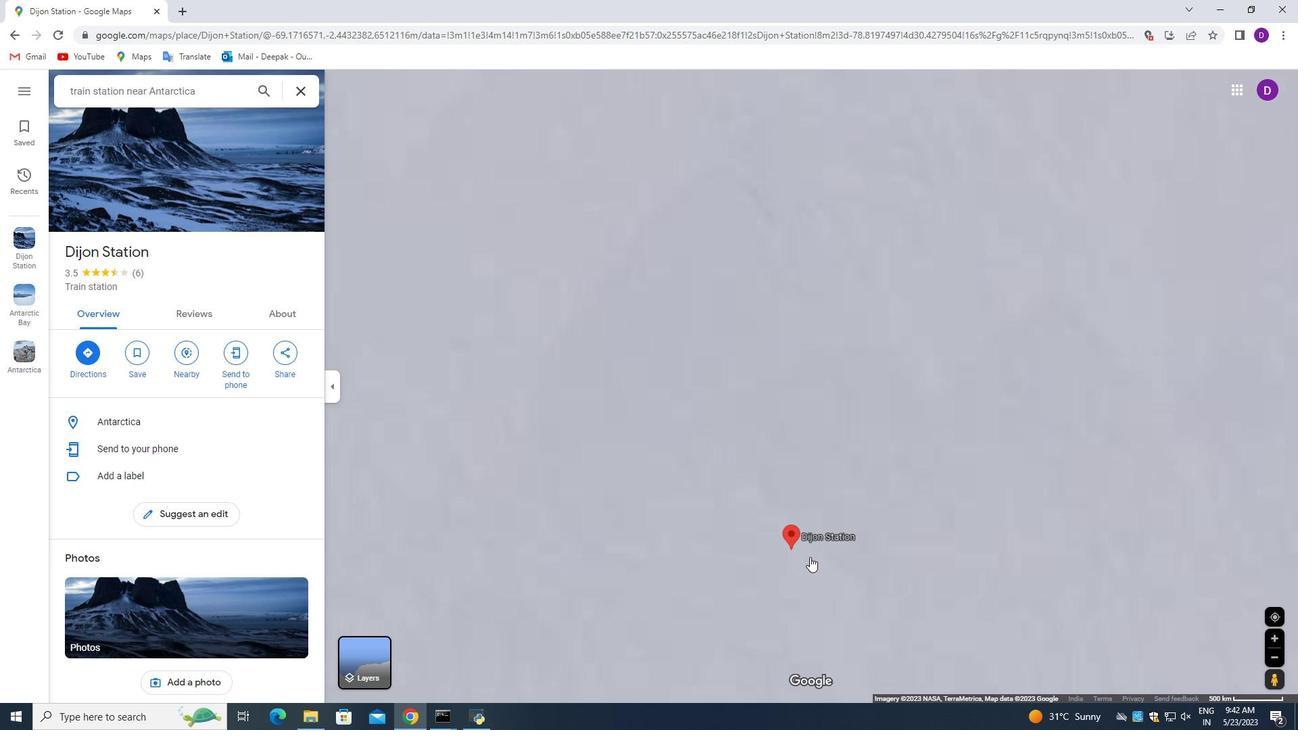 
Action: Mouse scrolled (810, 558) with delta (0, 0)
Screenshot: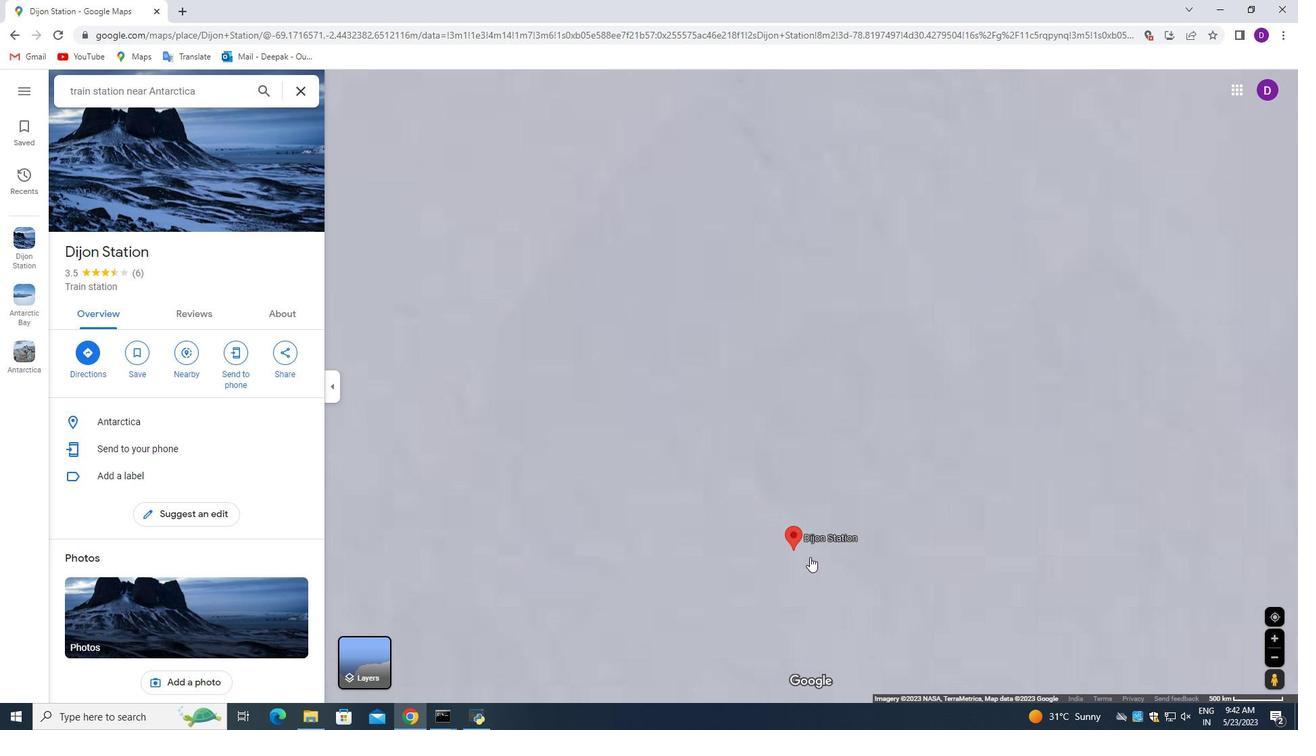 
Action: Mouse scrolled (810, 558) with delta (0, 0)
Screenshot: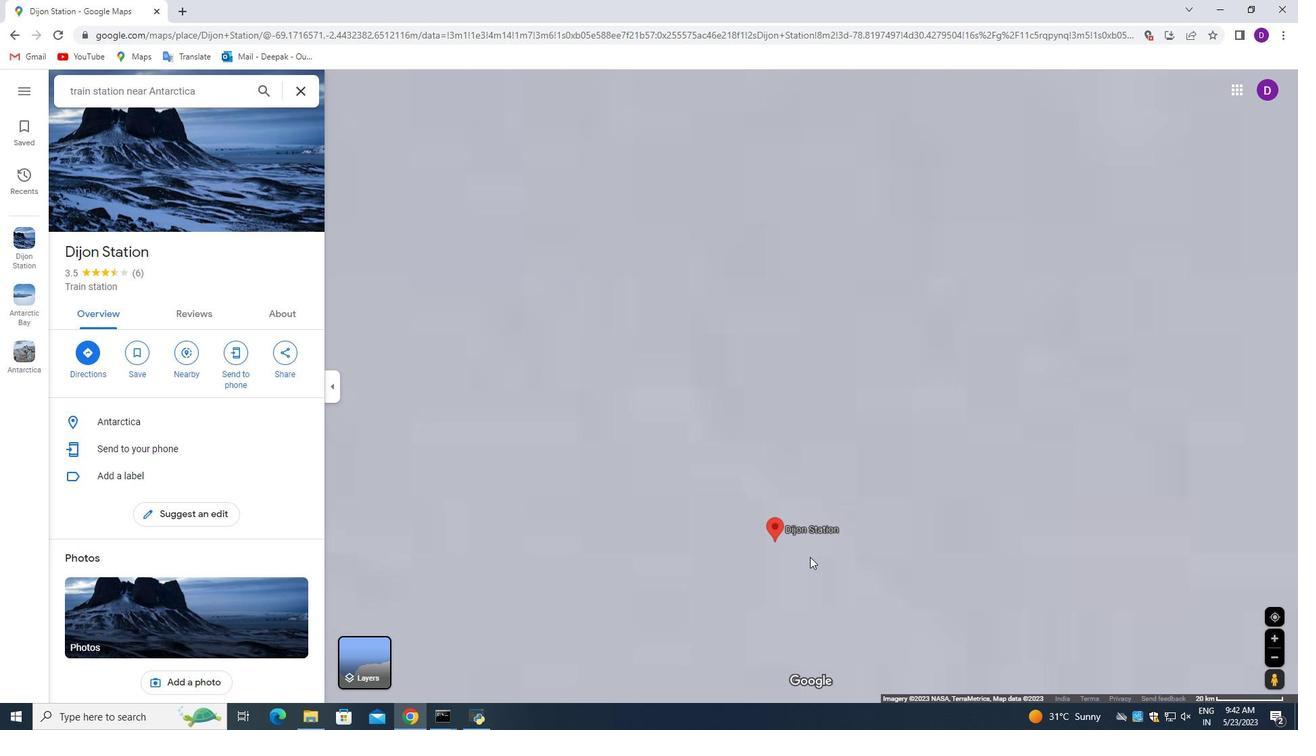 
Action: Mouse scrolled (810, 558) with delta (0, 0)
Screenshot: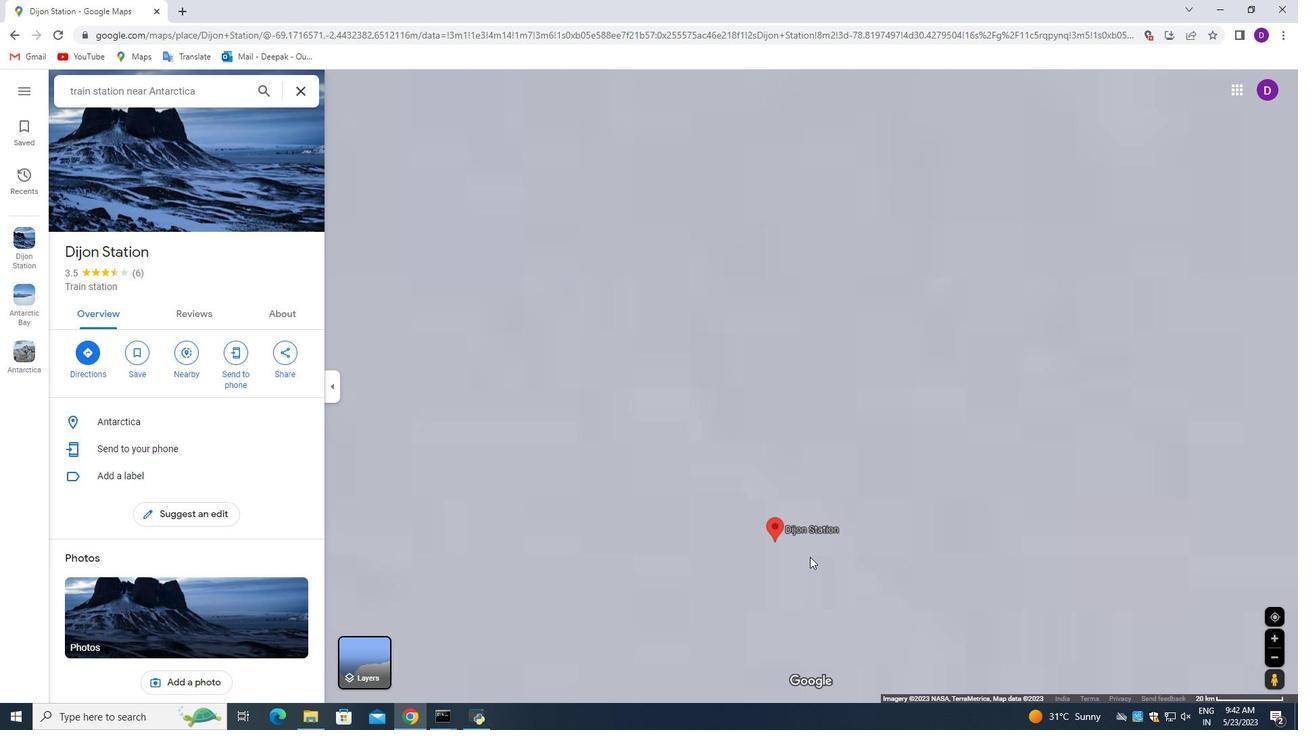 
Action: Mouse scrolled (810, 558) with delta (0, 0)
Screenshot: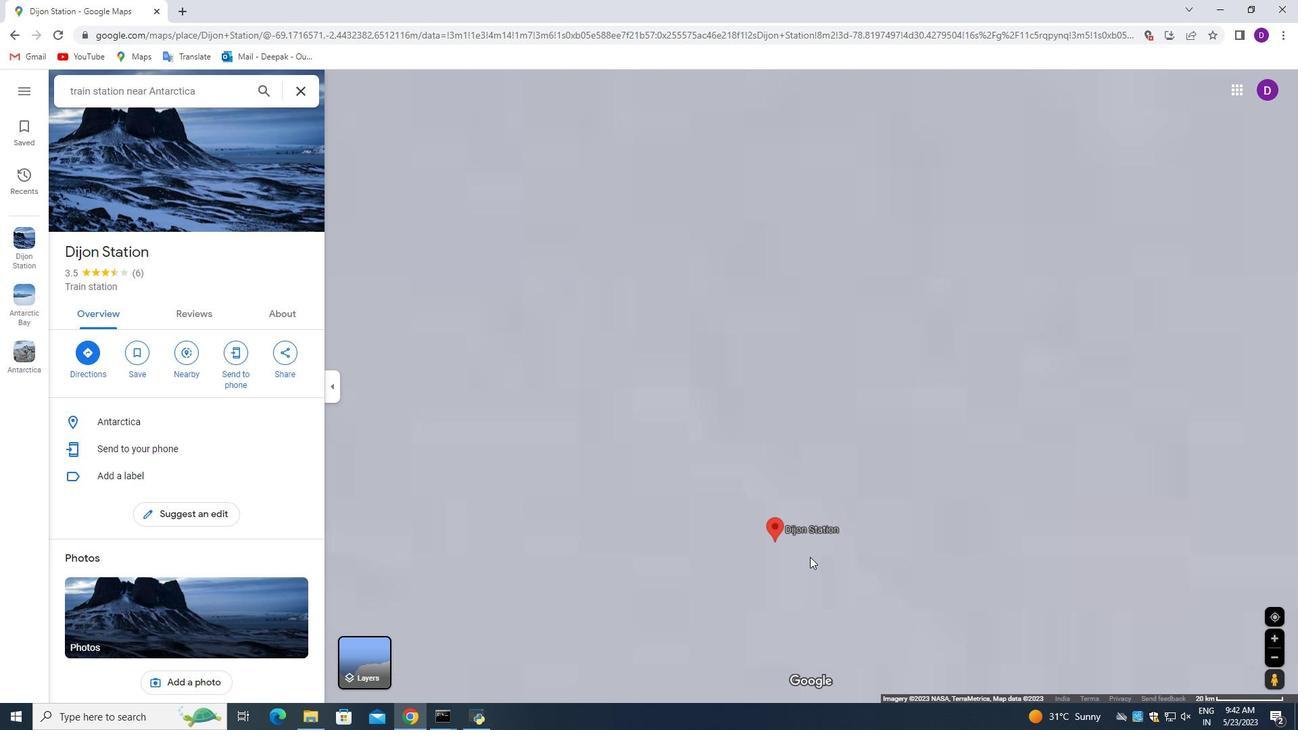 
Action: Mouse scrolled (810, 558) with delta (0, 0)
Screenshot: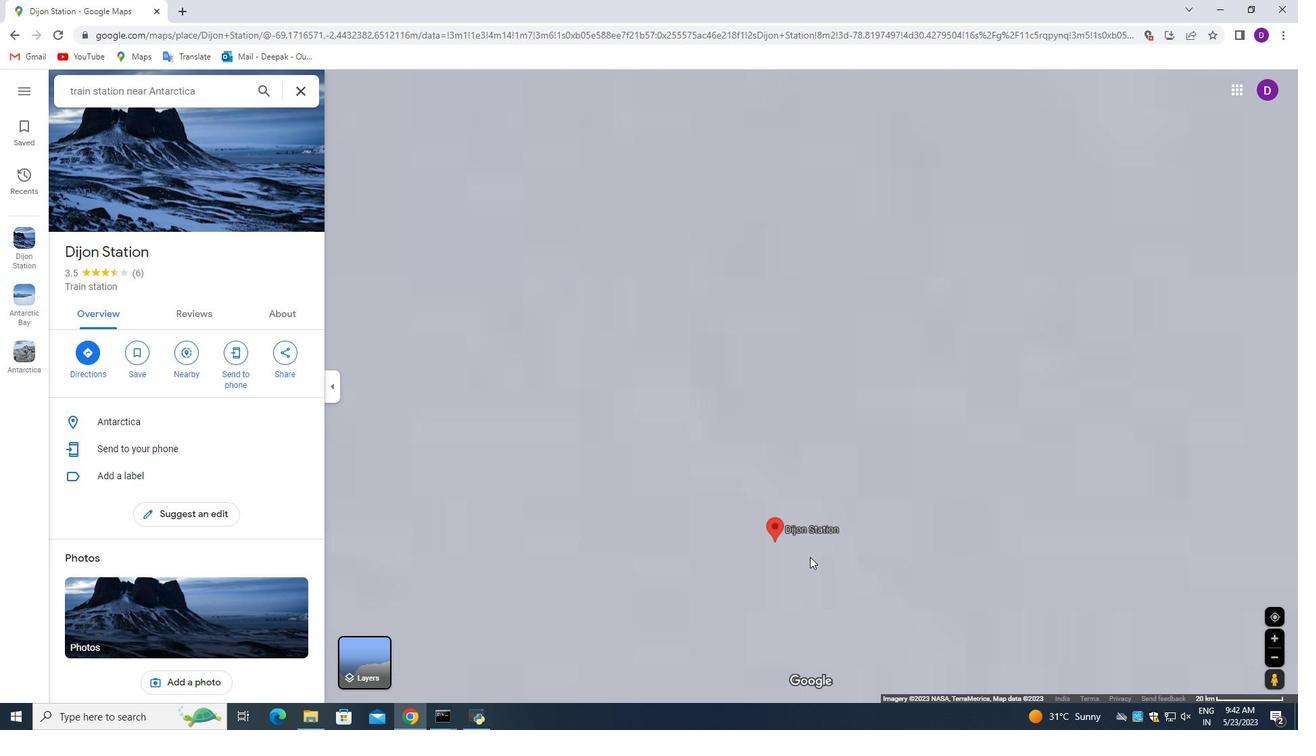
Action: Mouse moved to (763, 549)
Screenshot: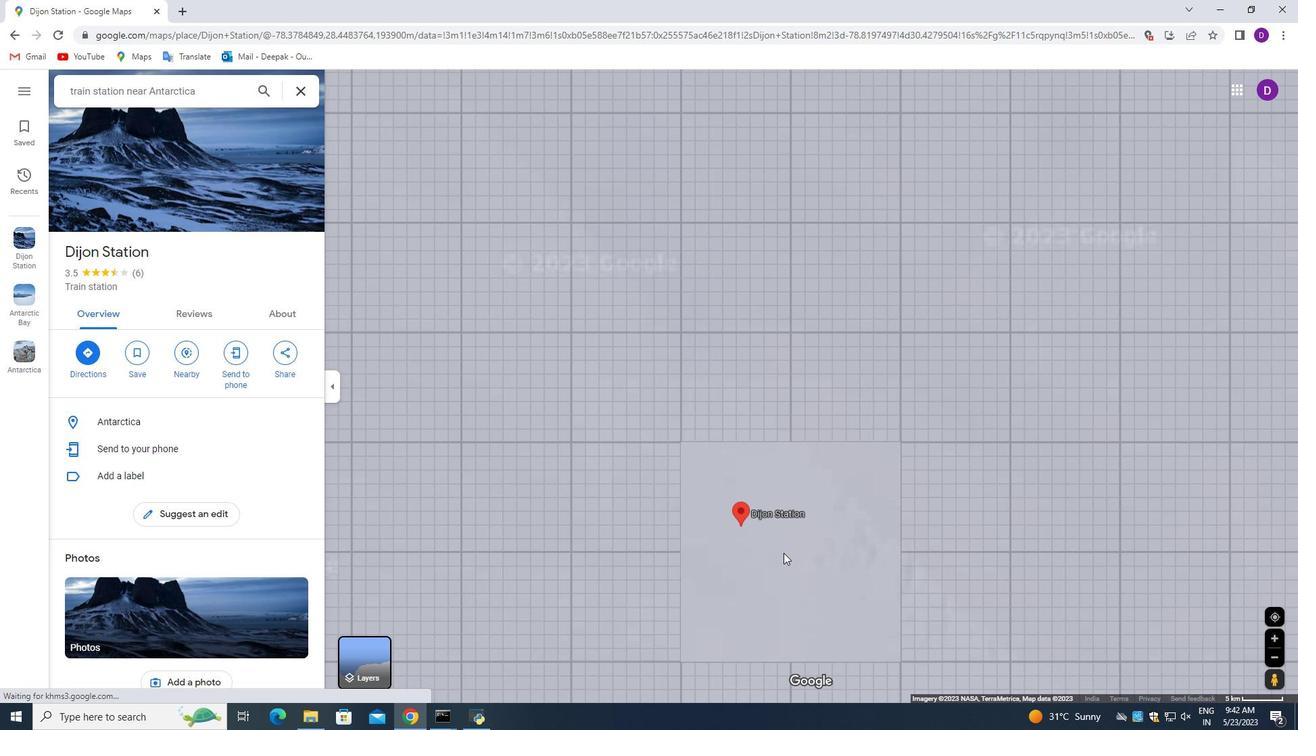 
Action: Mouse scrolled (767, 549) with delta (0, 0)
Screenshot: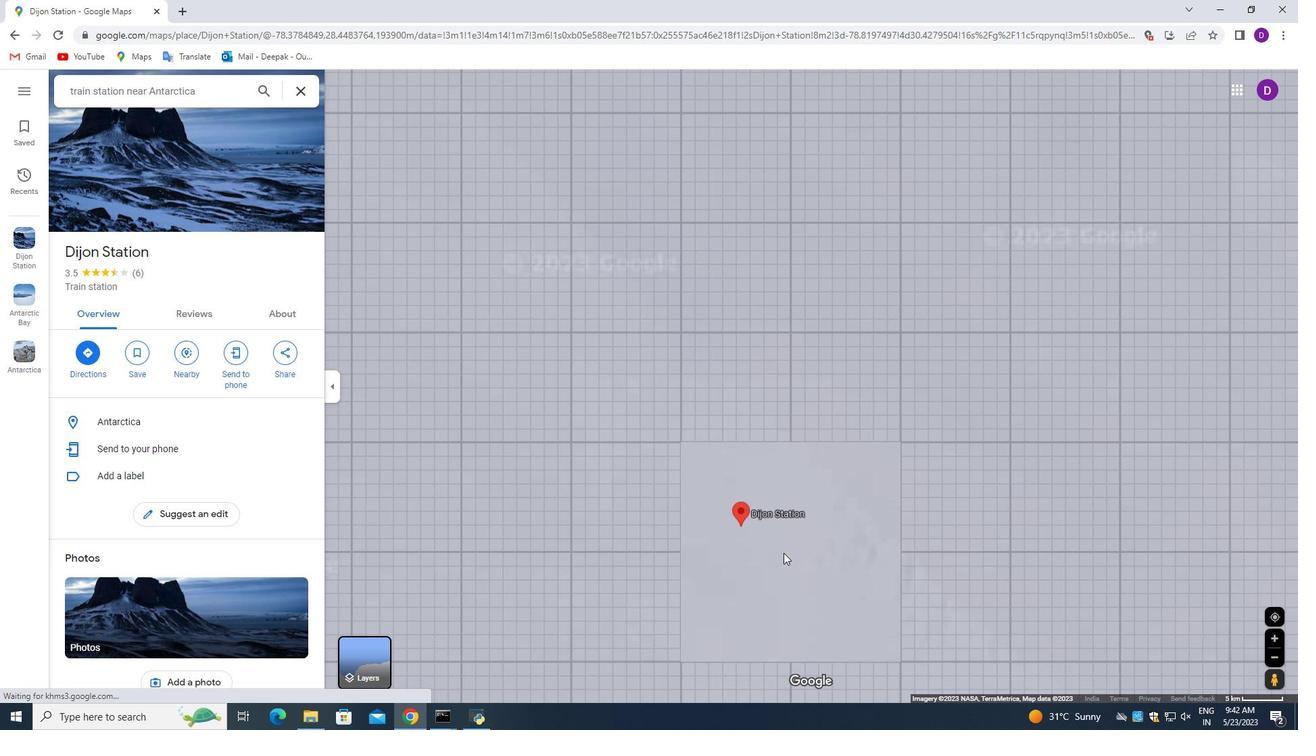 
Action: Mouse moved to (758, 548)
Screenshot: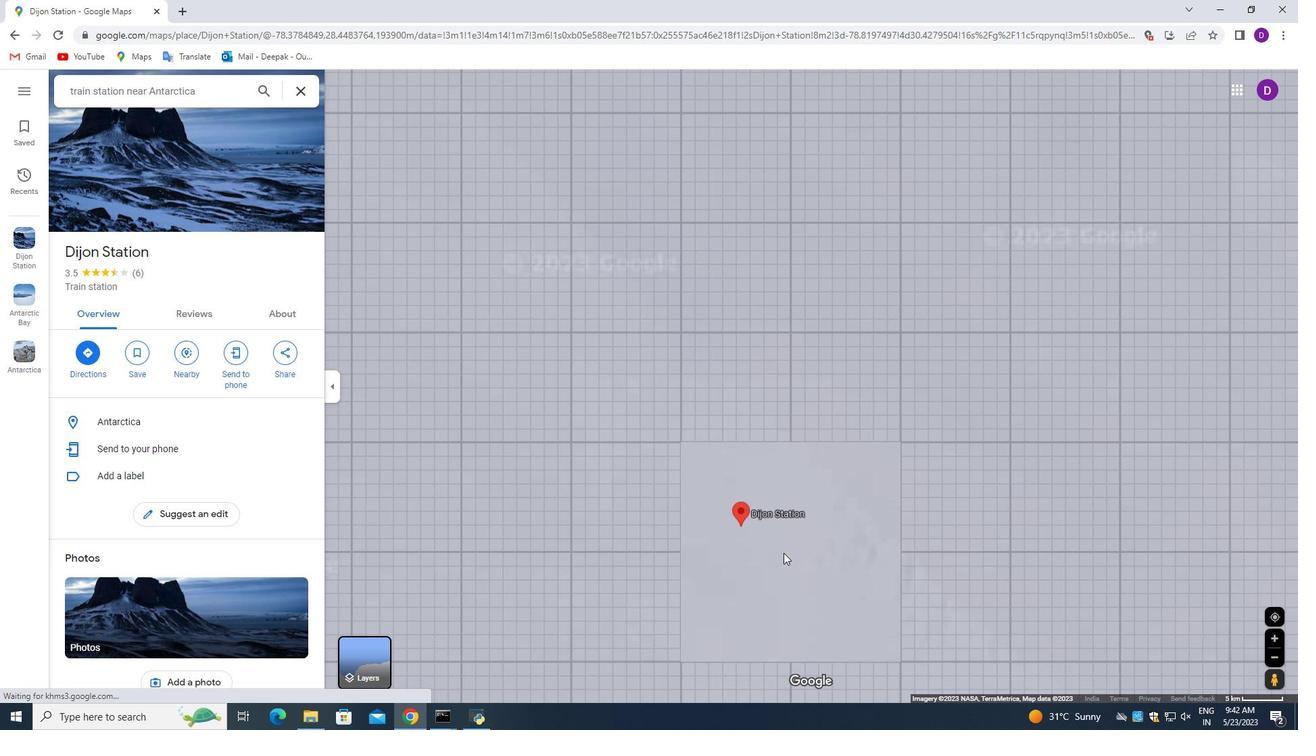 
Action: Mouse scrolled (761, 549) with delta (0, 0)
Screenshot: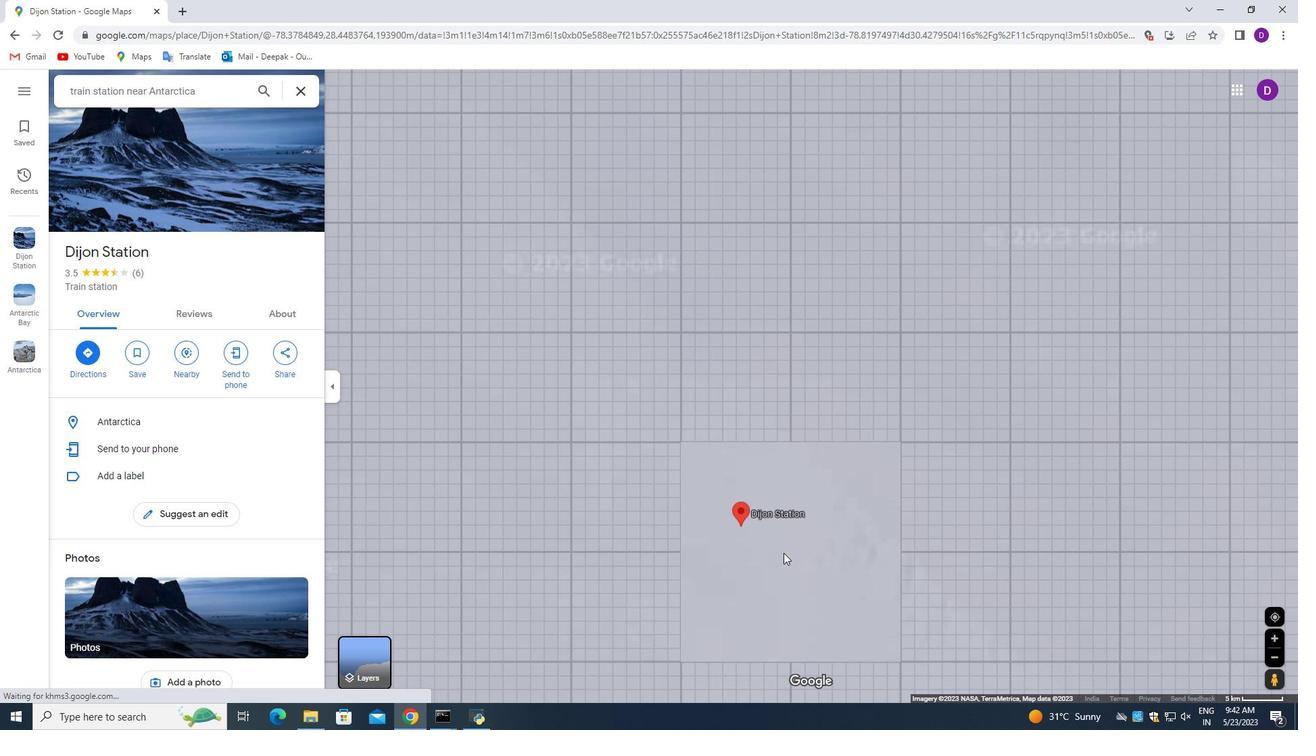
Action: Mouse moved to (751, 547)
Screenshot: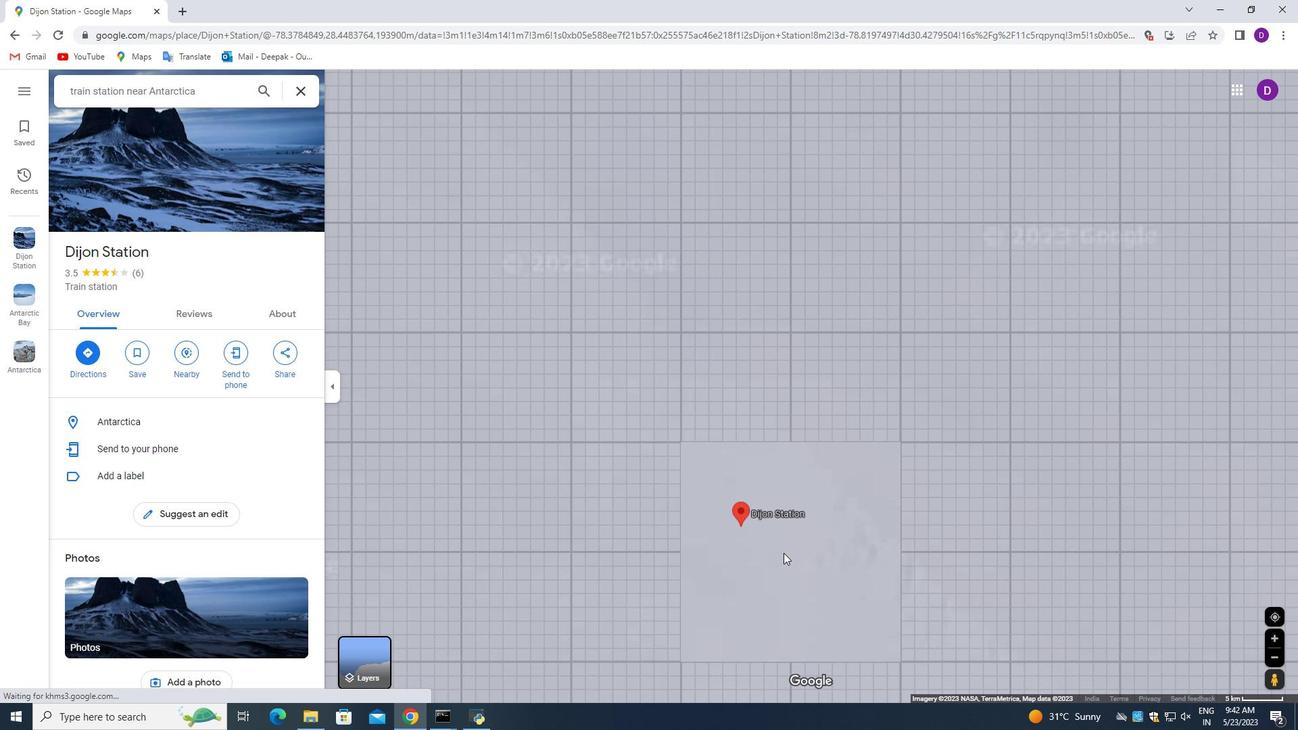 
Action: Mouse scrolled (756, 549) with delta (0, 0)
Screenshot: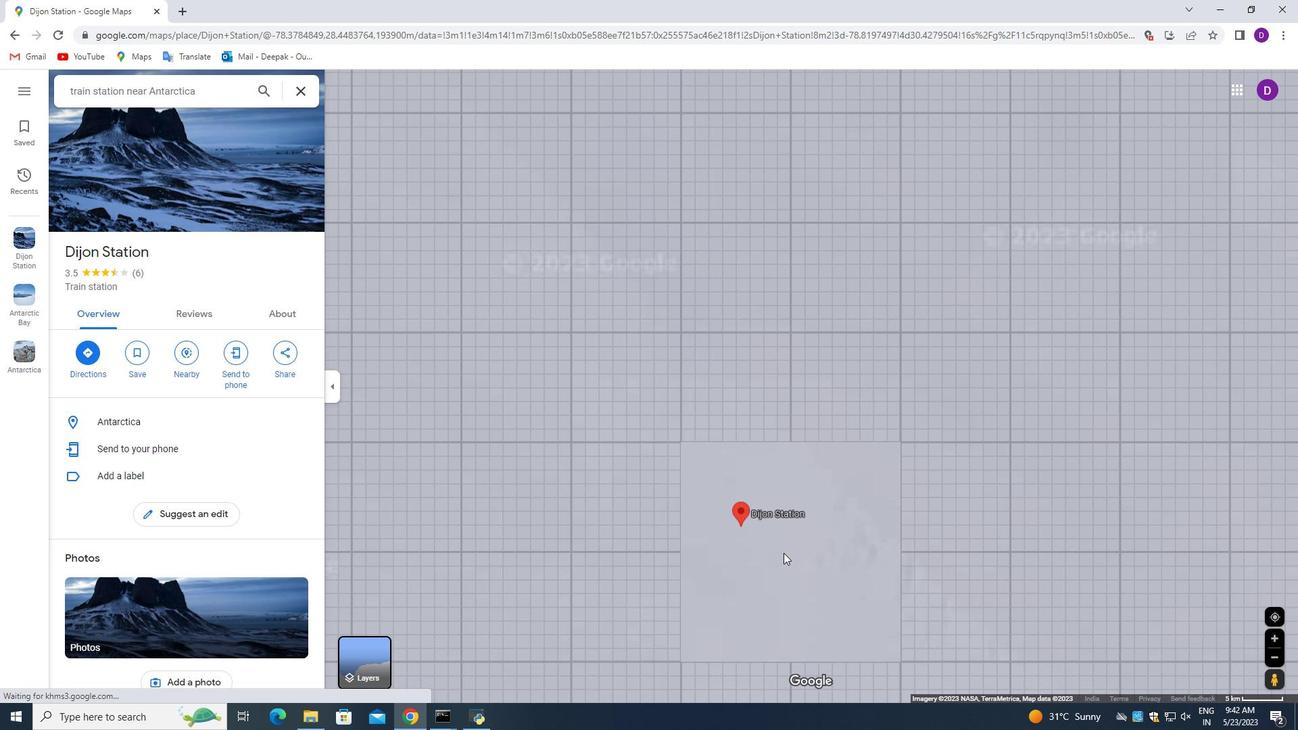 
Action: Mouse moved to (748, 546)
Screenshot: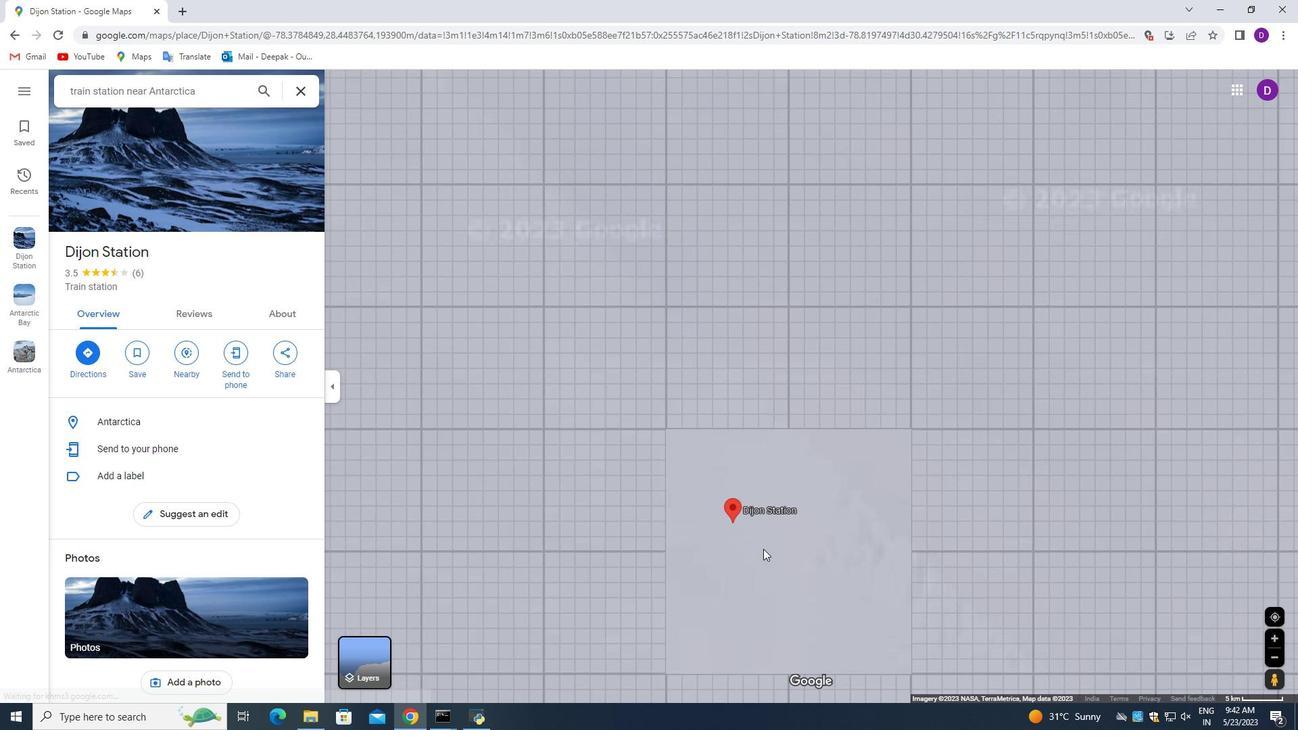
Action: Mouse scrolled (750, 548) with delta (0, 0)
Screenshot: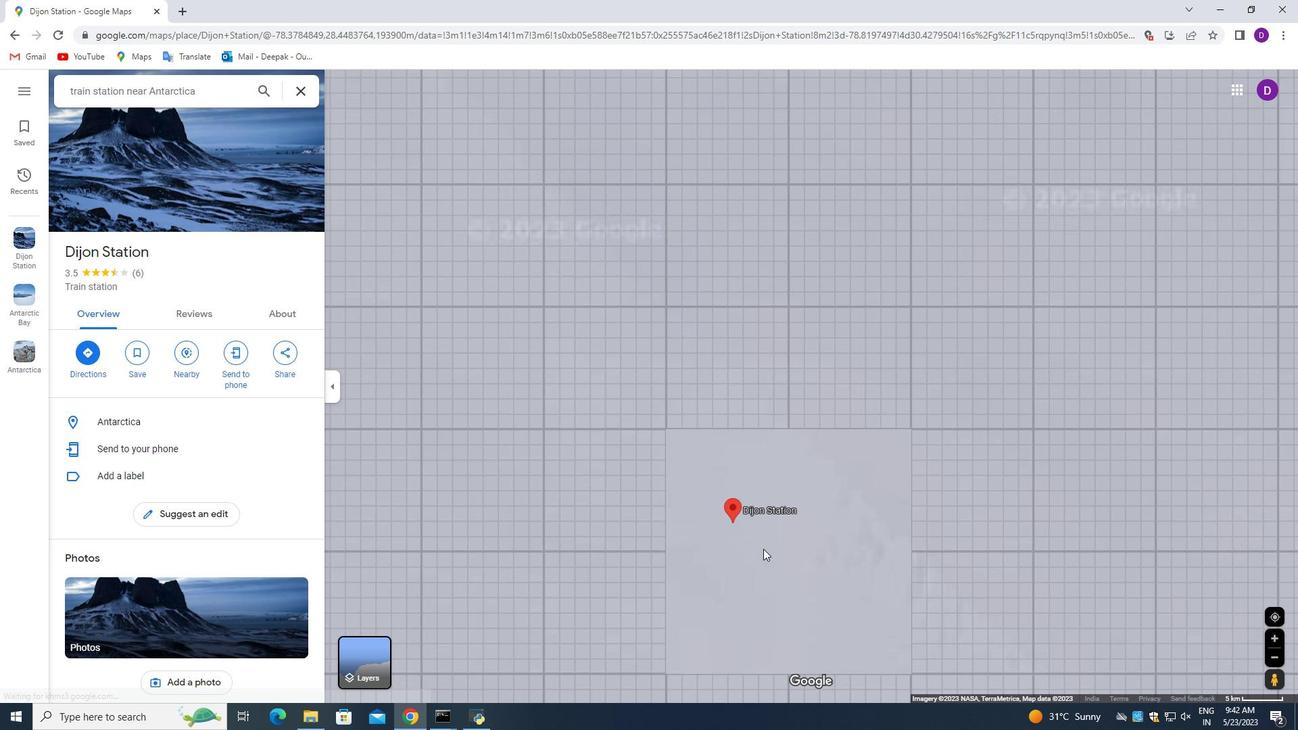 
Action: Mouse moved to (722, 530)
Screenshot: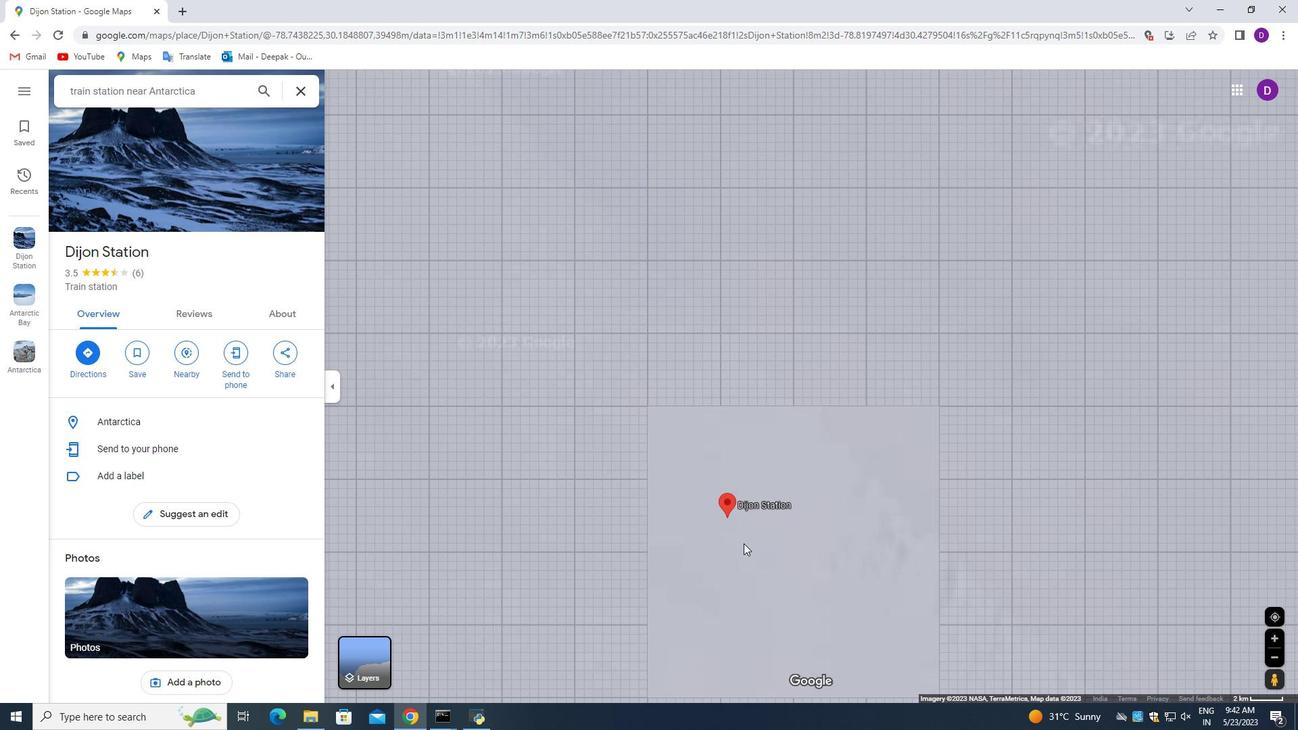 
Action: Mouse scrolled (722, 531) with delta (0, 0)
Screenshot: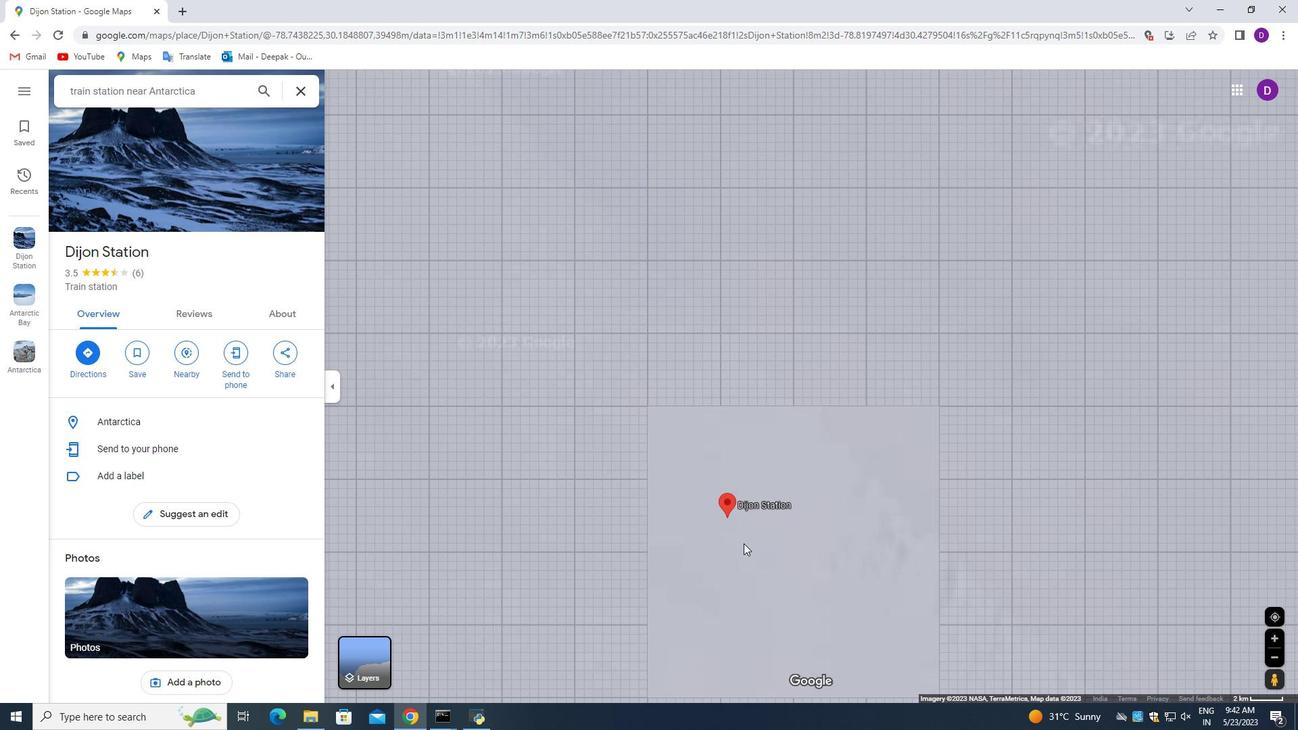 
Action: Mouse moved to (718, 530)
Screenshot: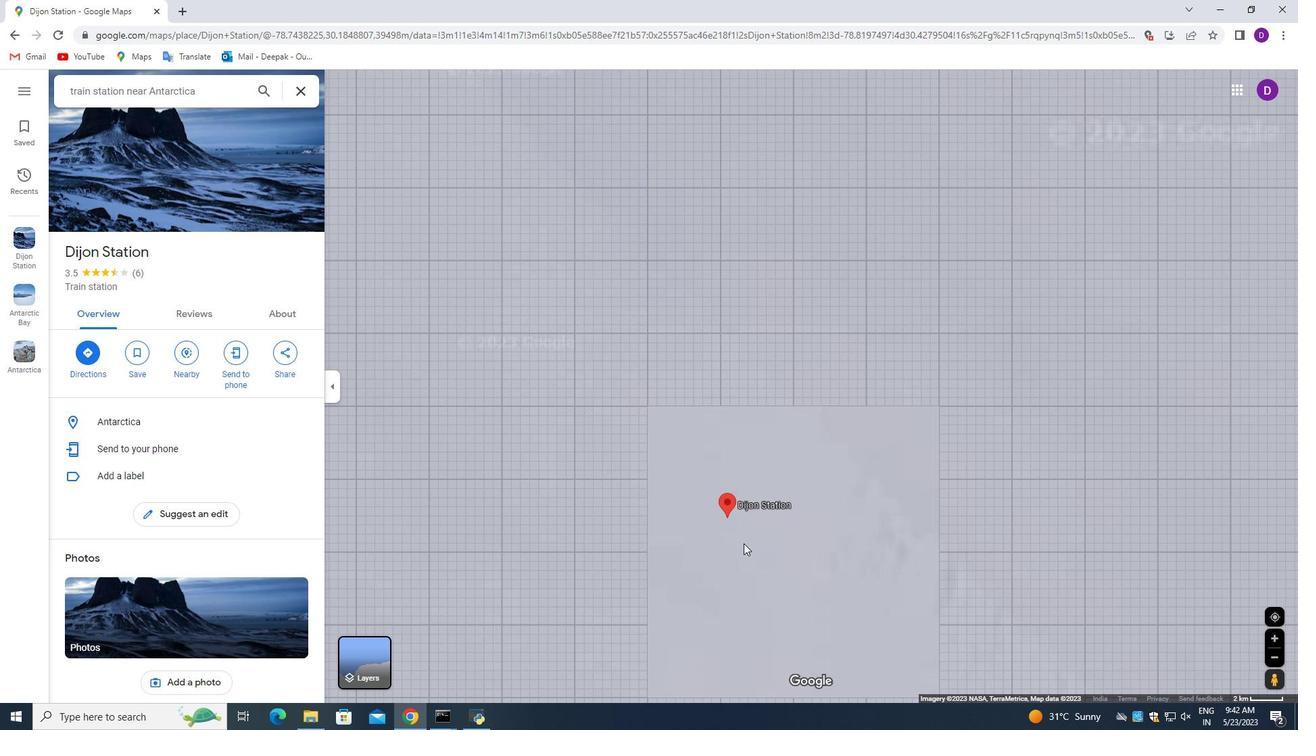 
Action: Mouse scrolled (719, 530) with delta (0, 0)
Screenshot: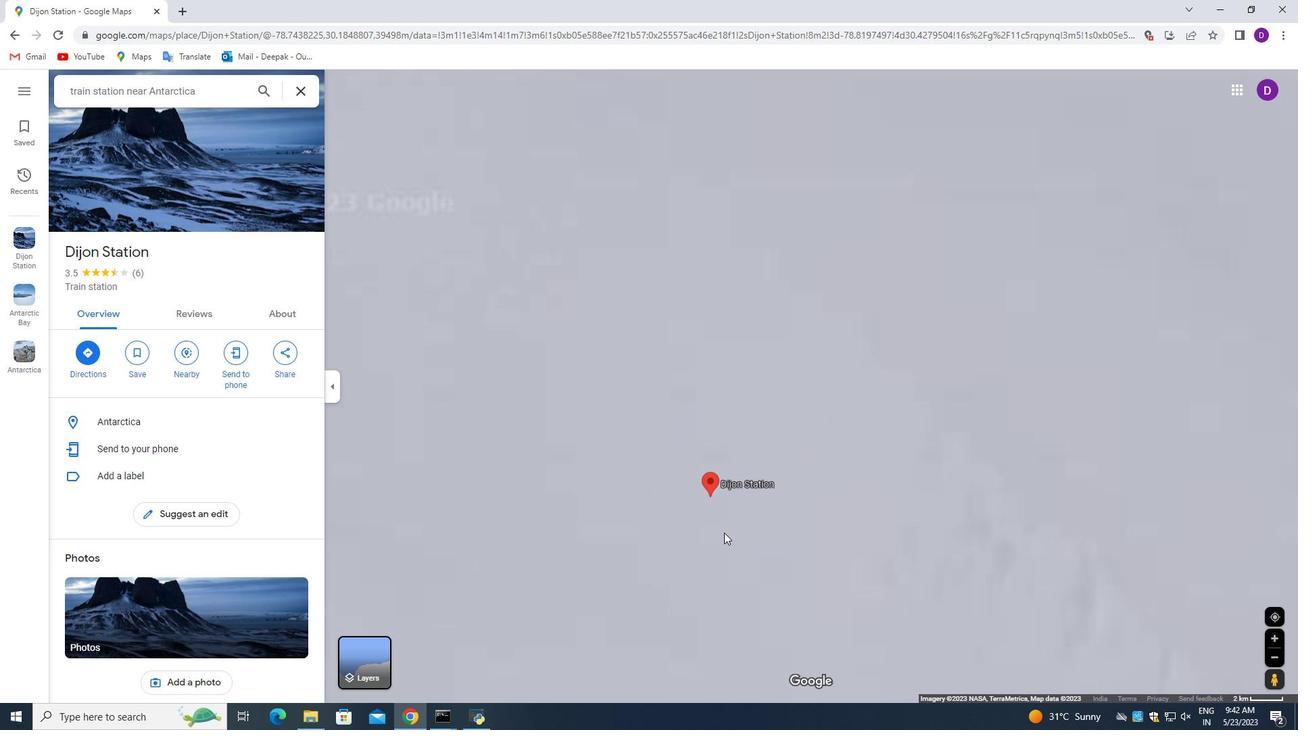 
Action: Mouse moved to (710, 526)
Screenshot: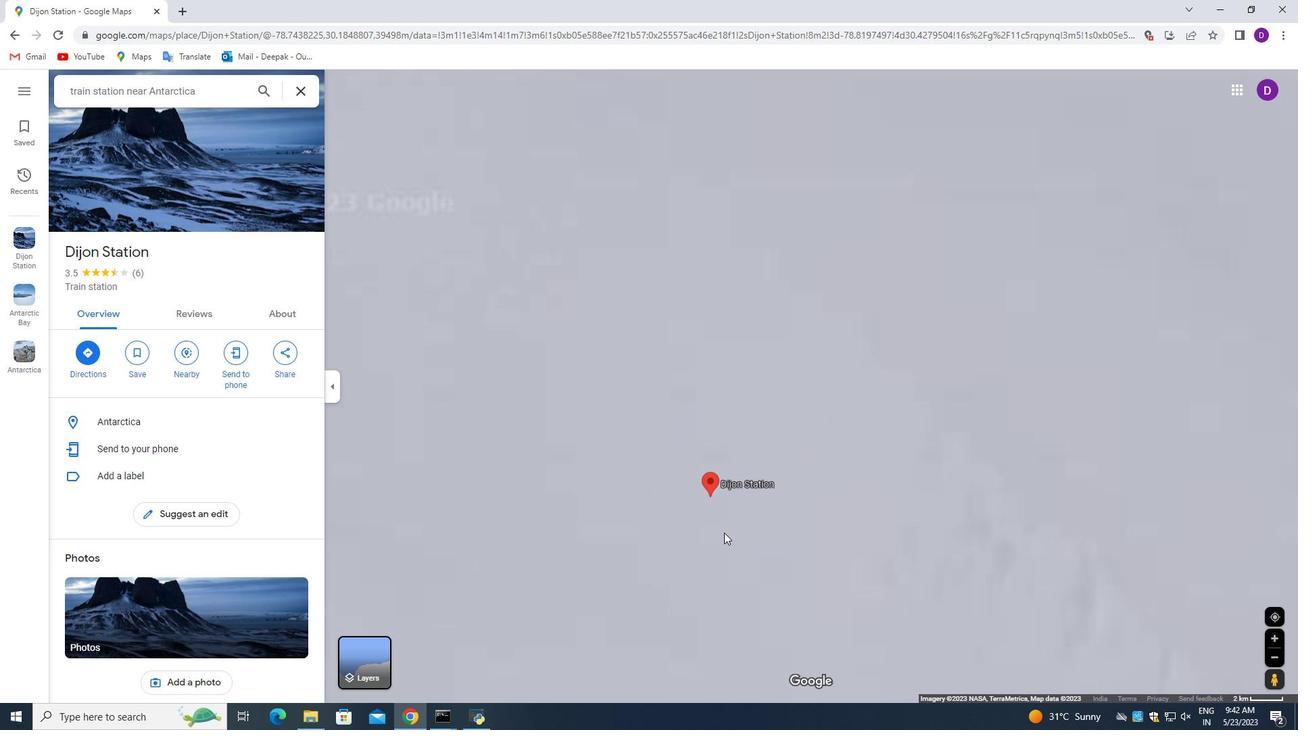 
Action: Mouse scrolled (713, 528) with delta (0, 0)
Screenshot: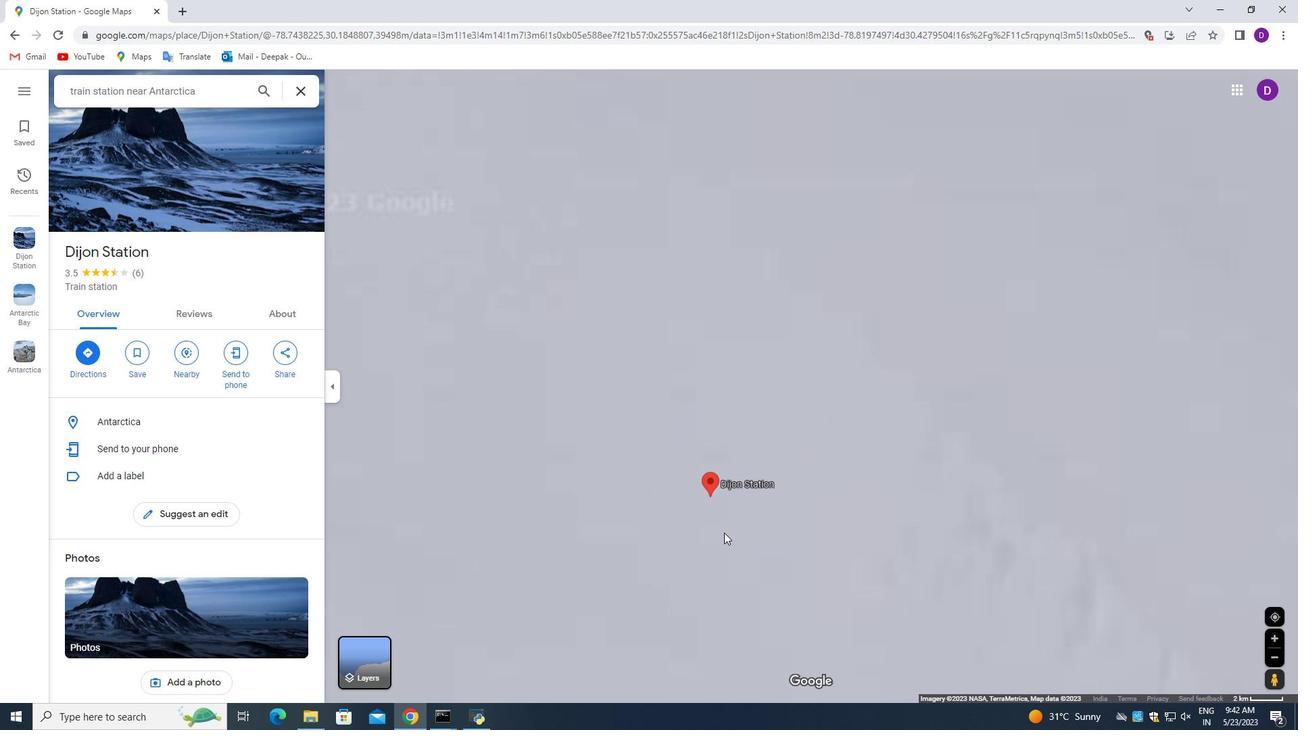 
Action: Mouse moved to (709, 525)
Screenshot: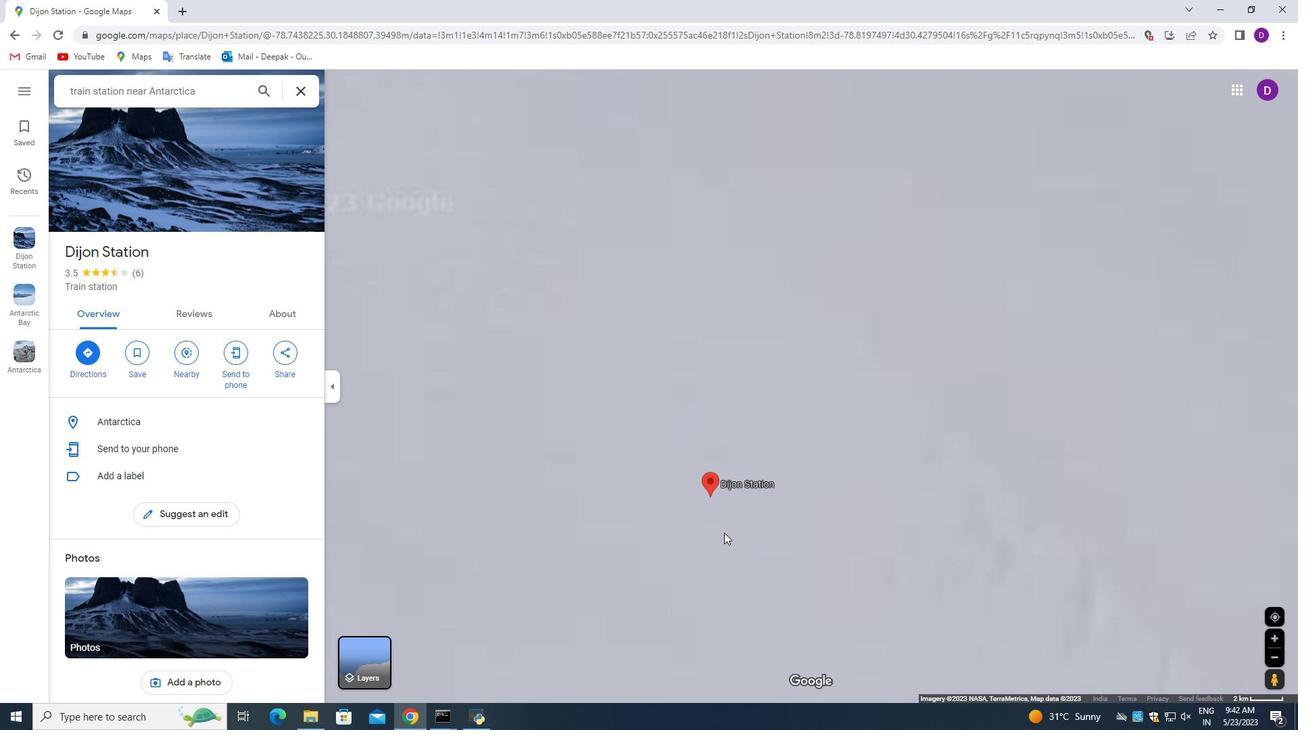 
Action: Mouse scrolled (710, 527) with delta (0, 0)
Screenshot: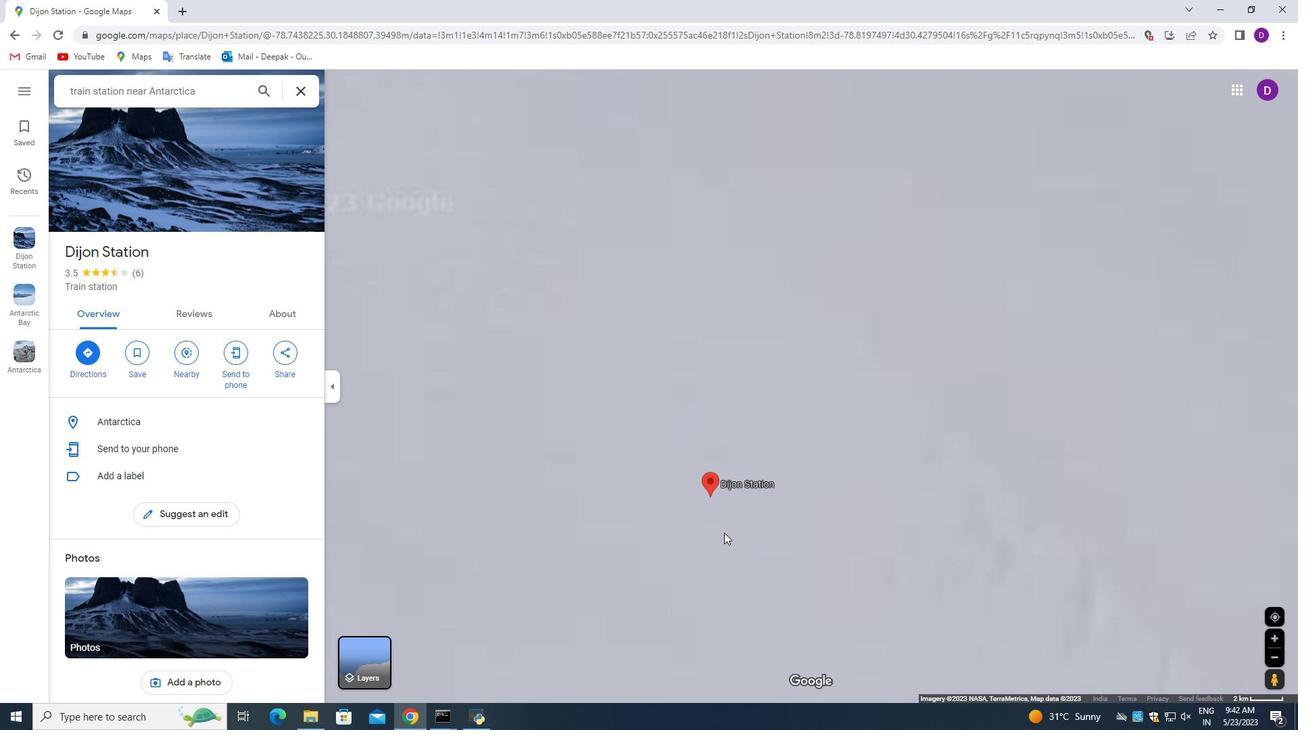 
Action: Mouse moved to (708, 524)
Screenshot: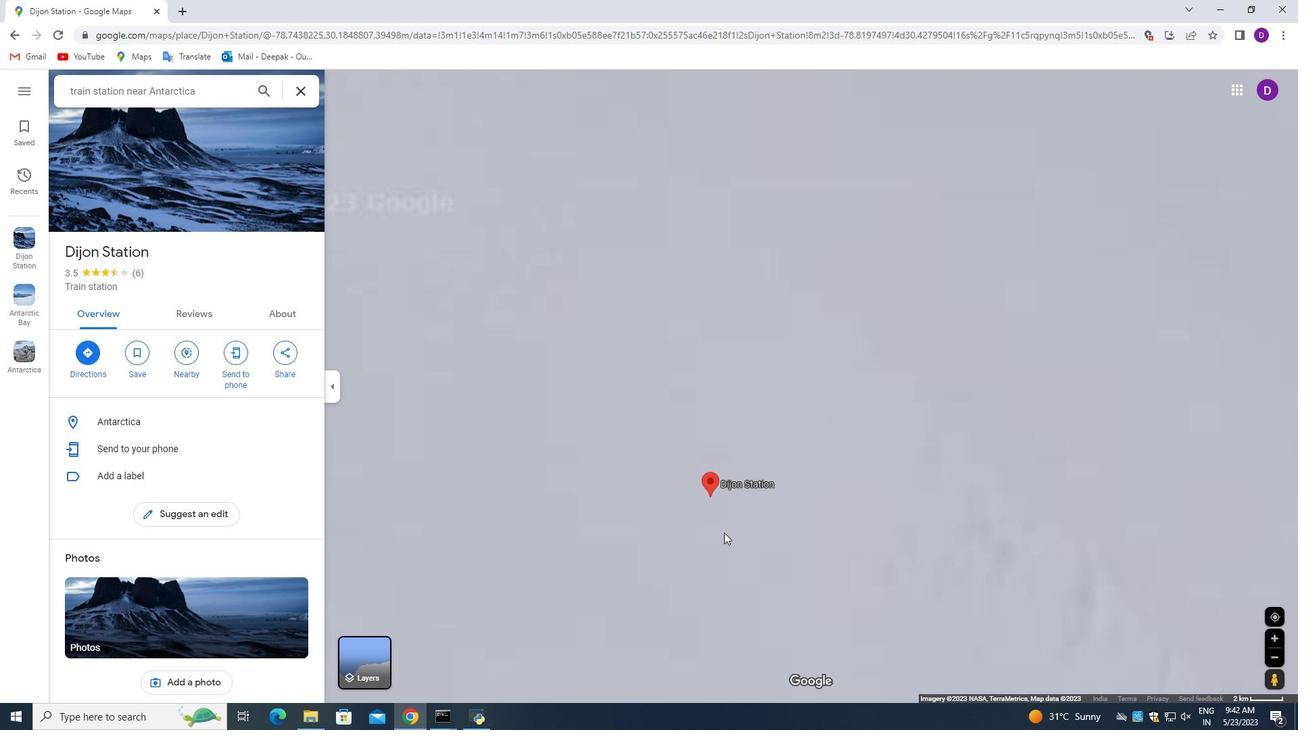 
Action: Mouse scrolled (708, 525) with delta (0, 0)
Screenshot: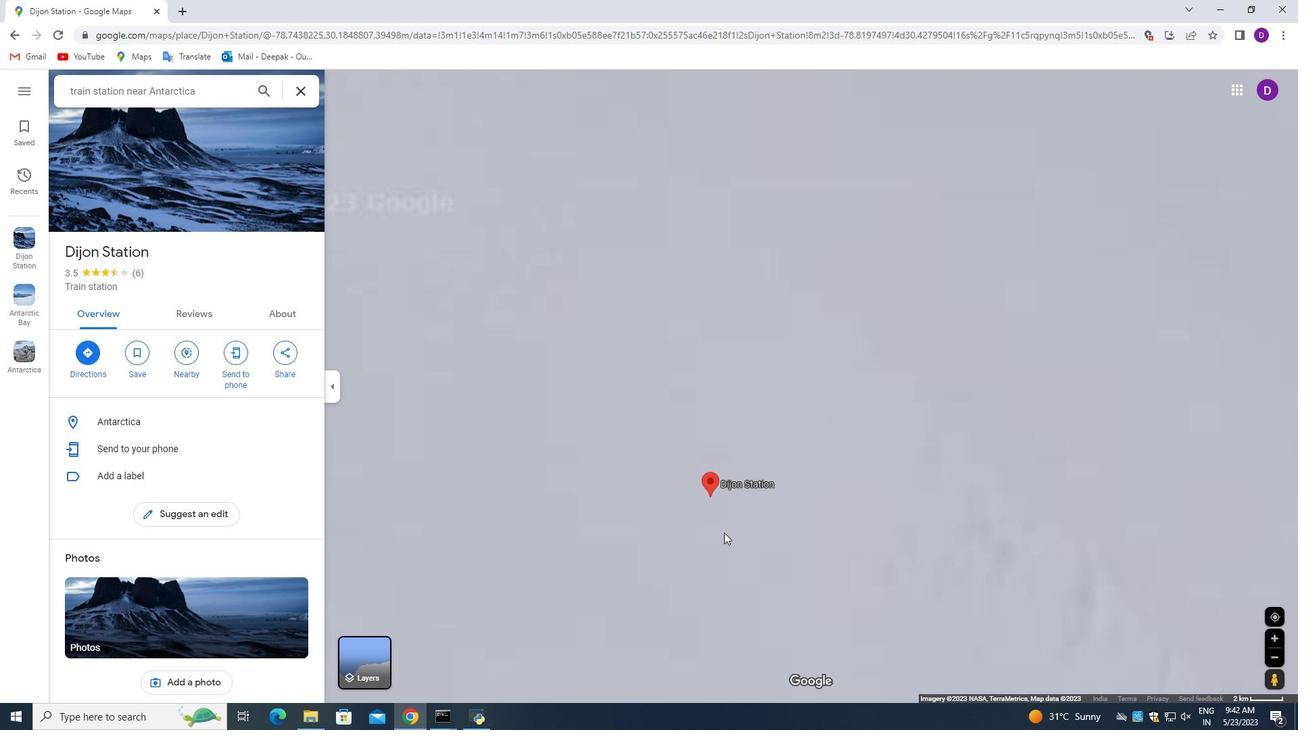 
Action: Mouse scrolled (708, 525) with delta (0, 0)
Screenshot: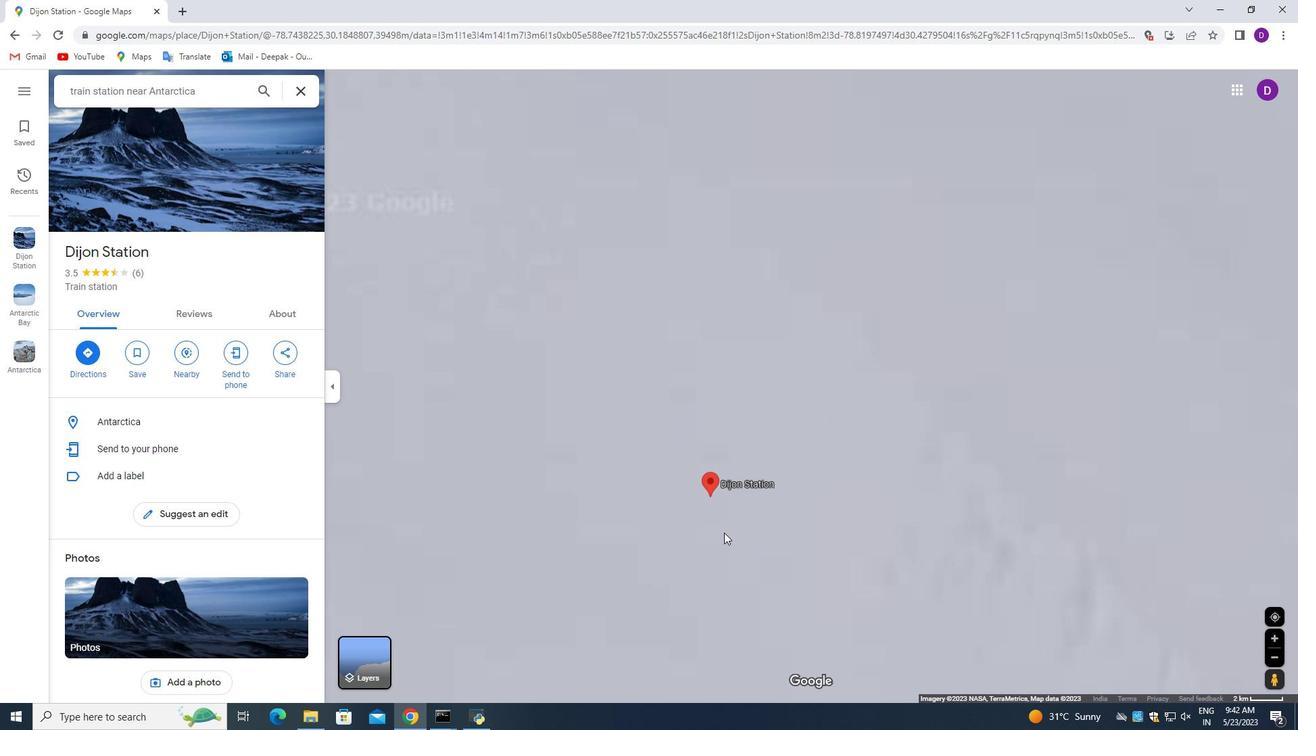 
Action: Mouse moved to (706, 484)
Screenshot: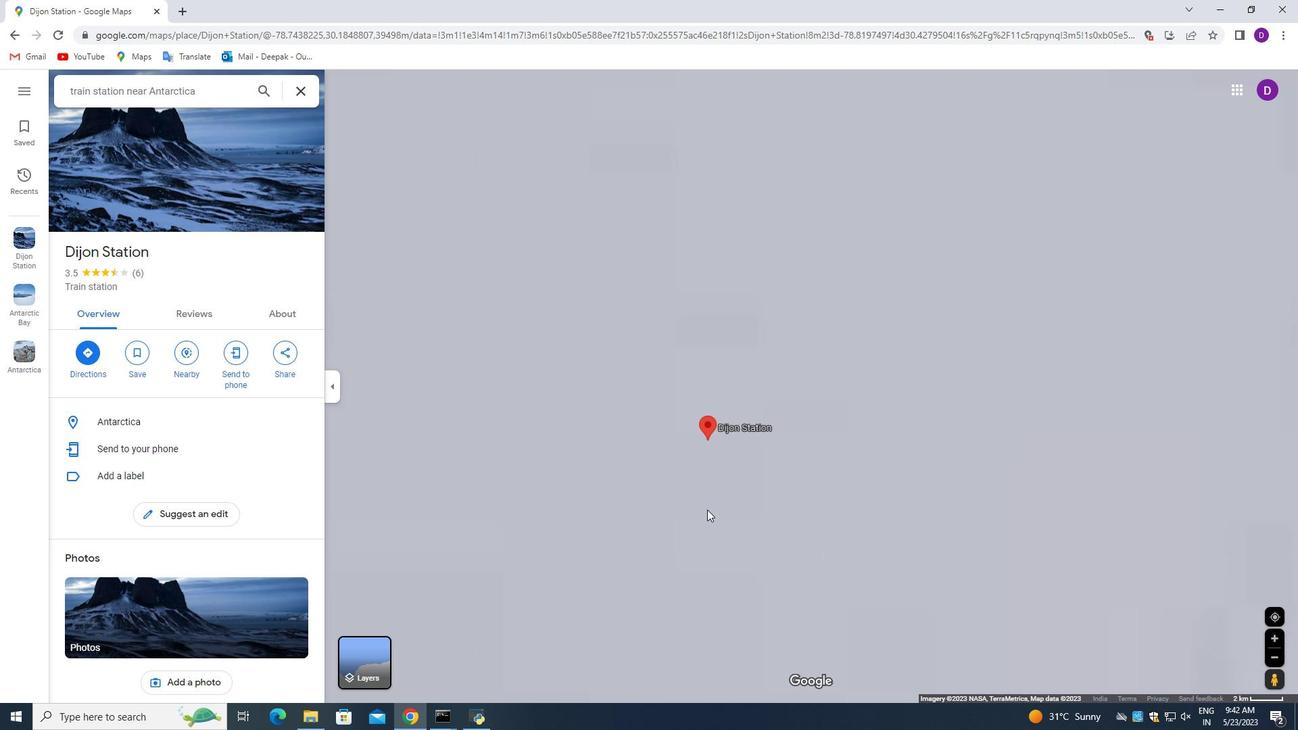 
Action: Mouse scrolled (707, 489) with delta (0, 0)
Screenshot: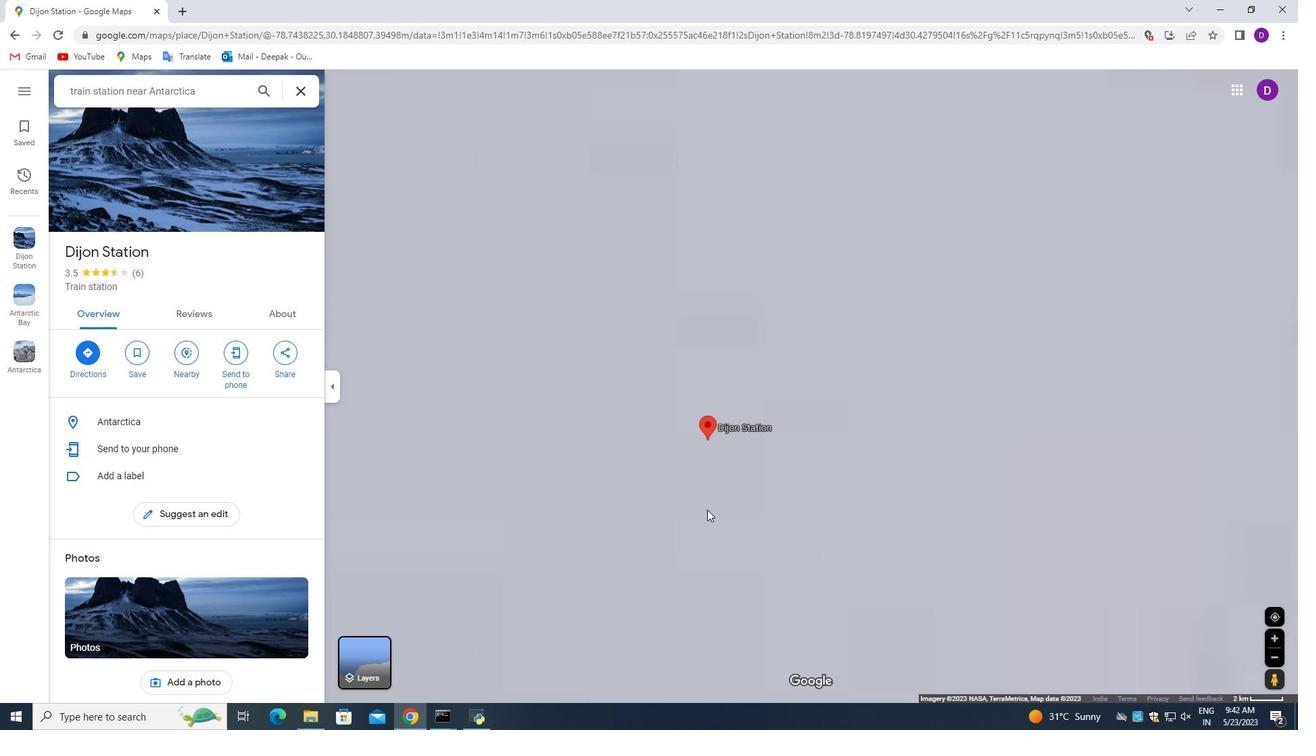 
Action: Mouse moved to (714, 461)
Screenshot: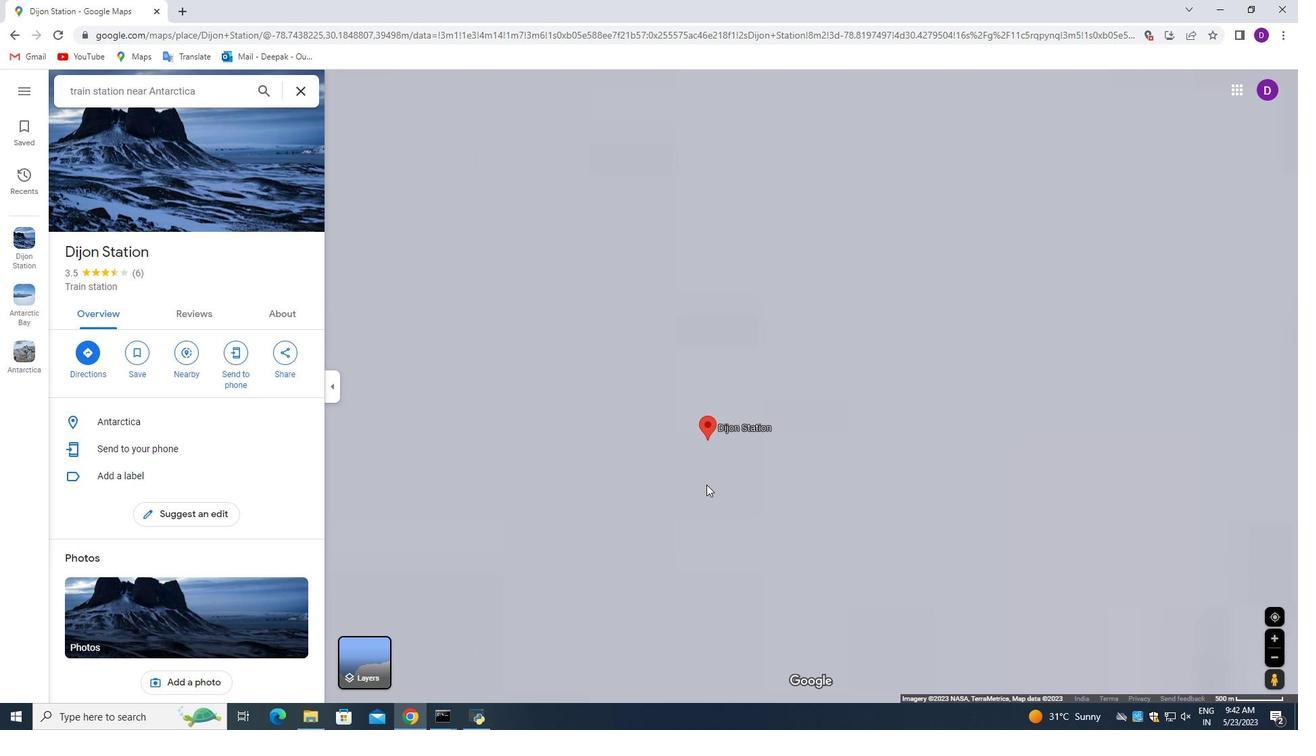 
Action: Mouse scrolled (706, 478) with delta (0, 0)
Screenshot: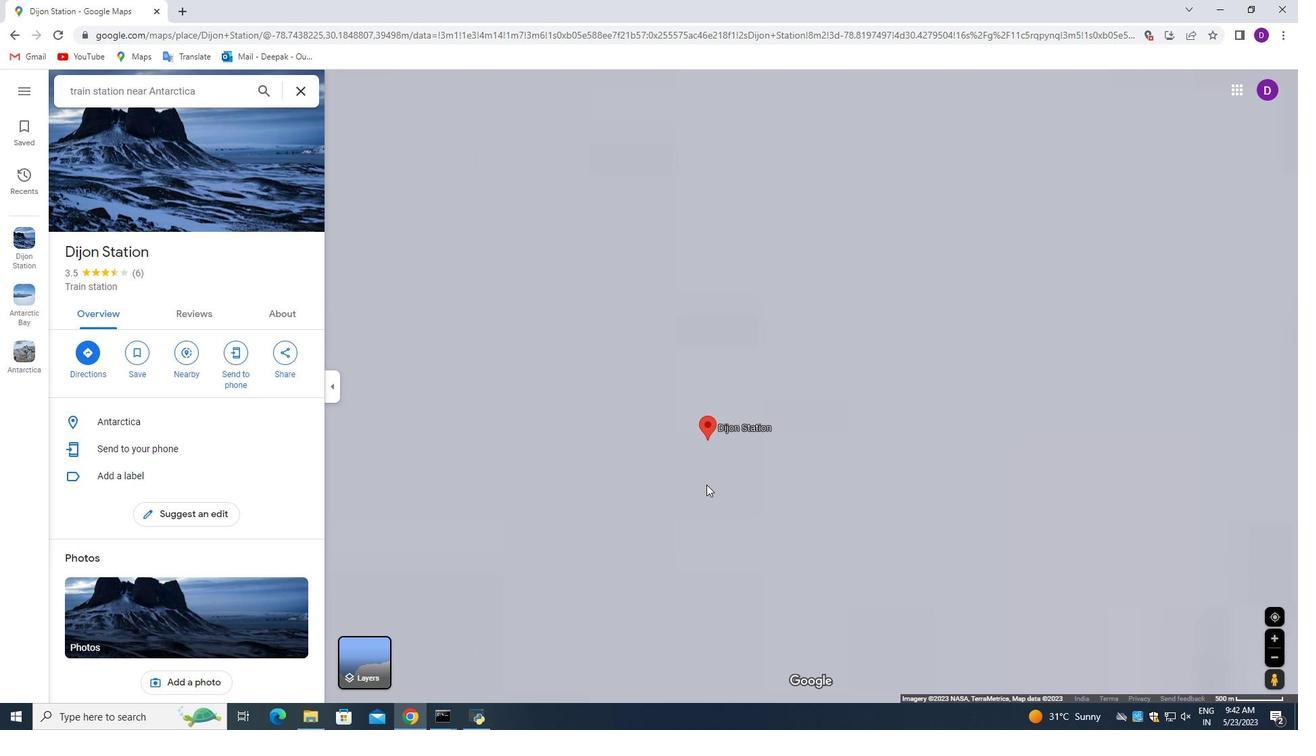 
Action: Mouse moved to (715, 458)
Screenshot: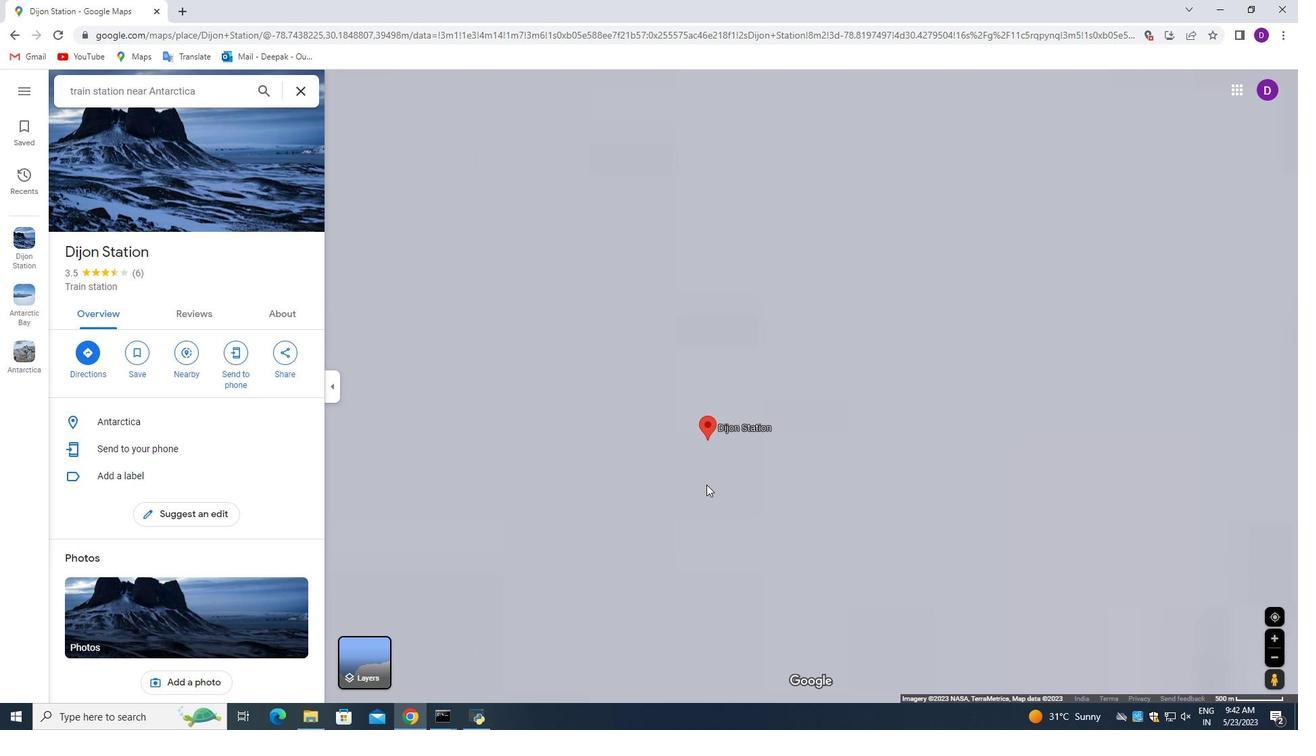 
Action: Mouse scrolled (706, 475) with delta (0, 0)
Screenshot: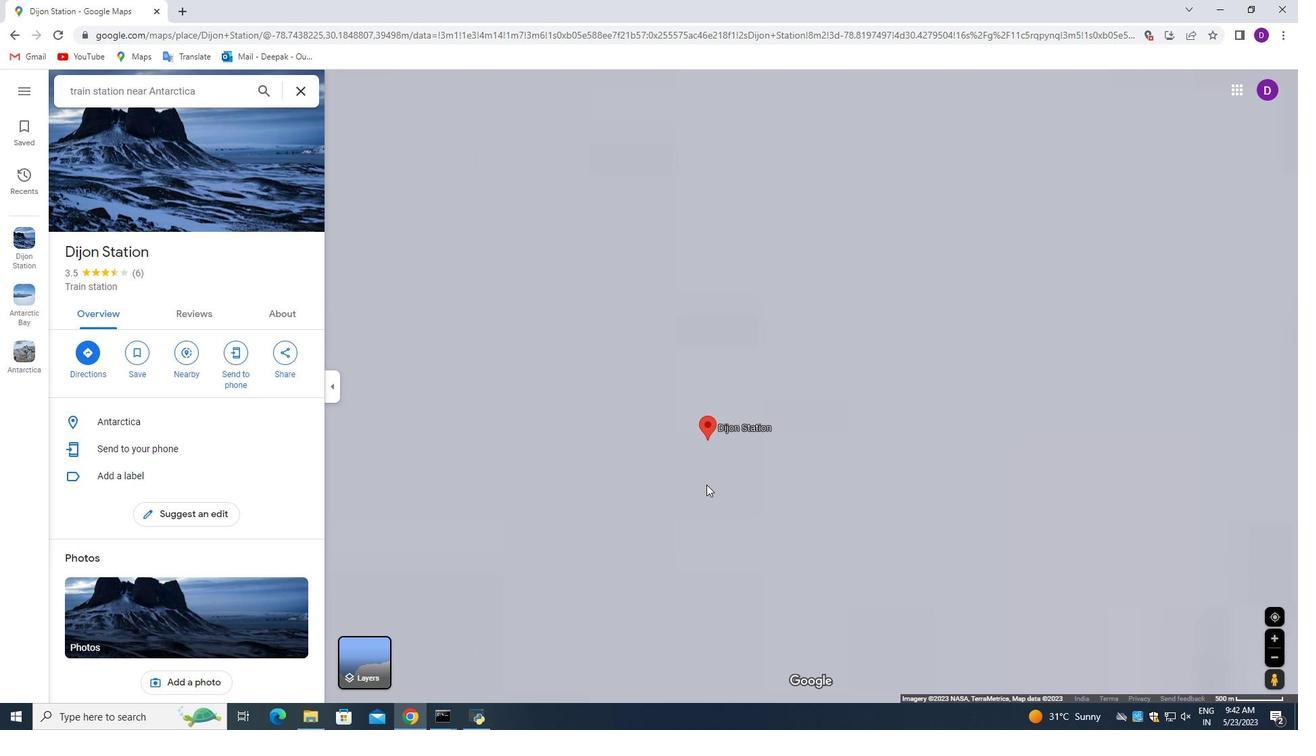 
Action: Mouse moved to (716, 452)
Screenshot: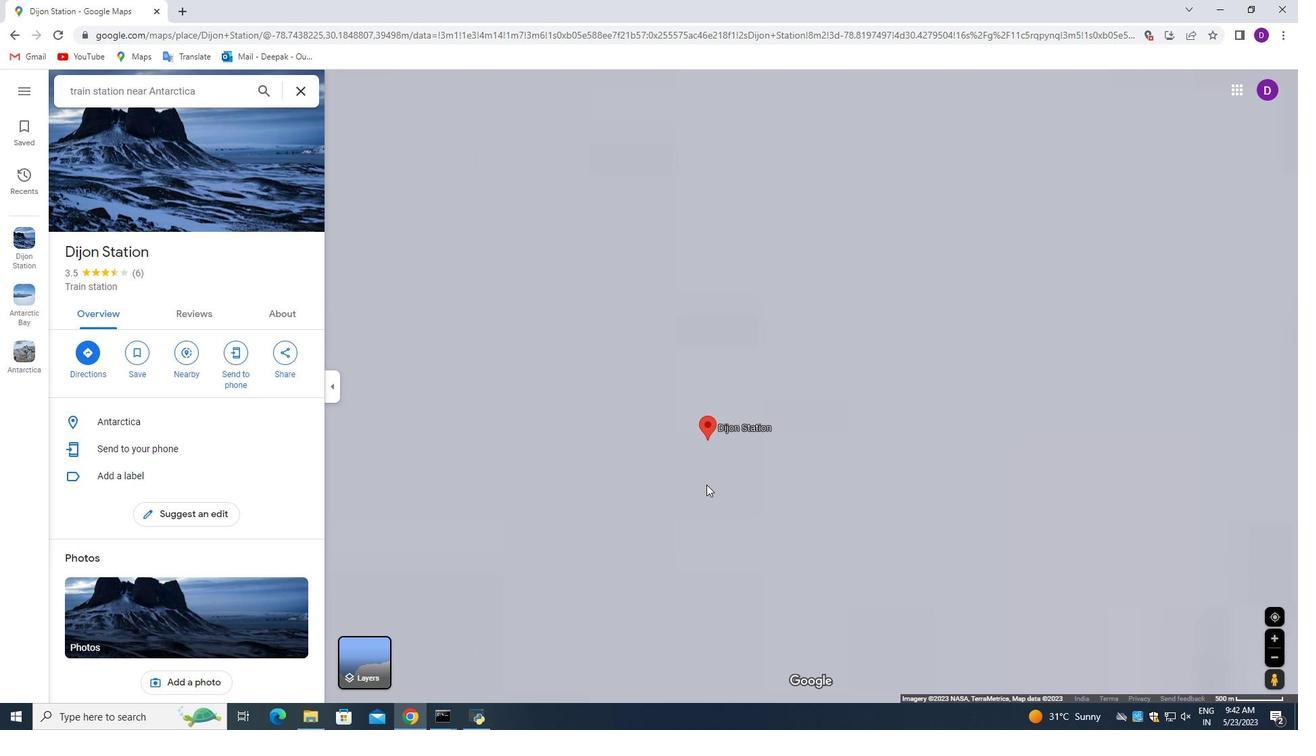 
Action: Mouse scrolled (706, 474) with delta (0, 0)
Screenshot: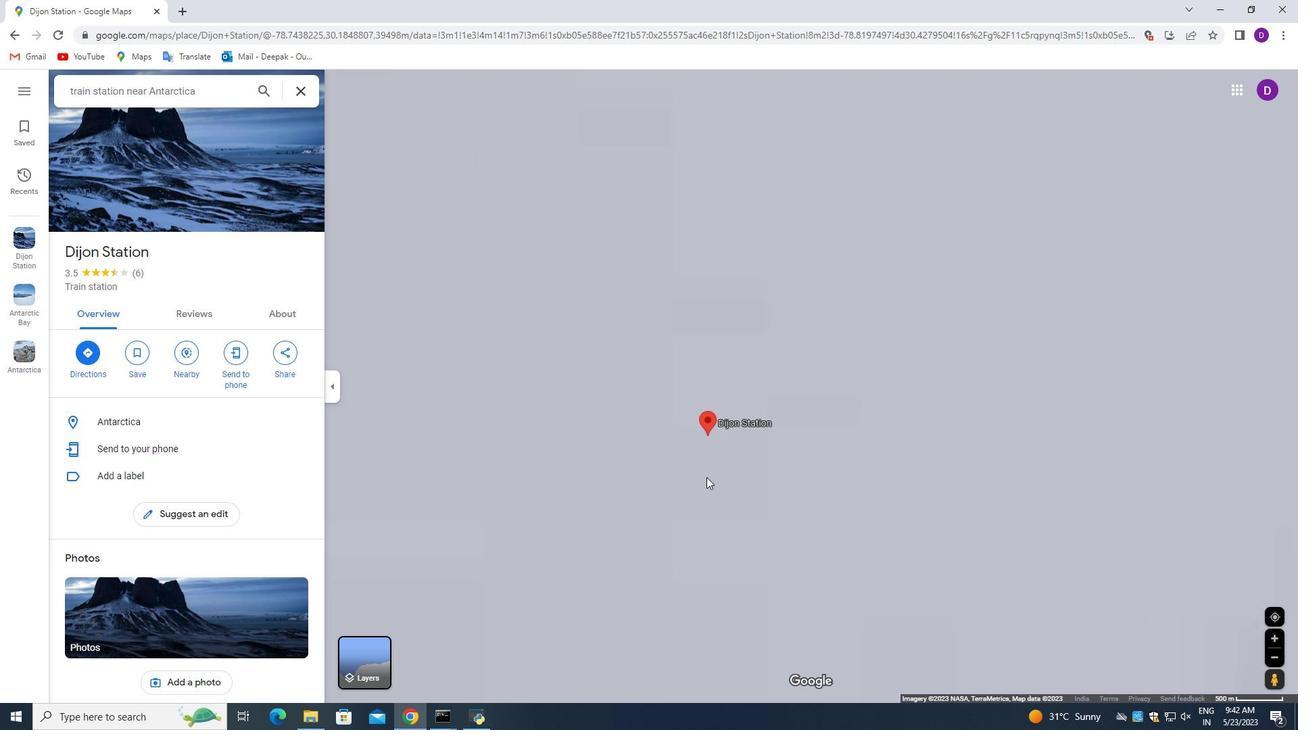 
Action: Mouse moved to (716, 445)
Screenshot: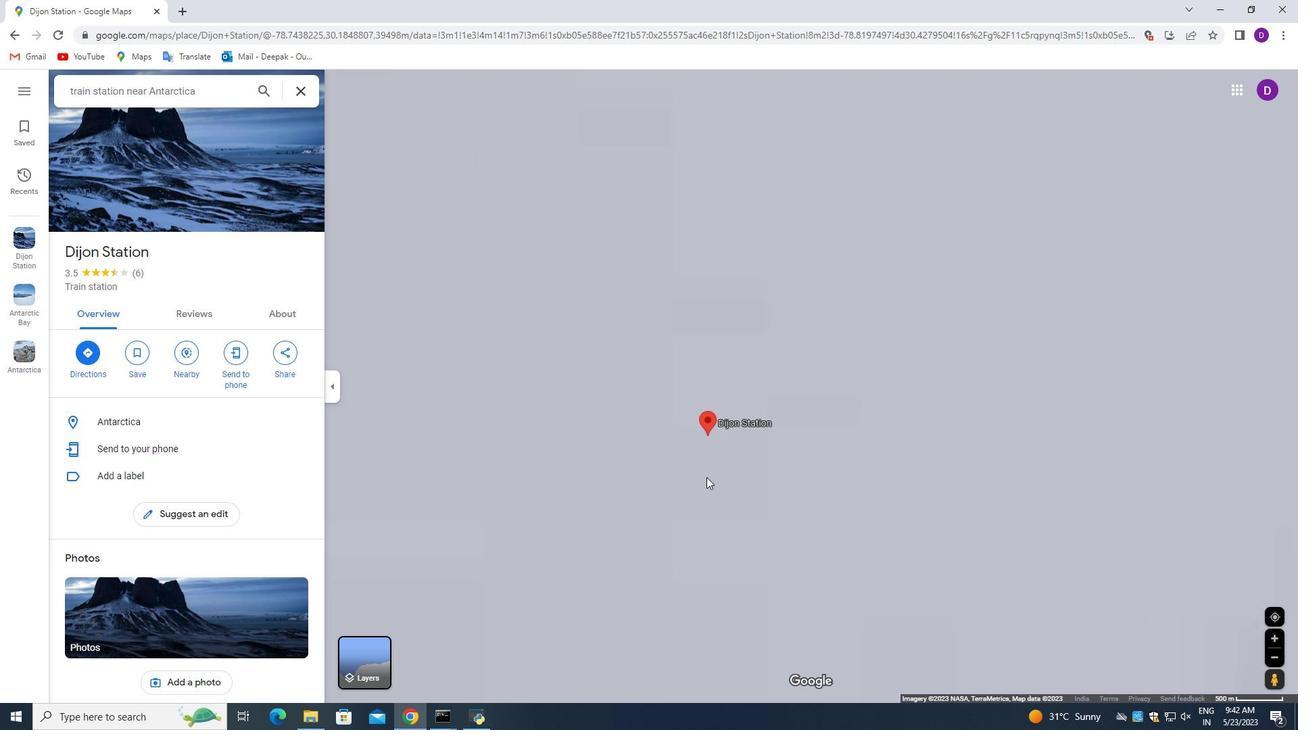 
Action: Mouse scrolled (706, 472) with delta (0, 0)
Screenshot: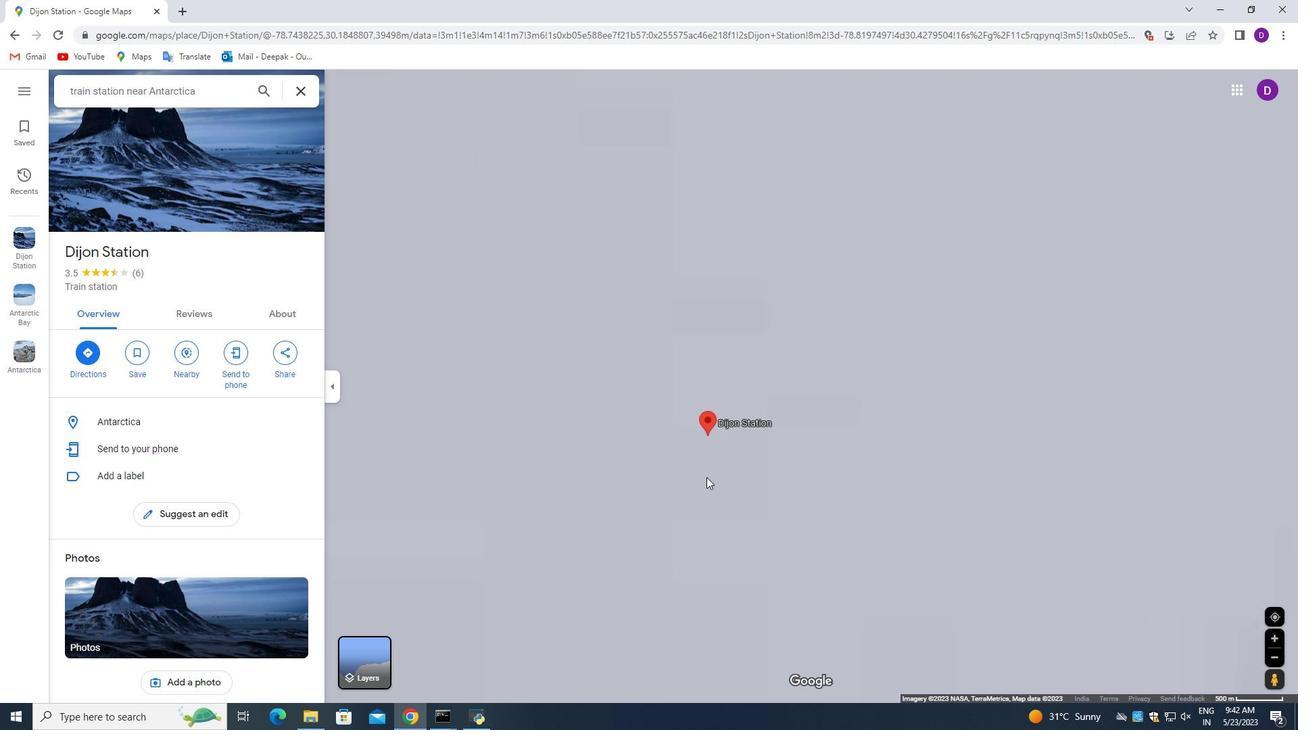 
Action: Mouse moved to (716, 418)
Screenshot: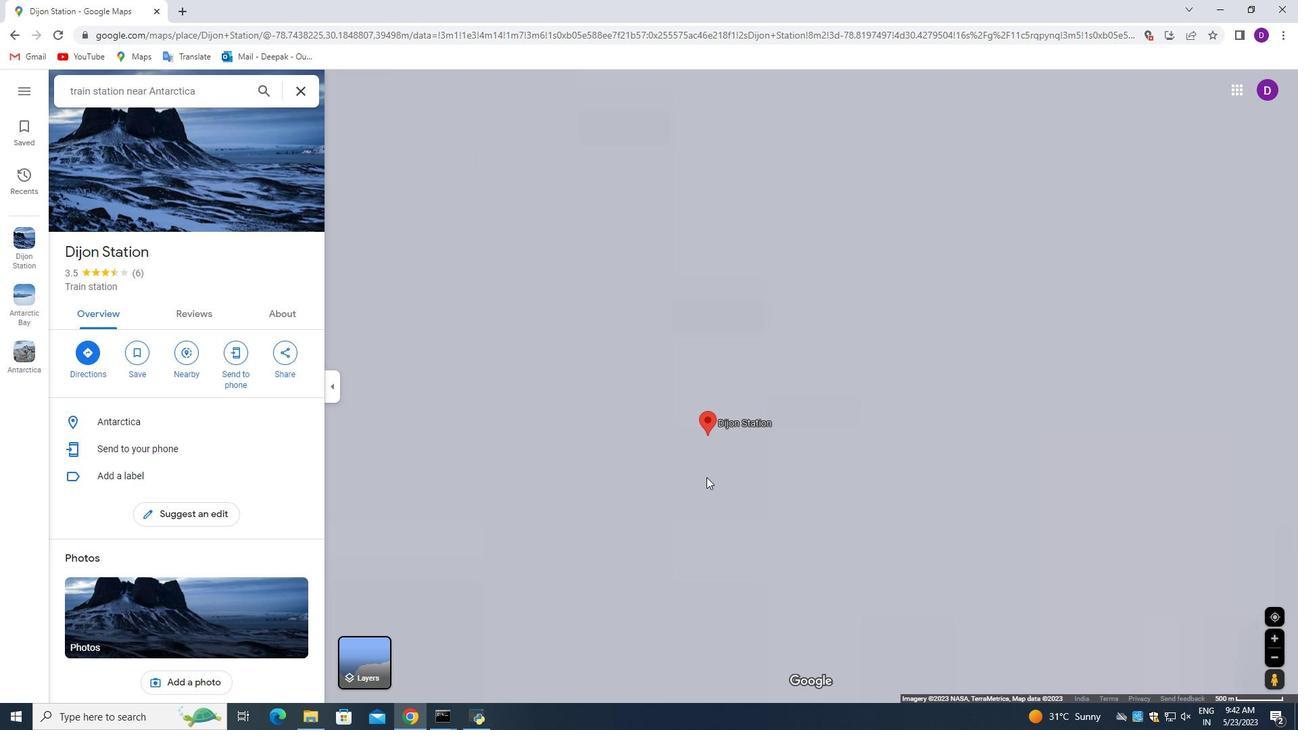 
Action: Mouse scrolled (716, 419) with delta (0, 0)
Screenshot: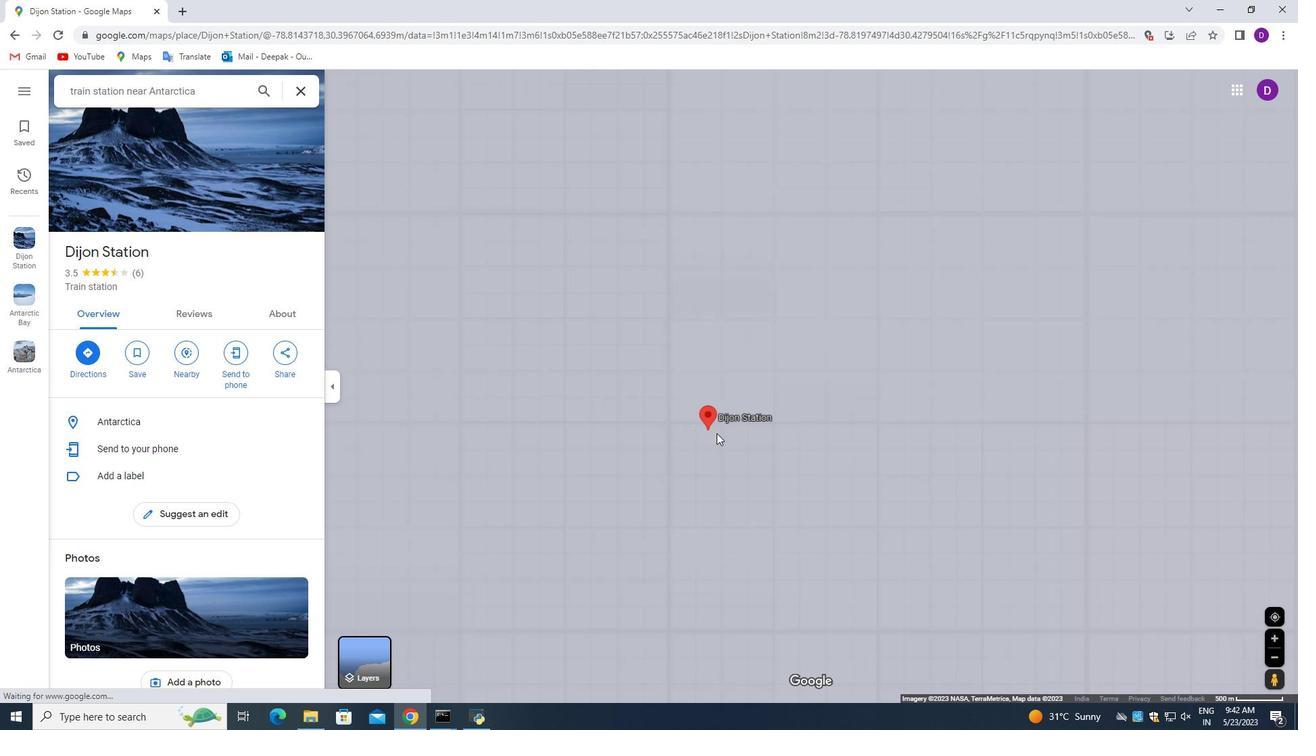 
Action: Mouse scrolled (716, 419) with delta (0, 0)
Screenshot: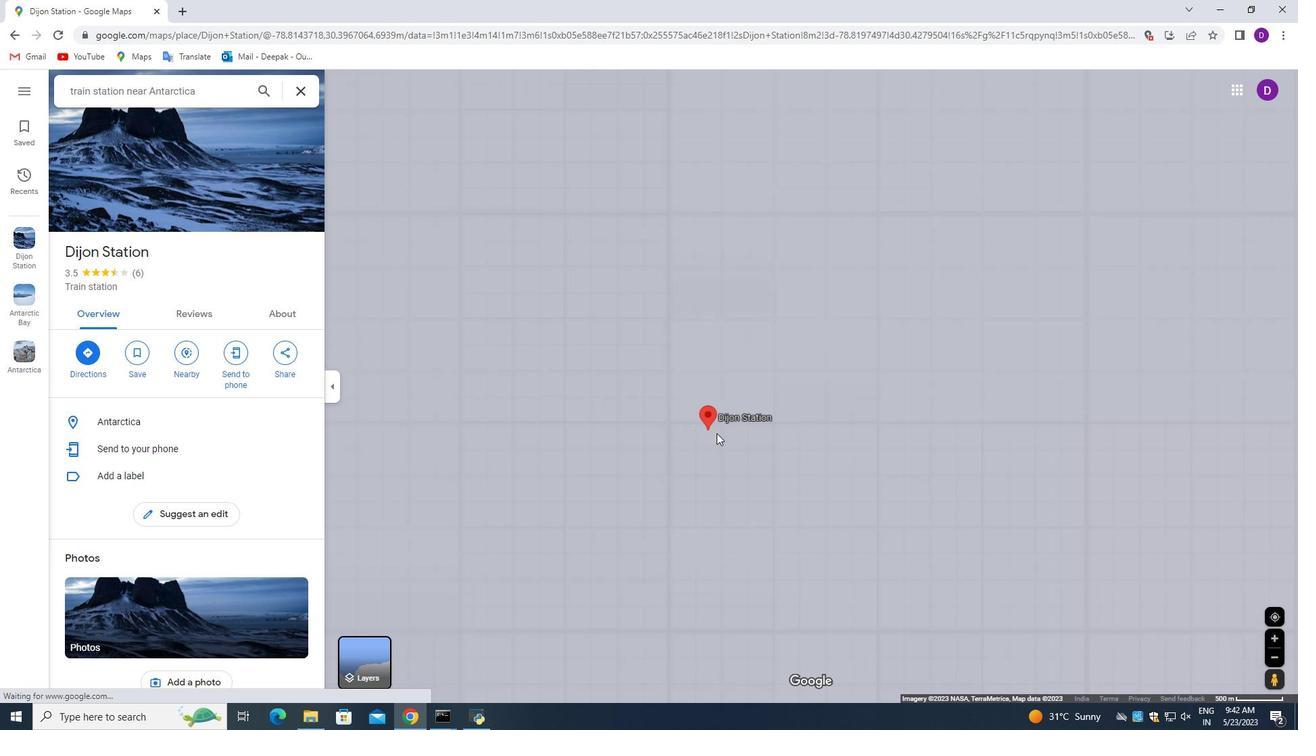 
Action: Mouse scrolled (716, 419) with delta (0, 0)
Screenshot: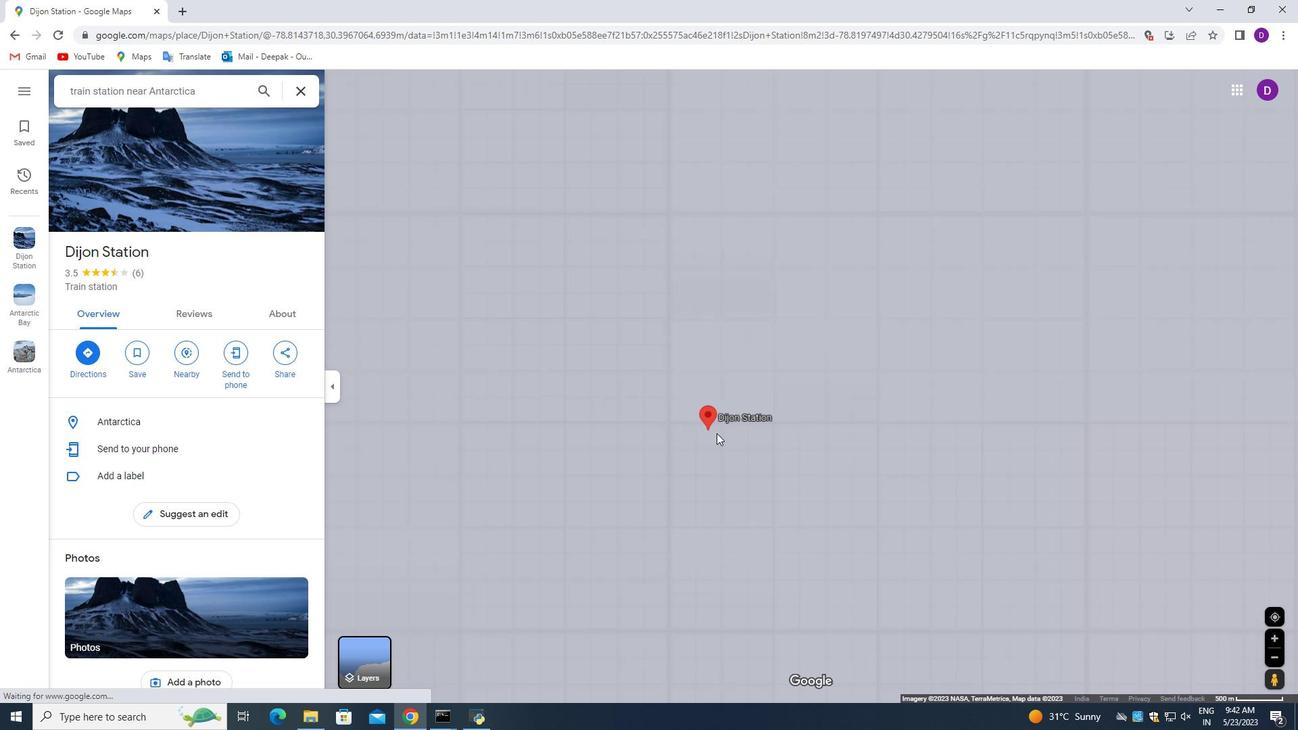 
Action: Mouse scrolled (716, 419) with delta (0, 0)
Screenshot: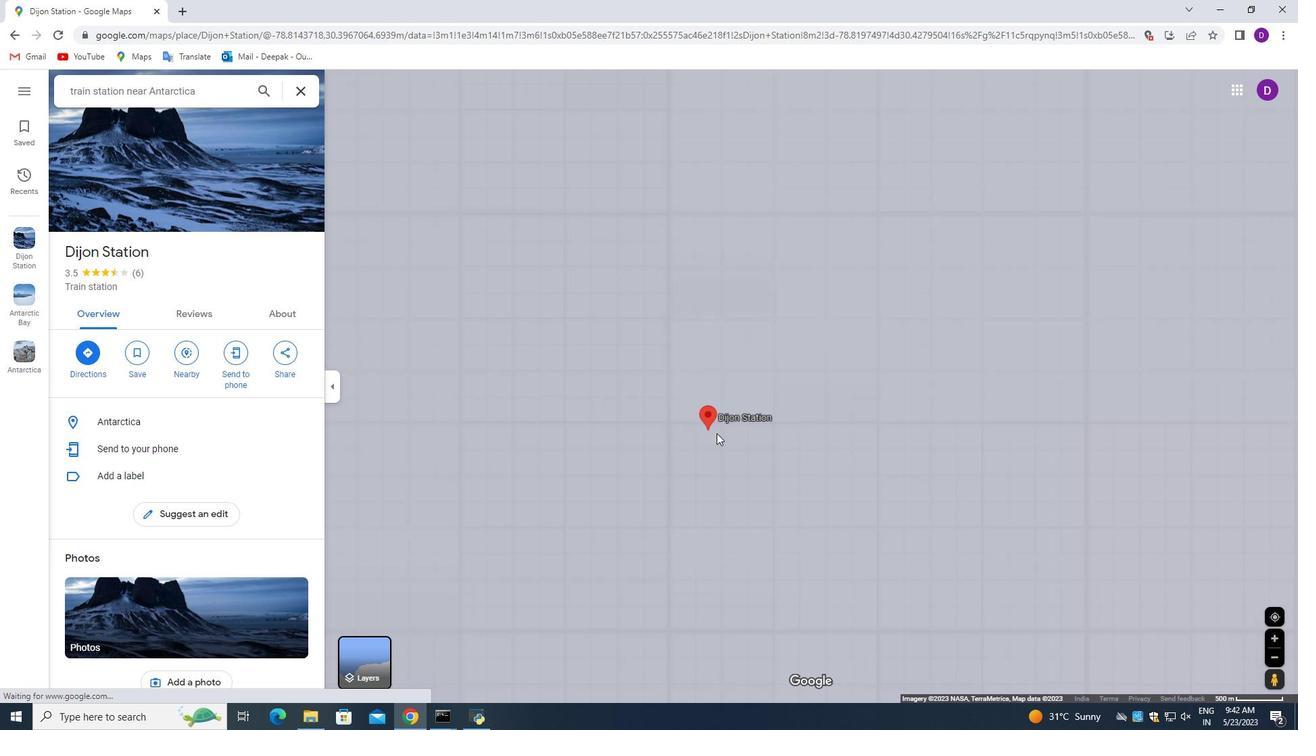 
Action: Mouse scrolled (716, 419) with delta (0, 0)
Screenshot: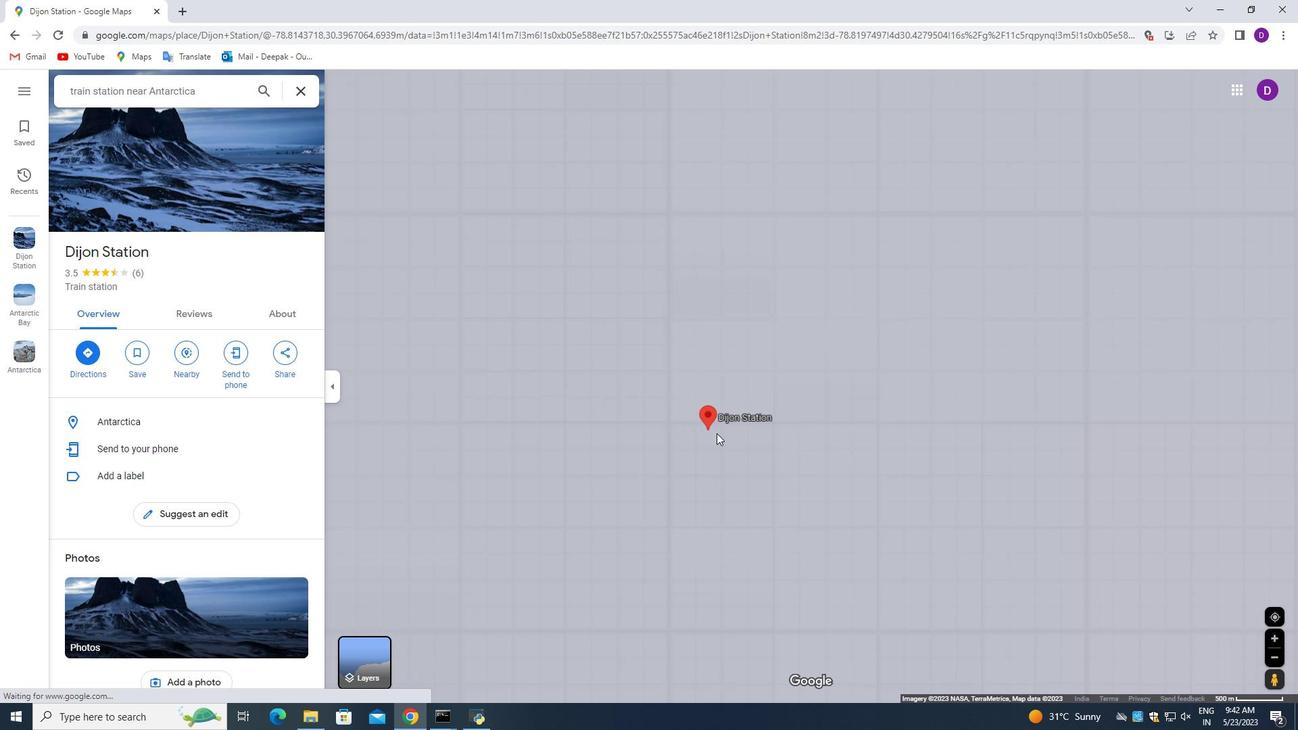 
Action: Mouse scrolled (716, 419) with delta (0, 0)
Screenshot: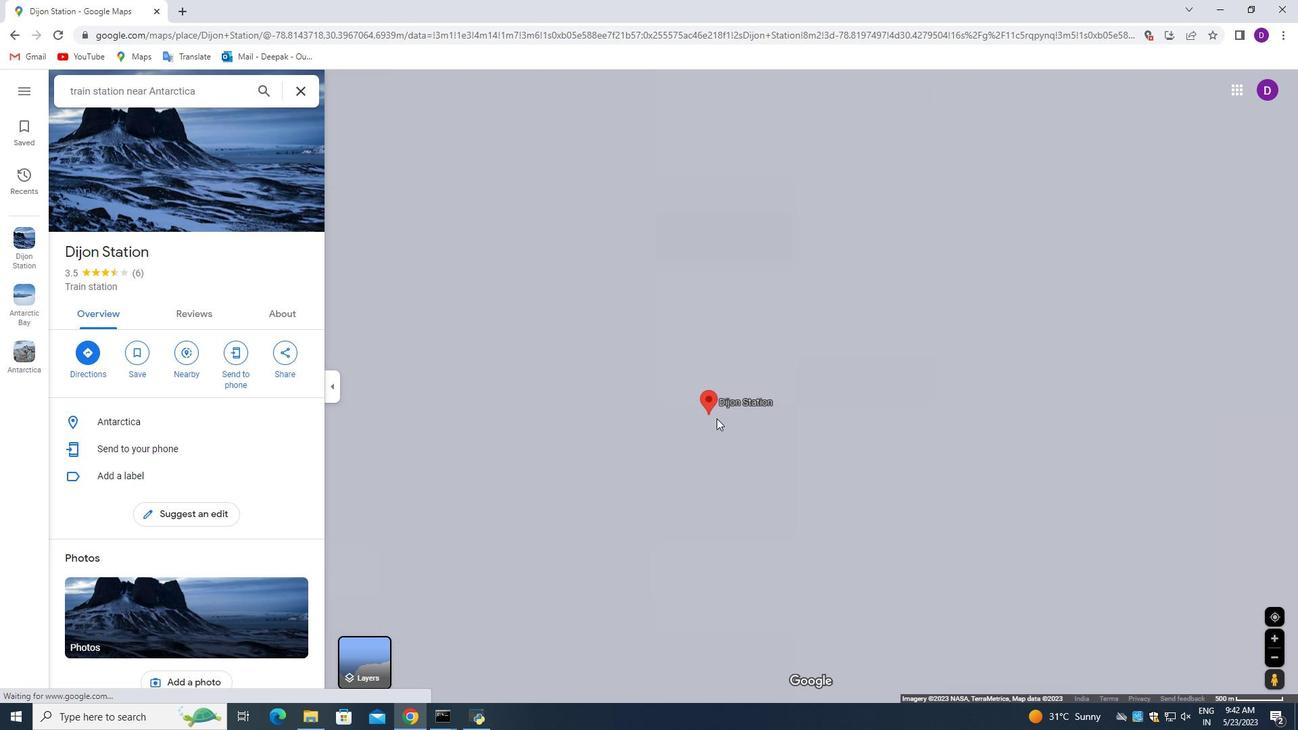 
Action: Mouse moved to (694, 404)
Screenshot: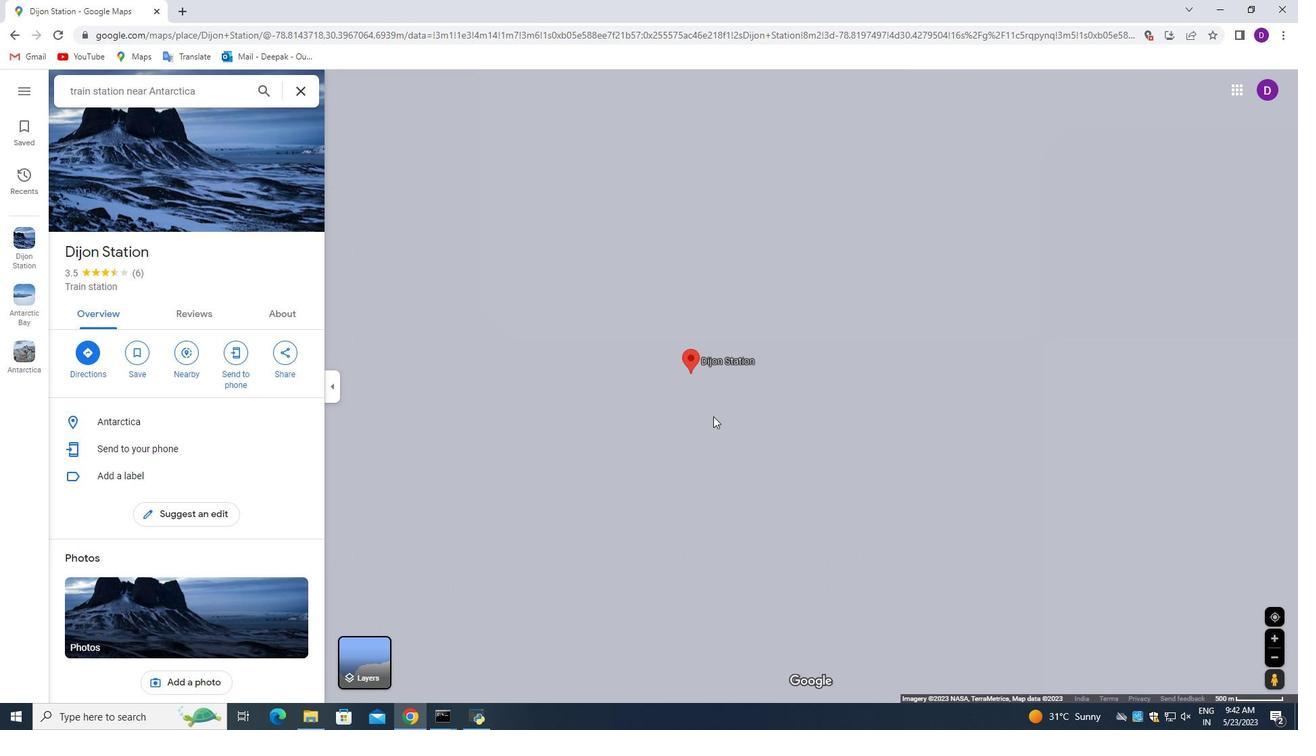 
Action: Mouse scrolled (694, 405) with delta (0, 0)
Screenshot: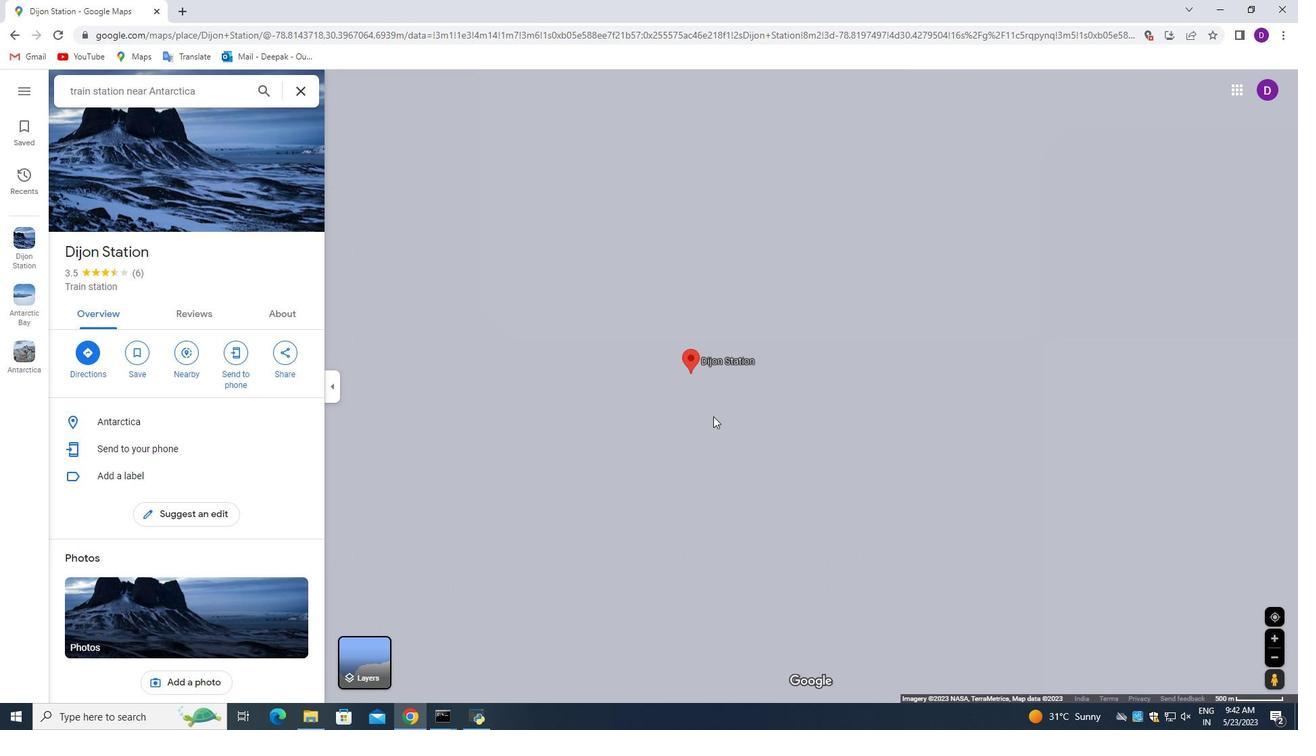 
Action: Mouse moved to (691, 403)
Screenshot: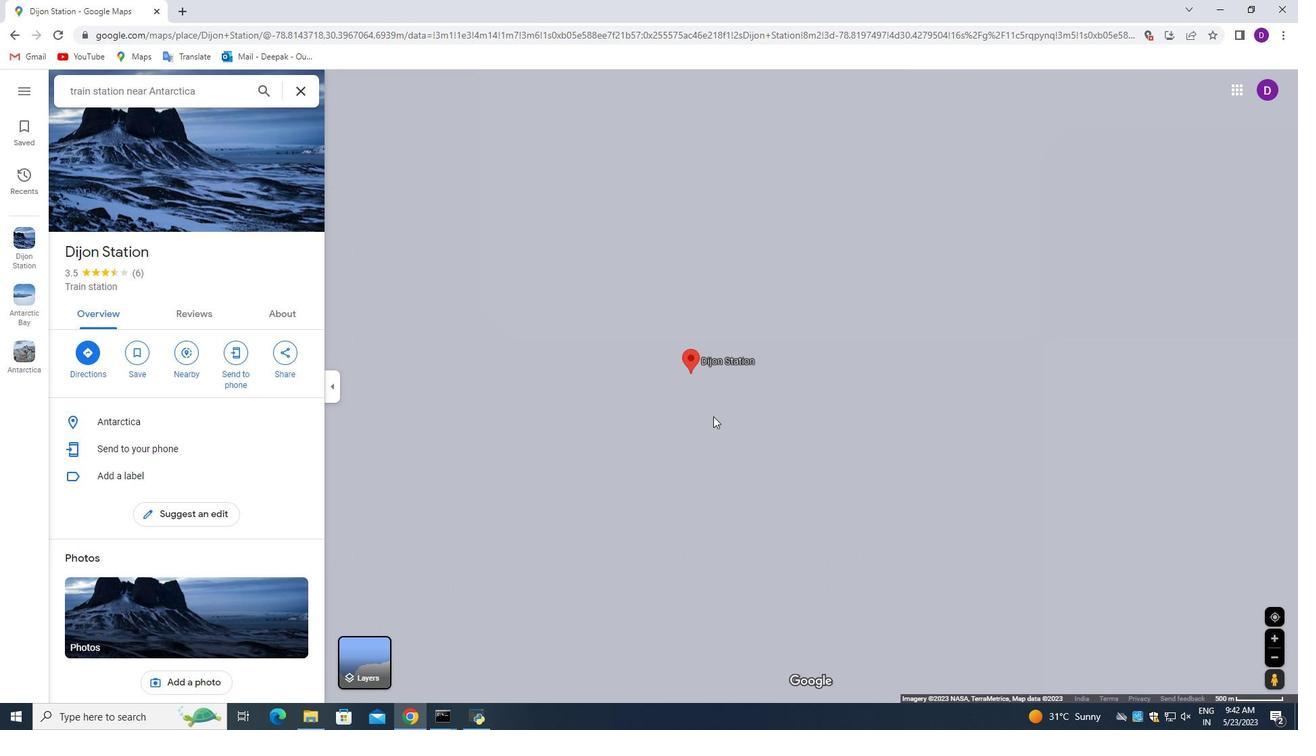 
Action: Mouse scrolled (691, 404) with delta (0, 0)
Screenshot: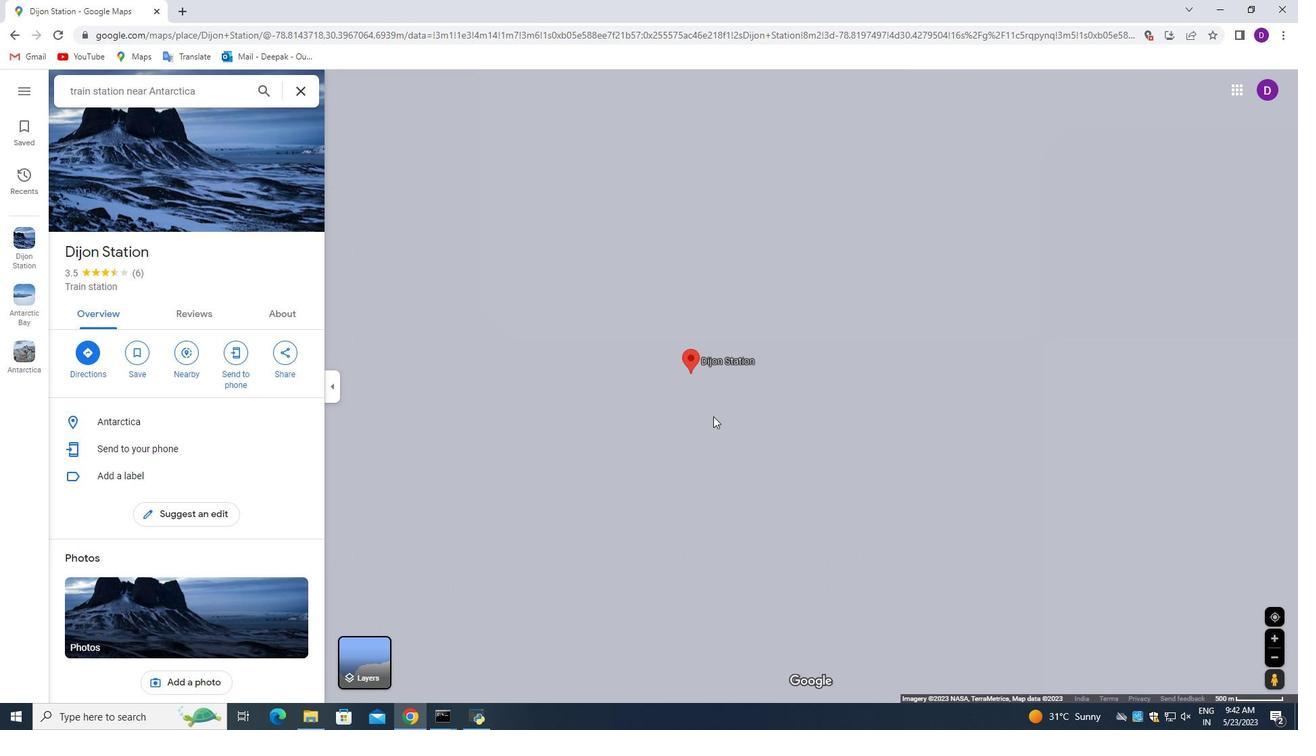 
Action: Mouse moved to (691, 403)
Screenshot: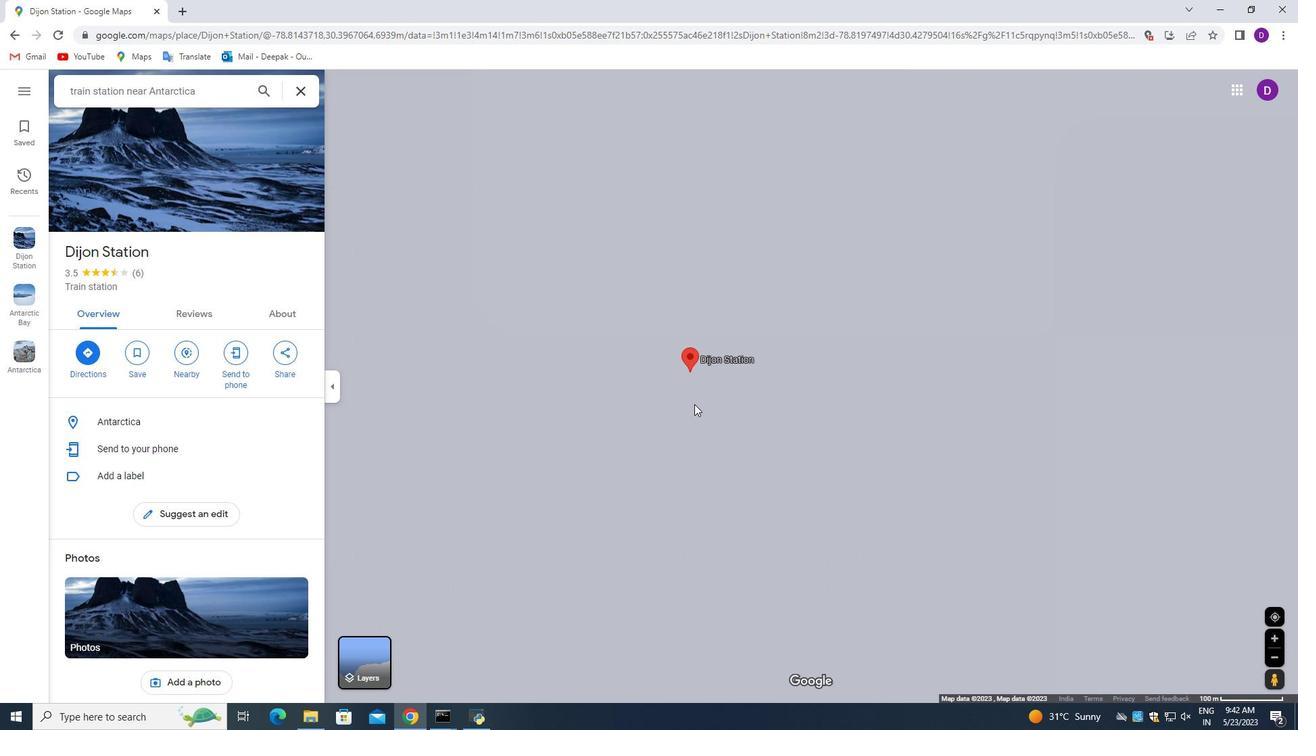 
Action: Mouse scrolled (691, 403) with delta (0, 0)
Screenshot: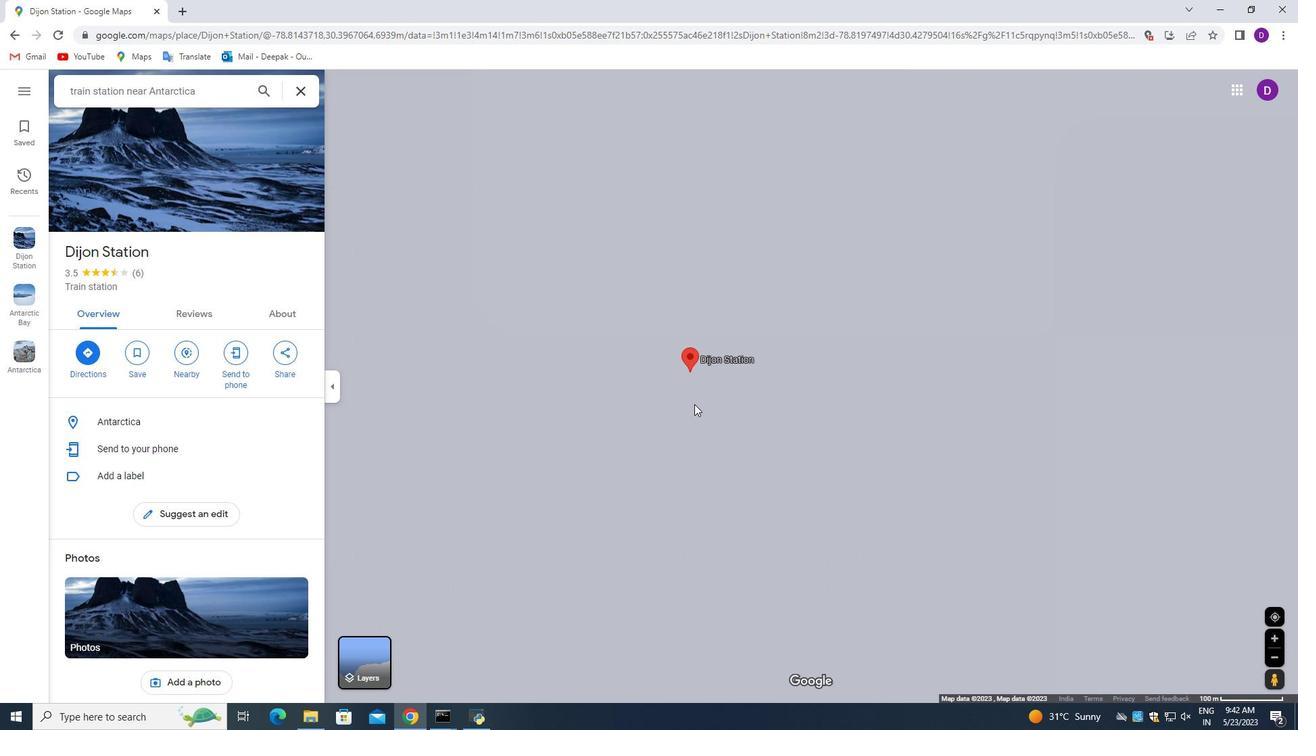 
Action: Mouse moved to (690, 402)
Screenshot: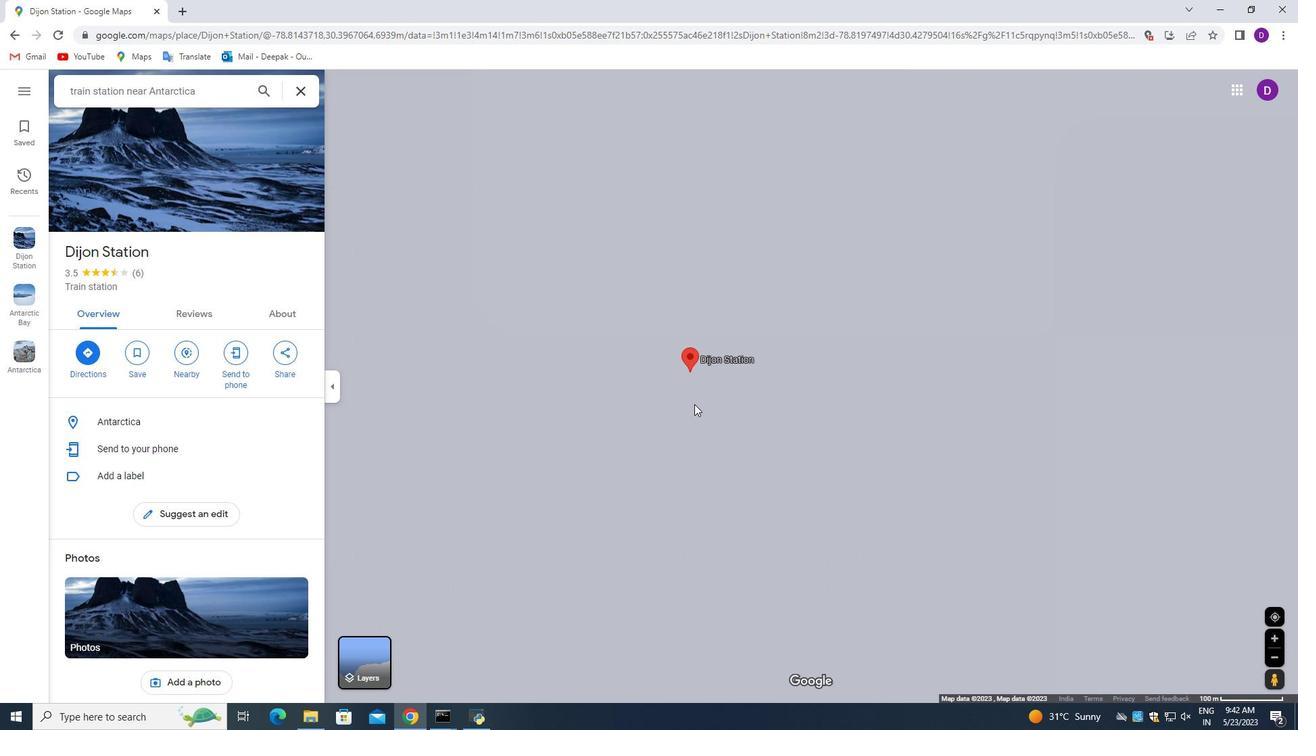 
Action: Mouse scrolled (690, 403) with delta (0, 0)
Screenshot: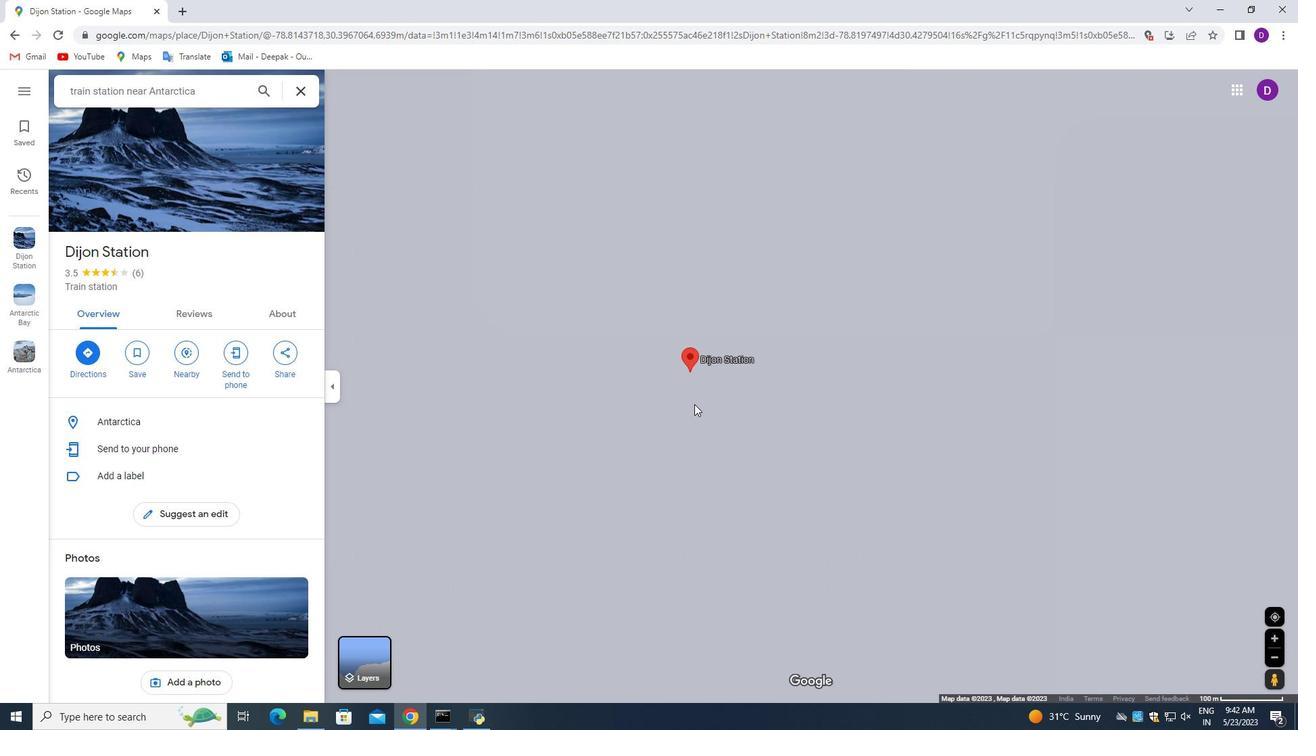 
Action: Mouse scrolled (690, 403) with delta (0, 0)
Screenshot: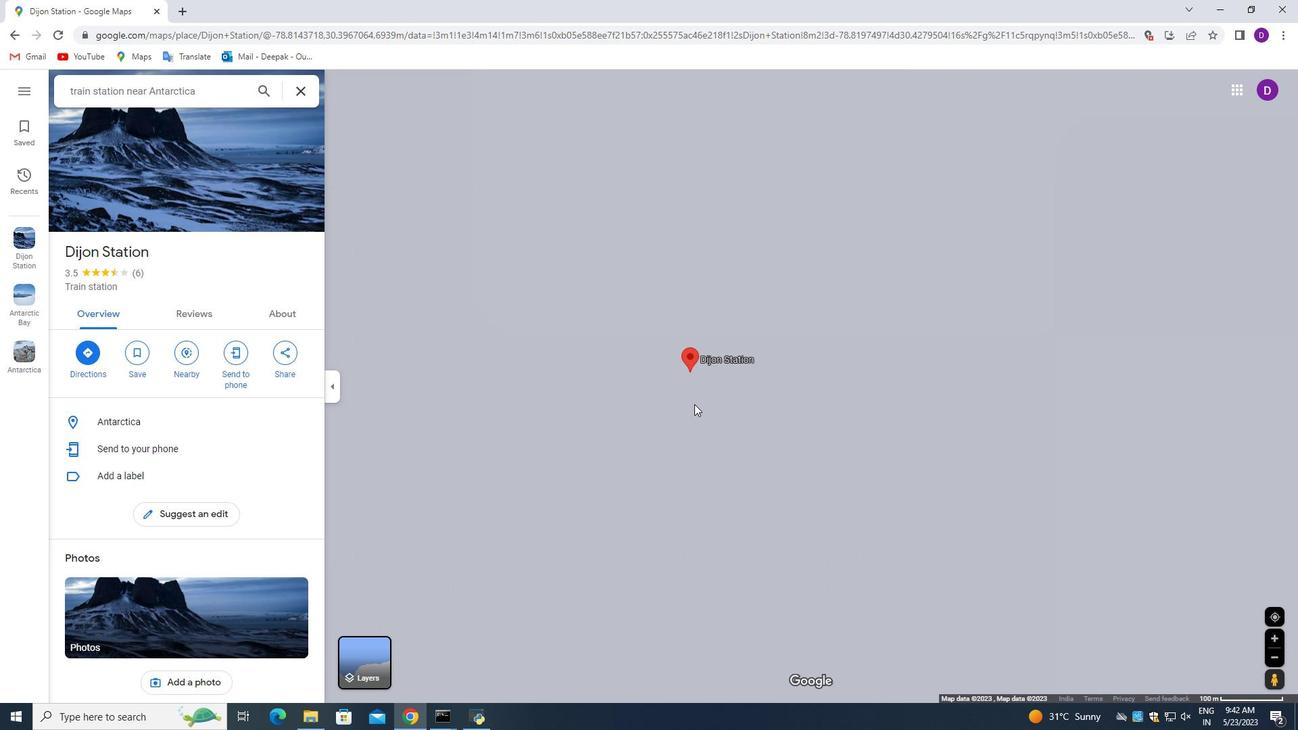 
Action: Mouse scrolled (690, 403) with delta (0, 0)
Screenshot: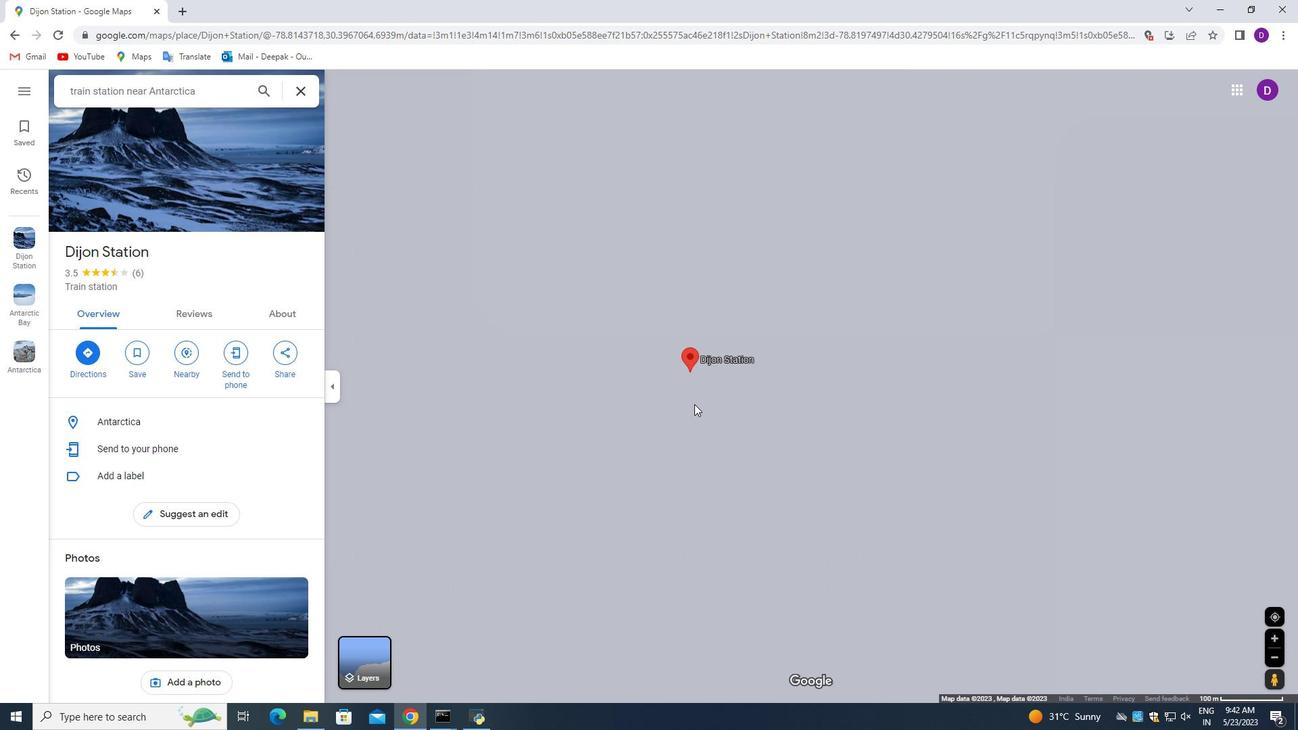 
Action: Mouse moved to (704, 346)
Screenshot: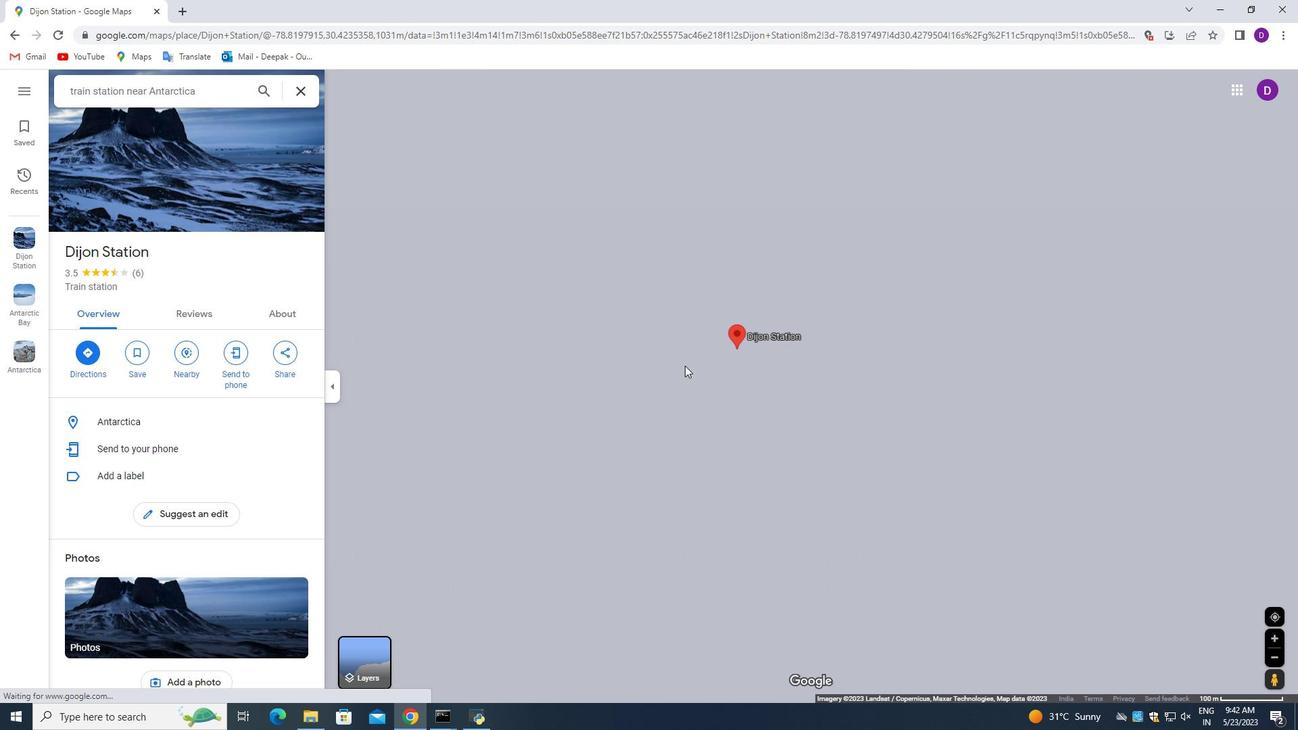 
Action: Mouse scrolled (701, 346) with delta (0, 0)
Screenshot: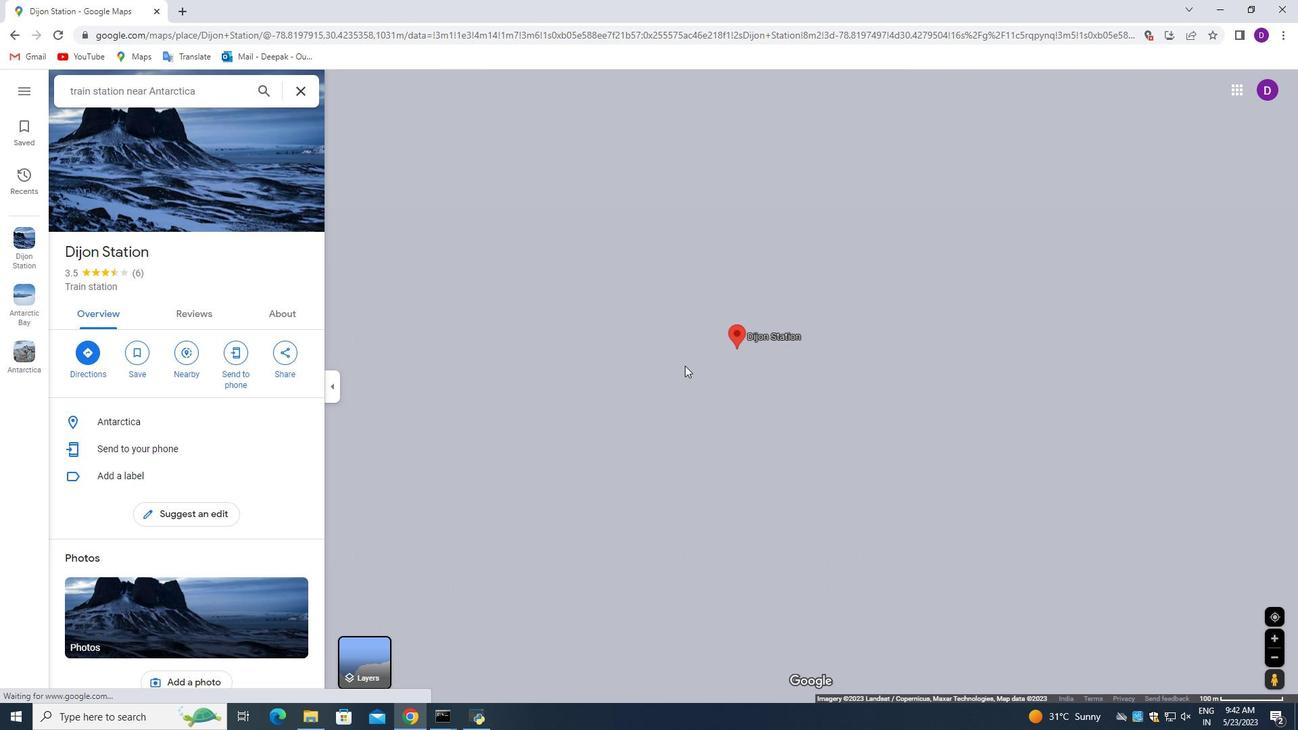 
Action: Mouse moved to (725, 347)
Screenshot: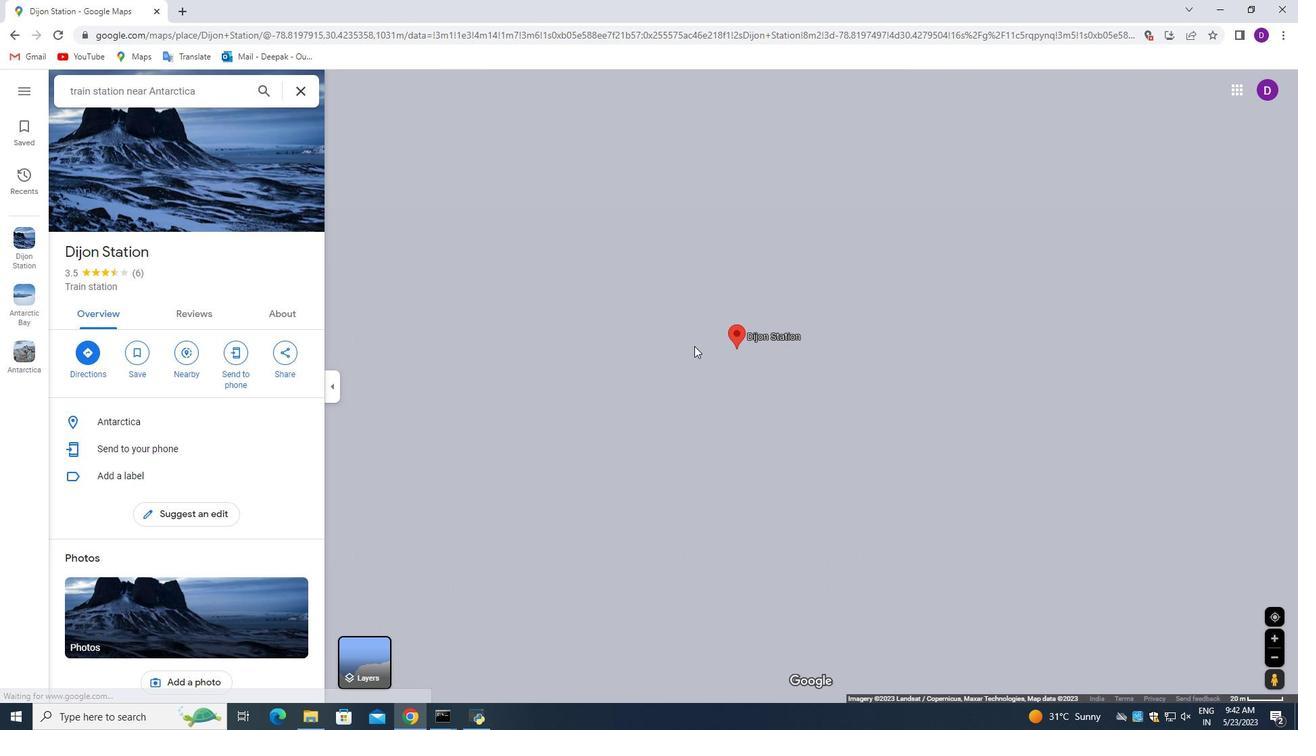 
Action: Mouse scrolled (721, 346) with delta (0, 0)
Screenshot: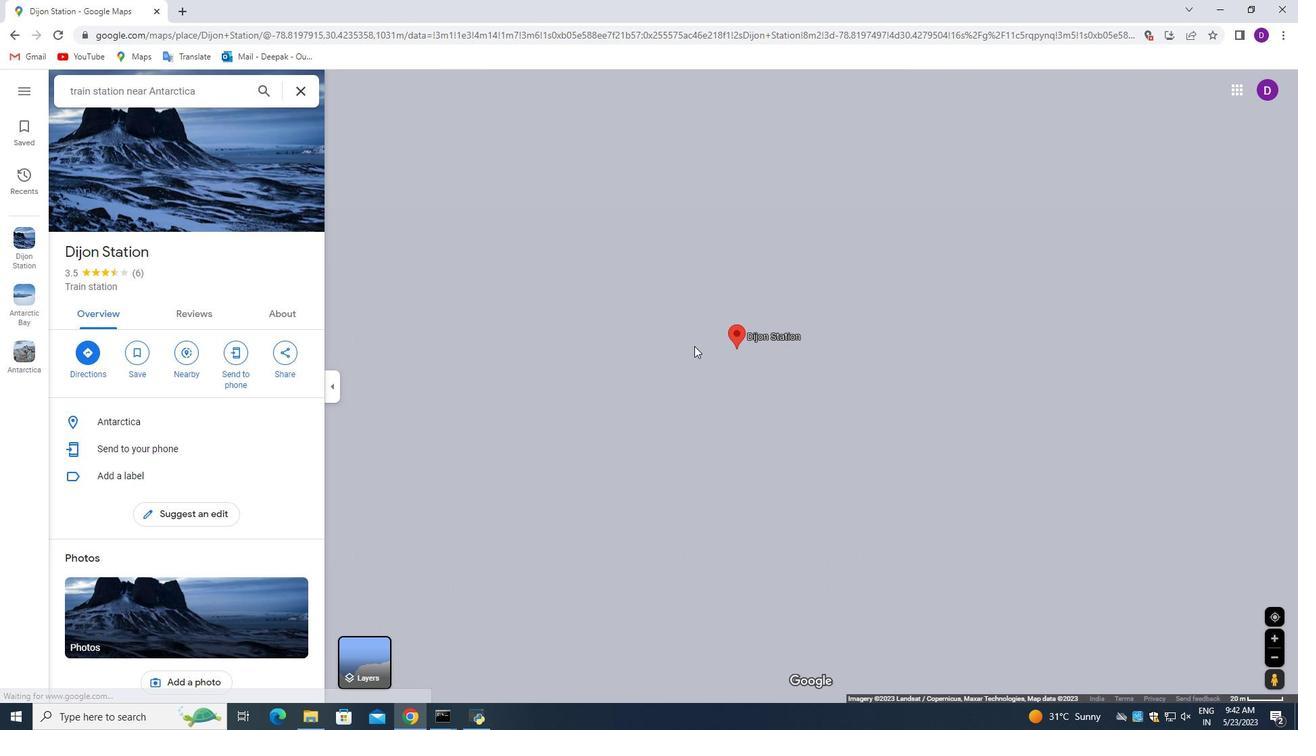
Action: Mouse moved to (739, 353)
Screenshot: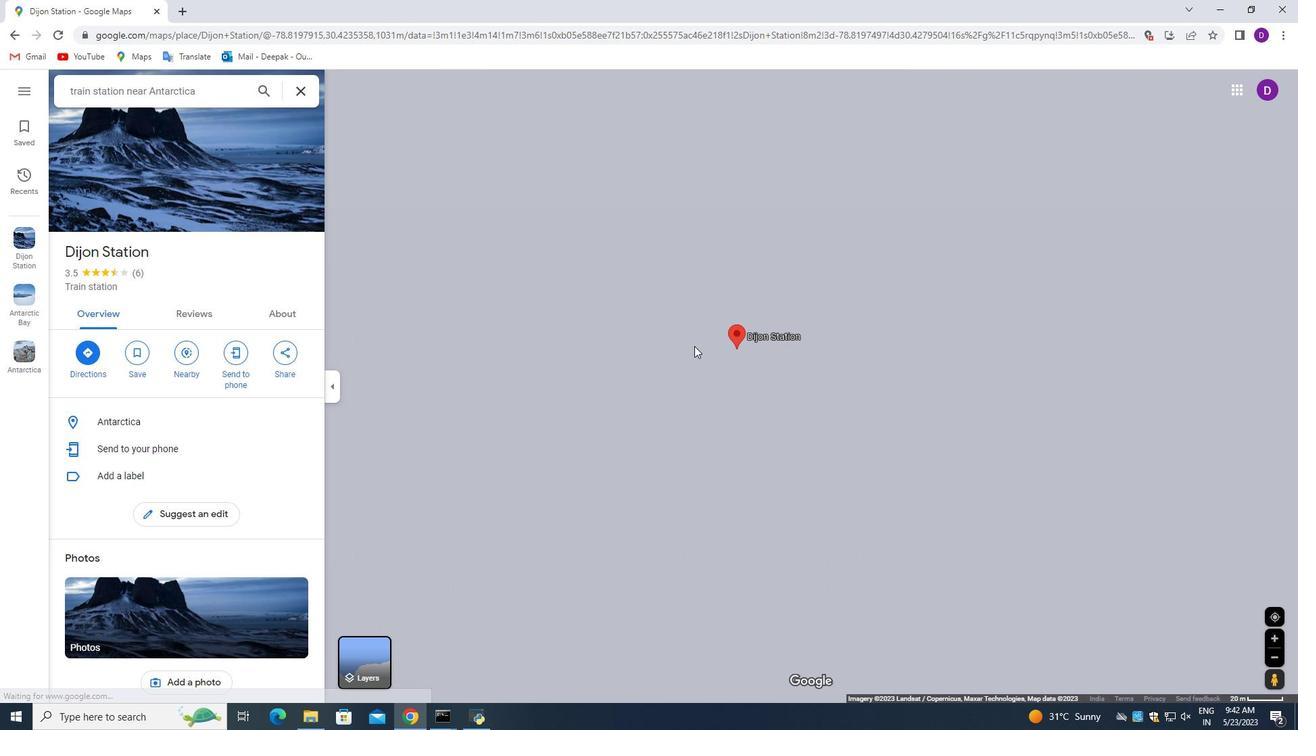 
Action: Mouse scrolled (737, 352) with delta (0, 0)
Screenshot: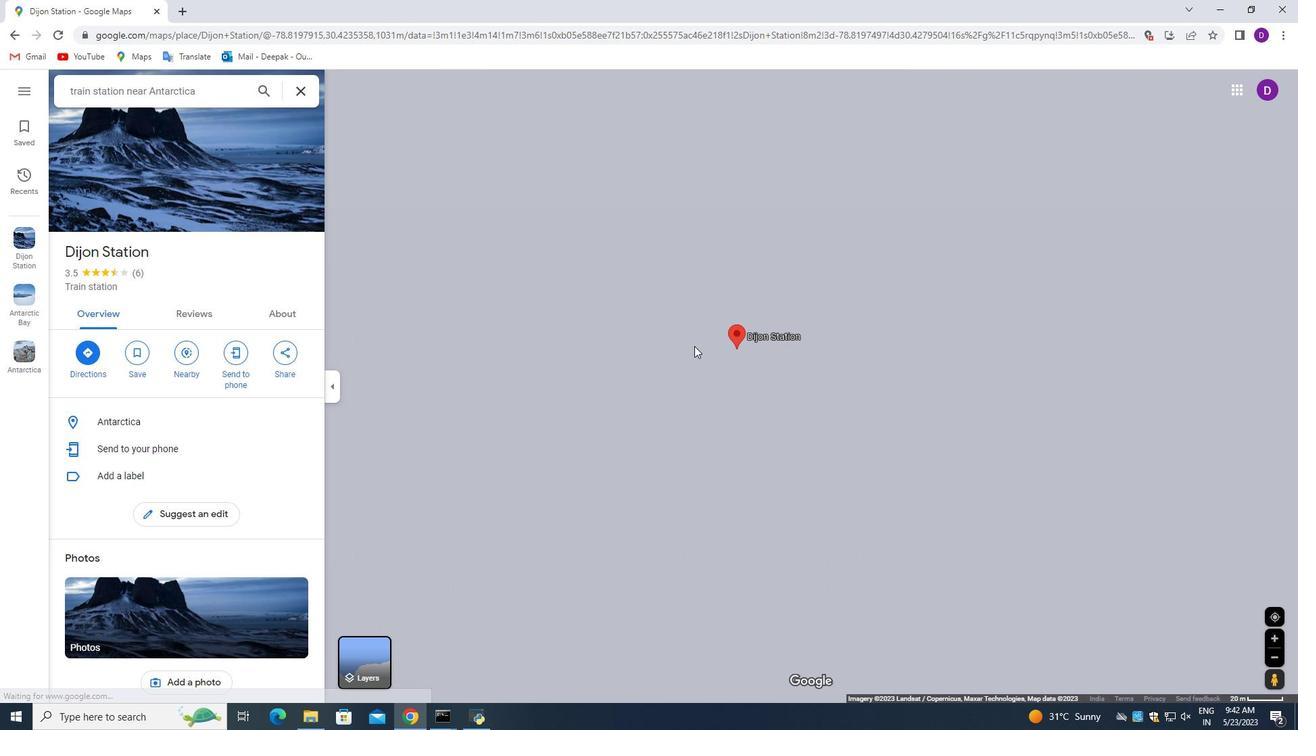 
Action: Mouse moved to (739, 354)
Screenshot: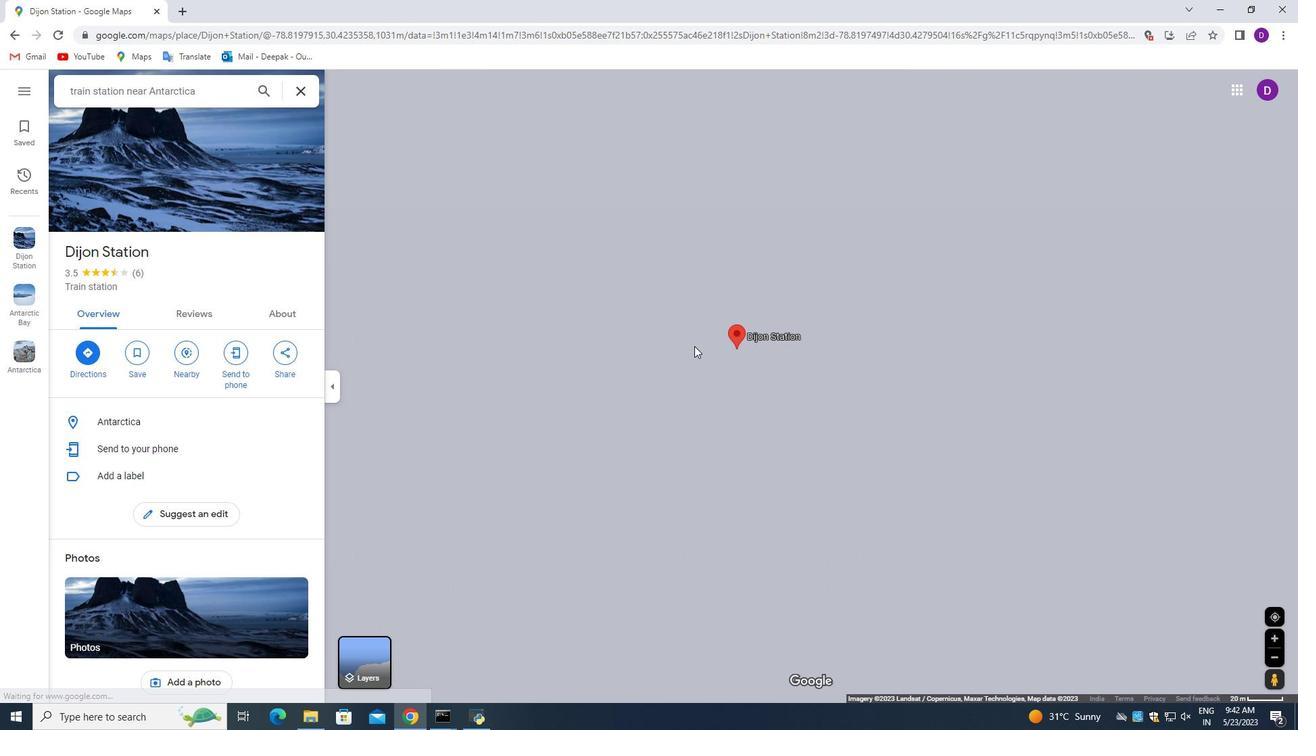 
Action: Mouse scrolled (739, 354) with delta (0, 0)
Screenshot: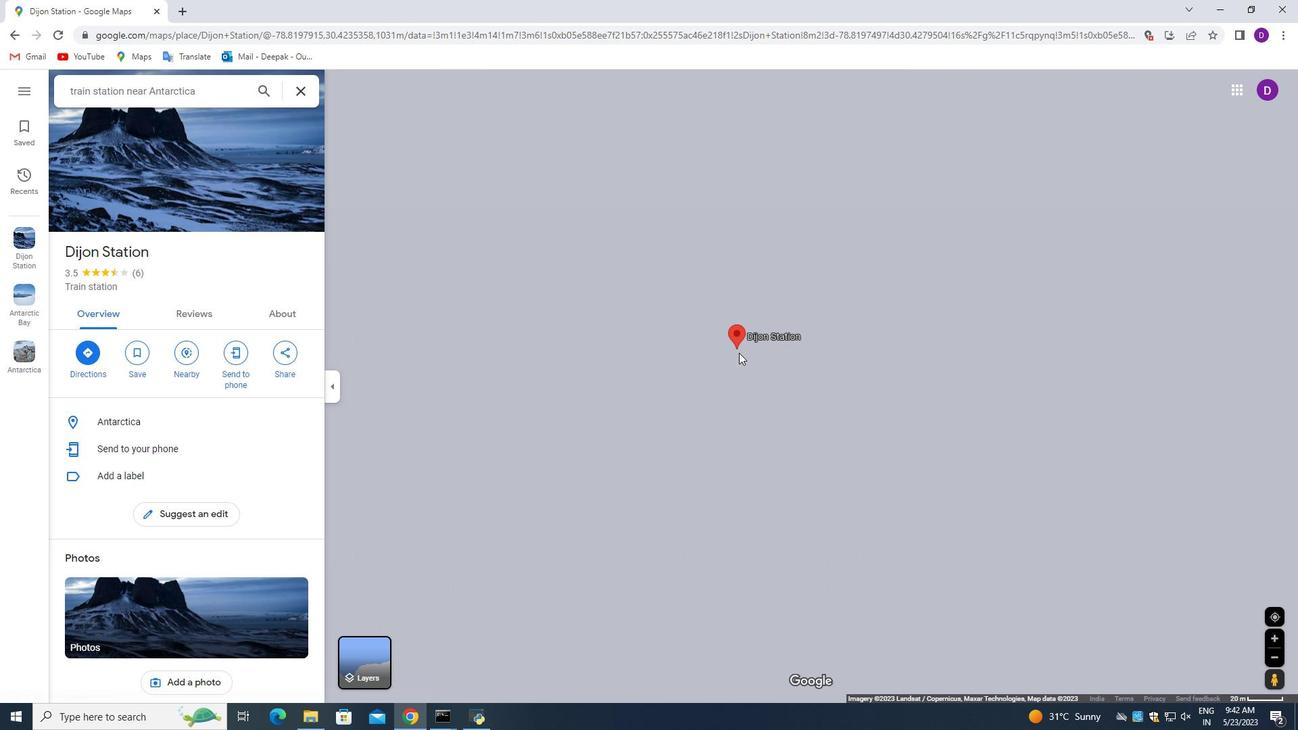 
Action: Mouse scrolled (739, 354) with delta (0, 0)
Screenshot: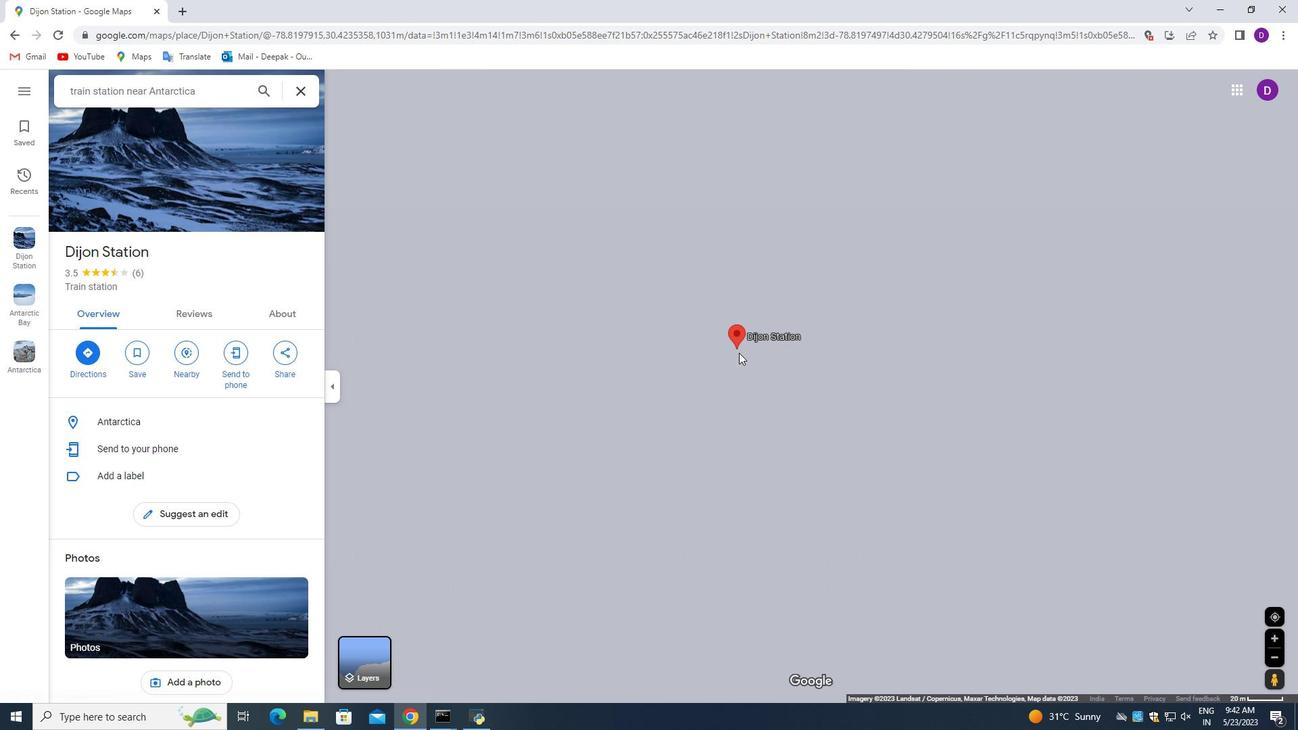 
Action: Mouse moved to (740, 354)
Screenshot: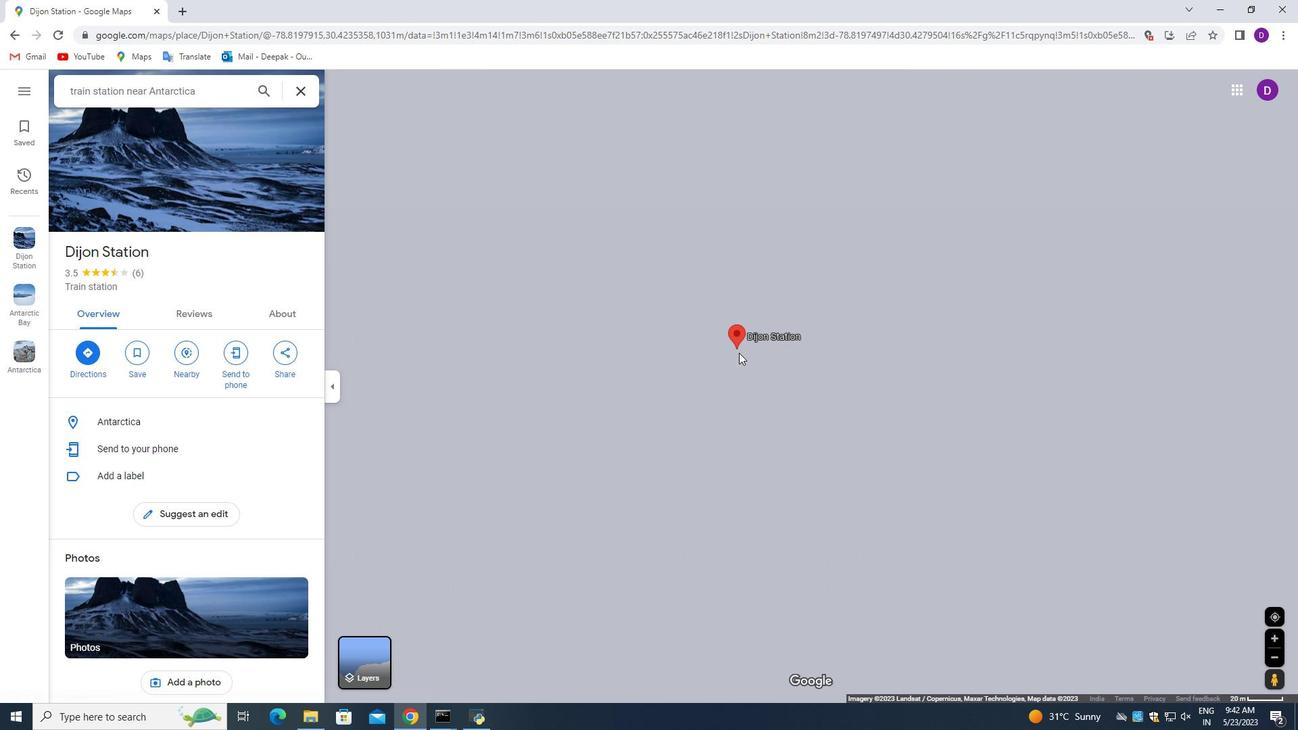
Action: Mouse scrolled (740, 355) with delta (0, 0)
Screenshot: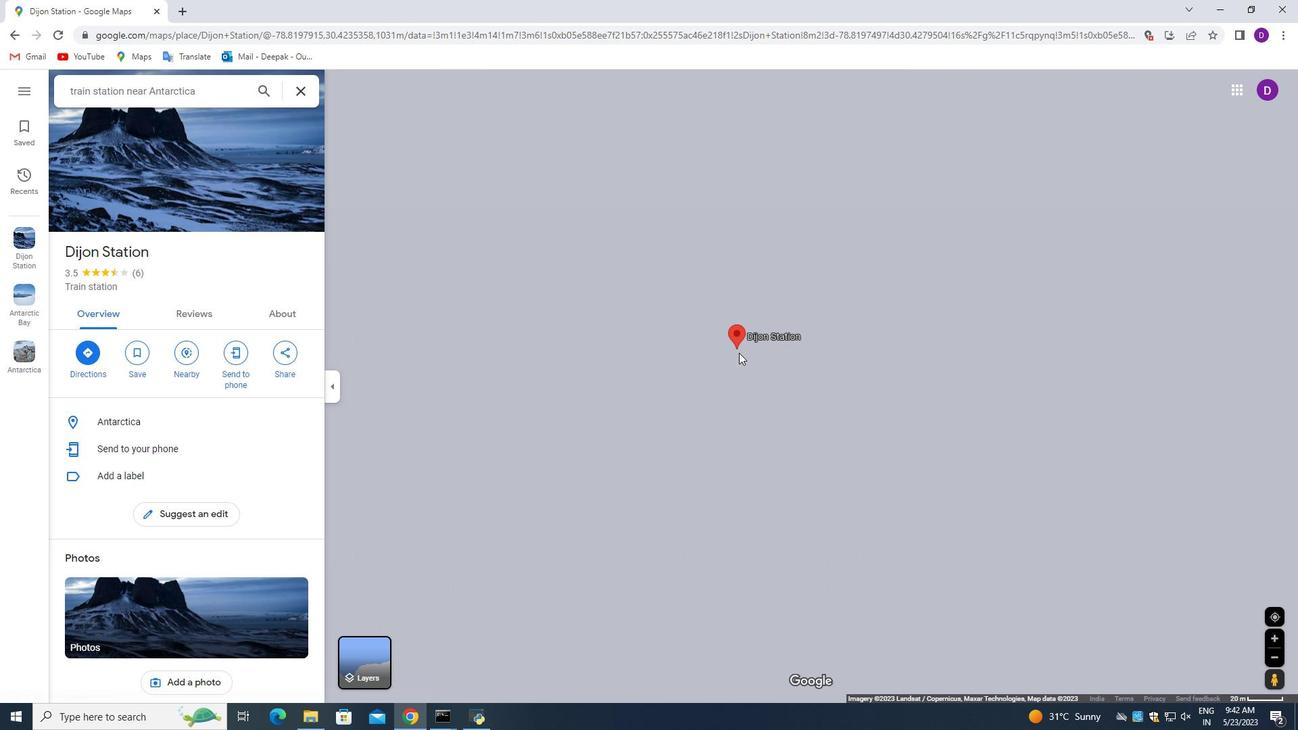 
Action: Mouse scrolled (740, 355) with delta (0, 0)
Screenshot: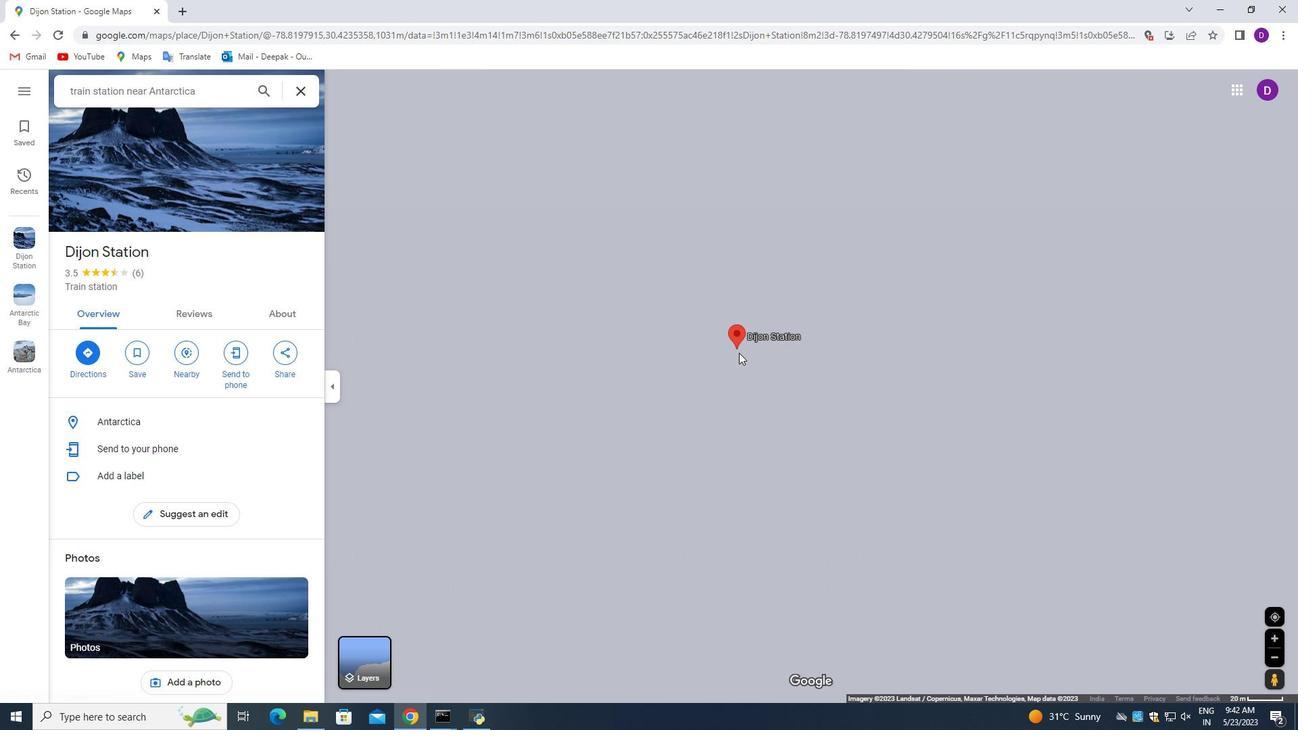 
Action: Mouse moved to (741, 359)
Screenshot: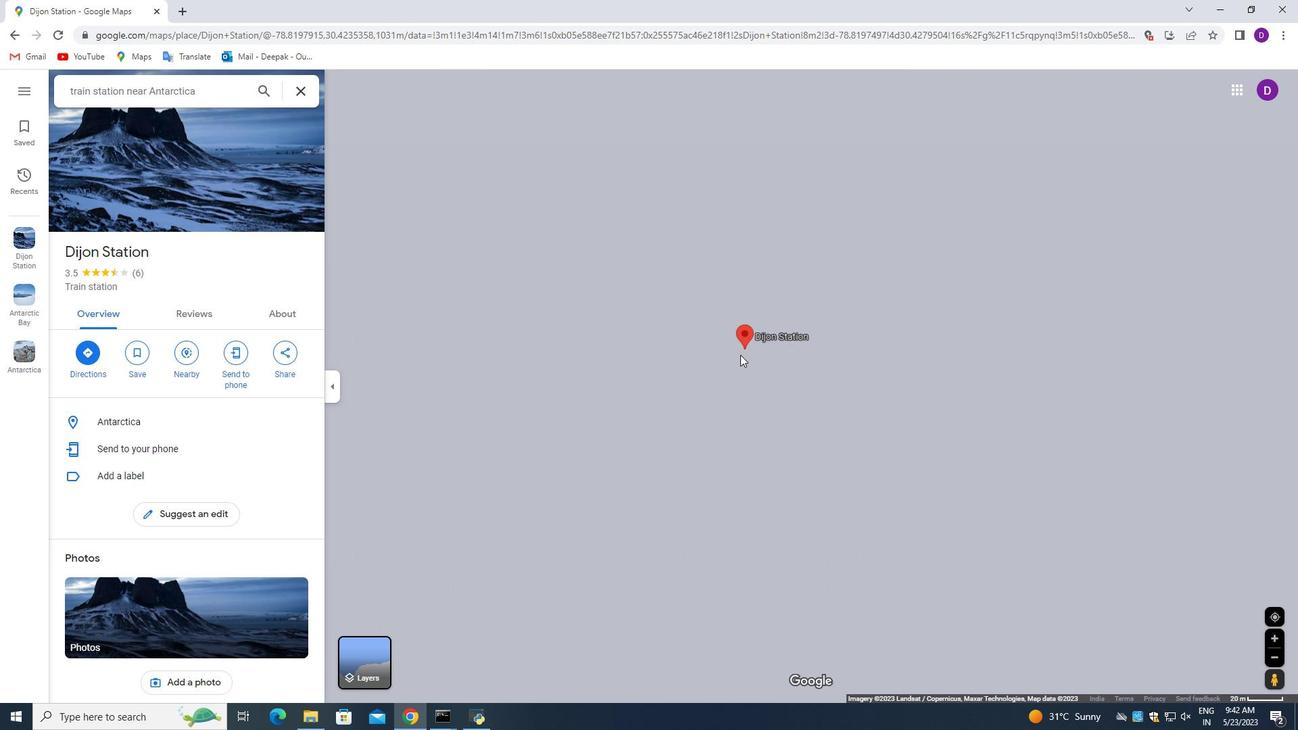 
Action: Mouse scrolled (741, 360) with delta (0, 0)
Screenshot: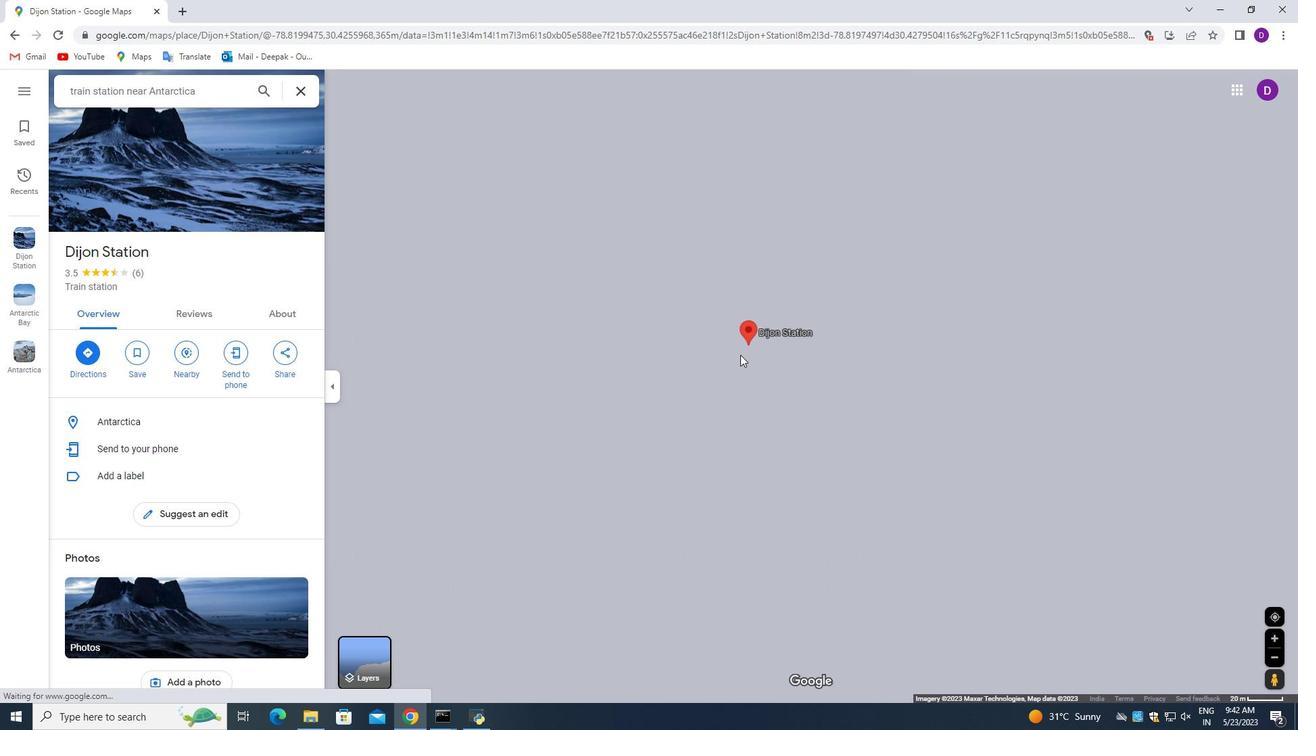 
Action: Mouse scrolled (741, 360) with delta (0, 0)
Screenshot: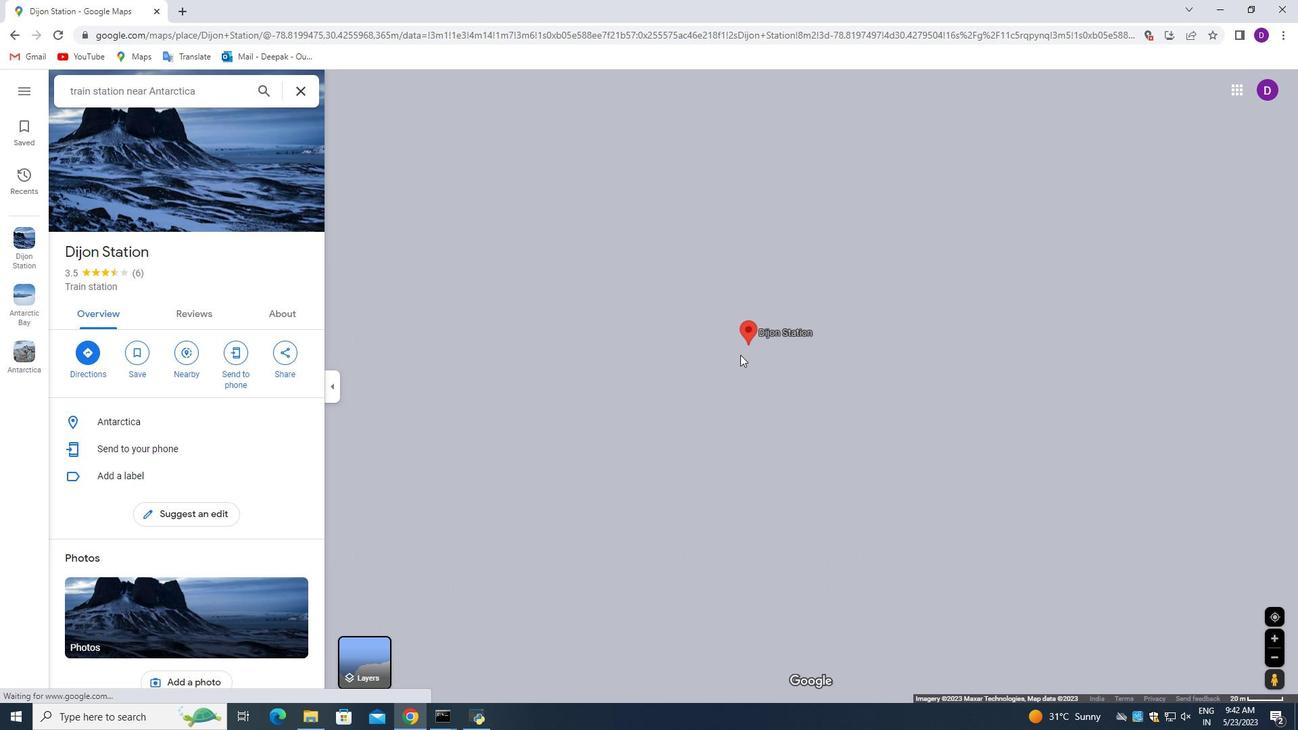 
Action: Mouse scrolled (741, 360) with delta (0, 0)
Screenshot: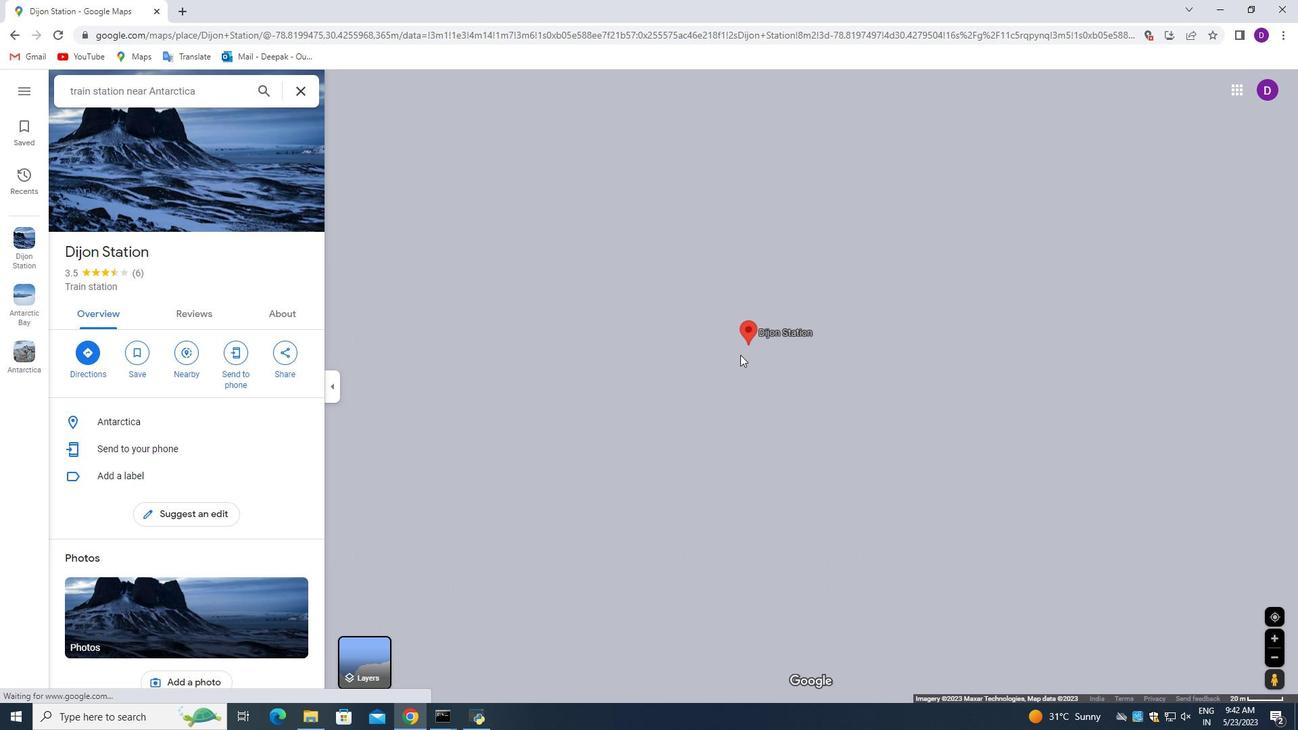 
Action: Mouse scrolled (741, 360) with delta (0, 0)
Screenshot: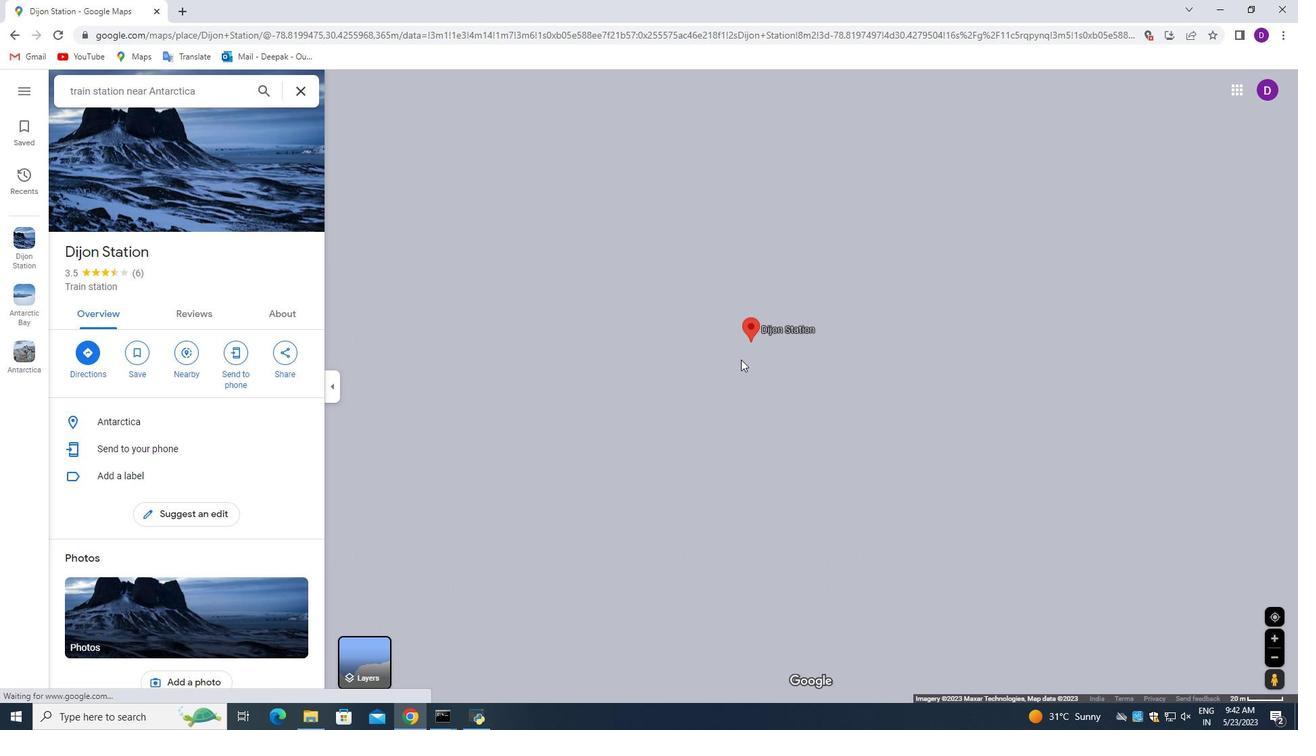 
Action: Mouse scrolled (741, 360) with delta (0, 0)
Screenshot: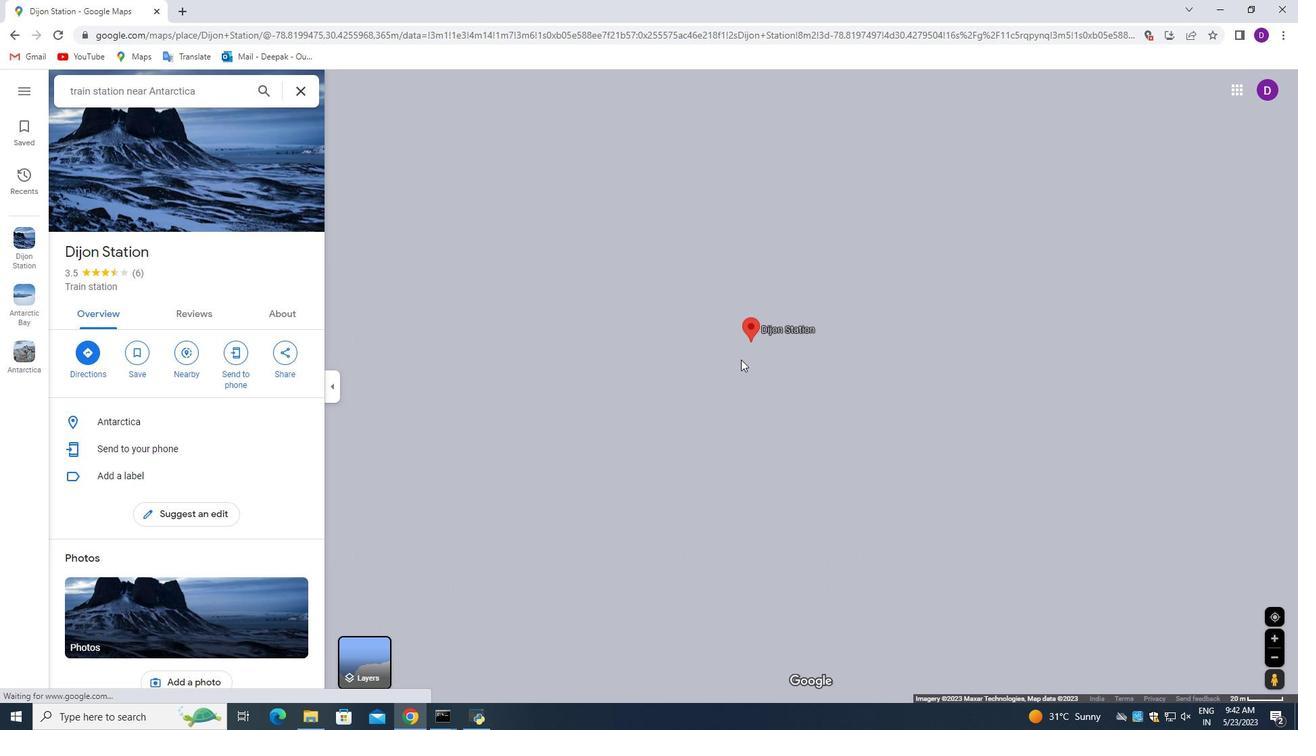 
Action: Mouse scrolled (741, 360) with delta (0, 0)
Screenshot: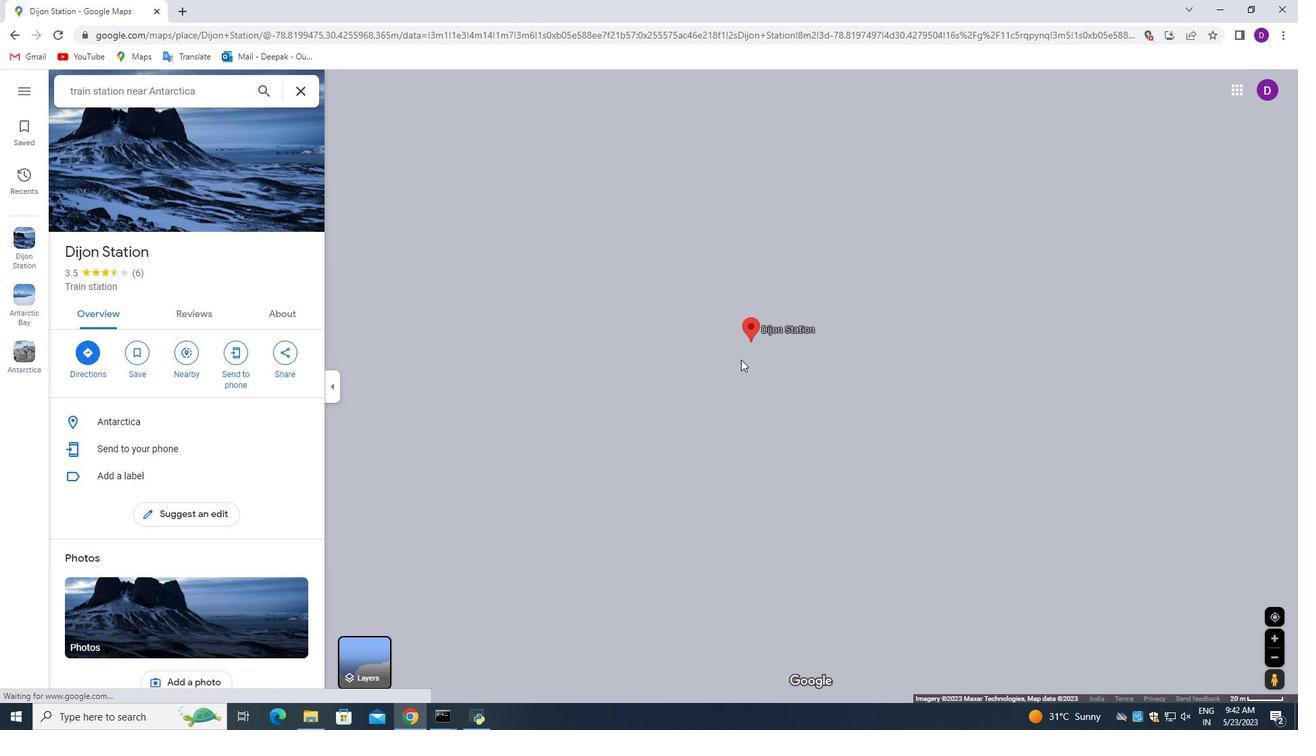 
Action: Mouse moved to (756, 344)
Screenshot: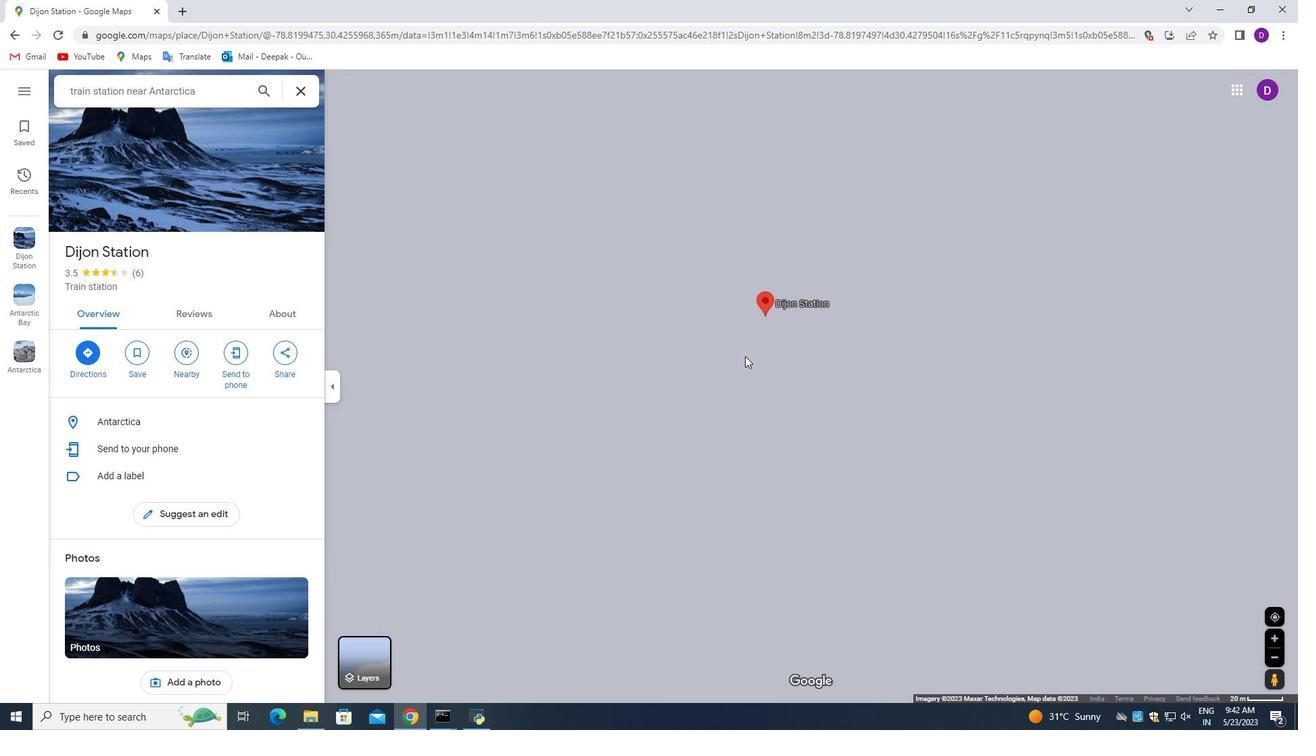 
Action: Mouse scrolled (756, 345) with delta (0, 0)
Screenshot: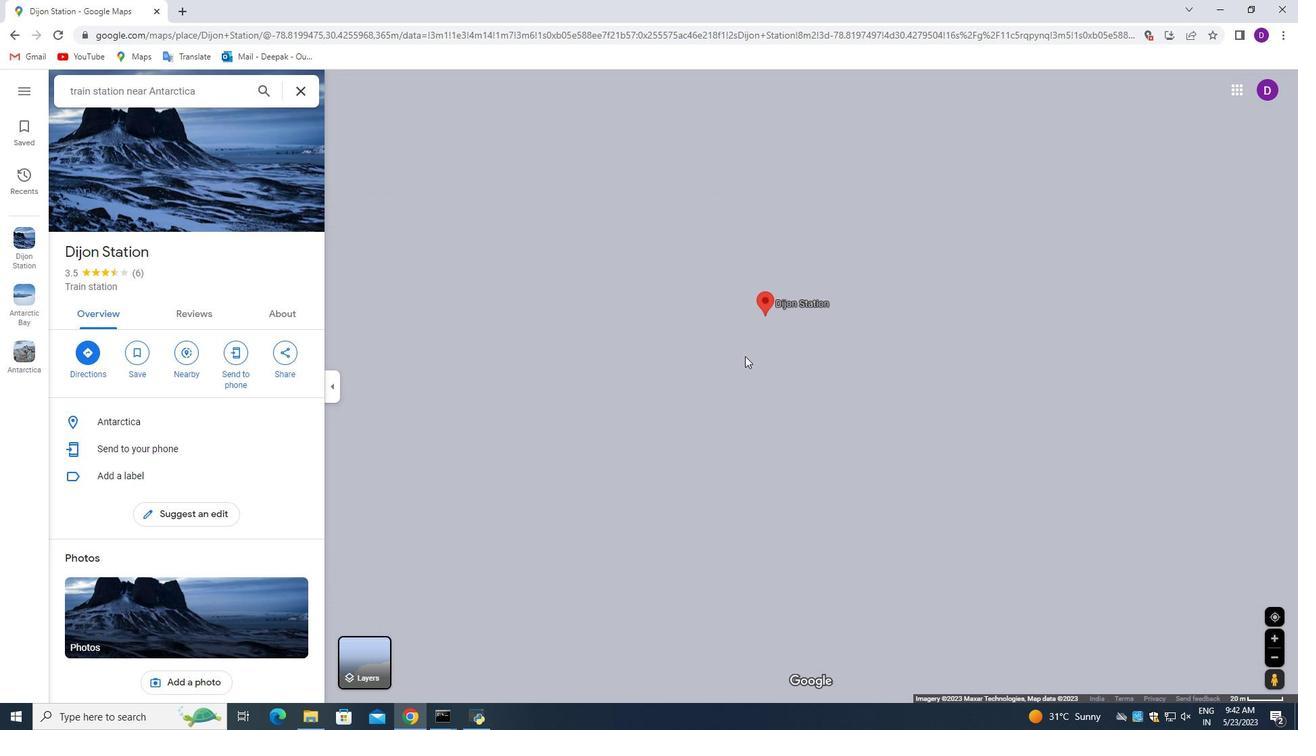 
Action: Mouse moved to (765, 334)
Screenshot: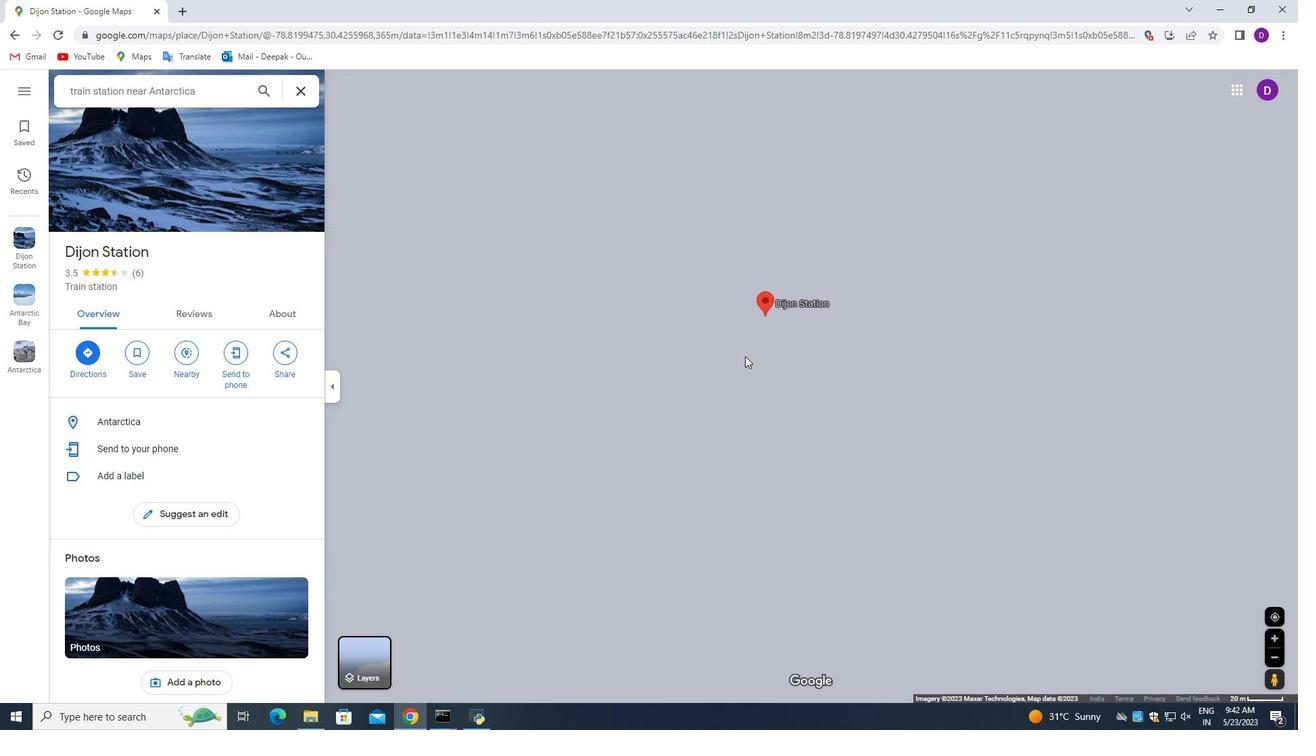 
Action: Mouse scrolled (765, 335) with delta (0, 0)
Screenshot: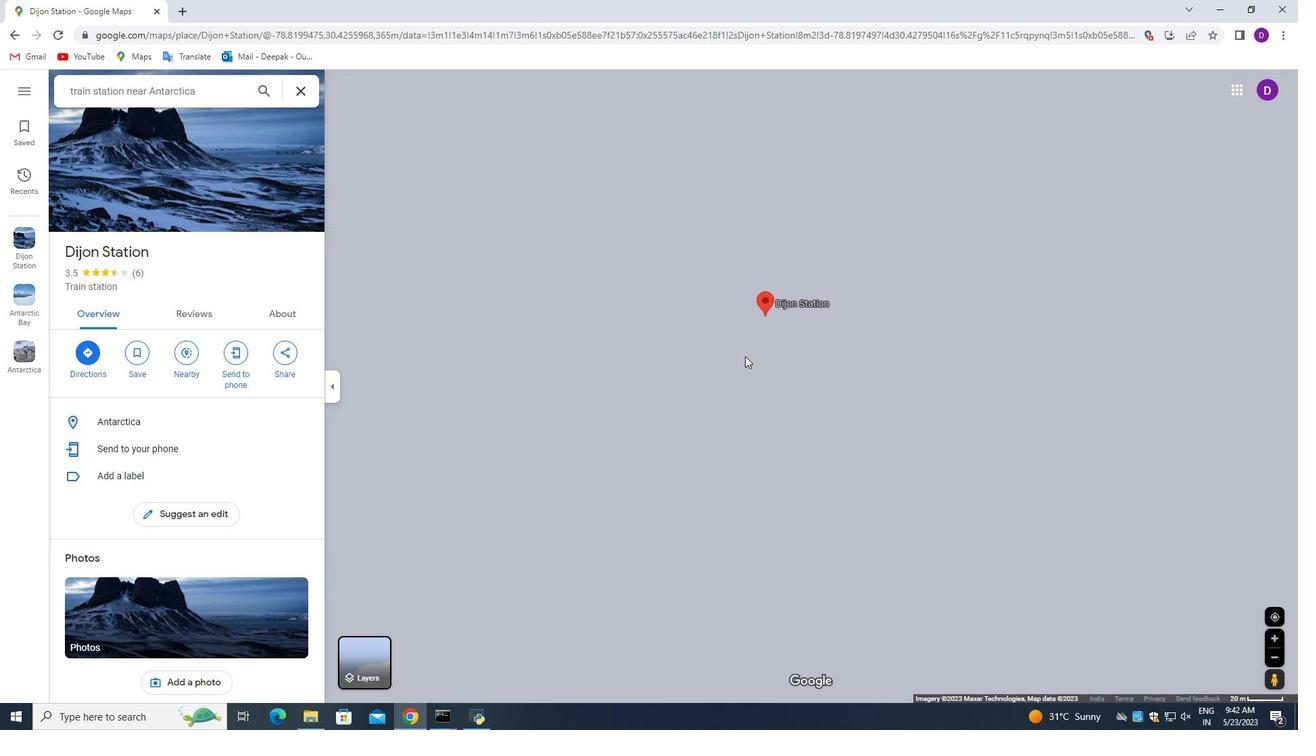 
Action: Mouse moved to (780, 288)
Screenshot: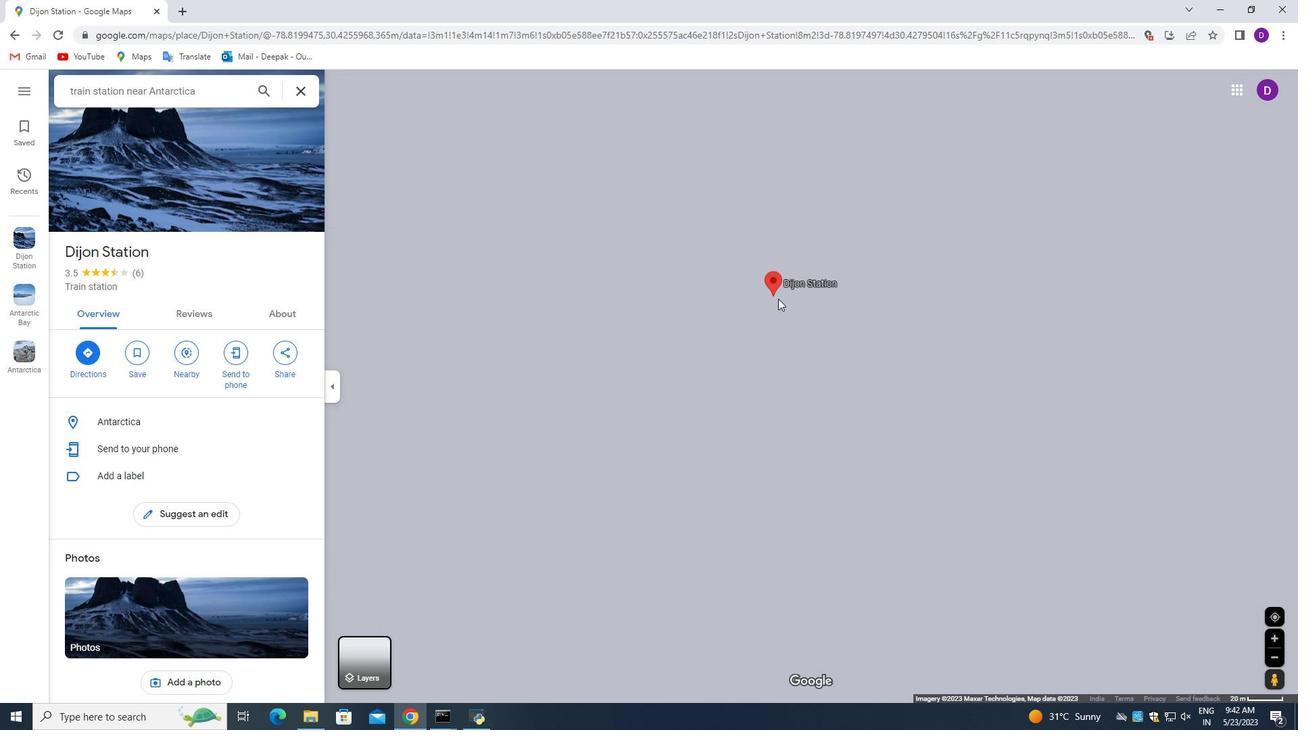 
Action: Mouse pressed left at (780, 288)
Screenshot: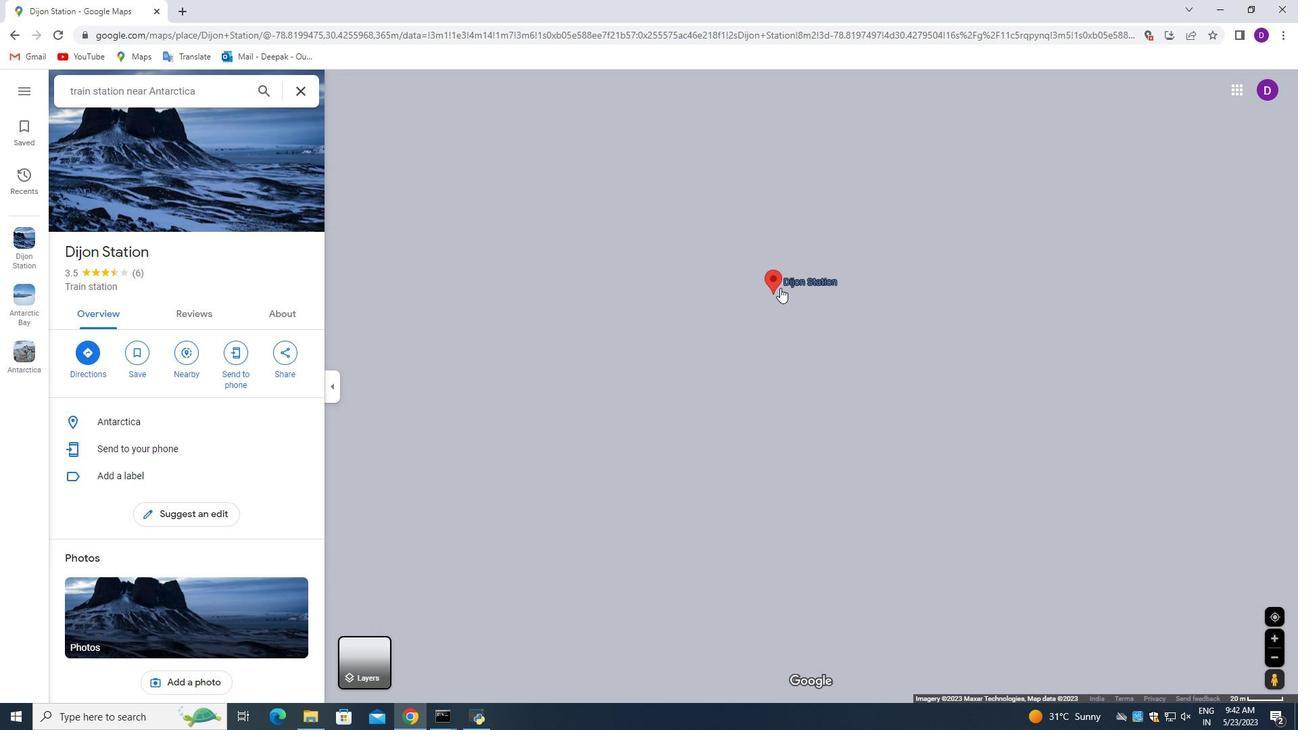 
Action: Mouse moved to (750, 395)
Screenshot: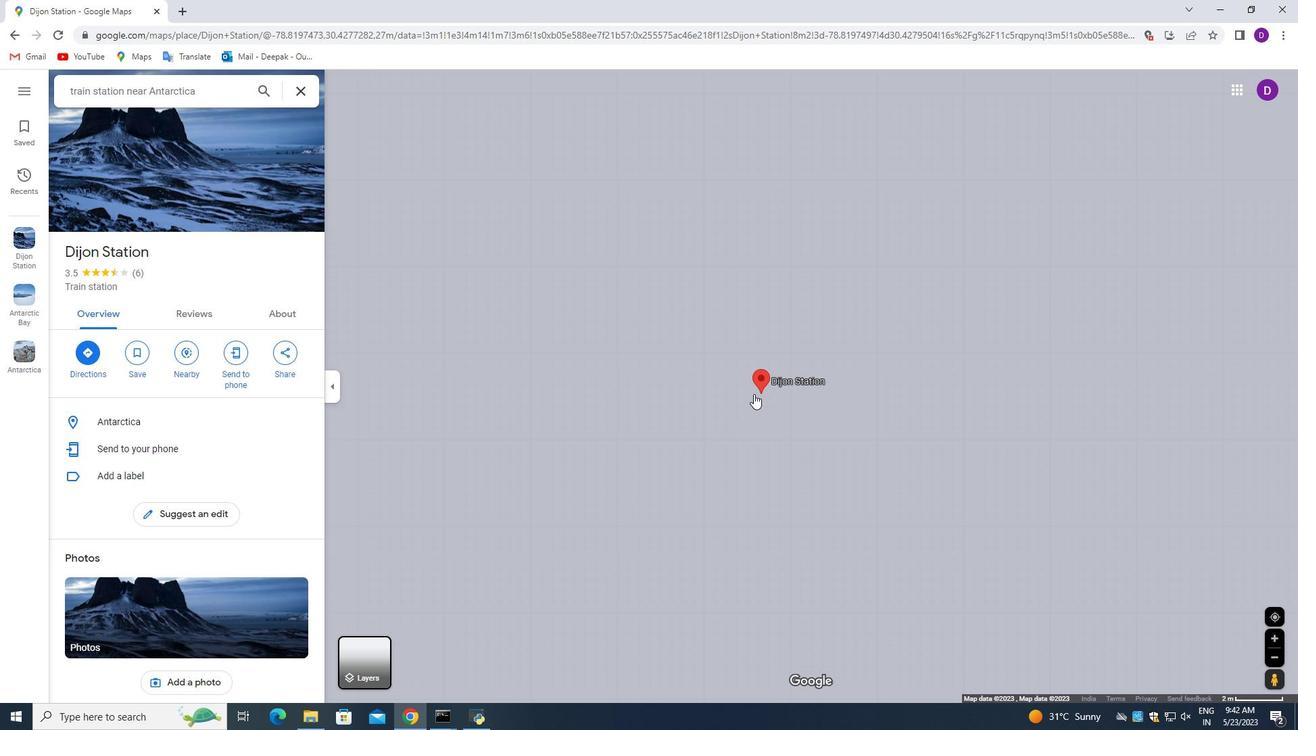 
Action: Mouse scrolled (750, 395) with delta (0, 0)
Screenshot: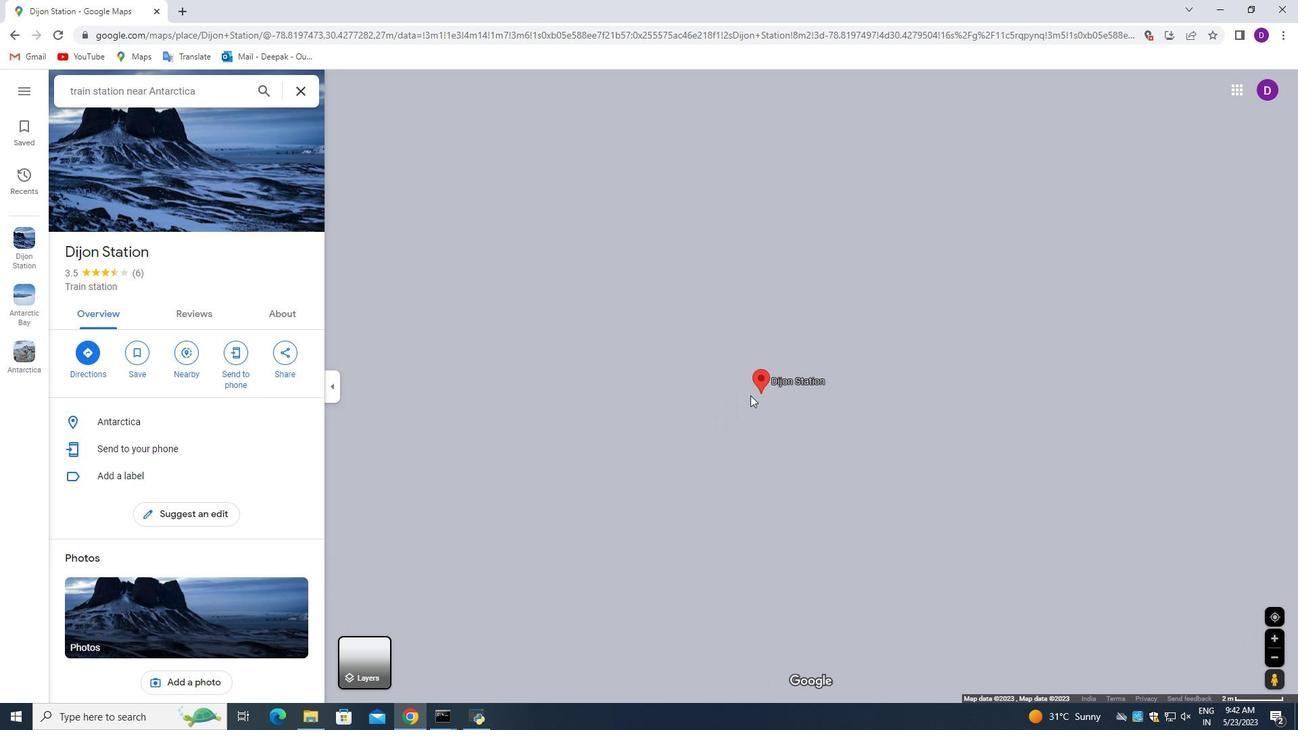 
Action: Mouse scrolled (750, 395) with delta (0, 0)
Screenshot: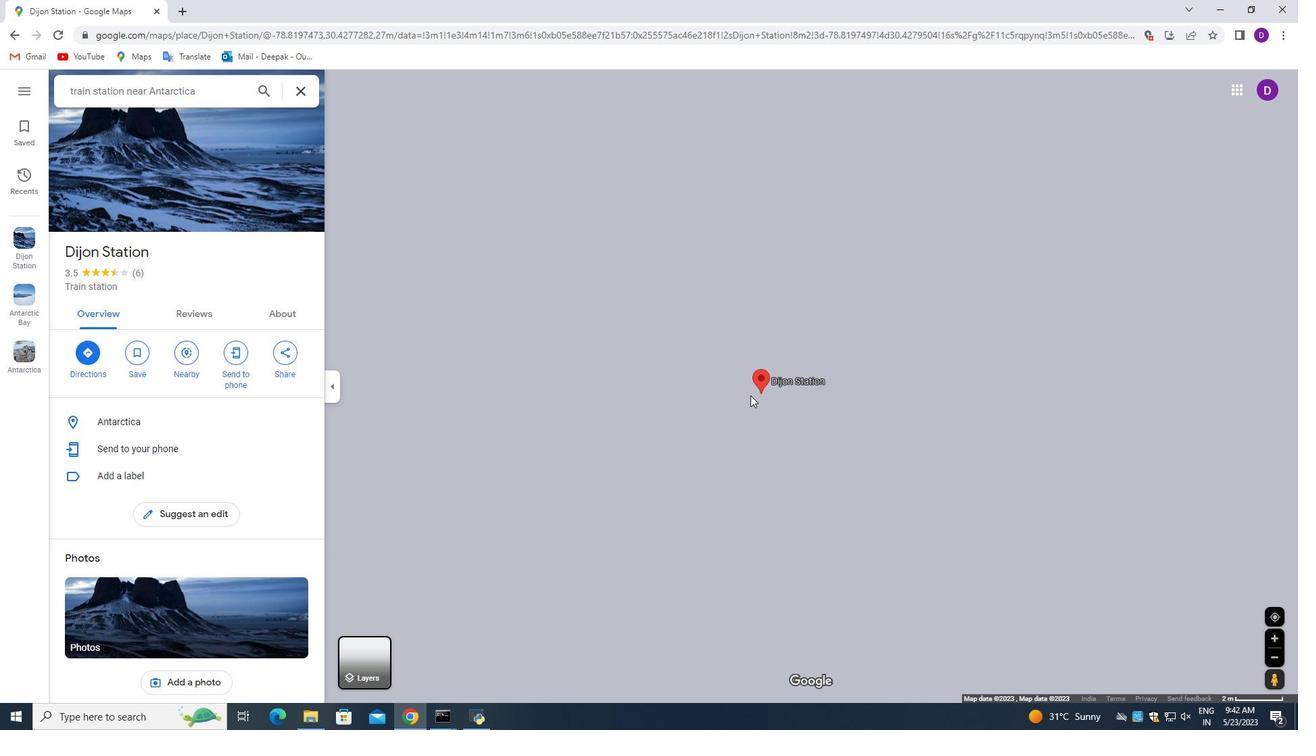 
Action: Mouse moved to (750, 395)
Screenshot: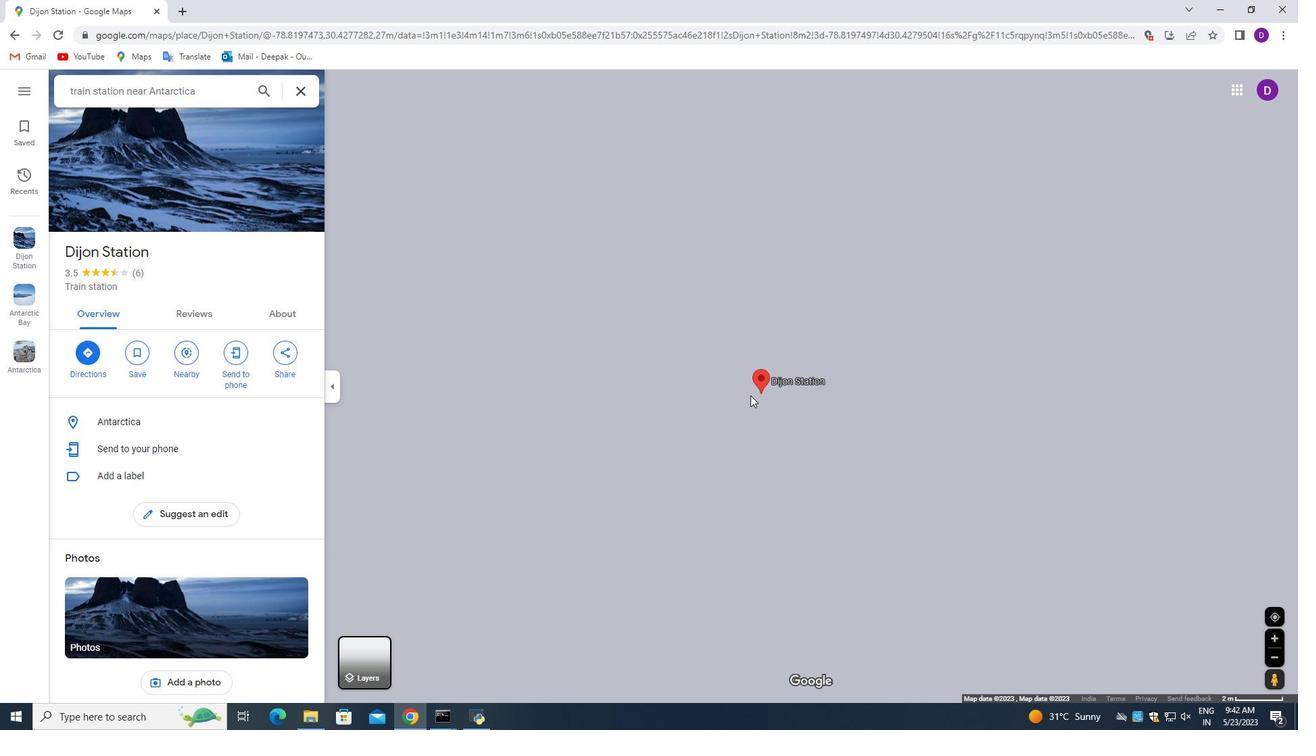
Action: Mouse scrolled (750, 395) with delta (0, 0)
Screenshot: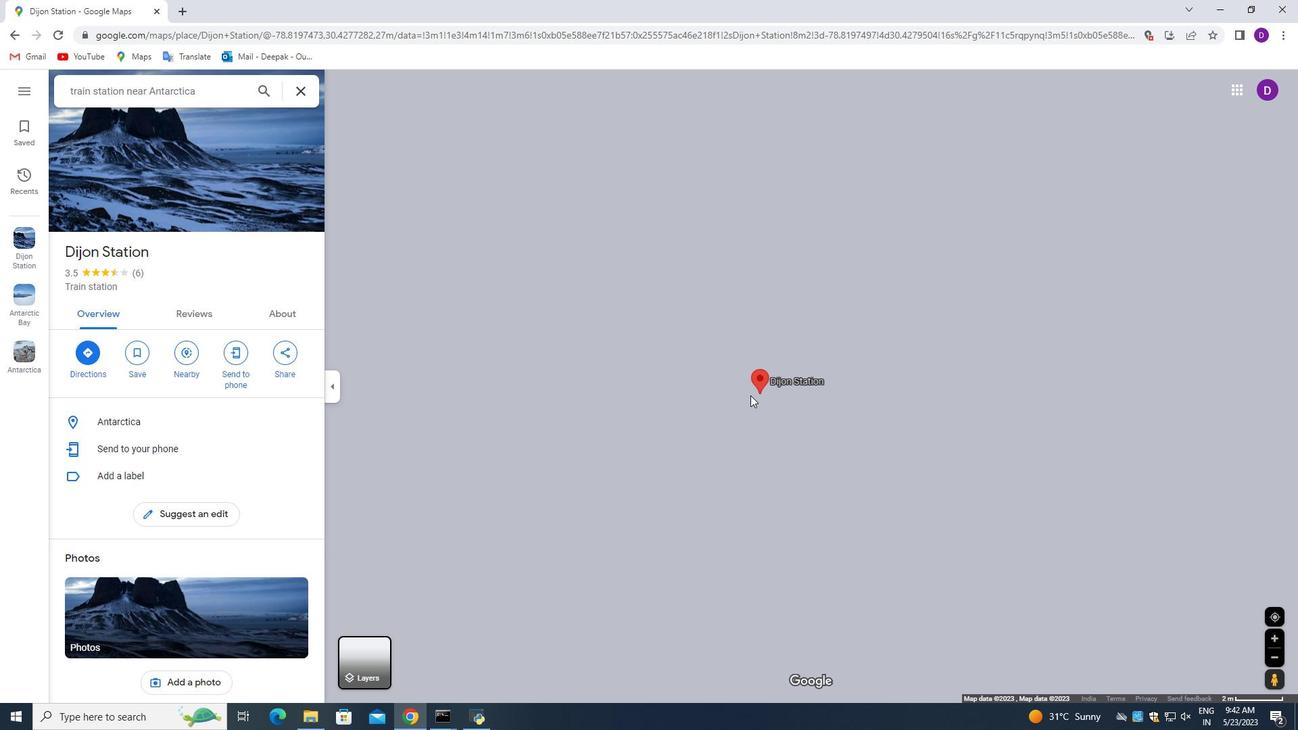 
Action: Mouse moved to (760, 388)
Screenshot: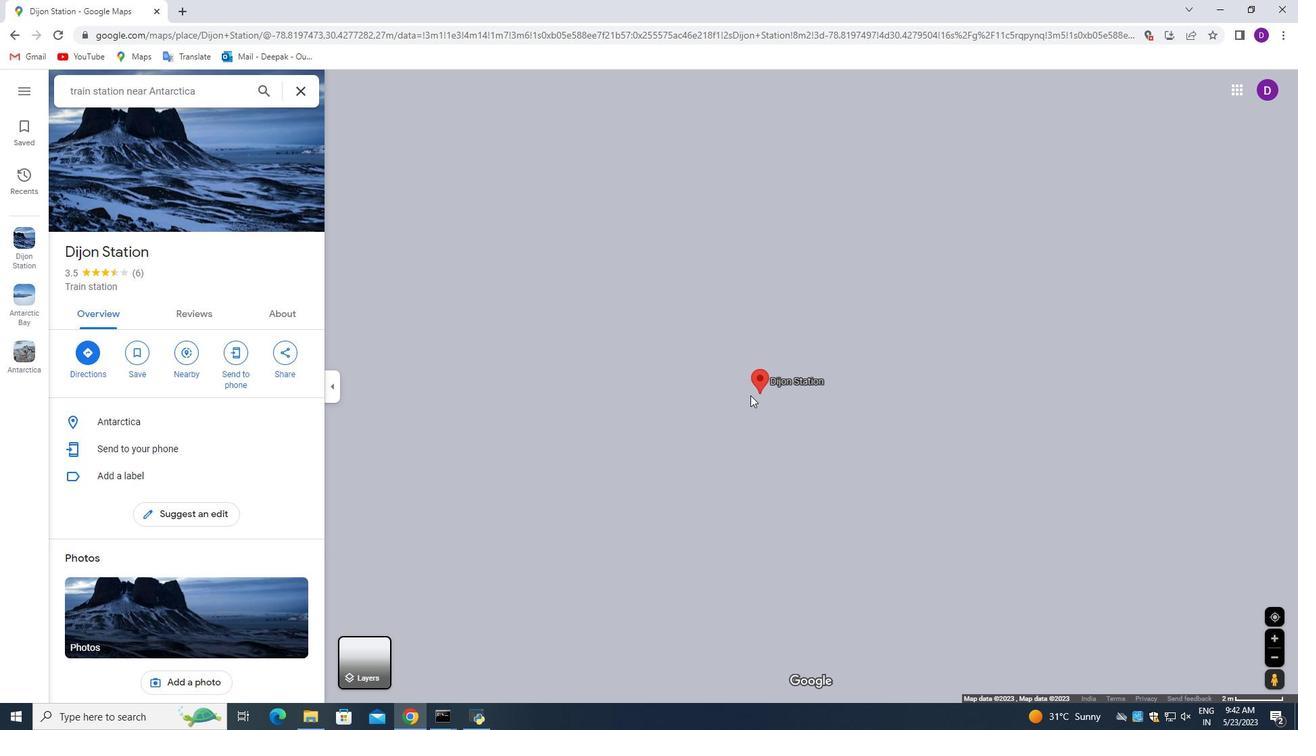 
Action: Mouse scrolled (750, 395) with delta (0, 0)
Screenshot: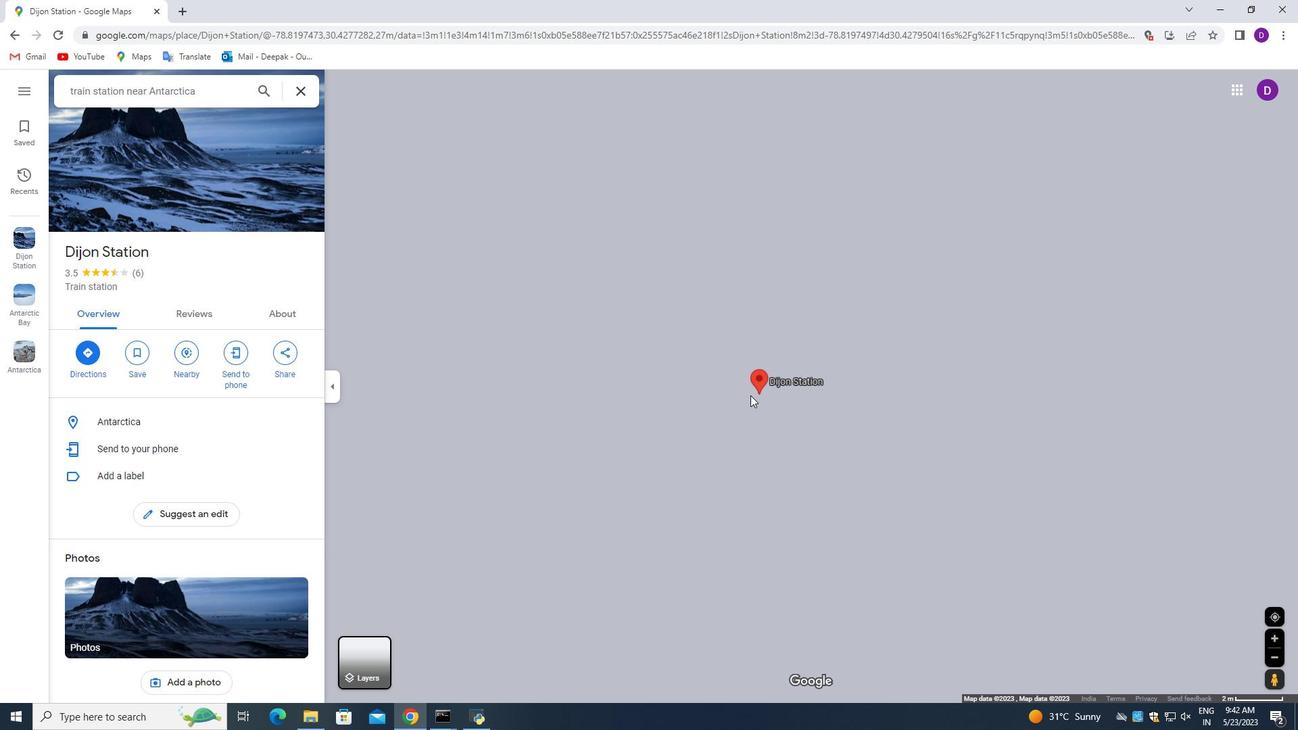 
Action: Mouse moved to (760, 388)
Screenshot: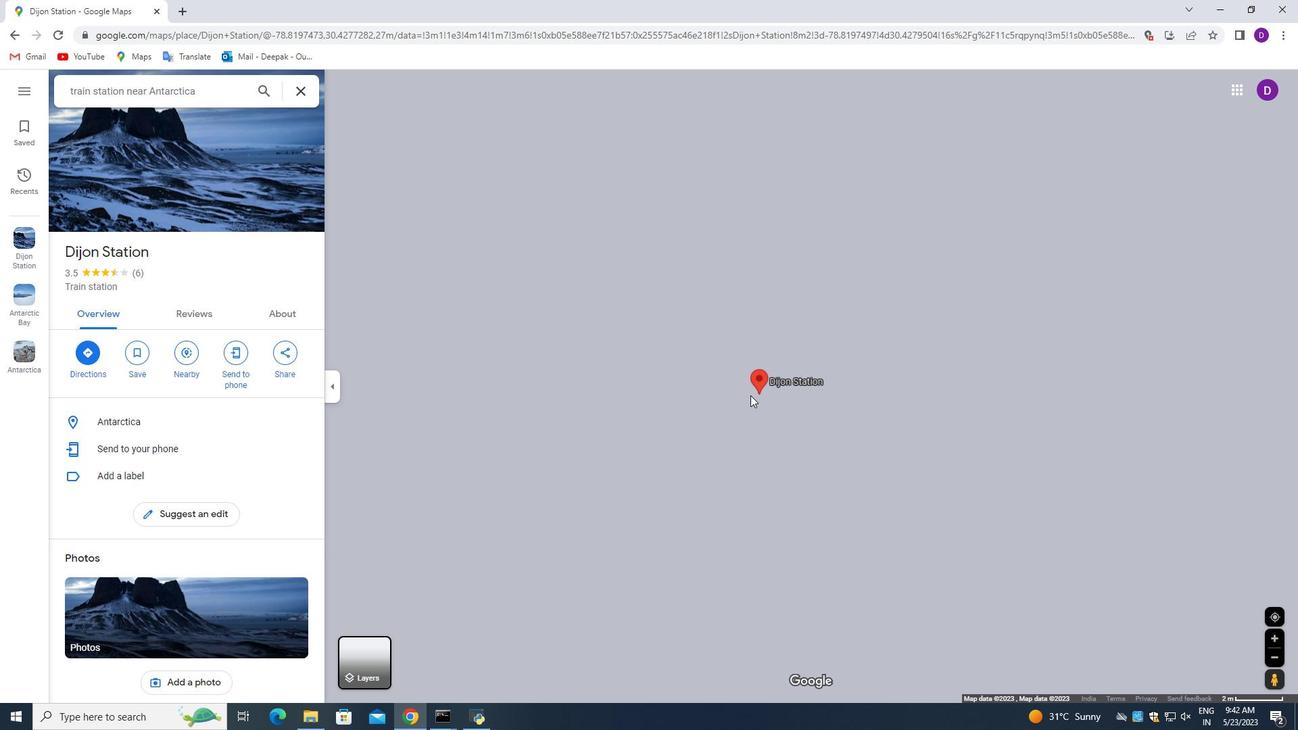 
Action: Mouse scrolled (750, 395) with delta (0, 0)
Screenshot: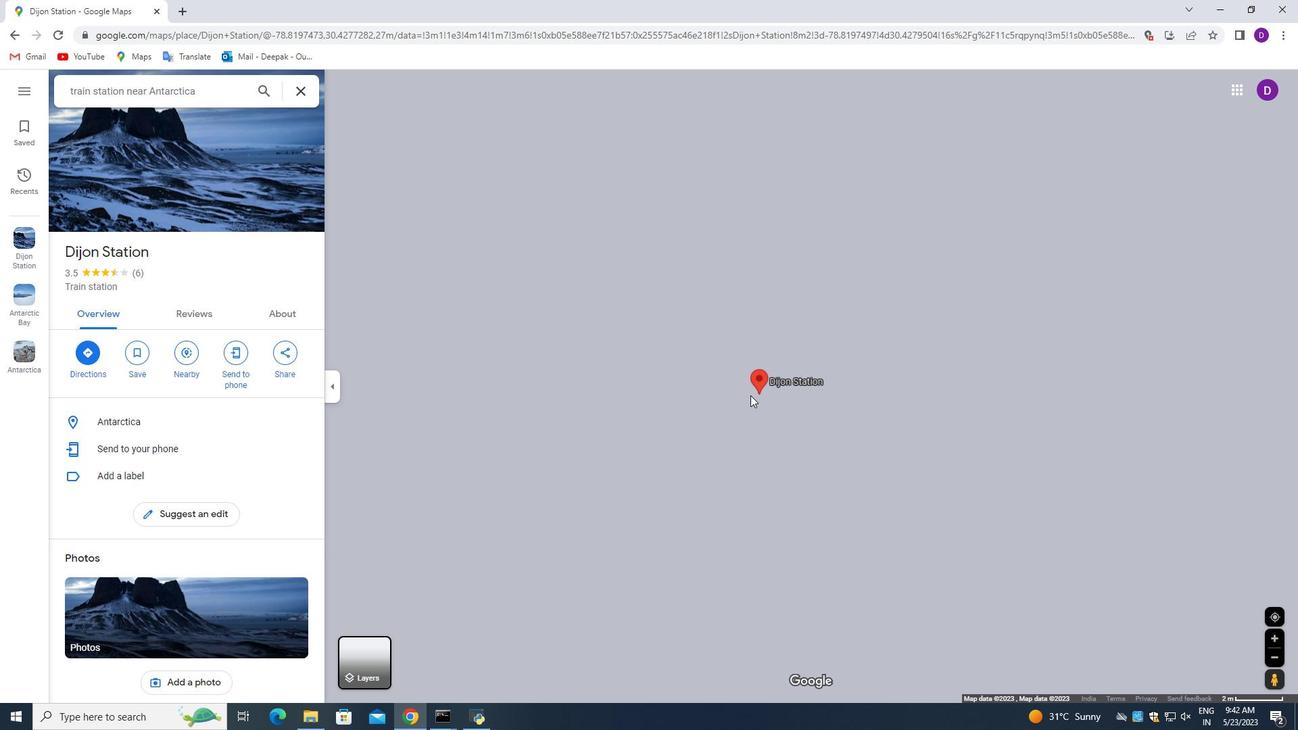 
Action: Mouse scrolled (750, 395) with delta (0, 0)
Screenshot: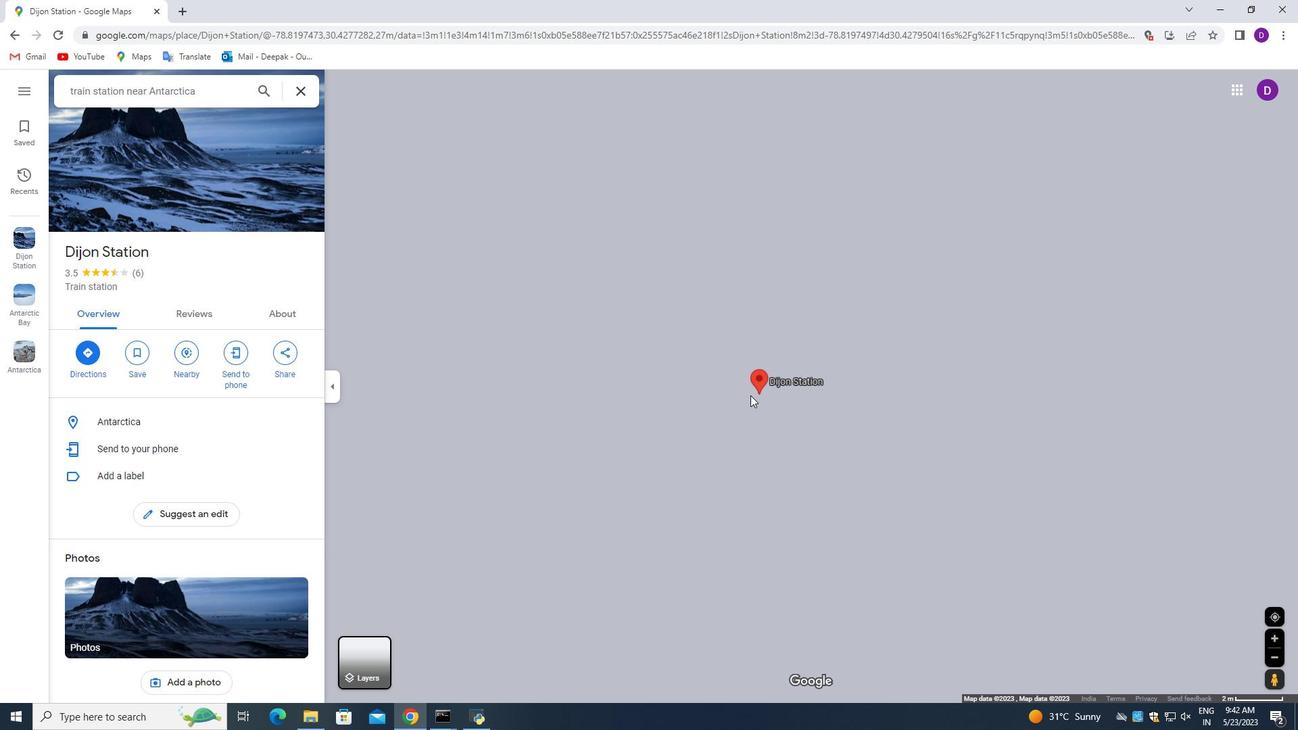 
Action: Mouse scrolled (760, 387) with delta (0, 0)
Screenshot: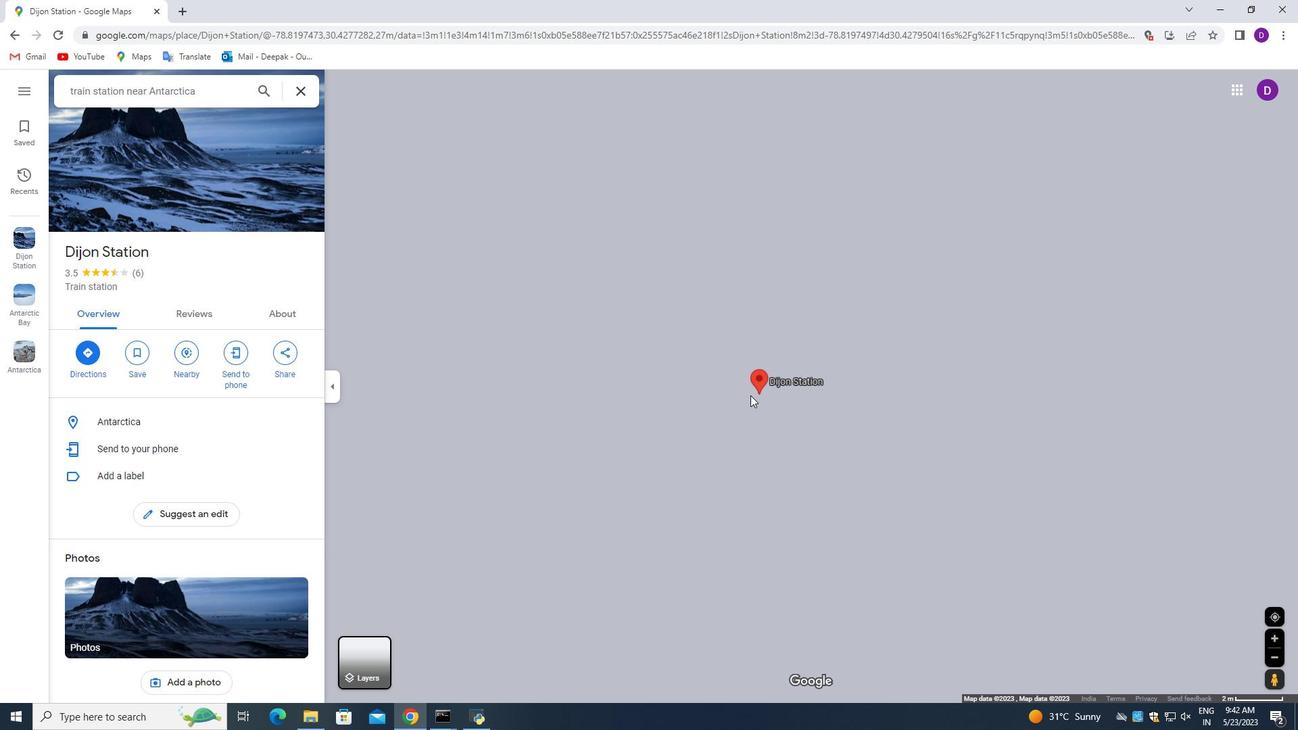 
Action: Mouse moved to (760, 388)
Screenshot: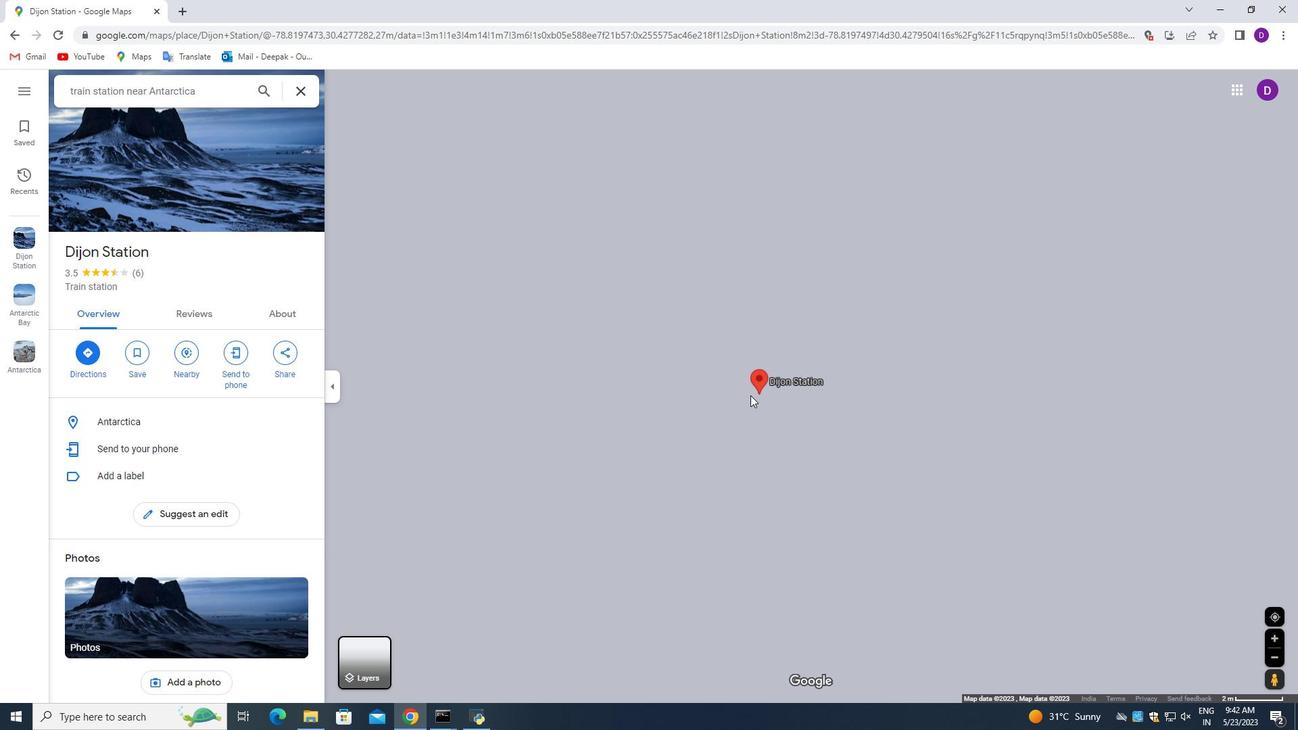 
Action: Mouse scrolled (760, 387) with delta (0, 0)
Screenshot: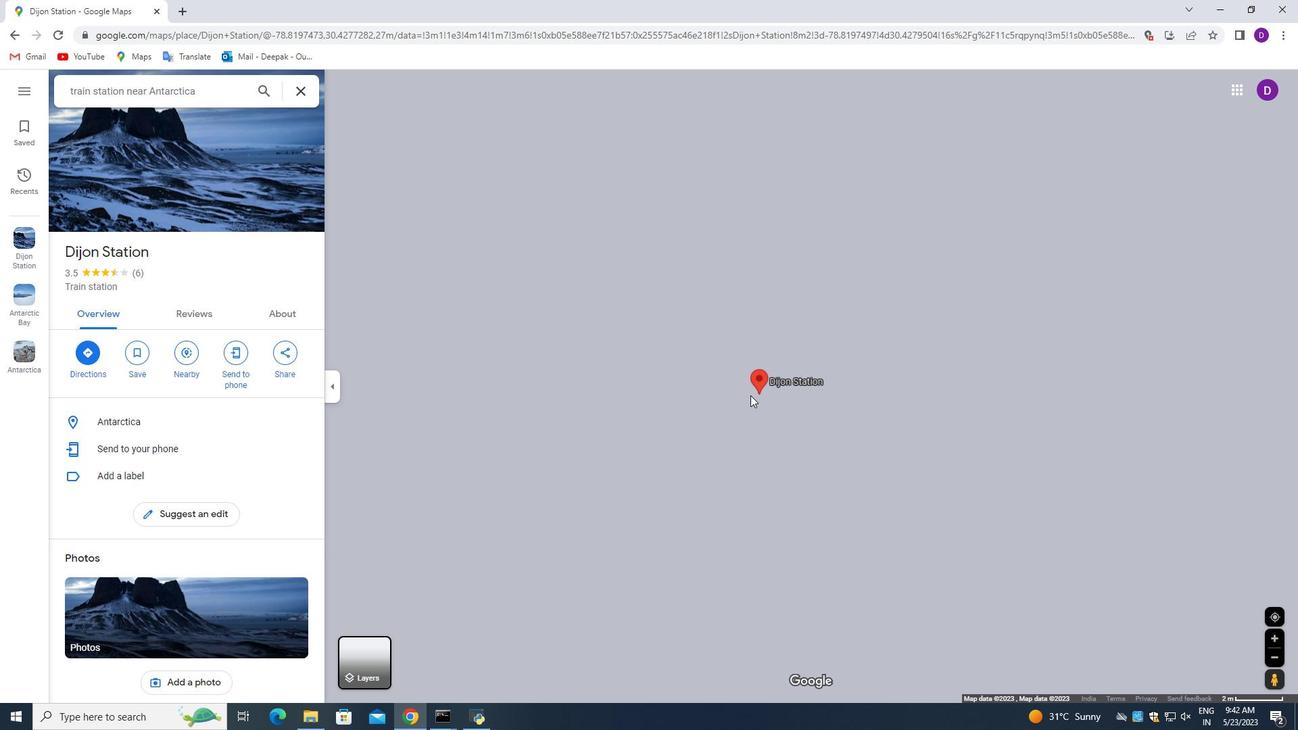 
Action: Mouse moved to (760, 388)
Screenshot: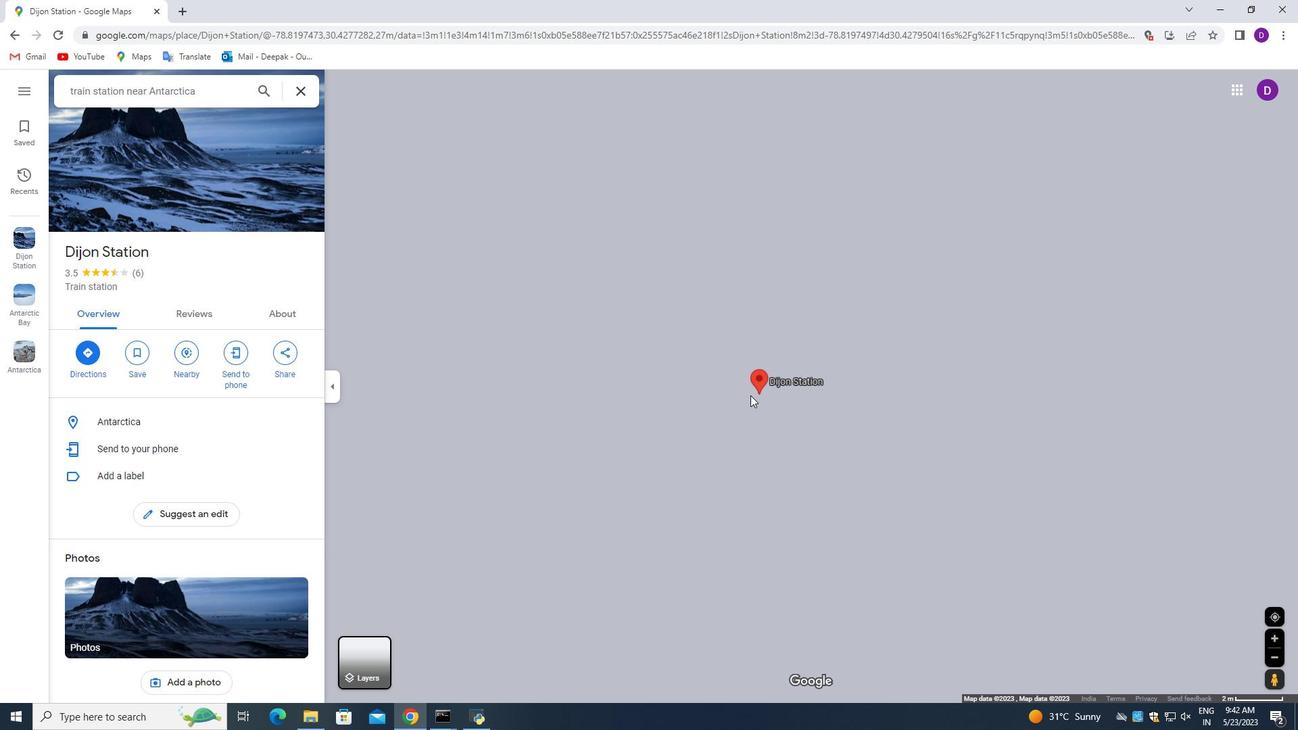 
Action: Mouse scrolled (760, 388) with delta (0, 0)
Screenshot: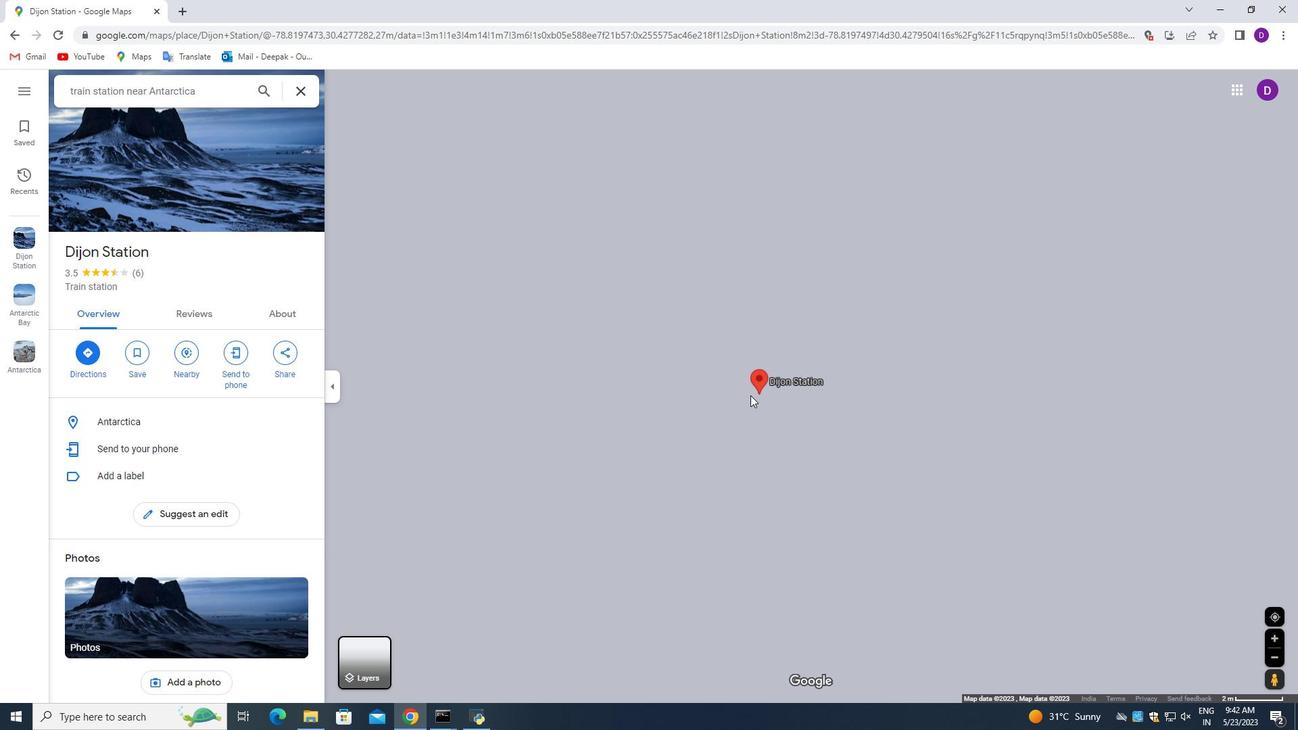 
Action: Mouse scrolled (760, 388) with delta (0, 0)
Screenshot: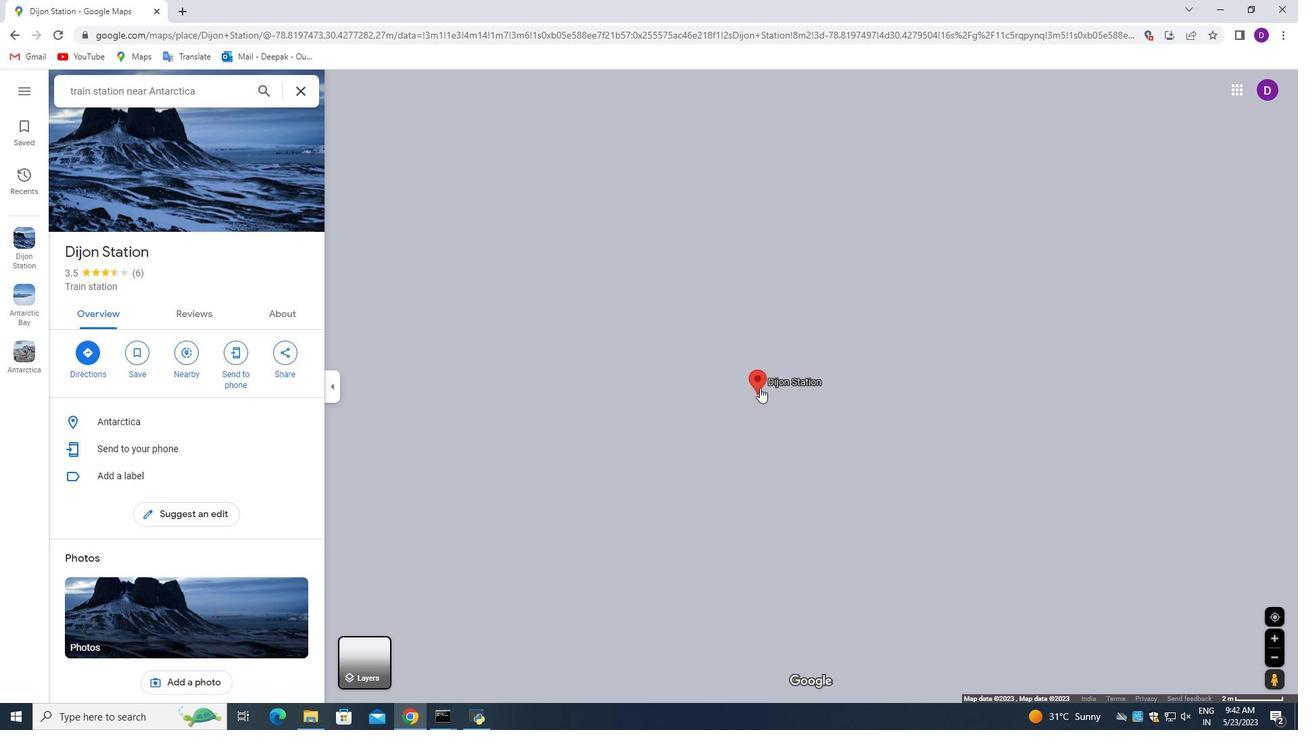 
Action: Mouse moved to (760, 389)
Screenshot: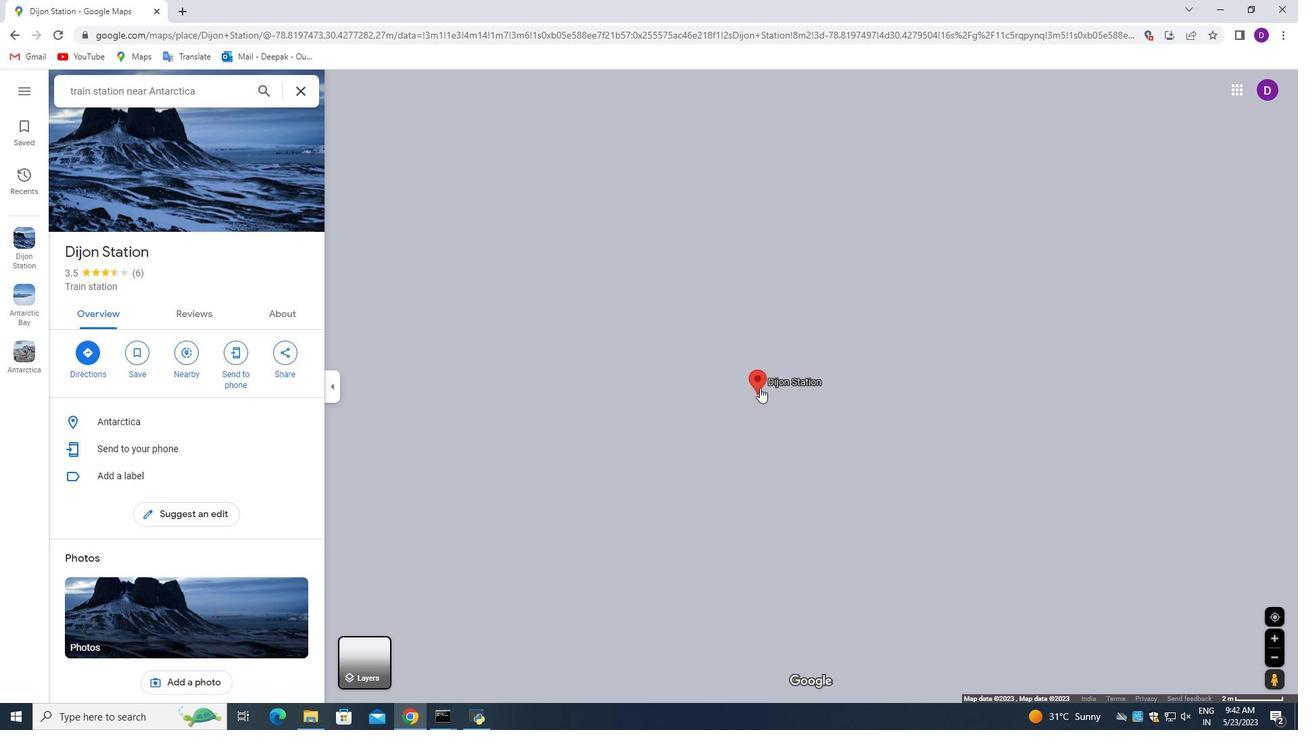 
Action: Mouse scrolled (760, 388) with delta (0, 0)
Screenshot: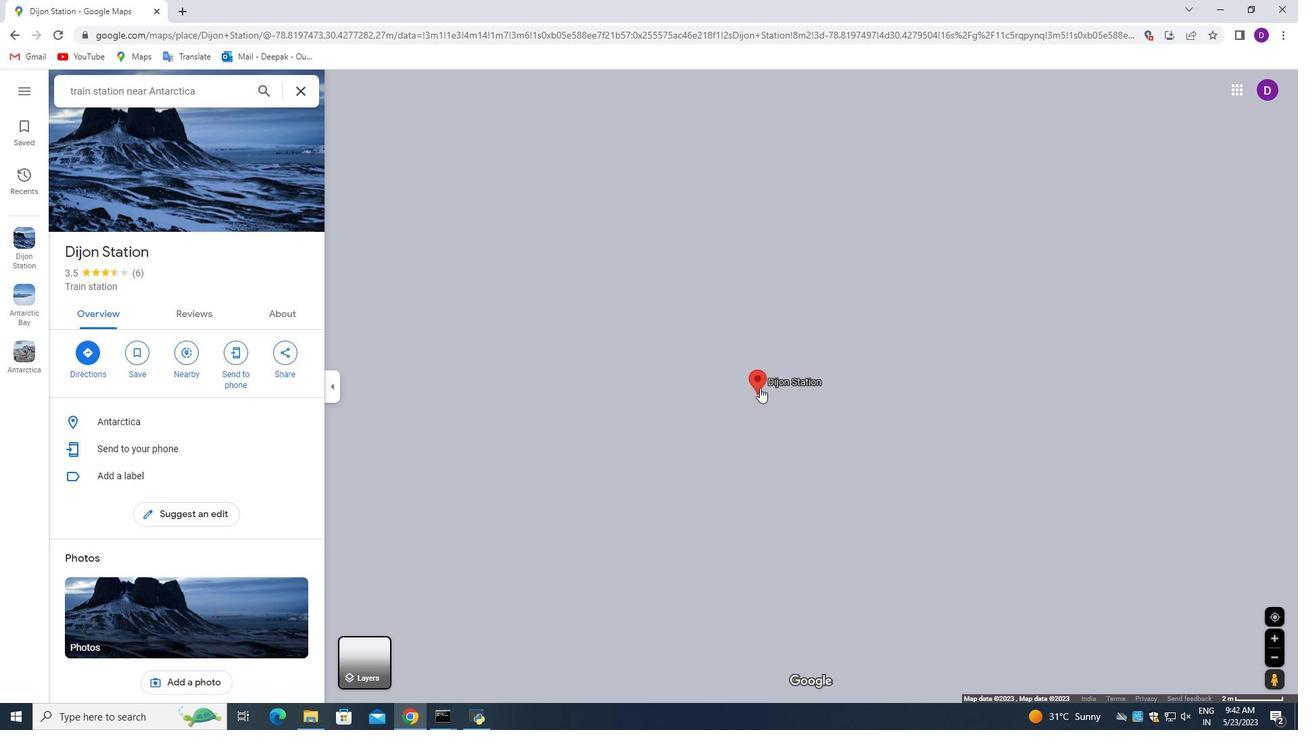
Action: Mouse scrolled (760, 388) with delta (0, 0)
Screenshot: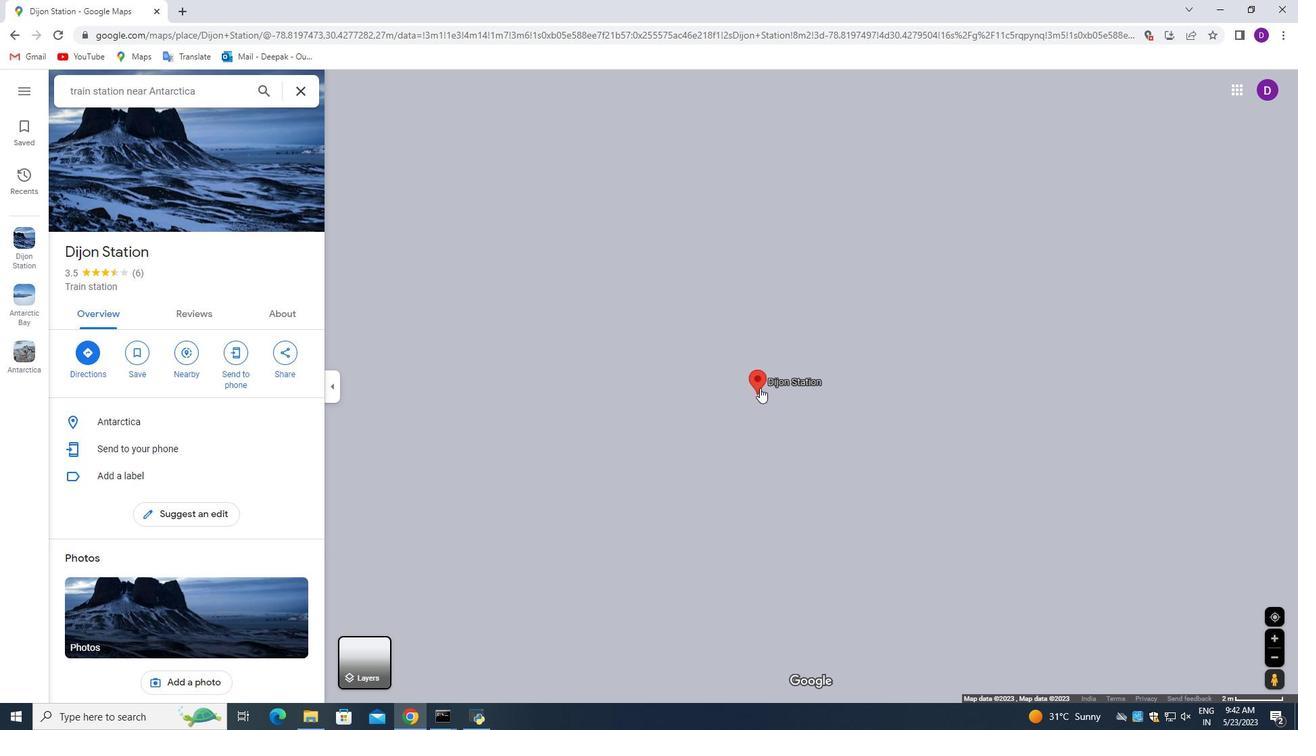 
Action: Mouse moved to (759, 389)
Screenshot: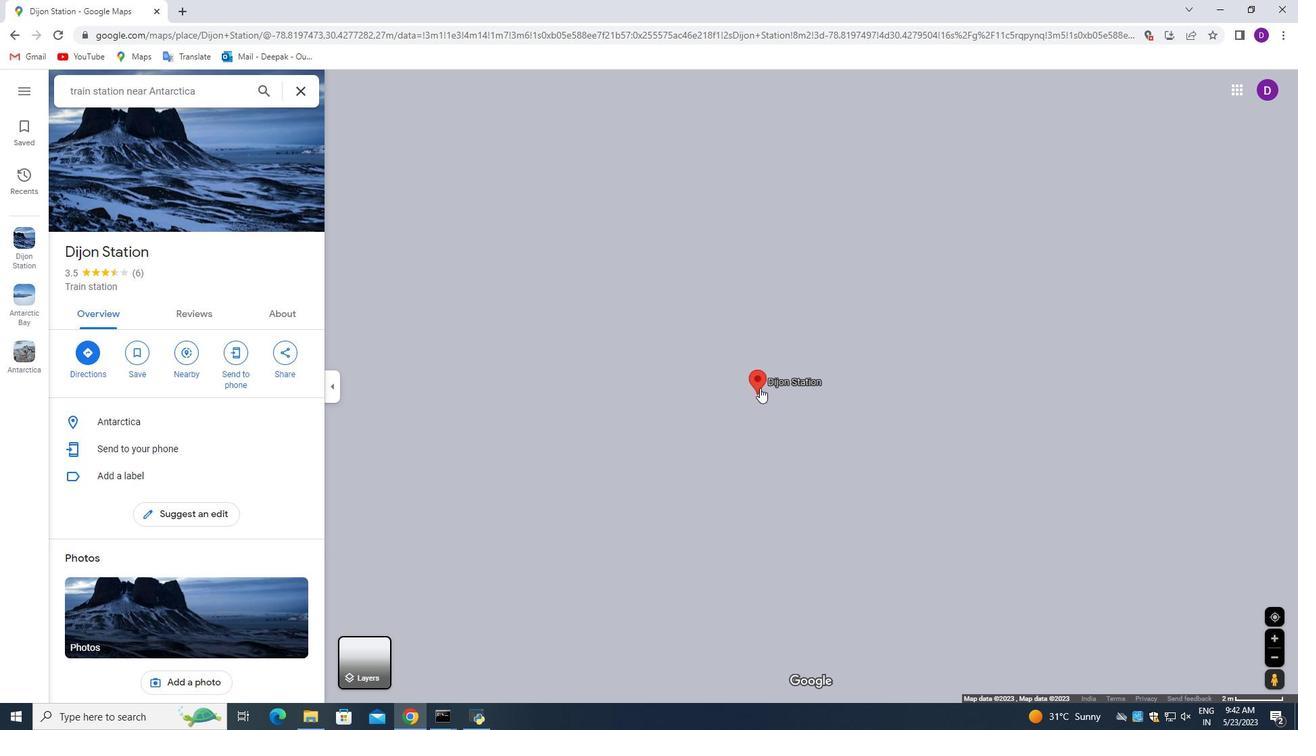 
Action: Mouse scrolled (759, 388) with delta (0, 0)
Screenshot: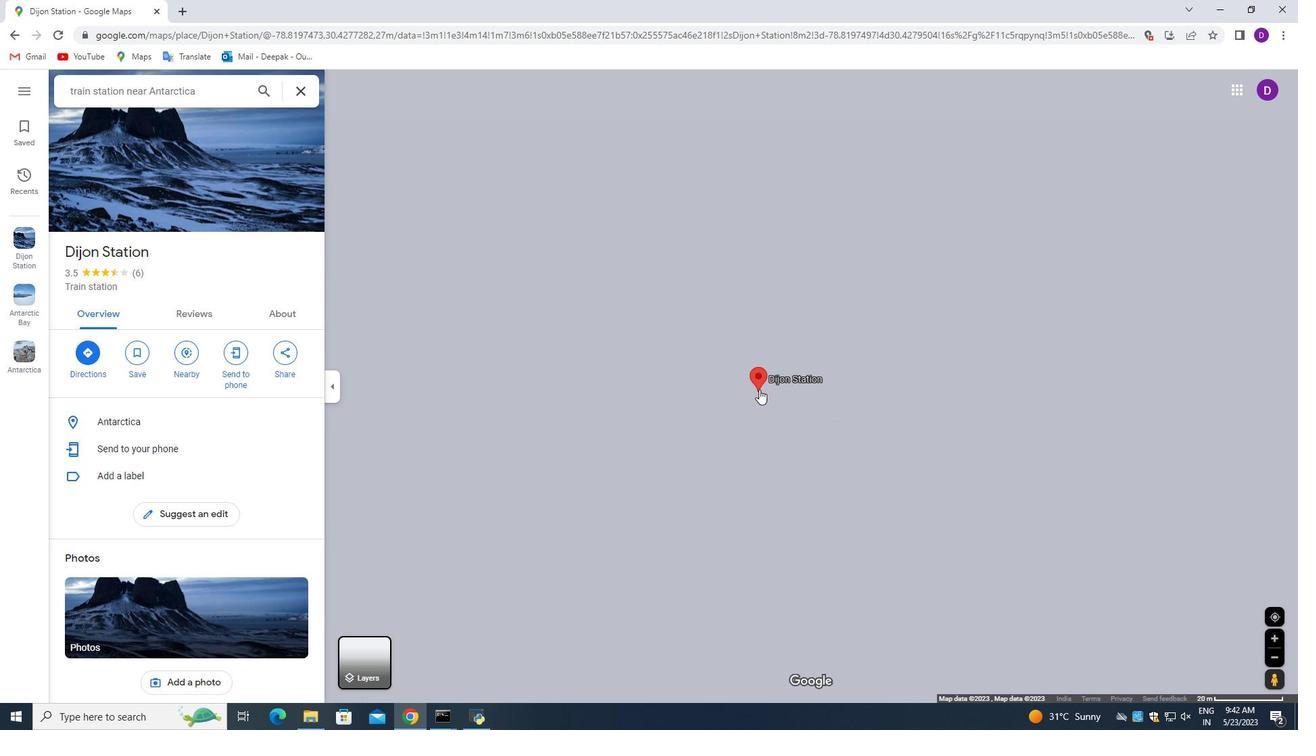 
Action: Mouse scrolled (759, 388) with delta (0, 0)
Screenshot: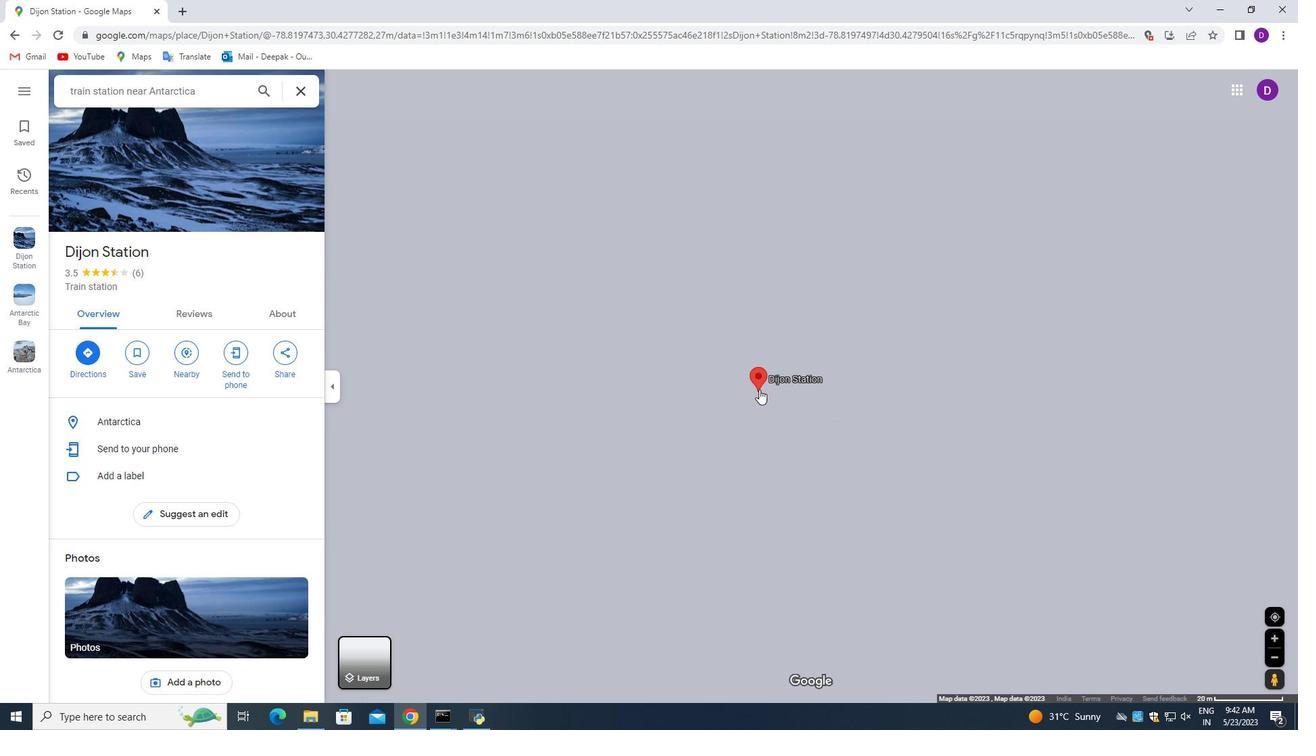 
Action: Mouse scrolled (759, 388) with delta (0, 0)
Screenshot: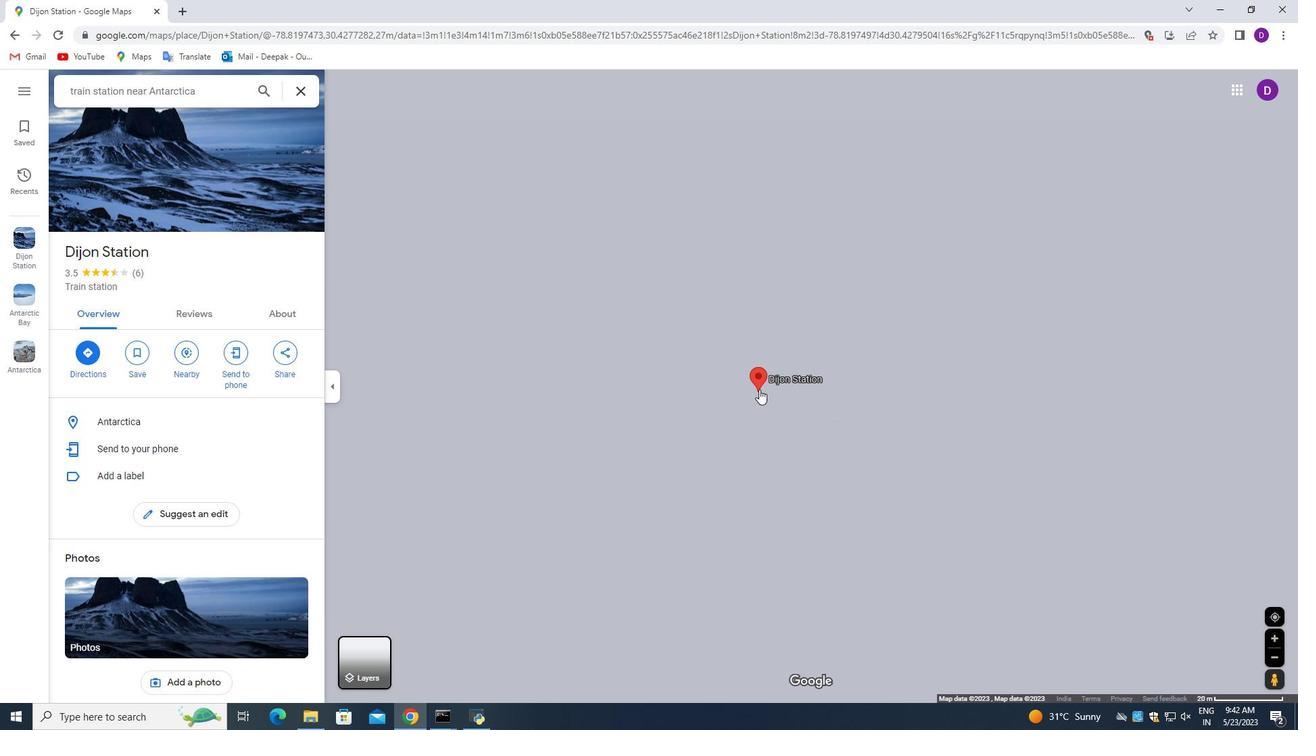 
Action: Mouse scrolled (759, 388) with delta (0, 0)
Screenshot: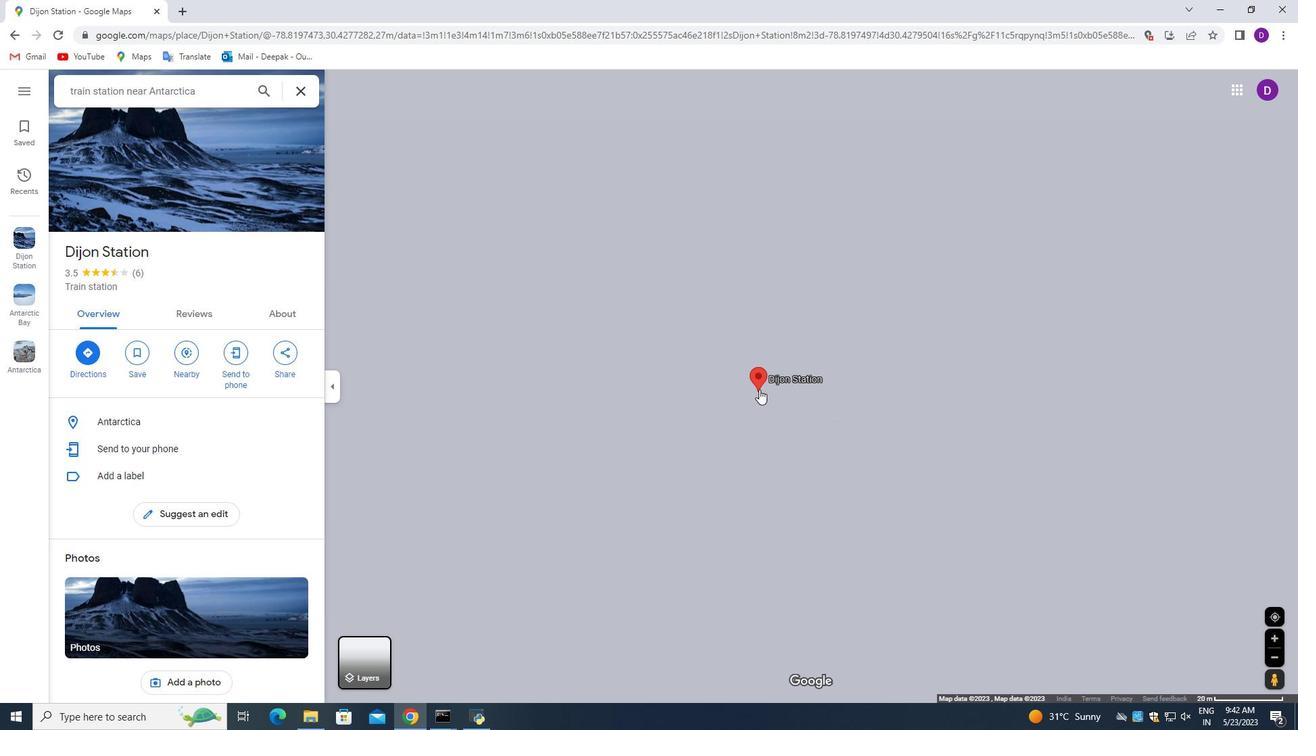 
Action: Mouse scrolled (759, 388) with delta (0, 0)
Screenshot: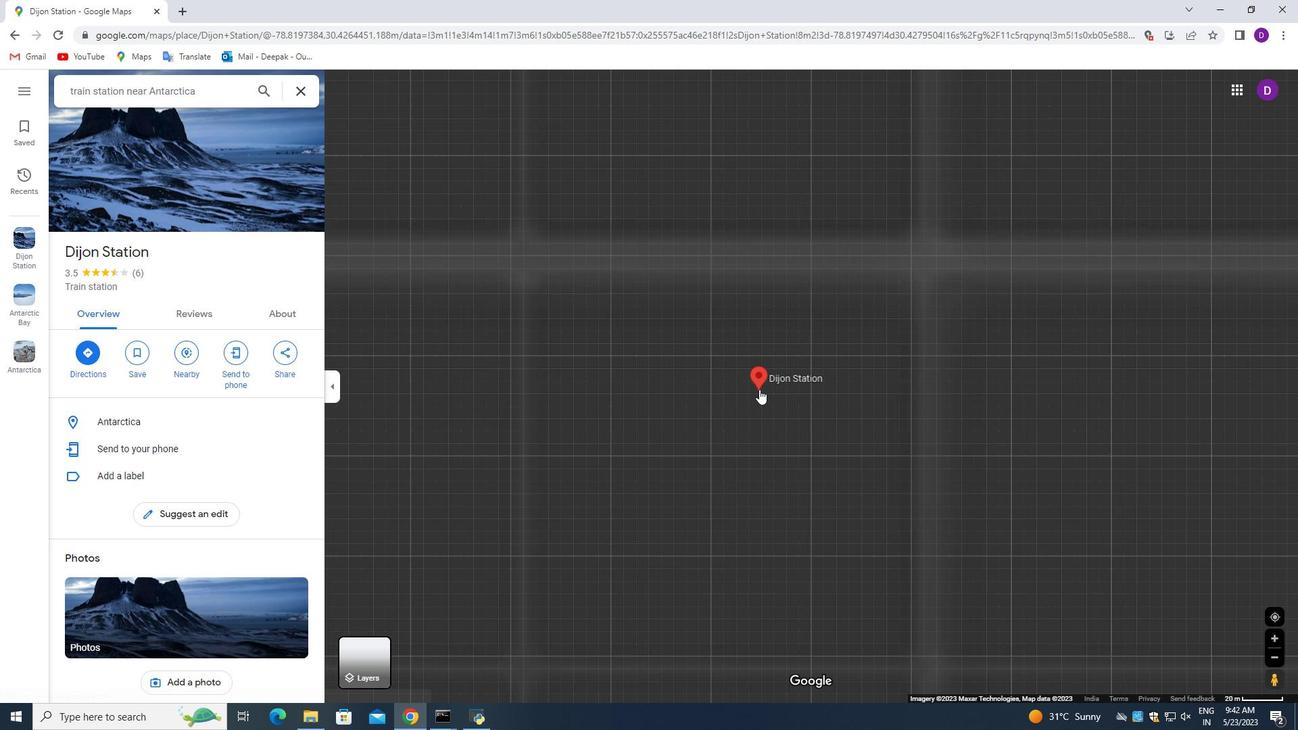 
Action: Mouse moved to (759, 390)
Screenshot: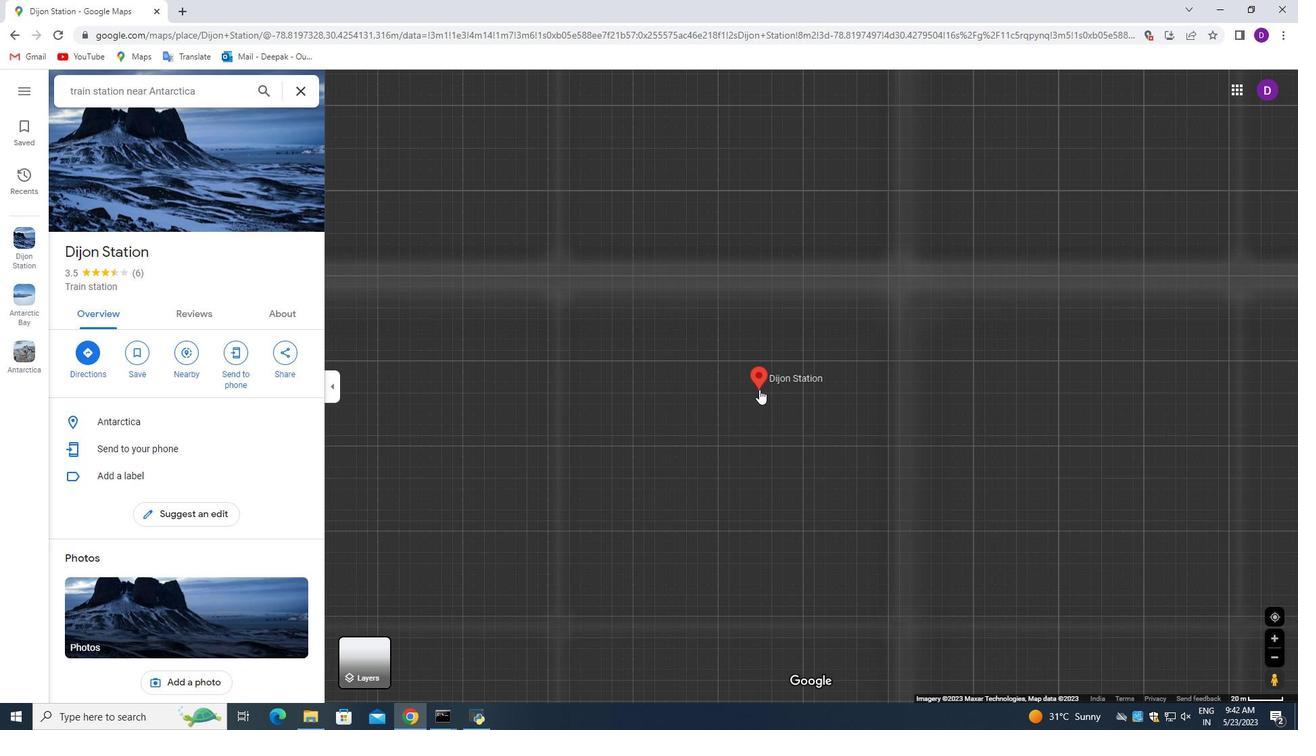 
Action: Mouse scrolled (759, 389) with delta (0, 0)
